 Task: Determine the distance from Seattle to Snoqualmie Falls.
Action: Mouse moved to (254, 85)
Screenshot: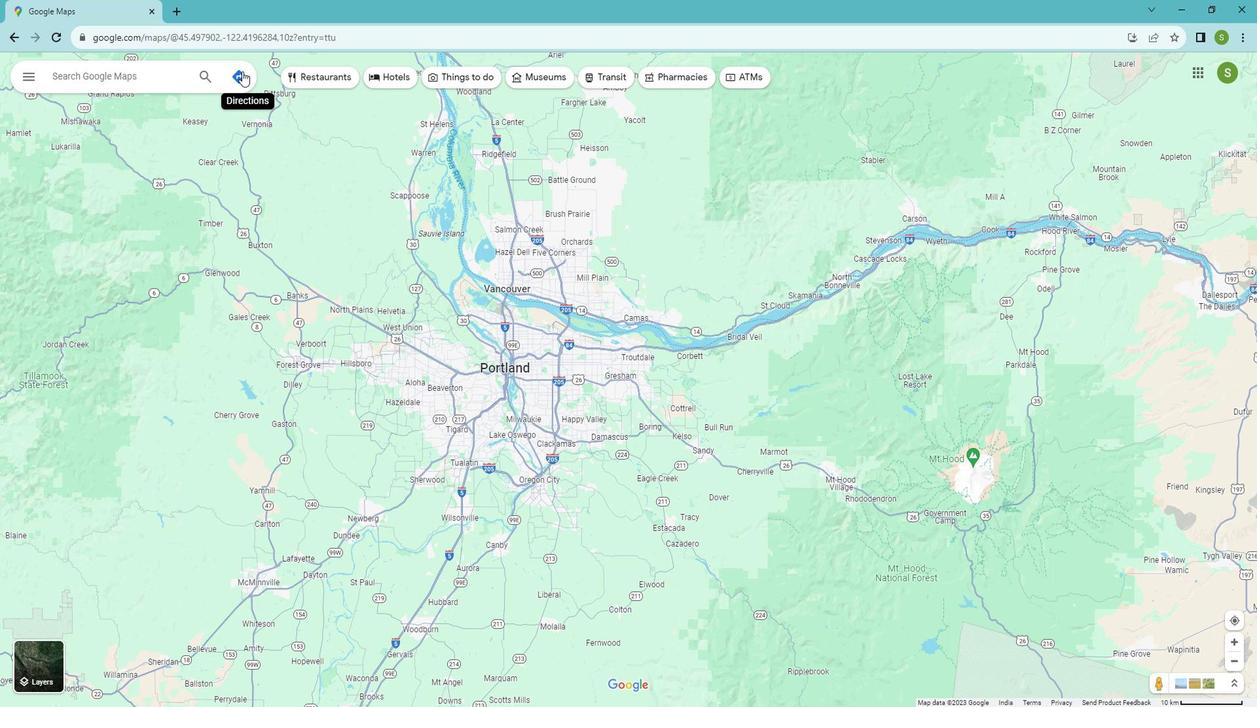 
Action: Mouse pressed left at (254, 85)
Screenshot: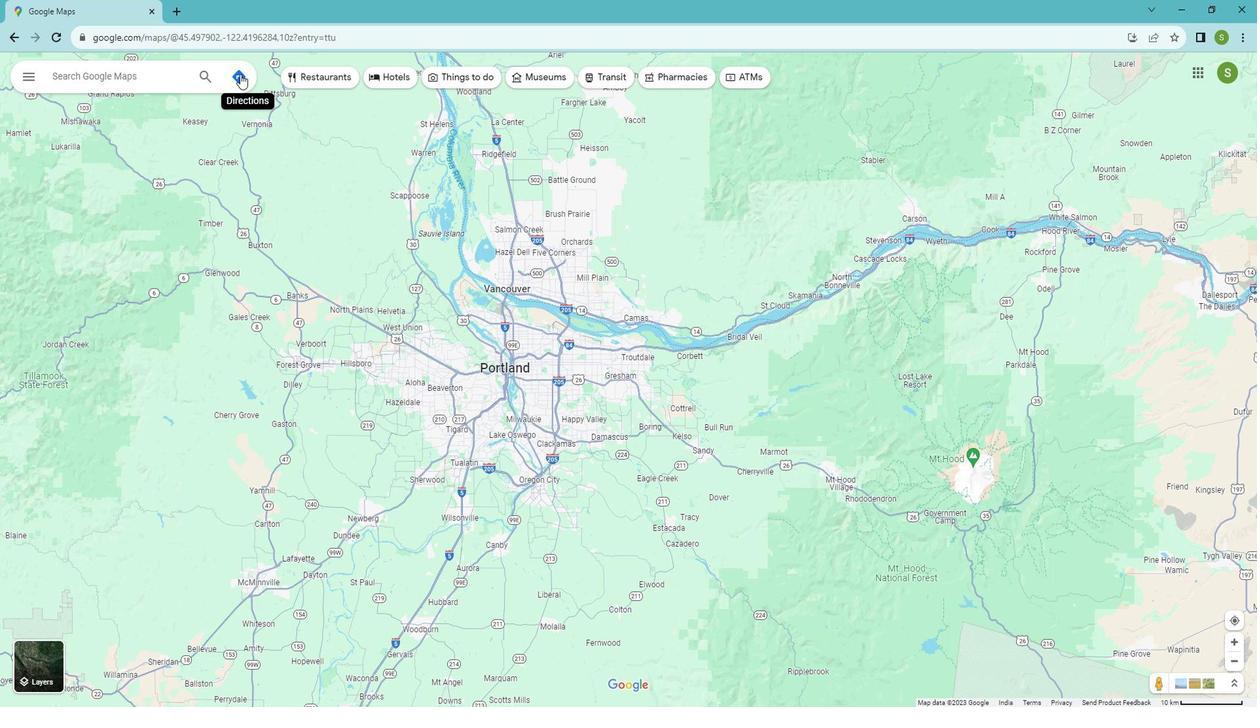 
Action: Mouse moved to (75, 125)
Screenshot: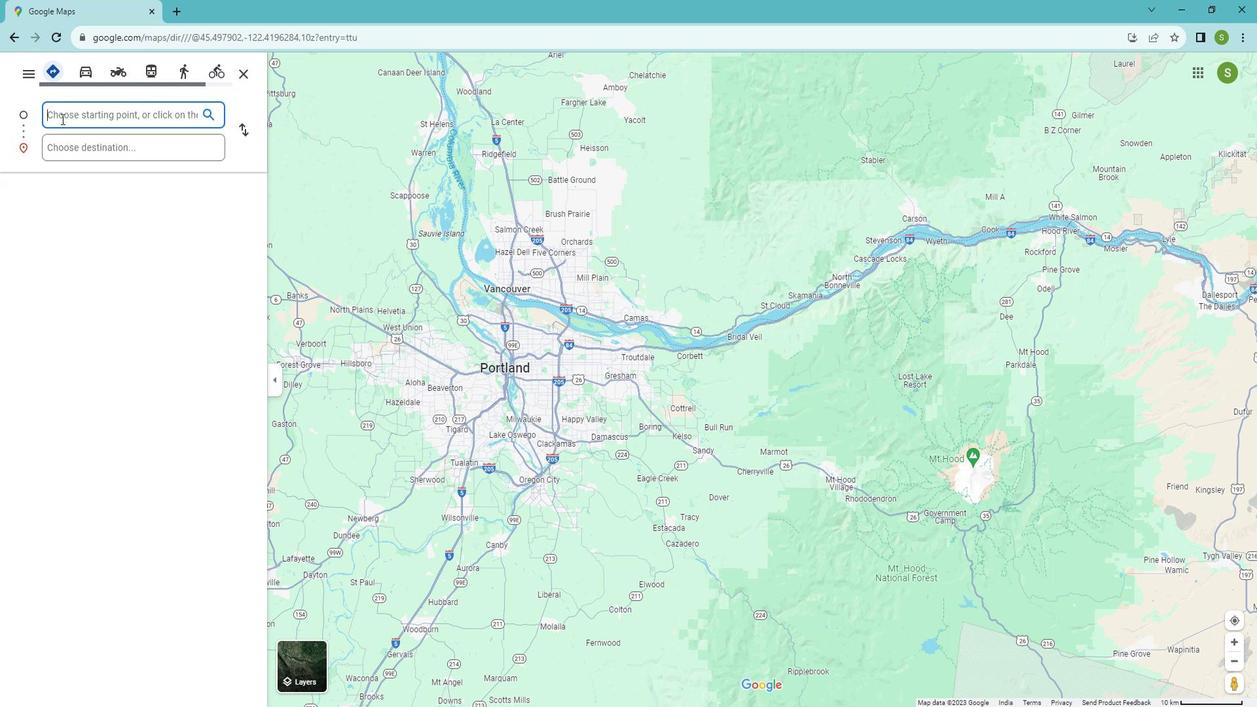 
Action: Mouse pressed left at (75, 125)
Screenshot: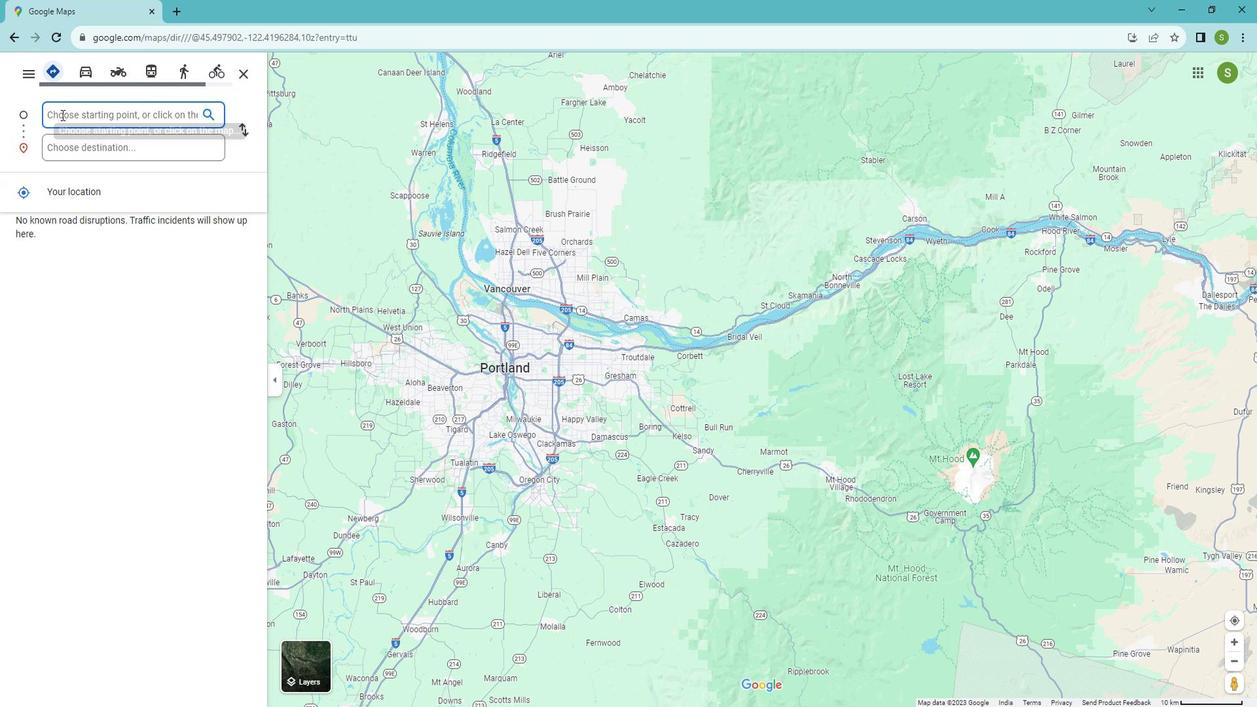 
Action: Key pressed <Key.shift>Seattle
Screenshot: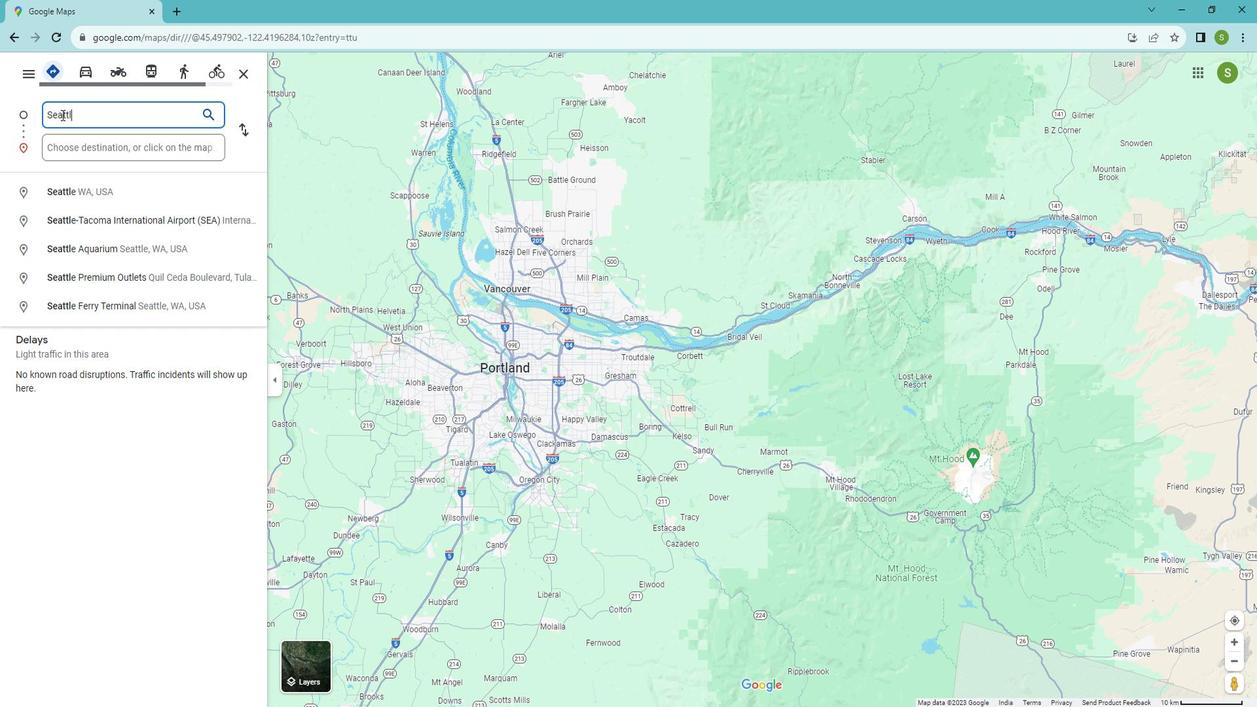 
Action: Mouse moved to (119, 193)
Screenshot: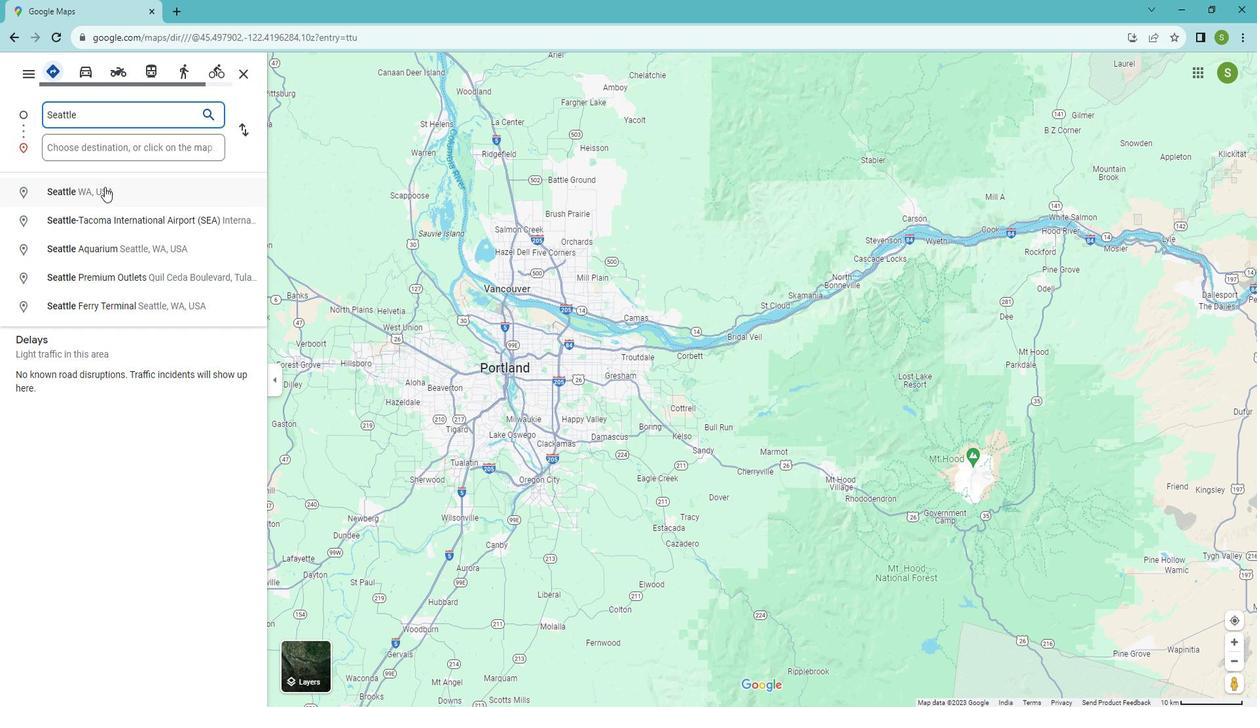 
Action: Mouse pressed left at (119, 193)
Screenshot: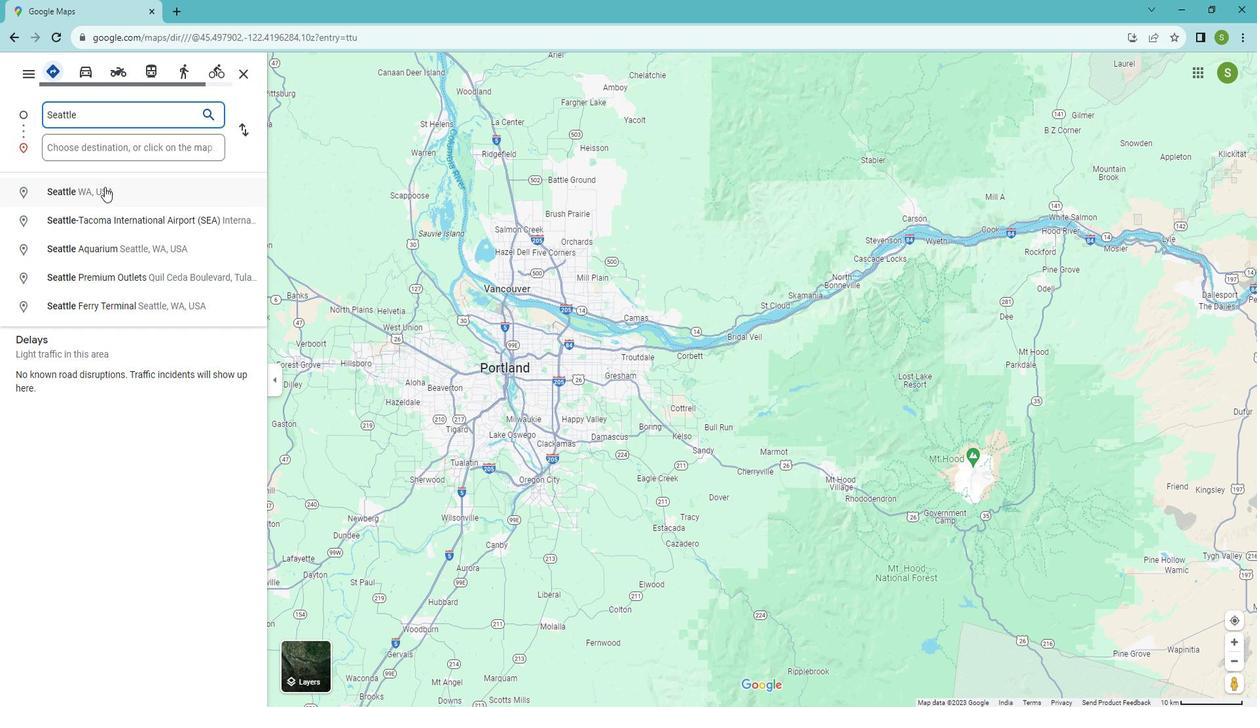 
Action: Mouse moved to (87, 151)
Screenshot: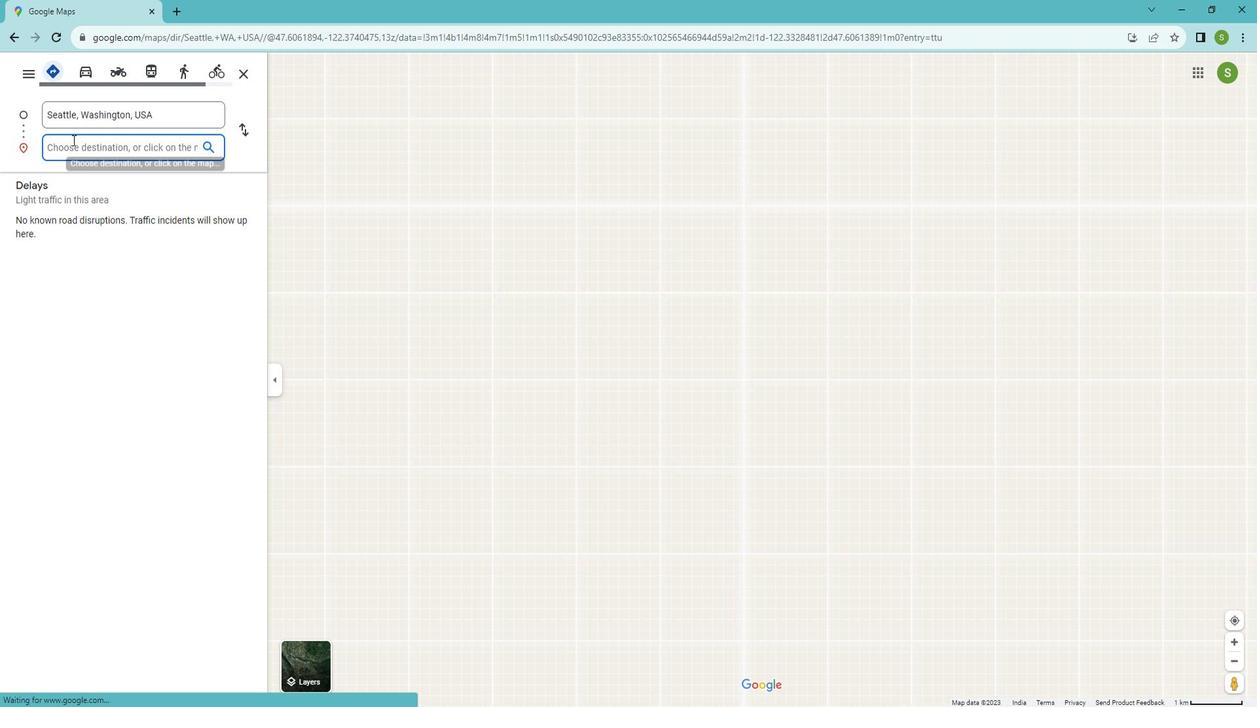 
Action: Mouse pressed left at (87, 151)
Screenshot: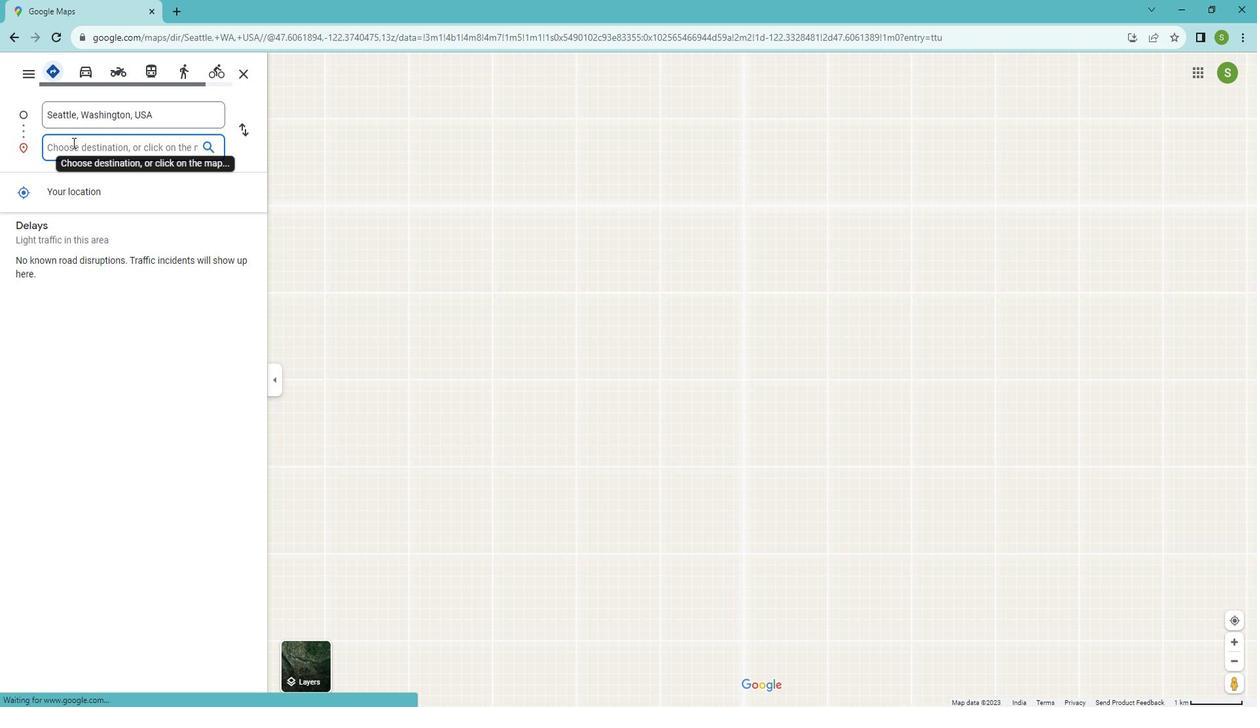 
Action: Mouse moved to (87, 153)
Screenshot: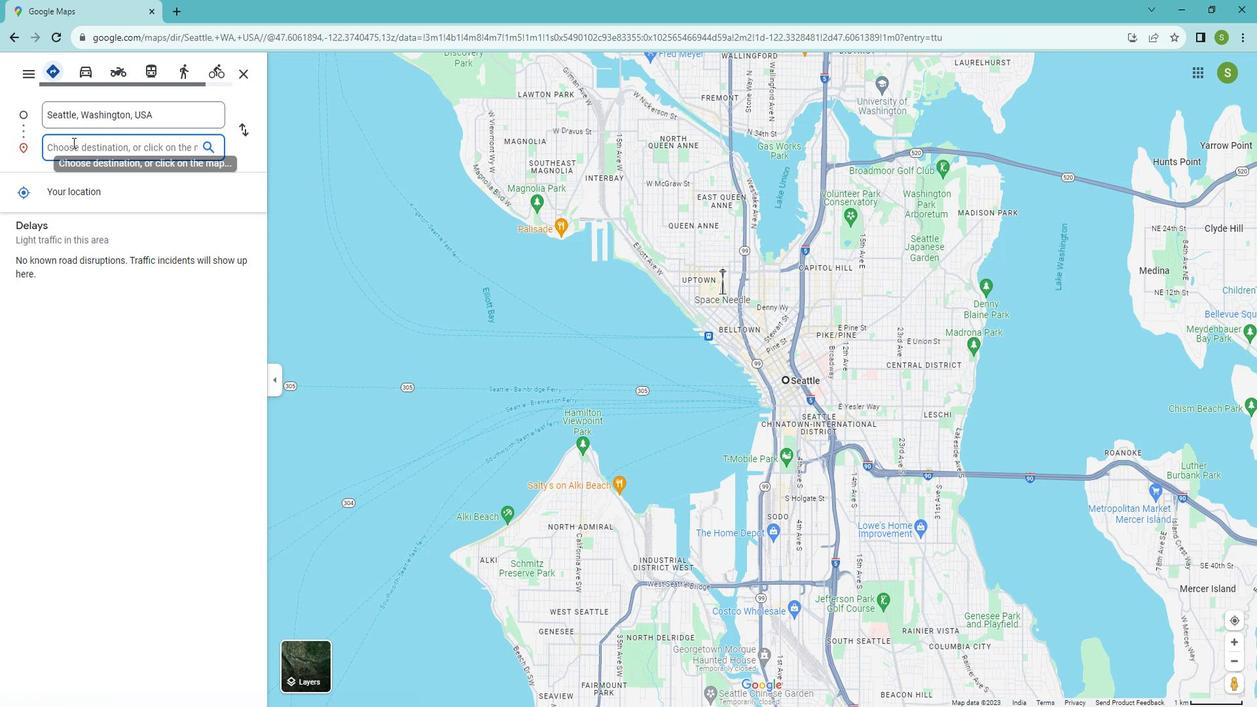 
Action: Key pressed <Key.shift>Snoqualmie<Key.space><Key.shift><Key.shift><Key.shift><Key.shift>Falls<Key.enter>
Screenshot: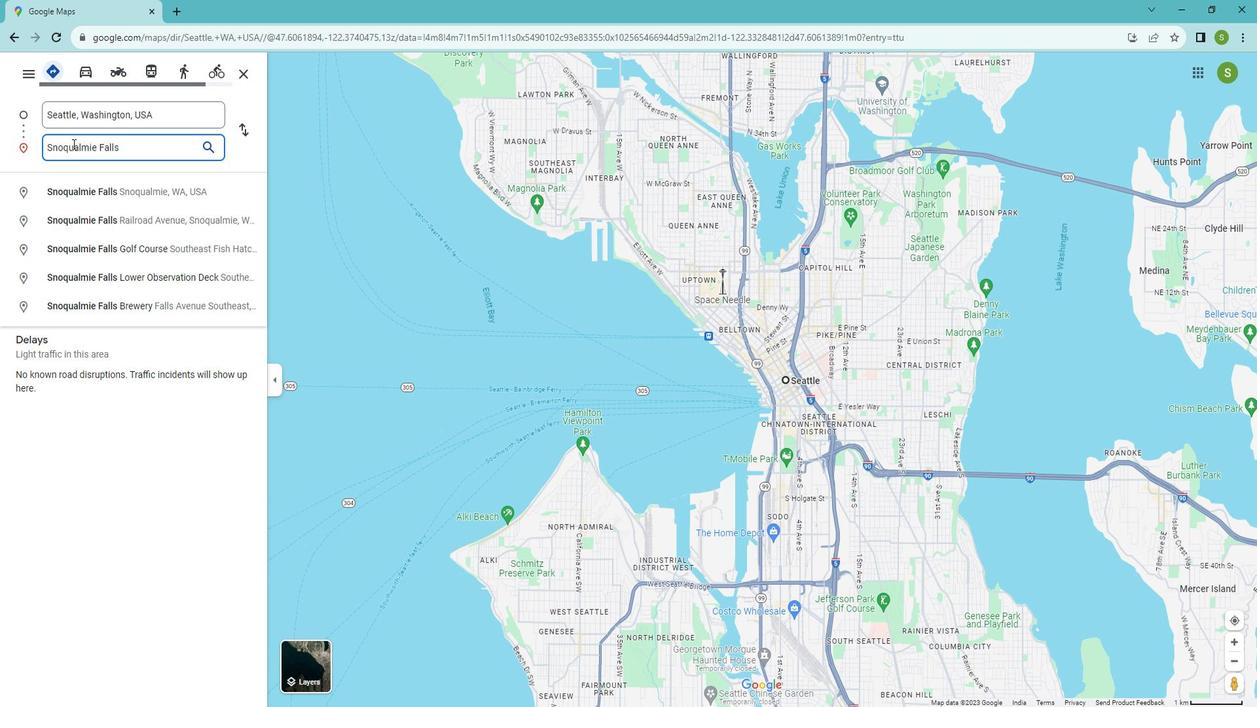 
Action: Mouse moved to (74, 356)
Screenshot: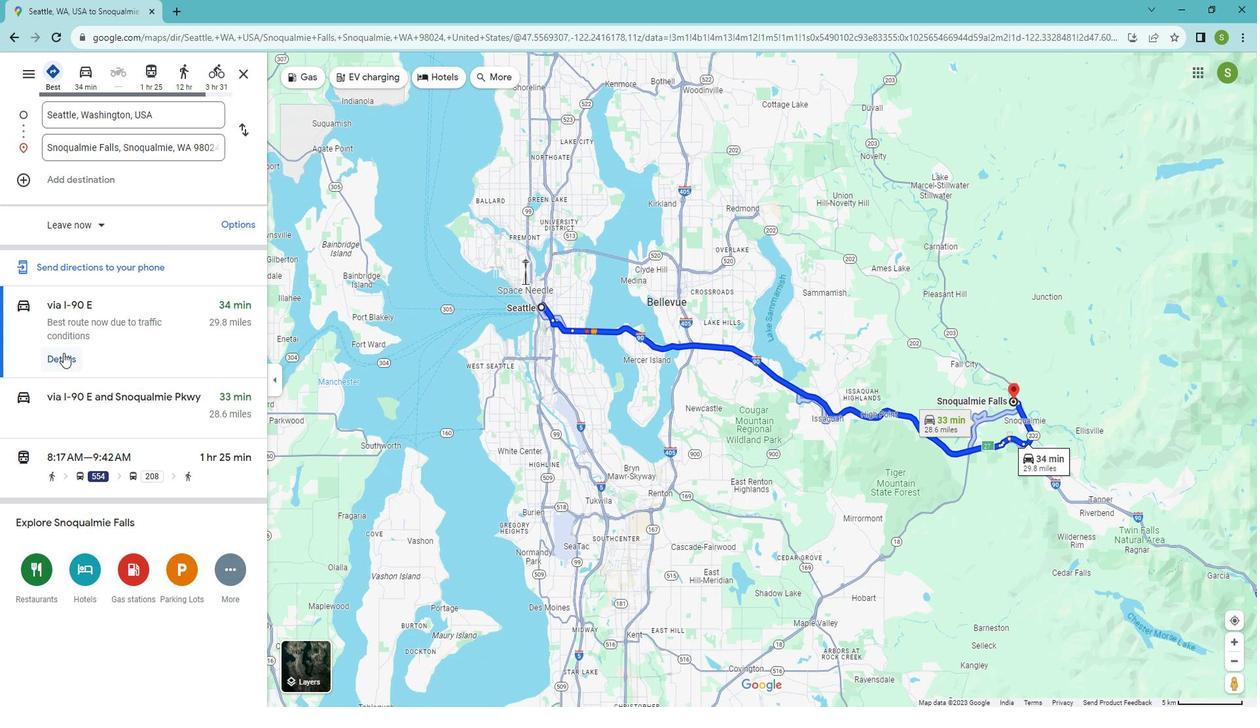 
Action: Mouse pressed left at (74, 356)
Screenshot: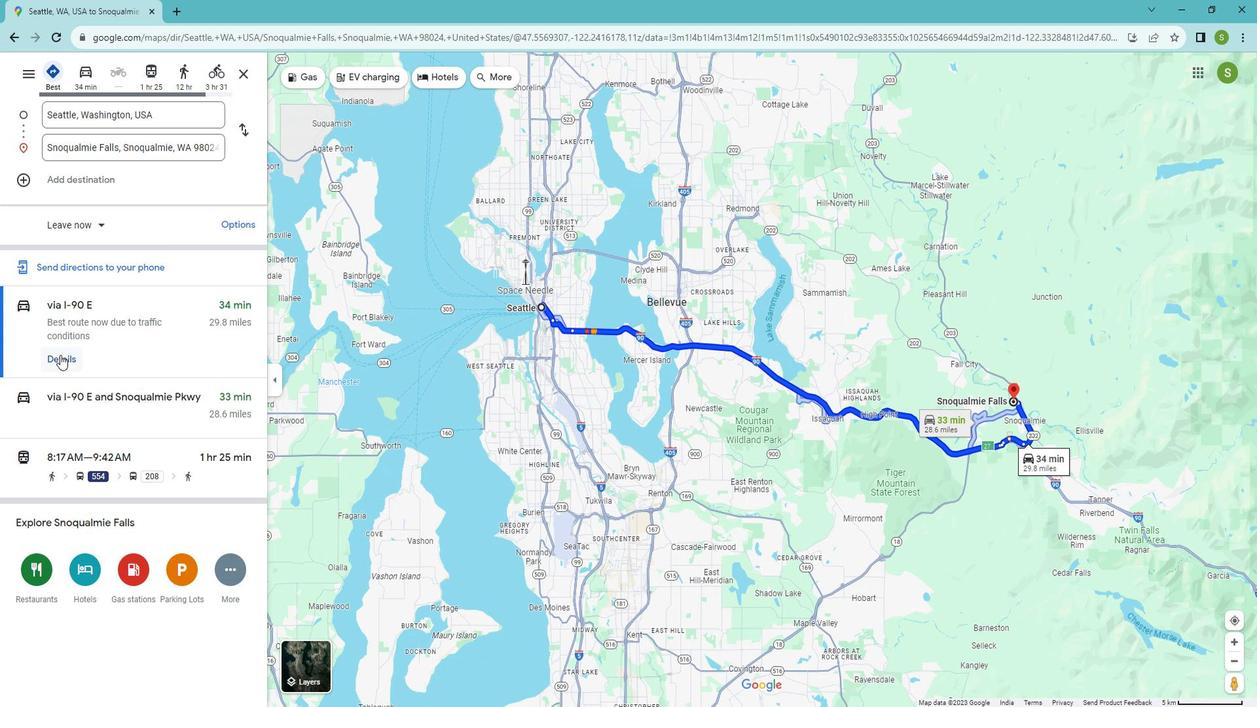 
Action: Mouse moved to (38, 250)
Screenshot: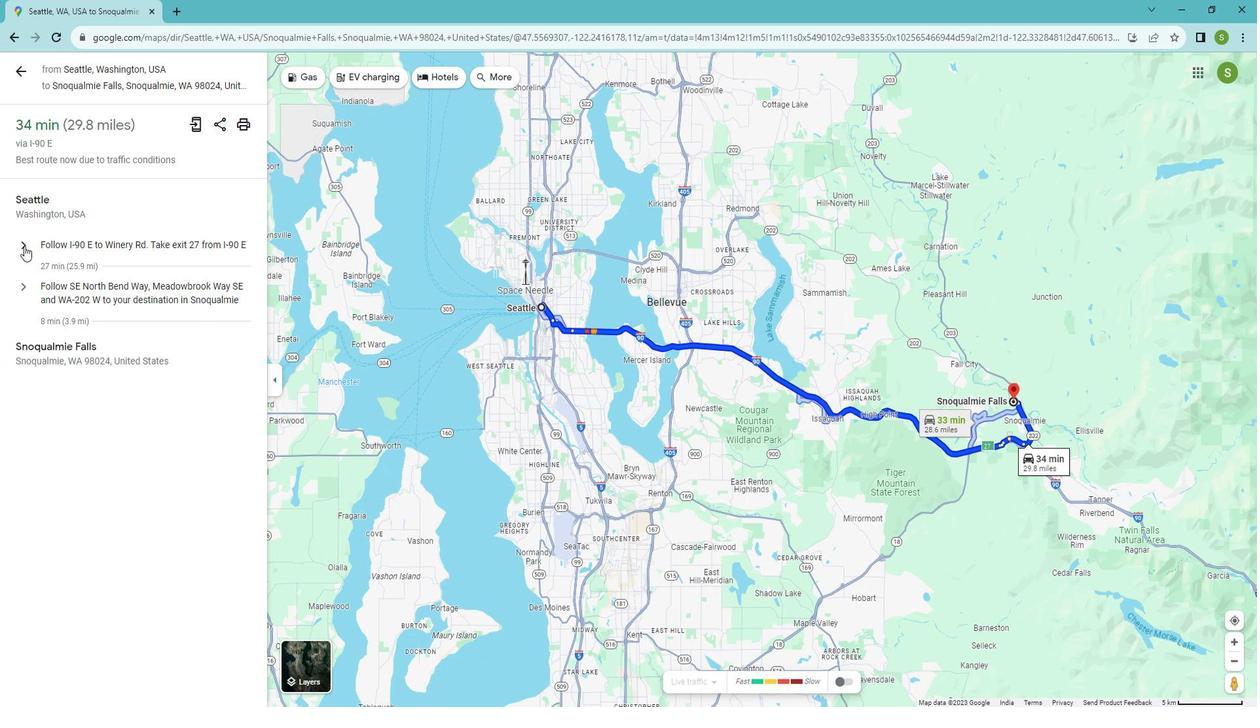 
Action: Mouse pressed left at (38, 250)
Screenshot: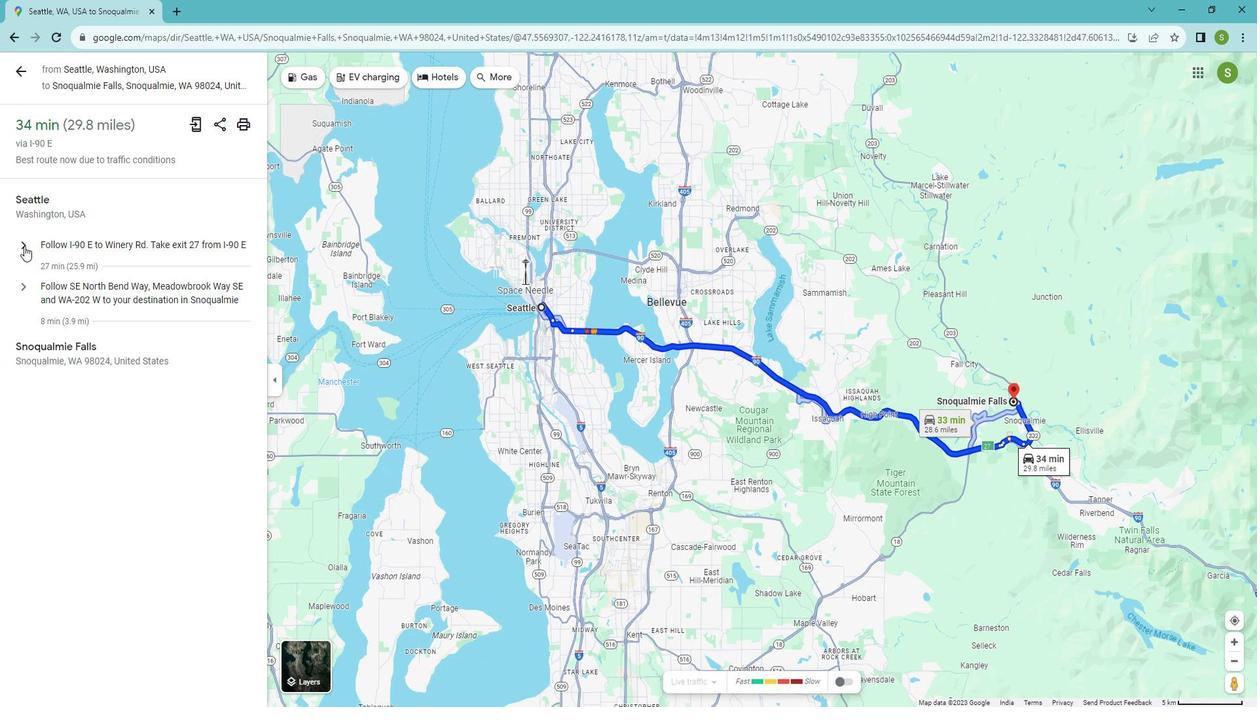 
Action: Mouse moved to (95, 343)
Screenshot: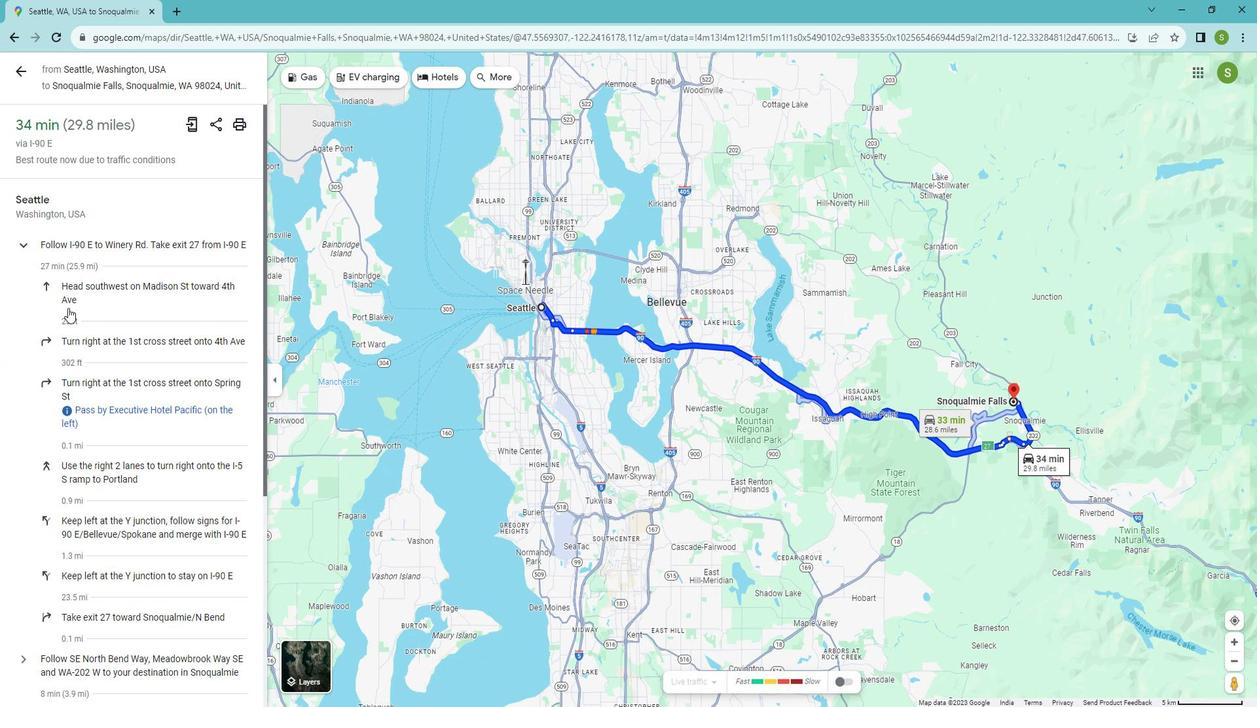 
Action: Mouse scrolled (95, 343) with delta (0, 0)
Screenshot: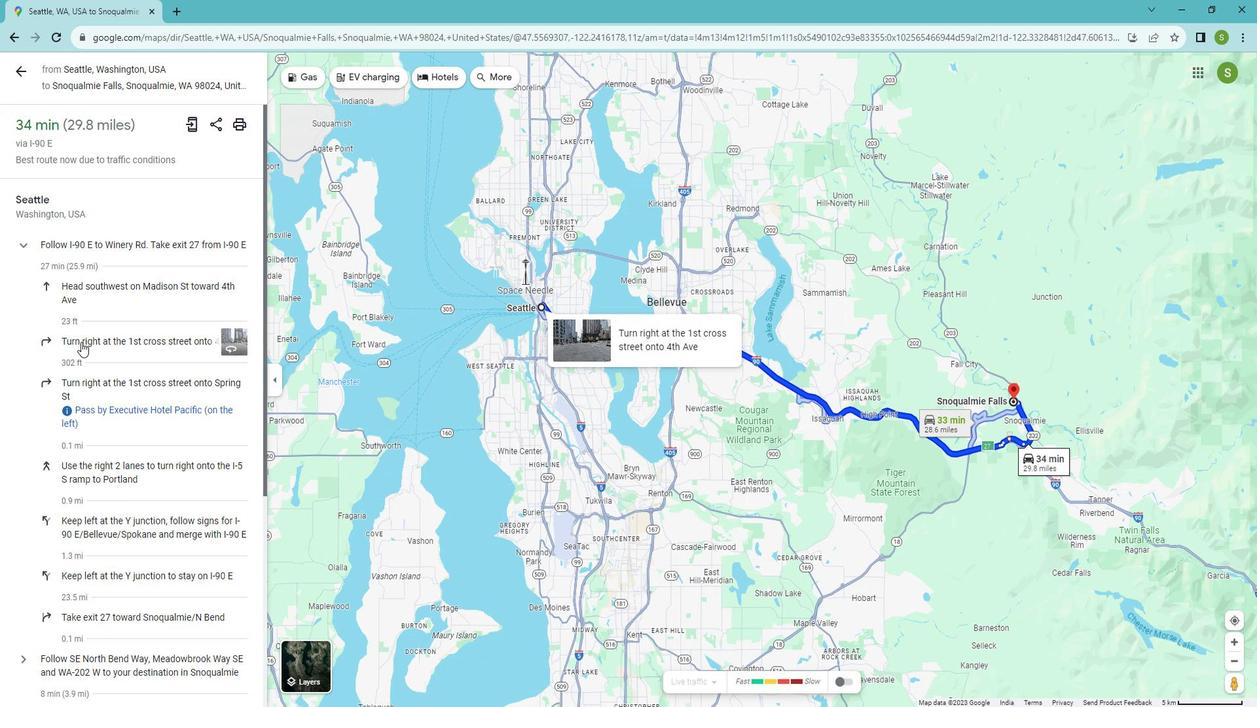 
Action: Mouse moved to (95, 344)
Screenshot: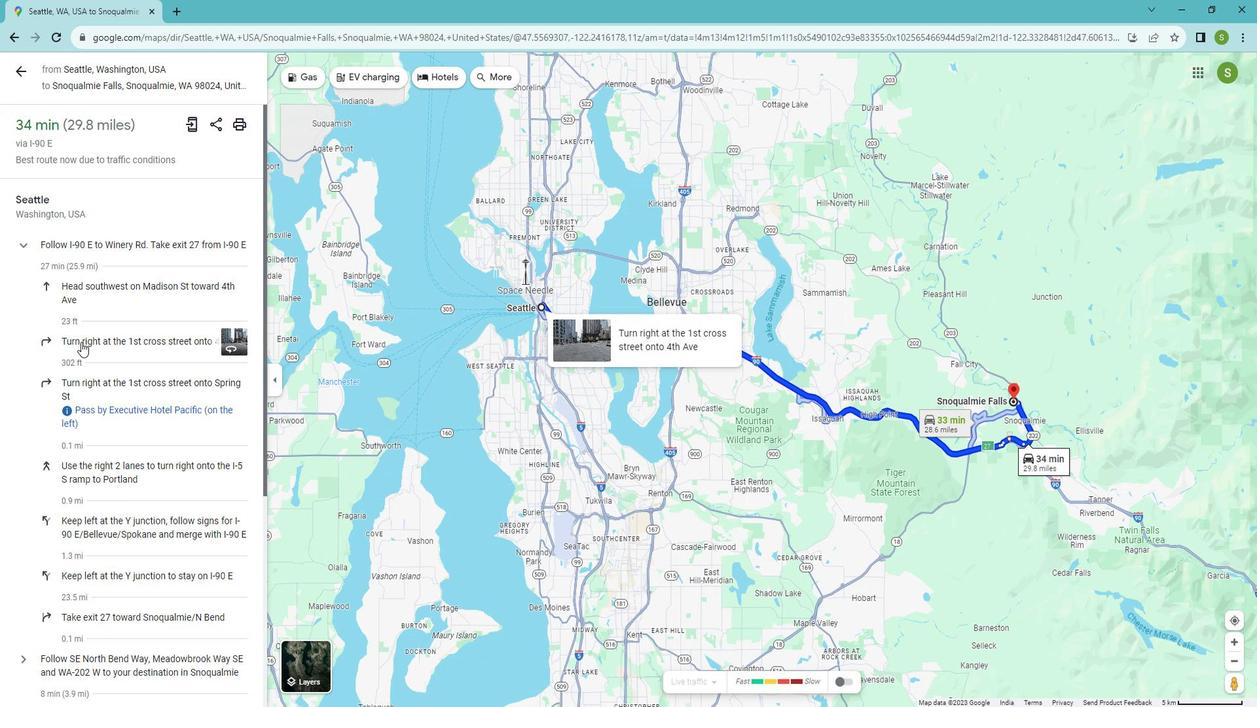 
Action: Mouse scrolled (95, 343) with delta (0, 0)
Screenshot: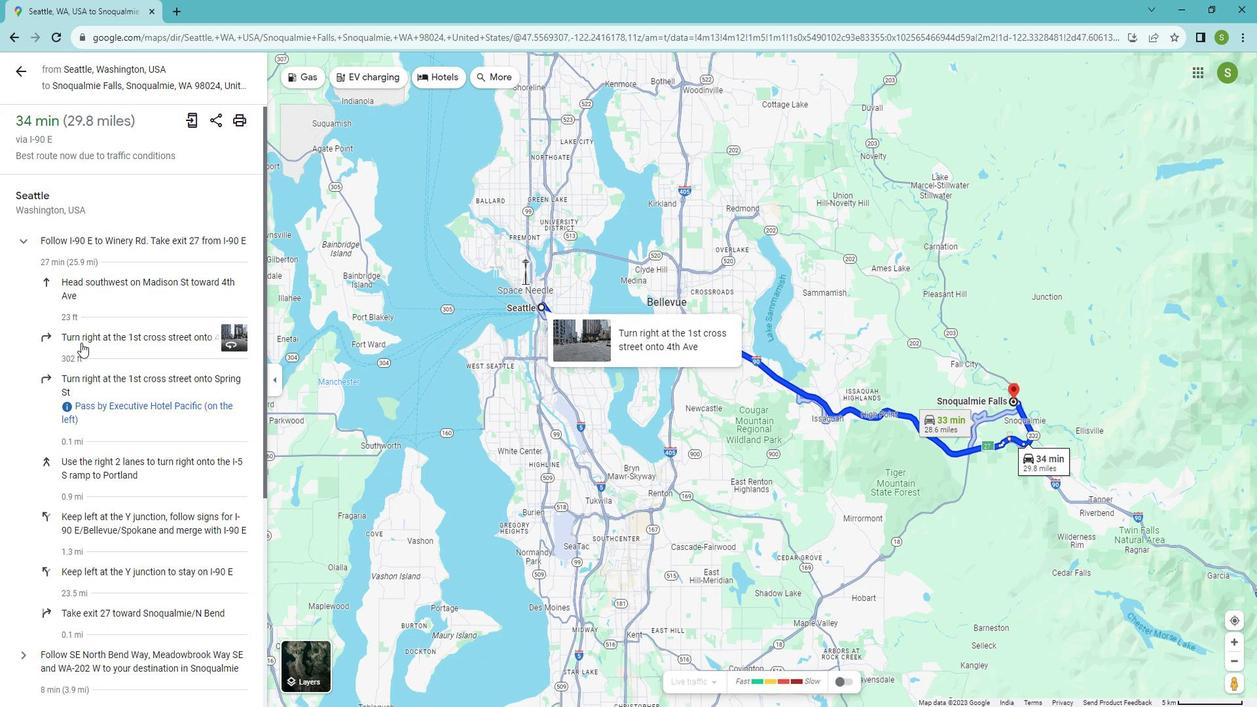 
Action: Mouse moved to (95, 345)
Screenshot: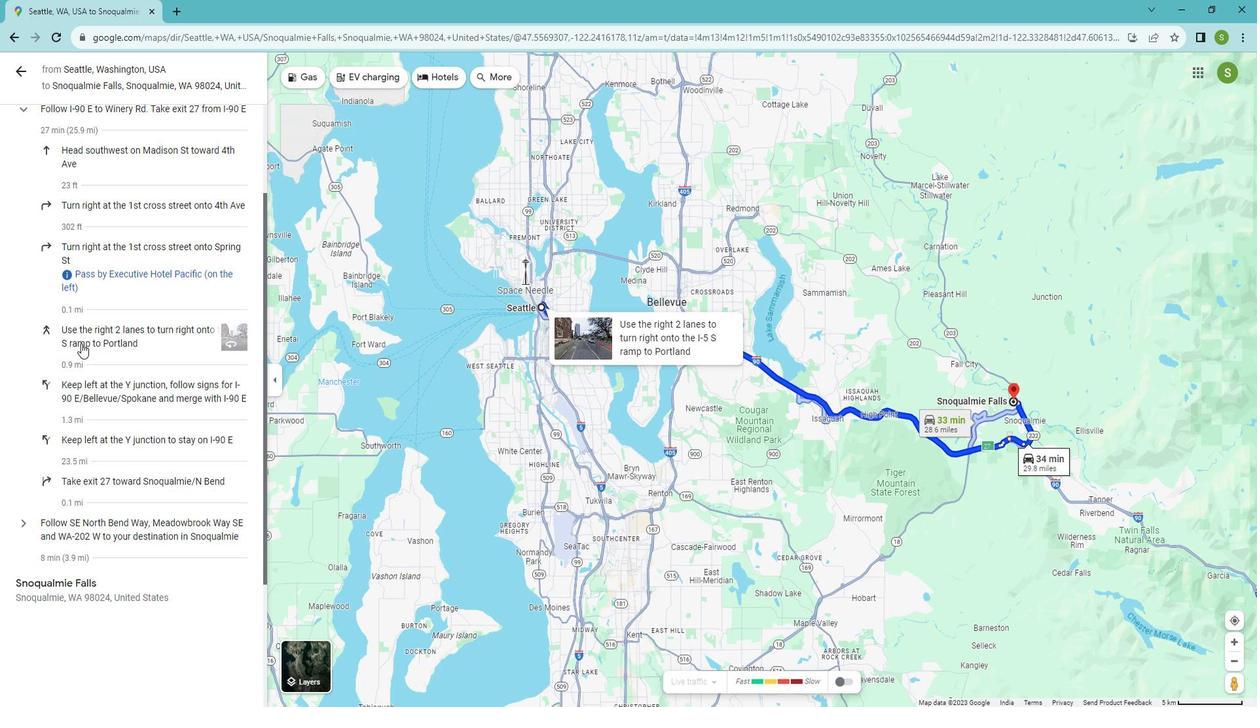 
Action: Mouse scrolled (95, 345) with delta (0, 0)
Screenshot: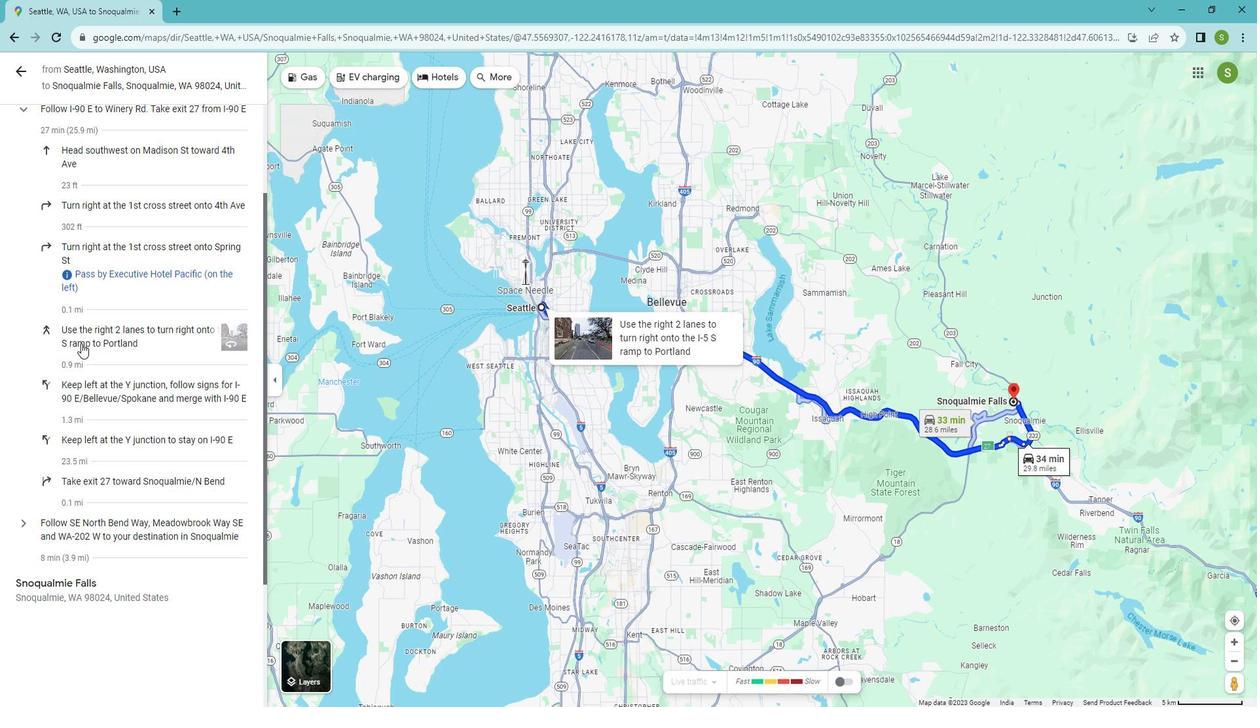 
Action: Mouse moved to (94, 346)
Screenshot: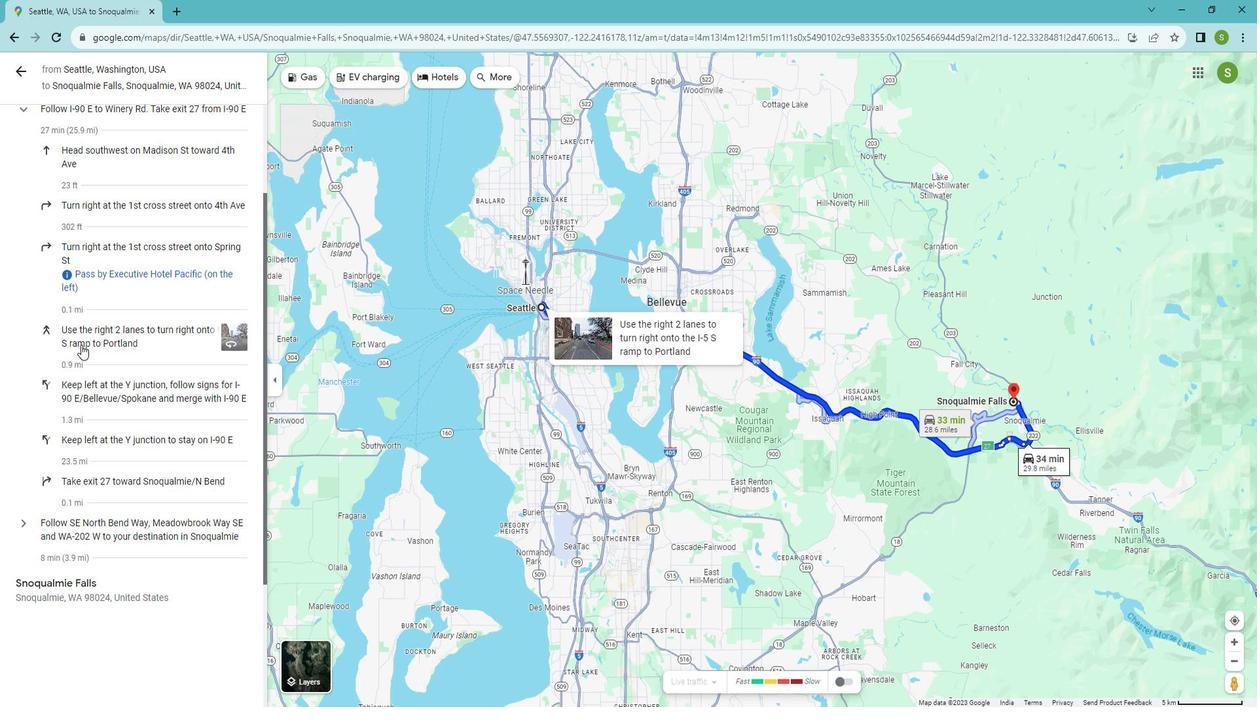 
Action: Mouse scrolled (94, 345) with delta (0, 0)
Screenshot: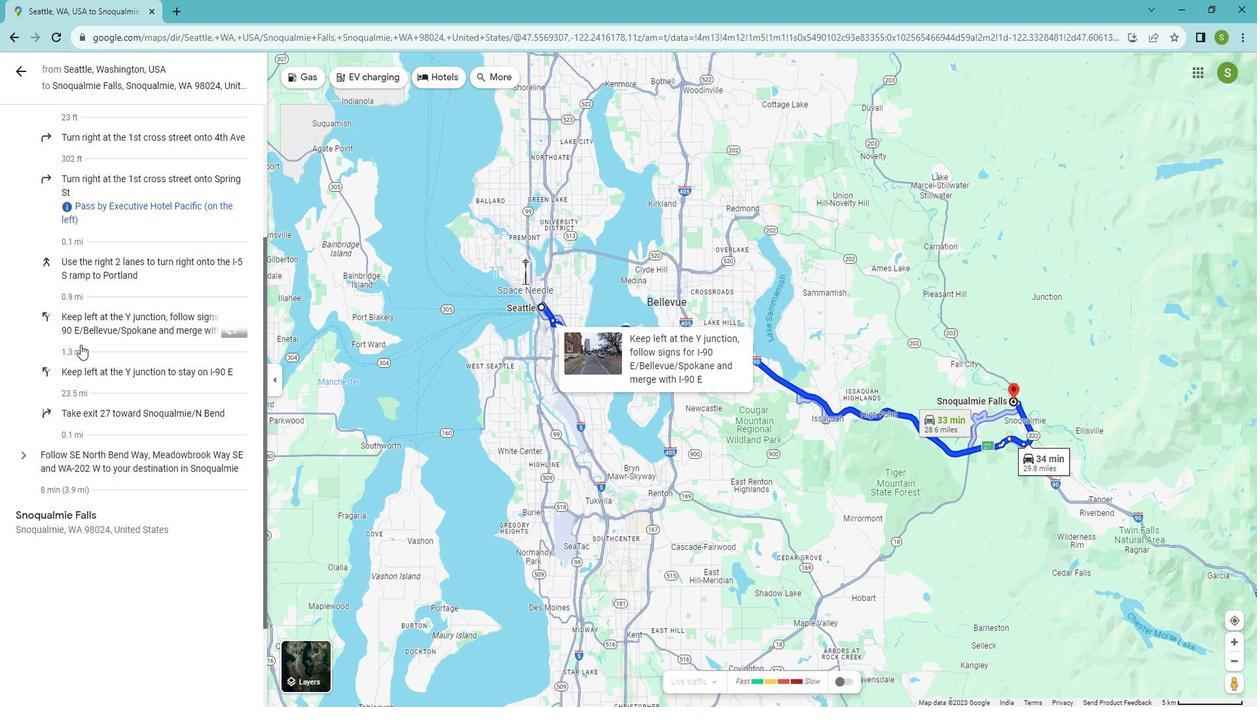 
Action: Mouse moved to (93, 347)
Screenshot: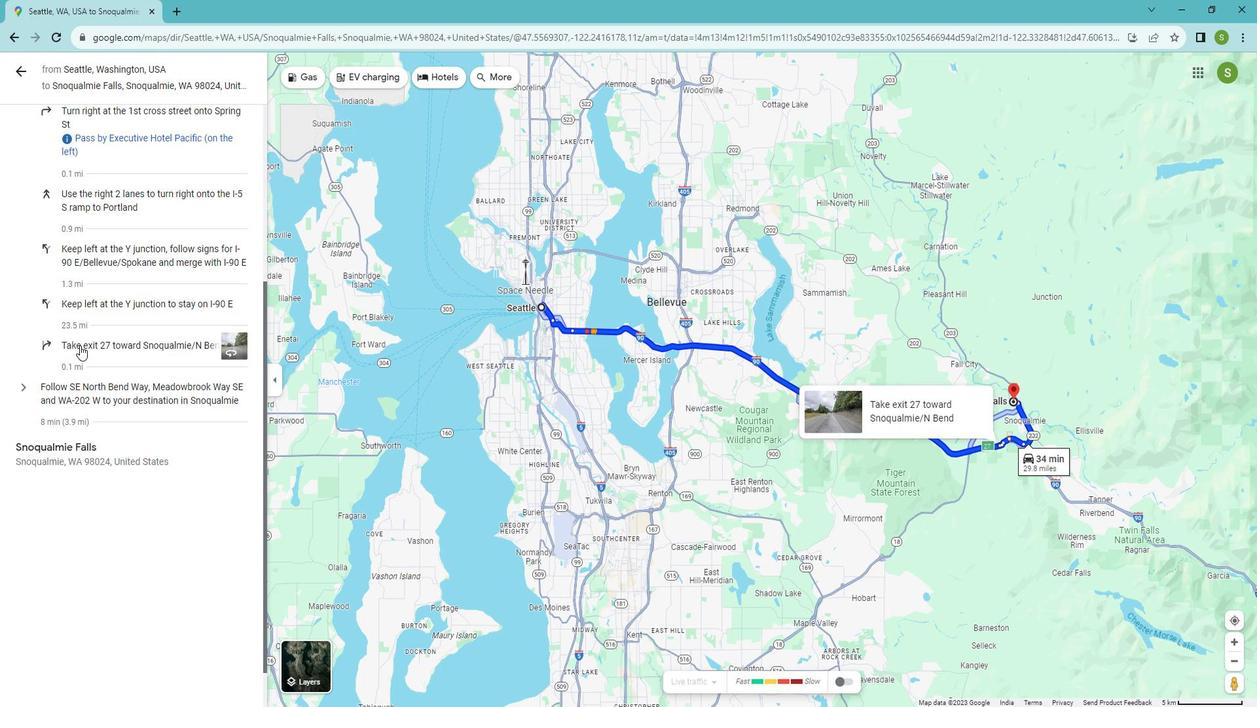 
Action: Mouse scrolled (93, 347) with delta (0, 0)
Screenshot: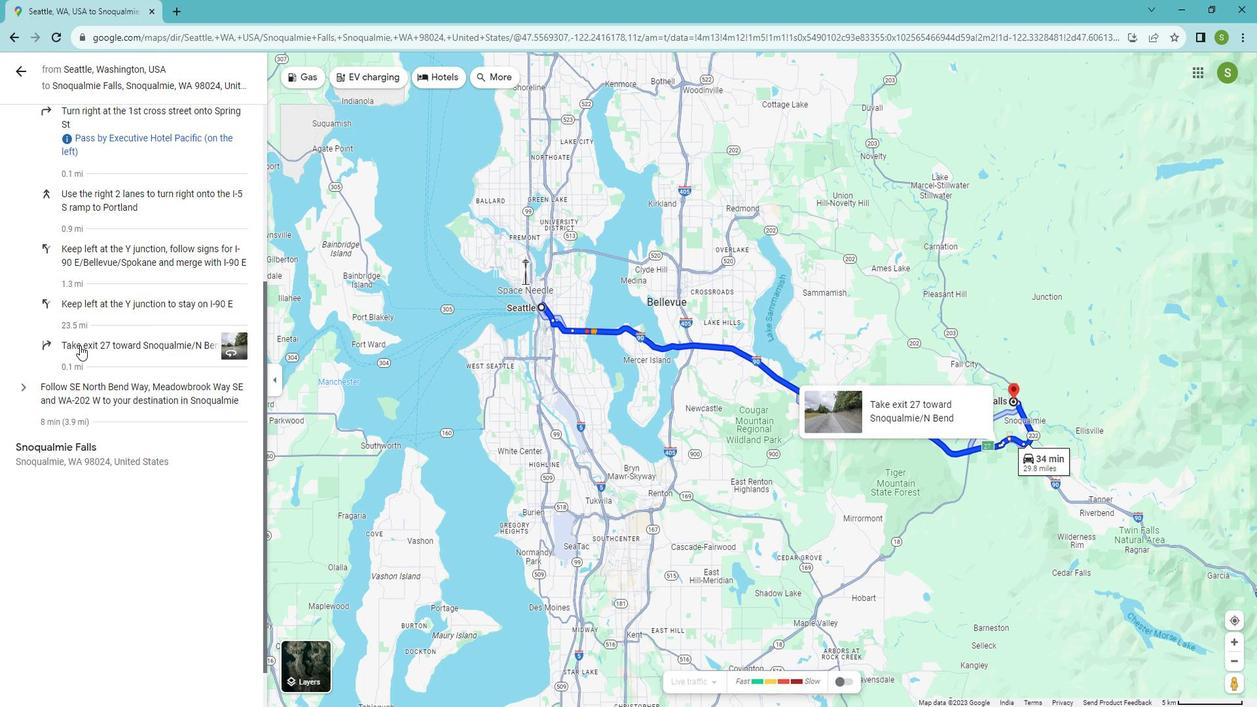 
Action: Mouse moved to (38, 339)
Screenshot: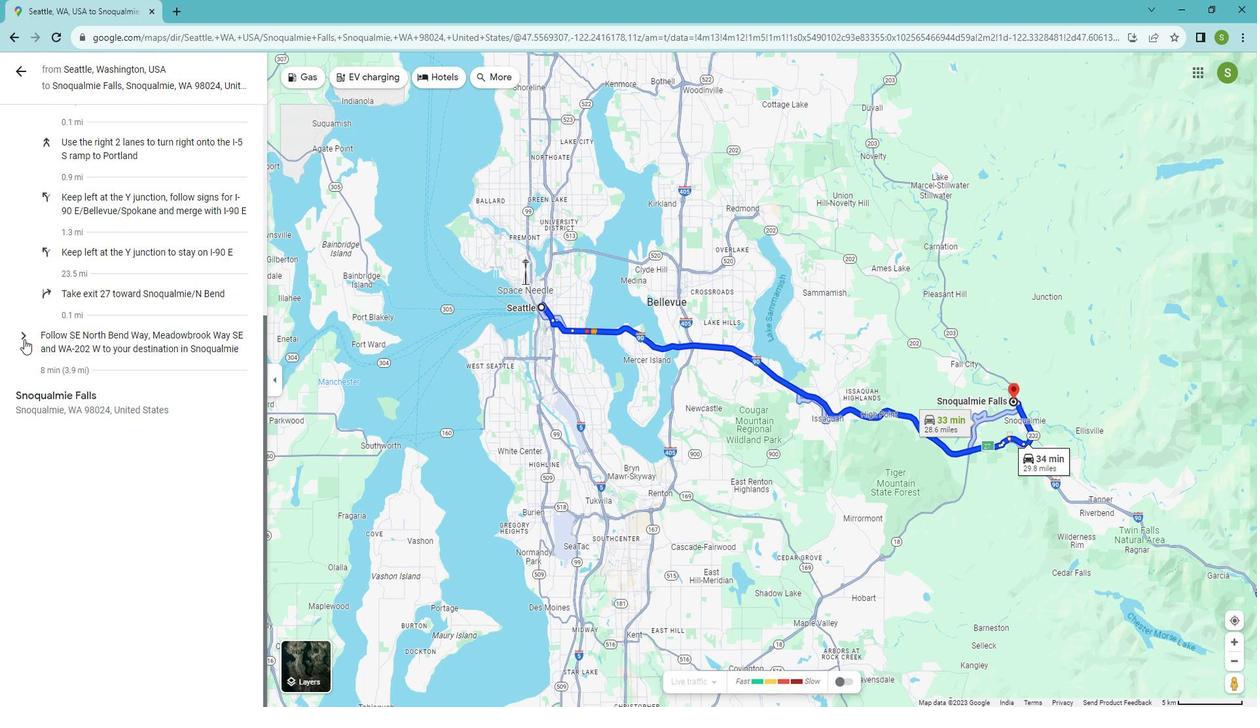 
Action: Mouse pressed left at (38, 339)
Screenshot: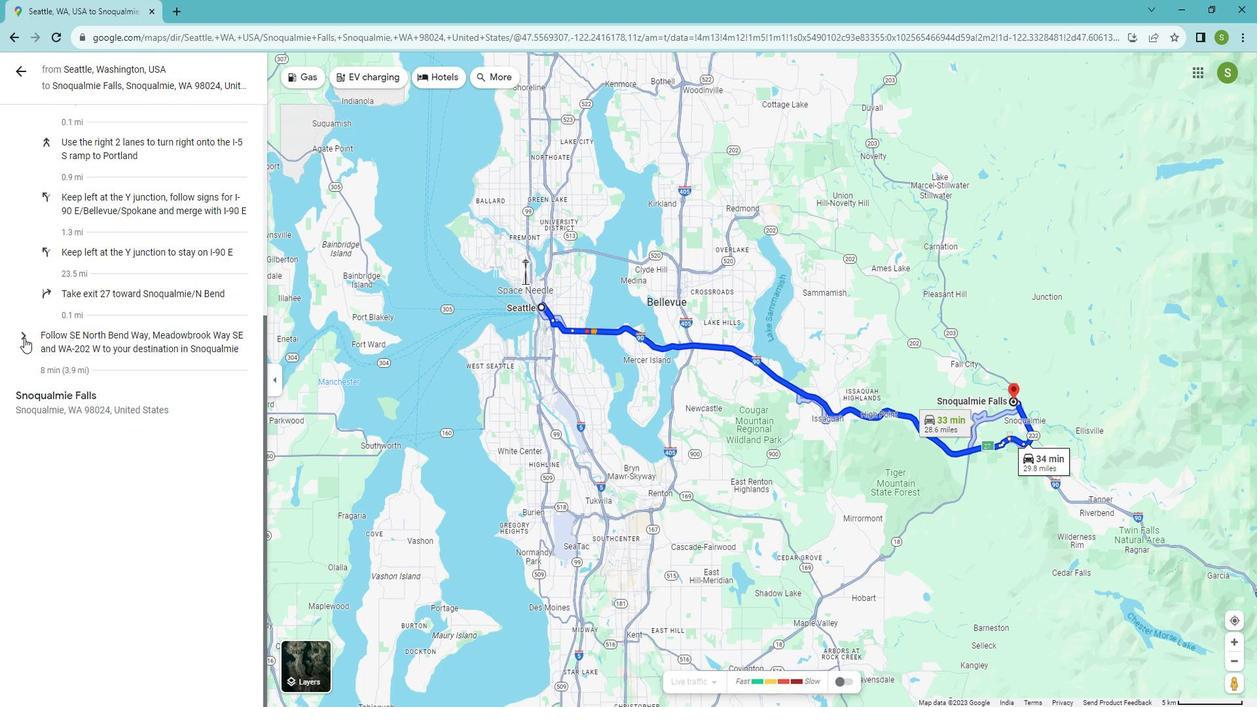 
Action: Mouse moved to (101, 368)
Screenshot: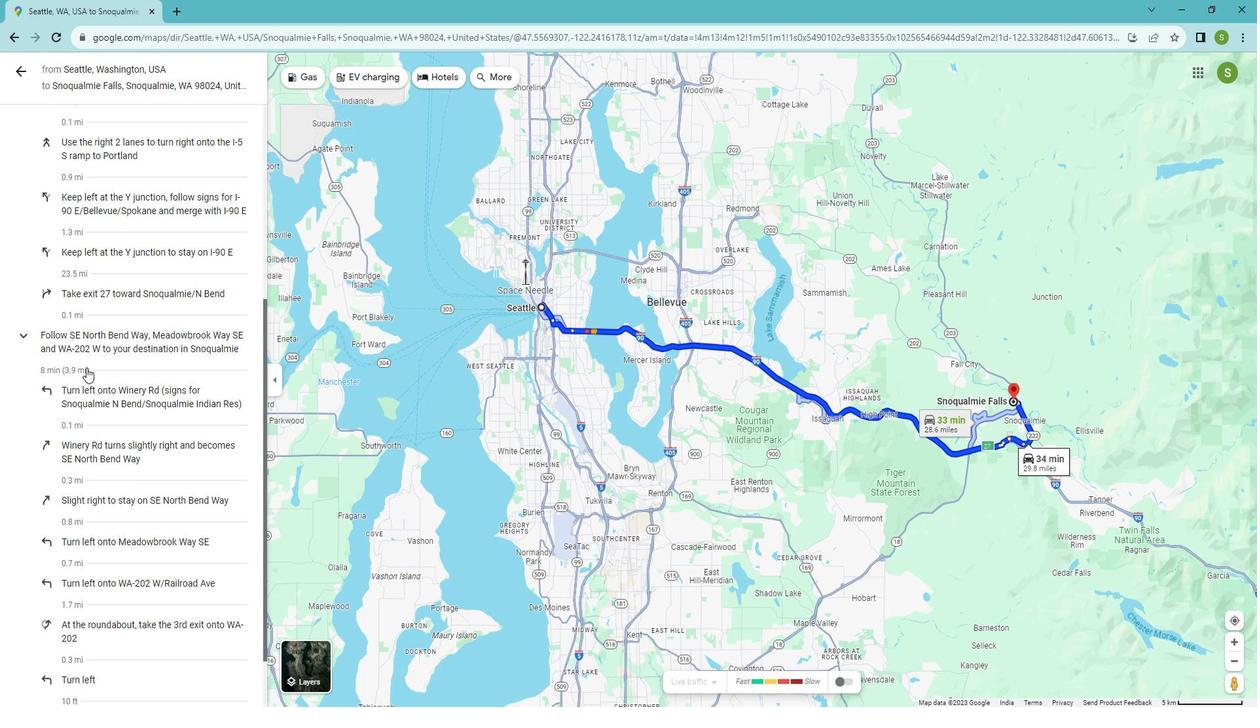 
Action: Mouse scrolled (101, 368) with delta (0, 0)
Screenshot: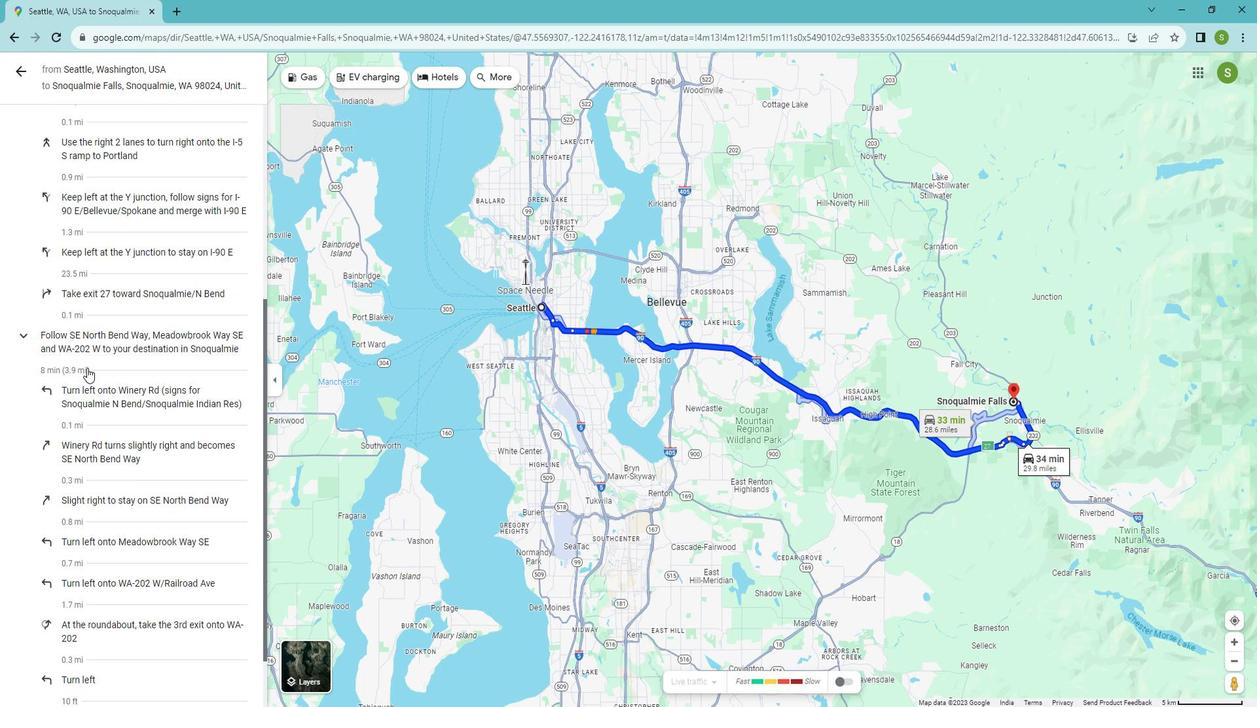 
Action: Mouse scrolled (101, 368) with delta (0, 0)
Screenshot: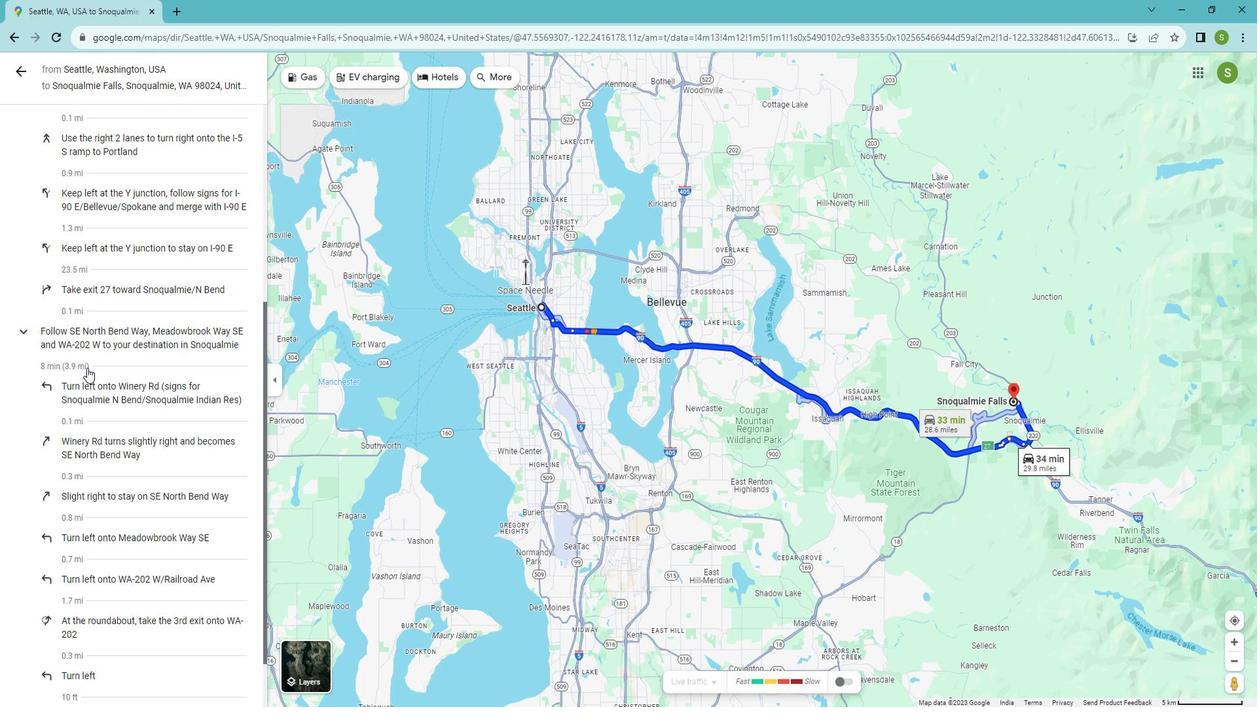 
Action: Mouse scrolled (101, 368) with delta (0, 0)
Screenshot: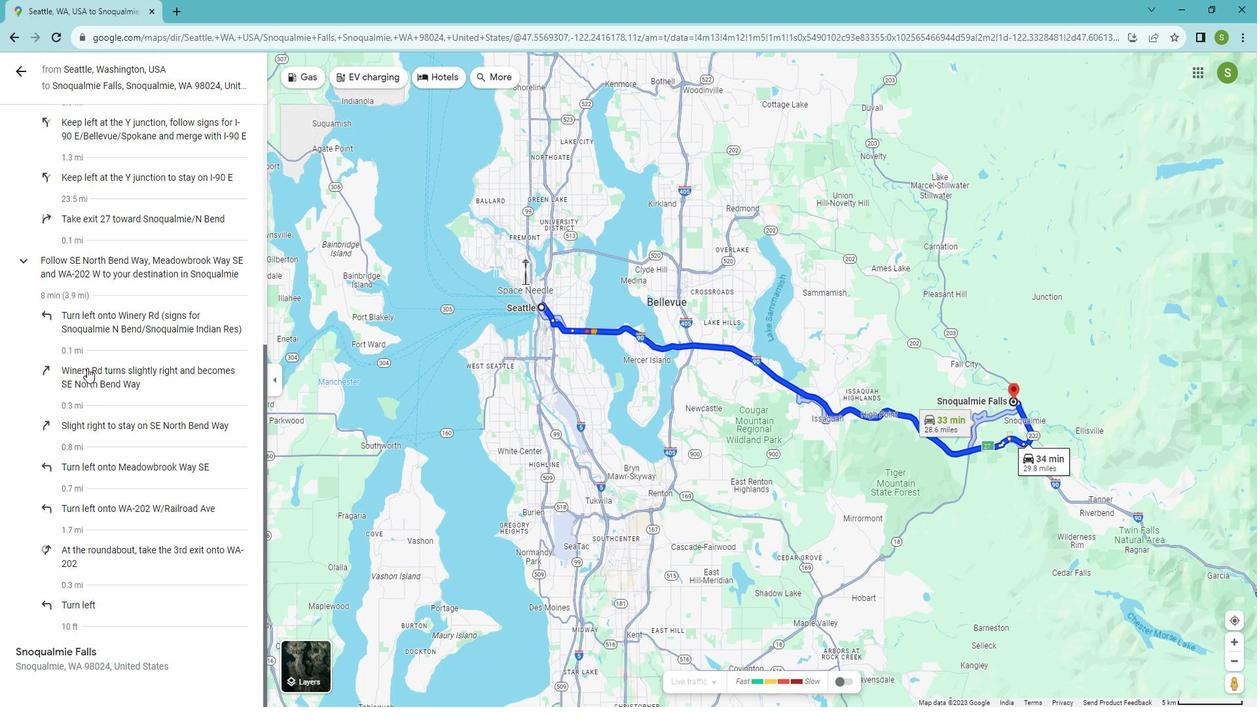 
Action: Mouse scrolled (101, 368) with delta (0, 0)
Screenshot: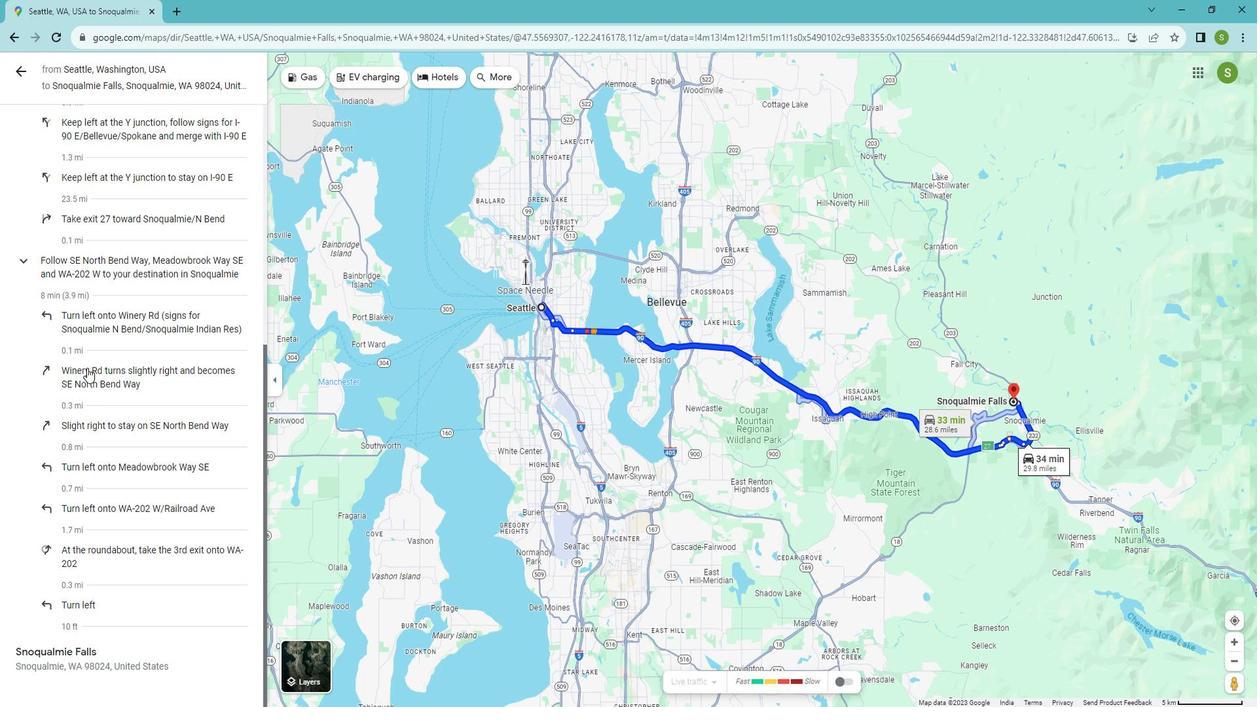 
Action: Mouse moved to (101, 369)
Screenshot: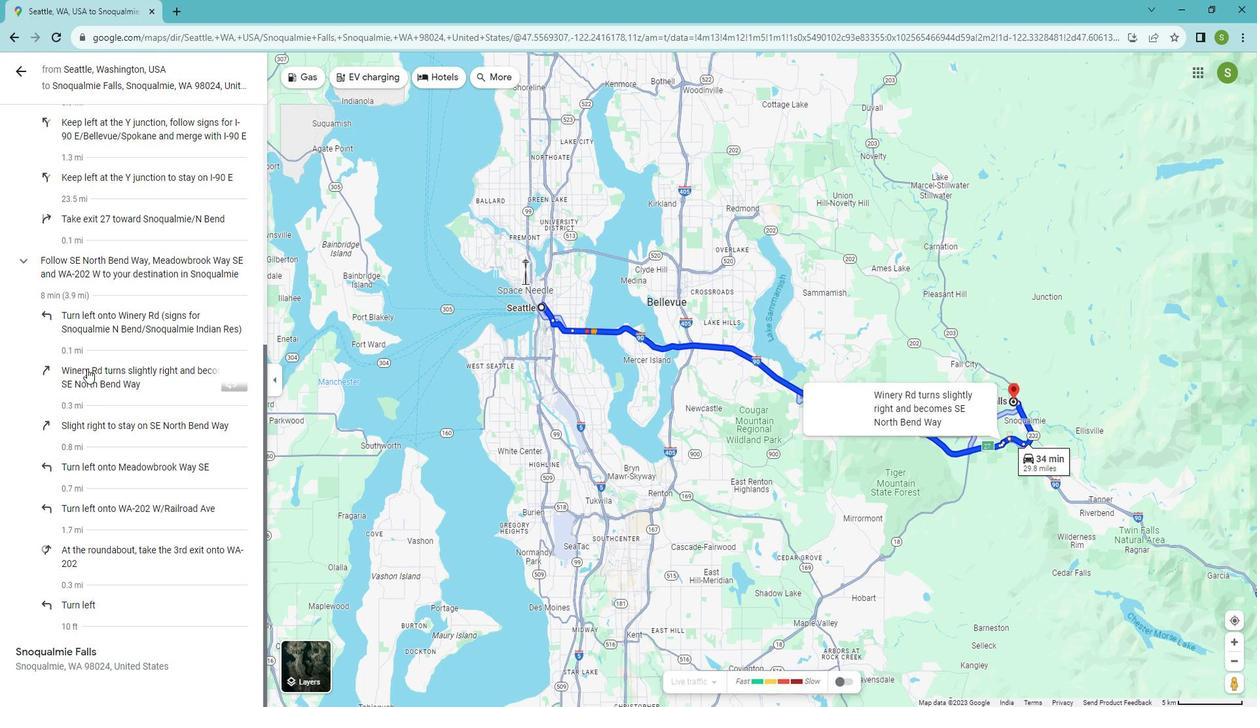 
Action: Mouse scrolled (101, 370) with delta (0, 0)
Screenshot: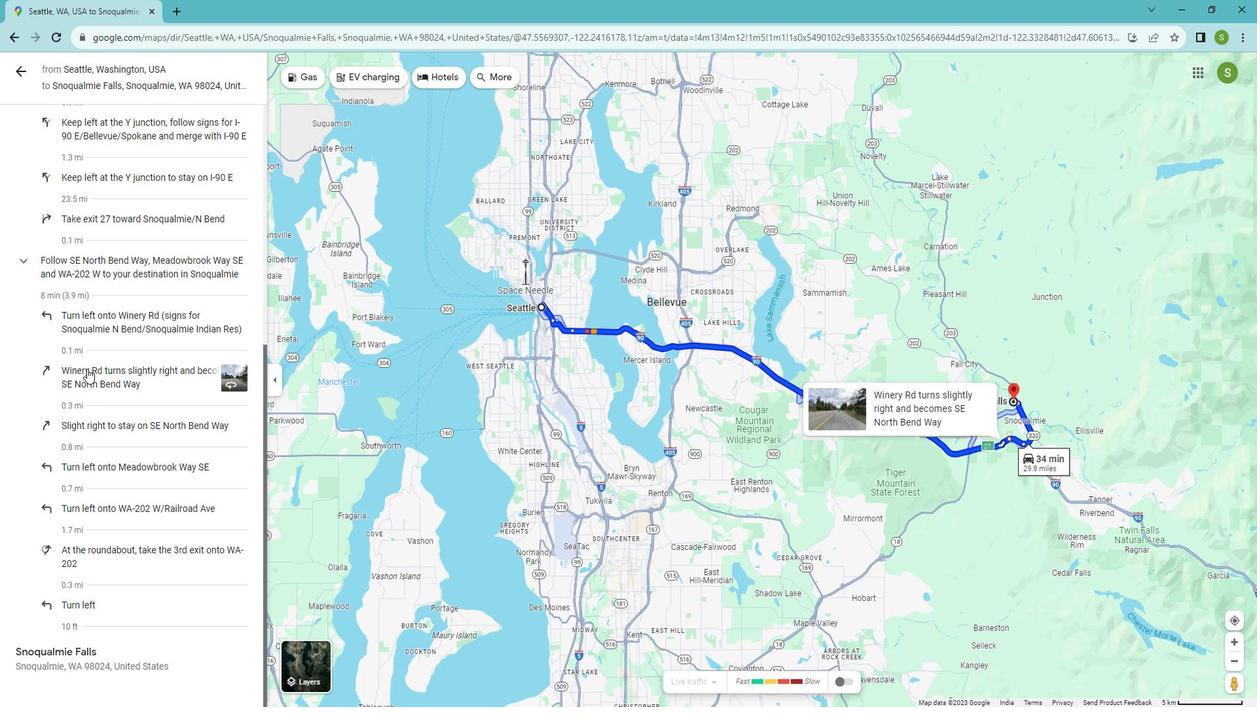 
Action: Mouse scrolled (101, 370) with delta (0, 0)
Screenshot: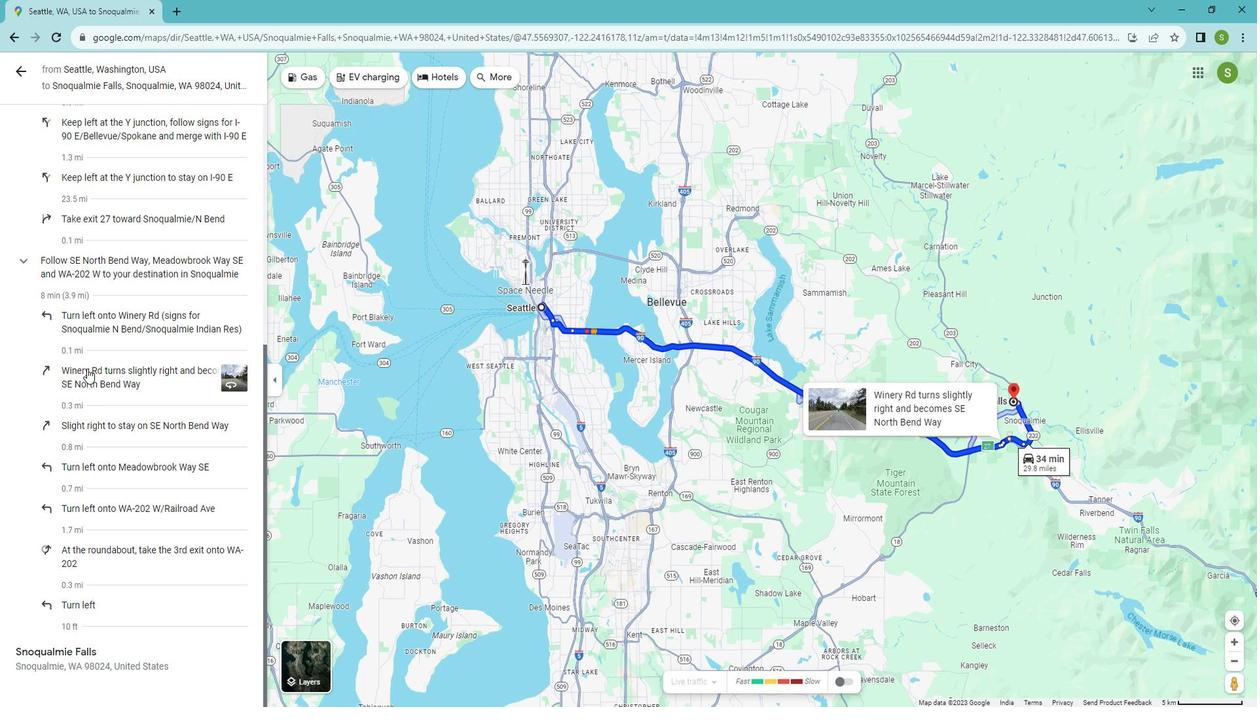 
Action: Mouse scrolled (101, 370) with delta (0, 0)
Screenshot: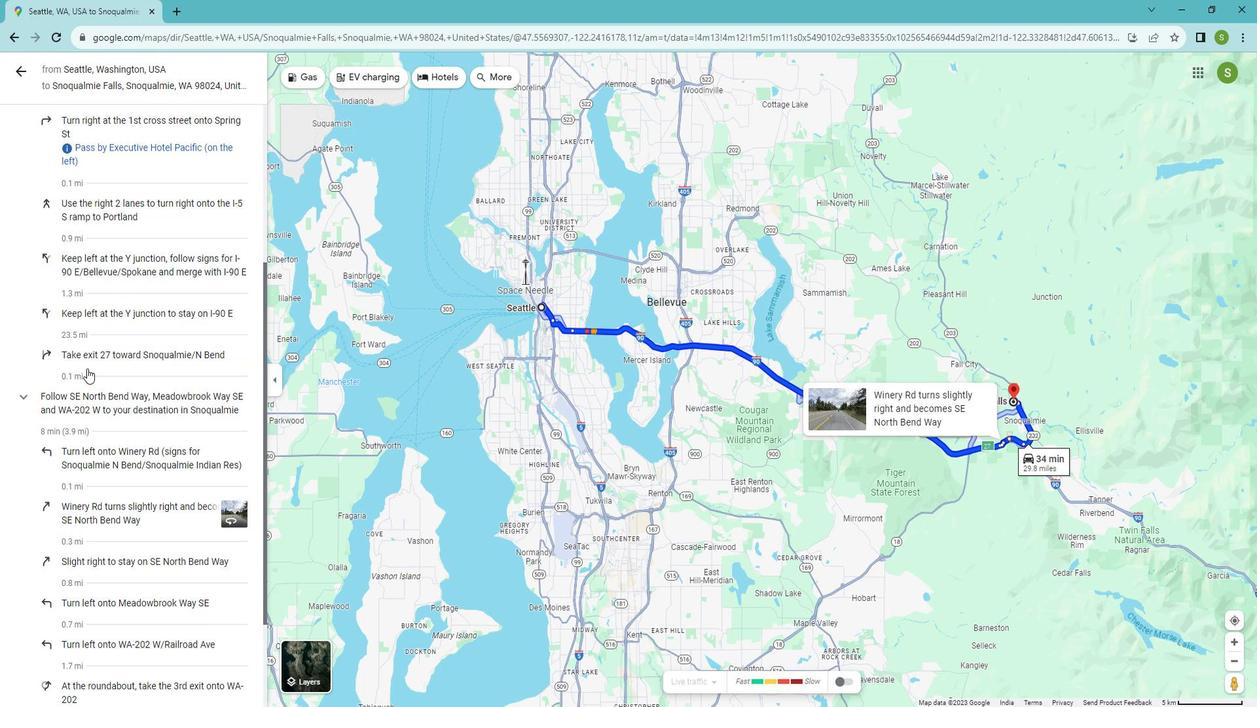 
Action: Mouse scrolled (101, 370) with delta (0, 0)
Screenshot: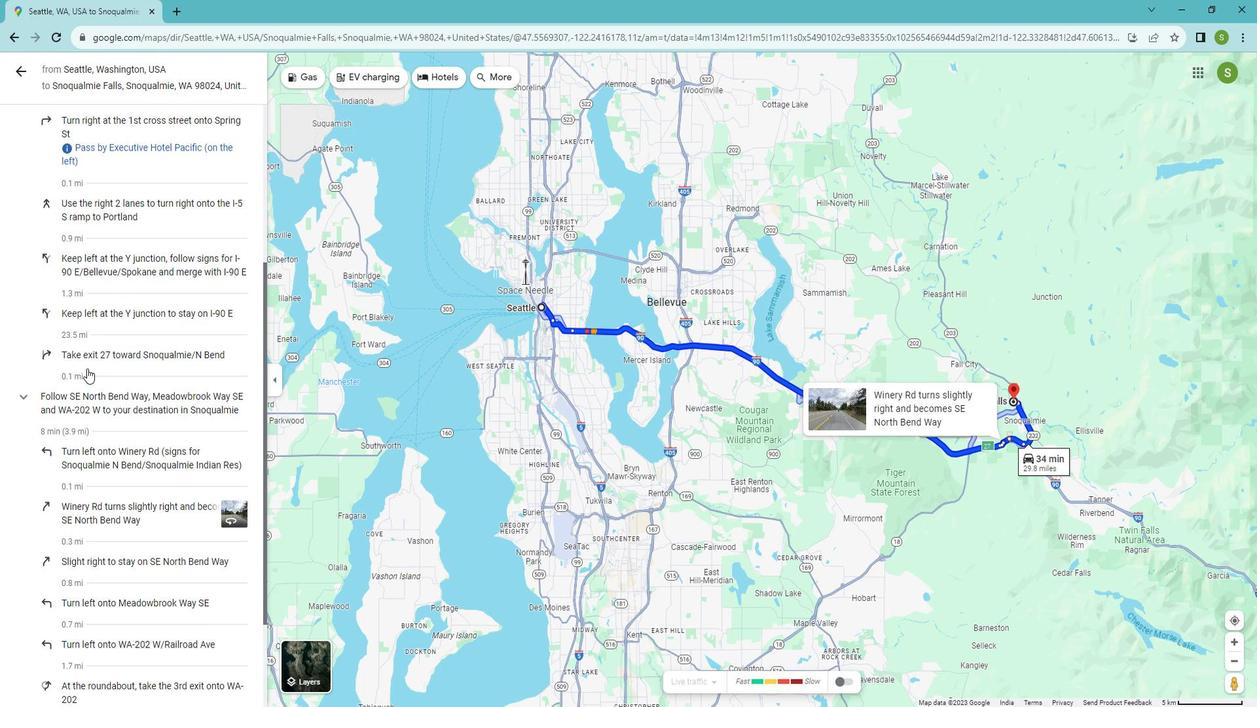 
Action: Mouse scrolled (101, 370) with delta (0, 0)
Screenshot: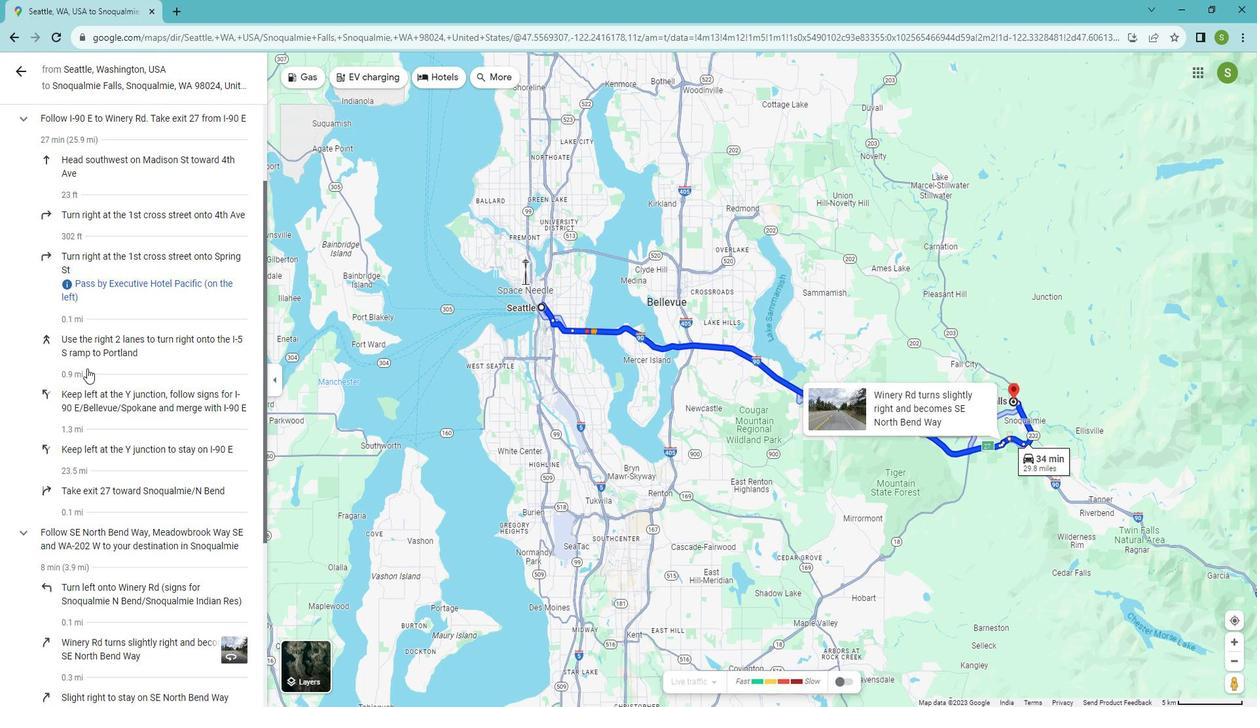 
Action: Mouse scrolled (101, 370) with delta (0, 0)
Screenshot: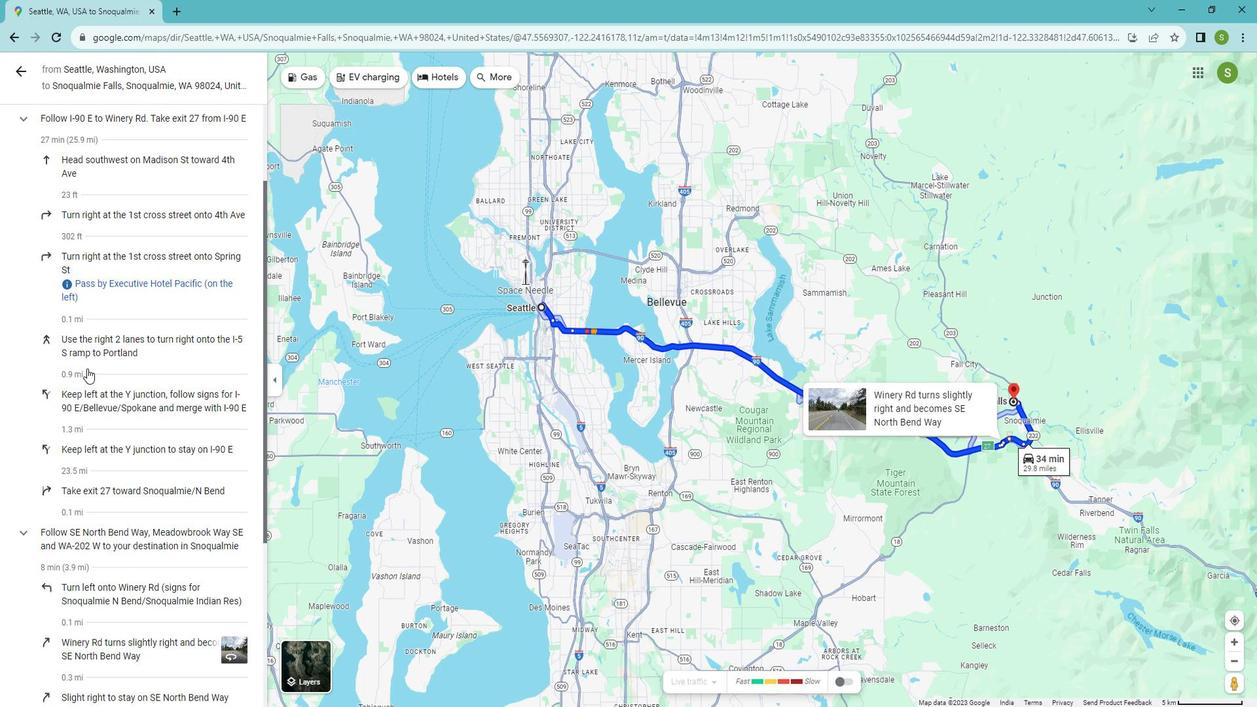 
Action: Mouse moved to (101, 370)
Screenshot: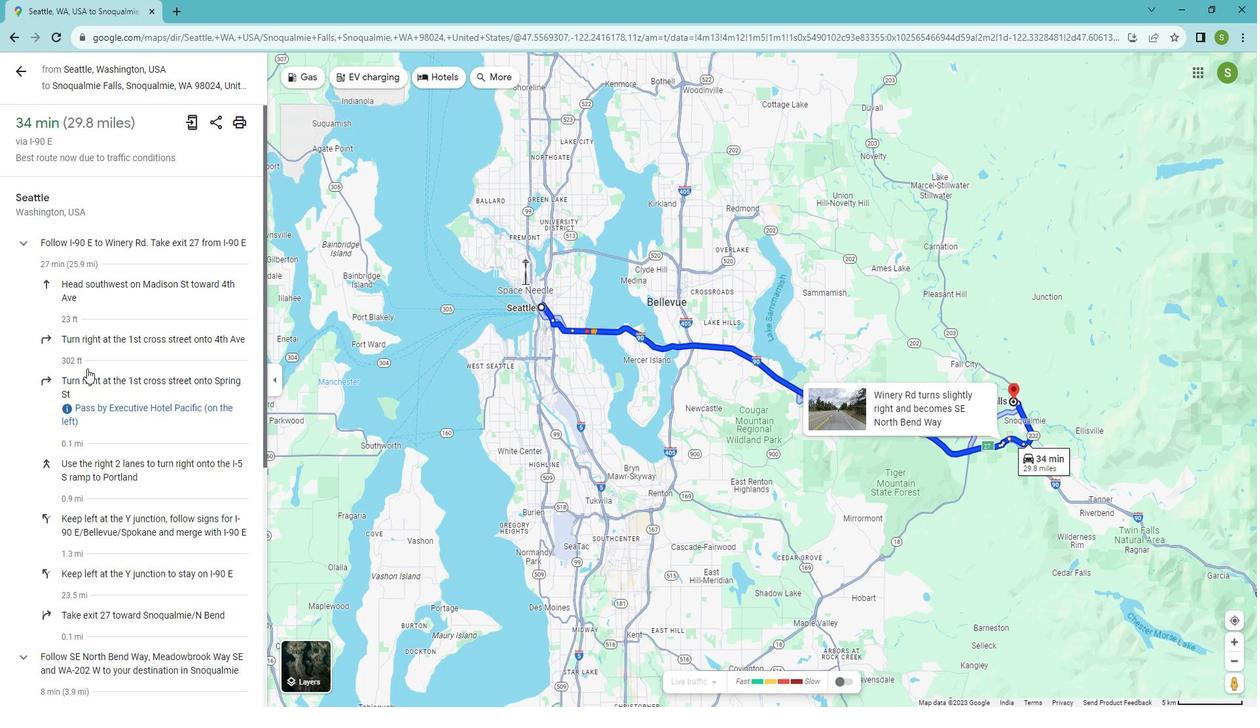 
Action: Mouse scrolled (101, 370) with delta (0, 0)
Screenshot: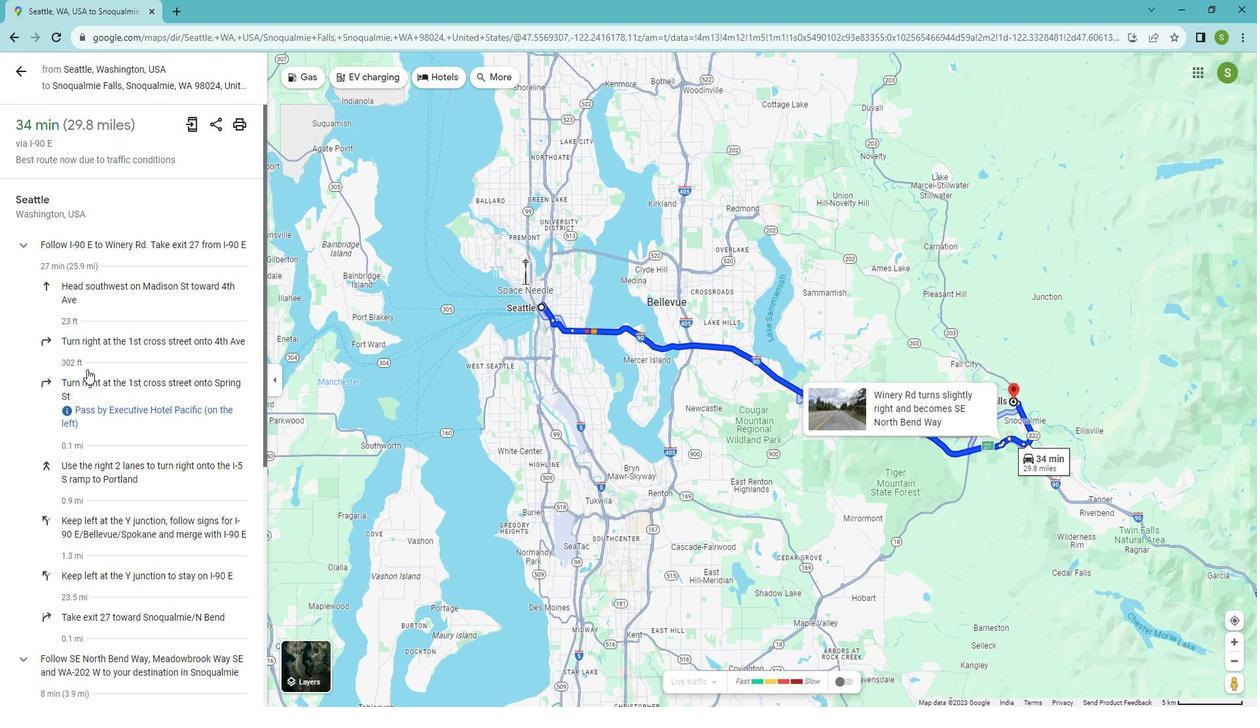 
Action: Mouse scrolled (101, 370) with delta (0, 0)
Screenshot: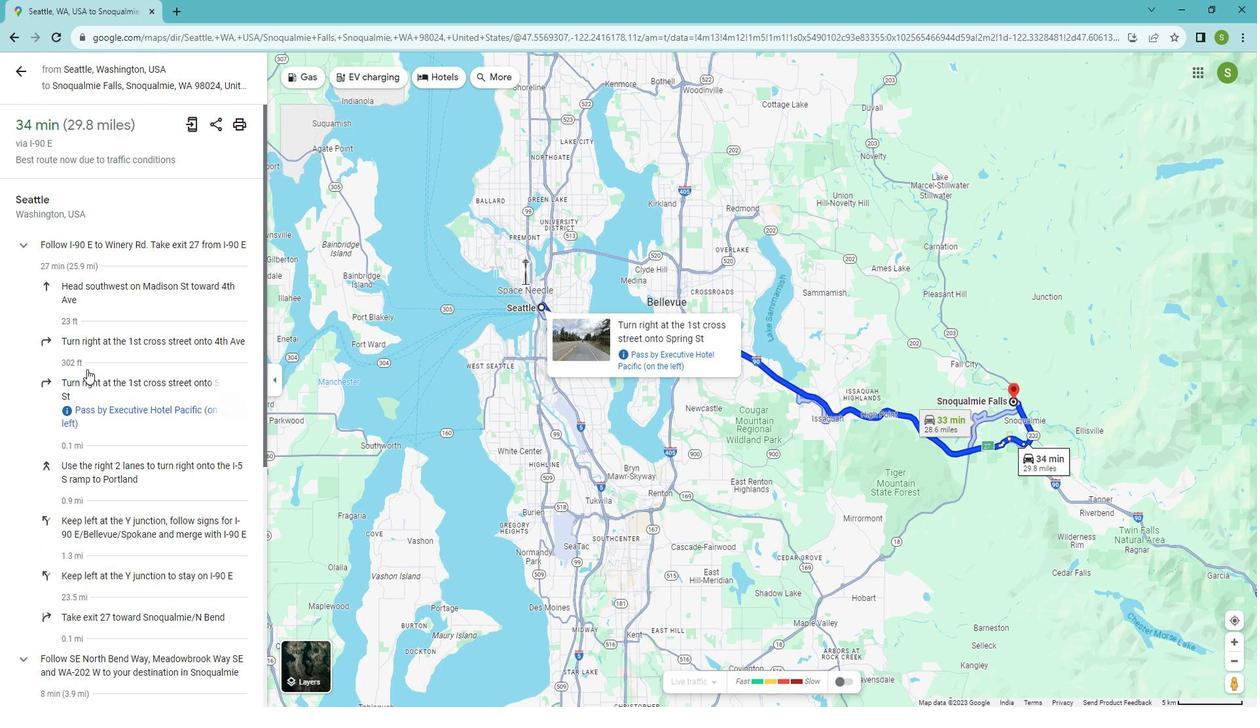 
Action: Mouse moved to (31, 78)
Screenshot: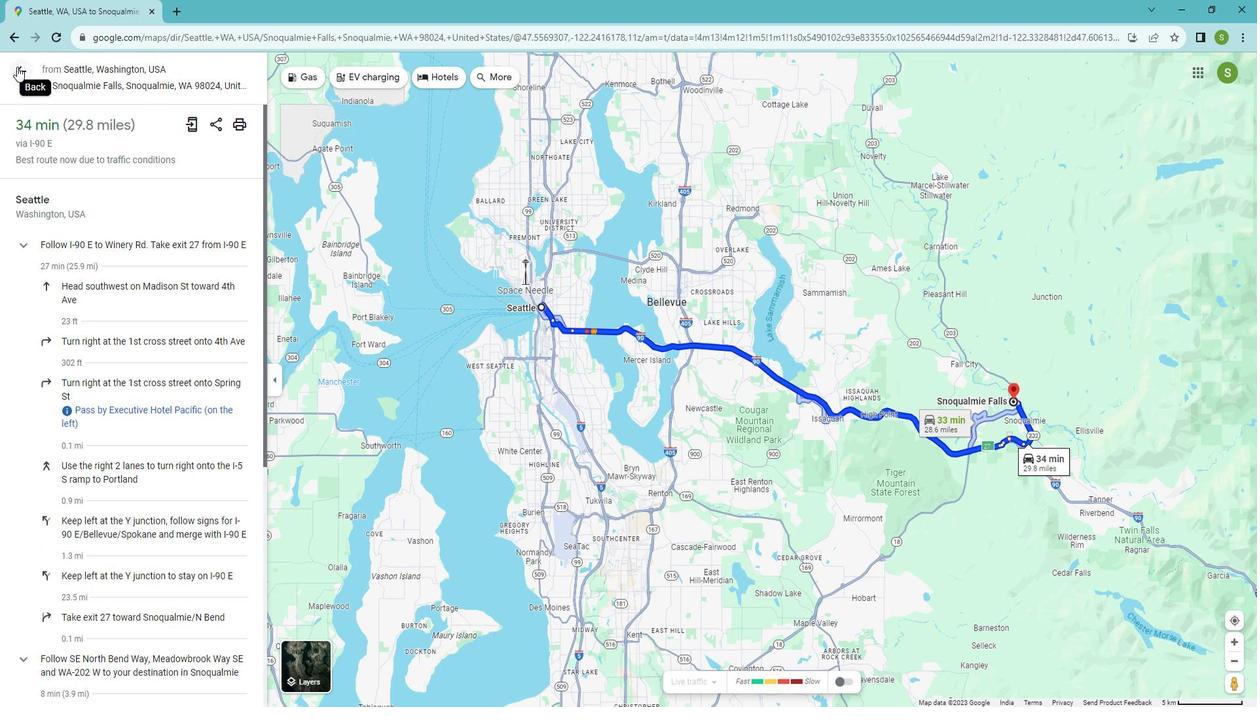 
Action: Mouse pressed left at (31, 78)
Screenshot: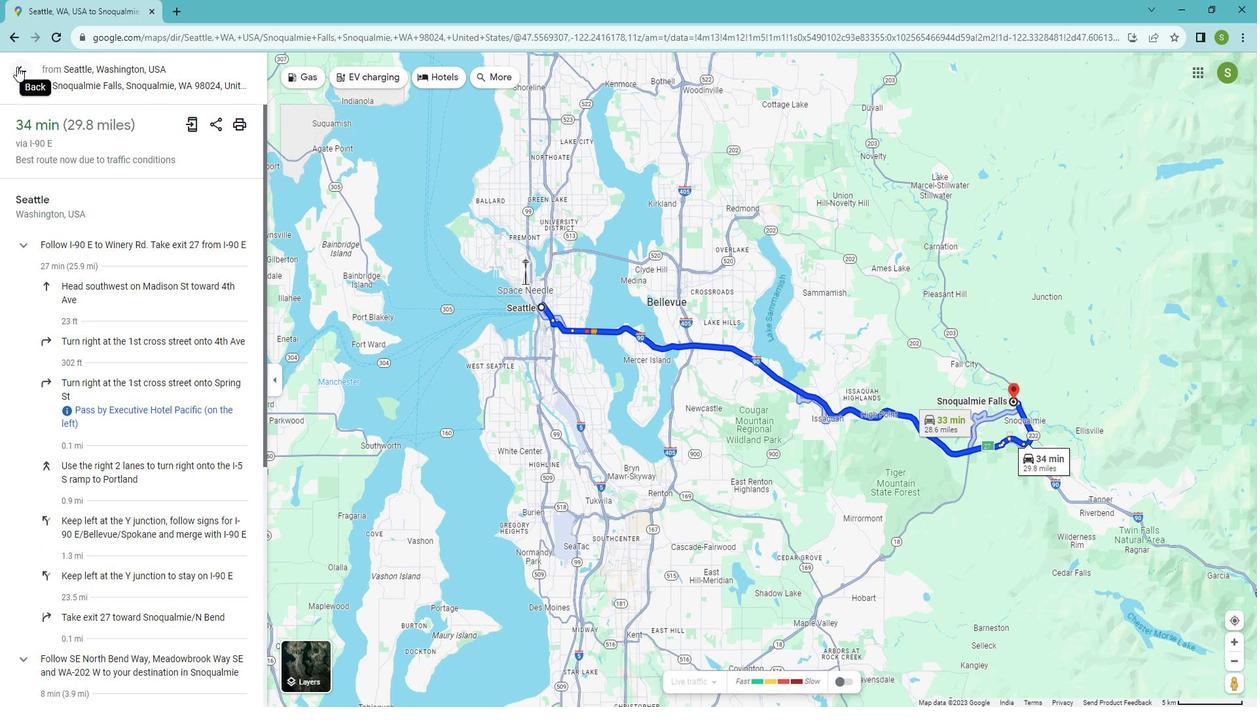 
Action: Mouse moved to (107, 89)
Screenshot: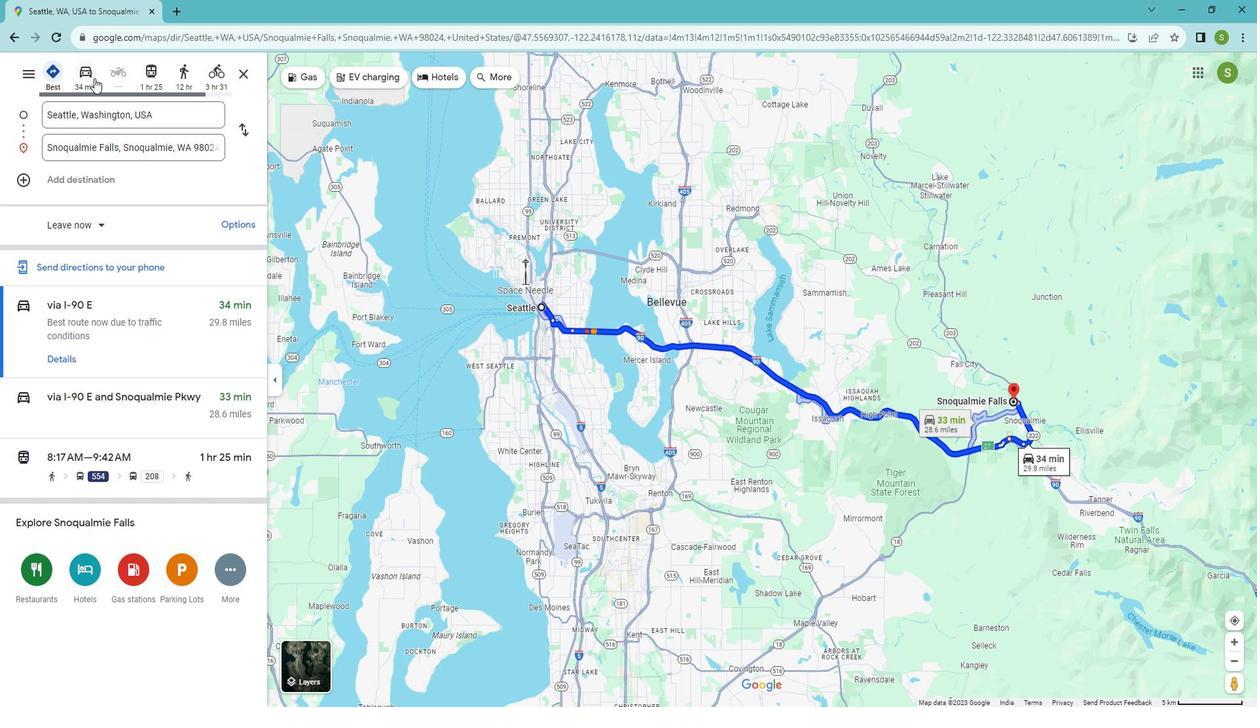 
Action: Mouse pressed left at (107, 89)
Screenshot: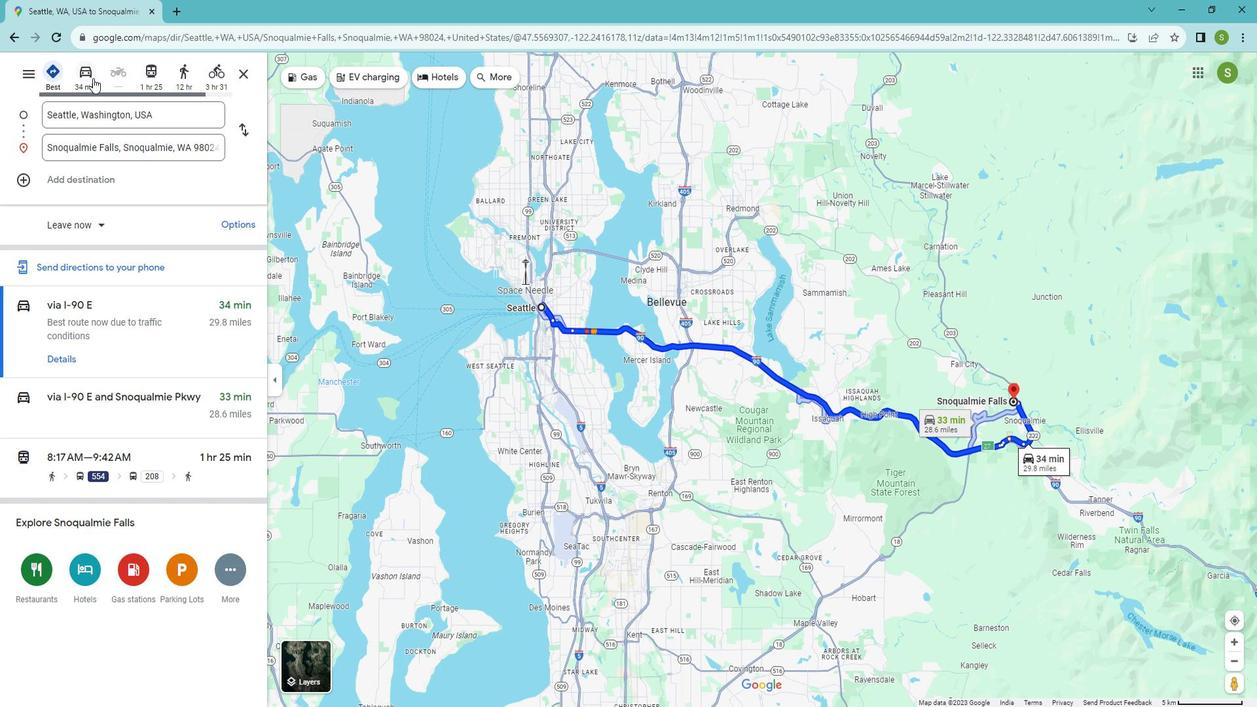 
Action: Mouse moved to (74, 361)
Screenshot: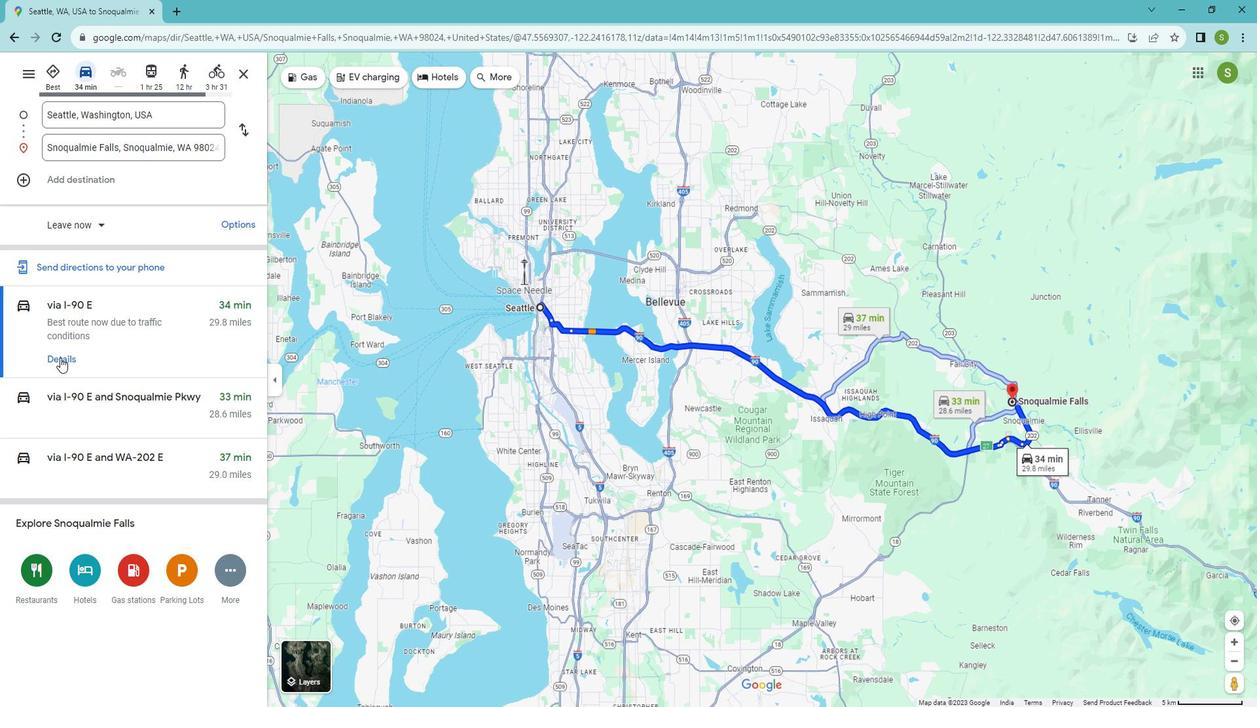 
Action: Mouse pressed left at (74, 361)
Screenshot: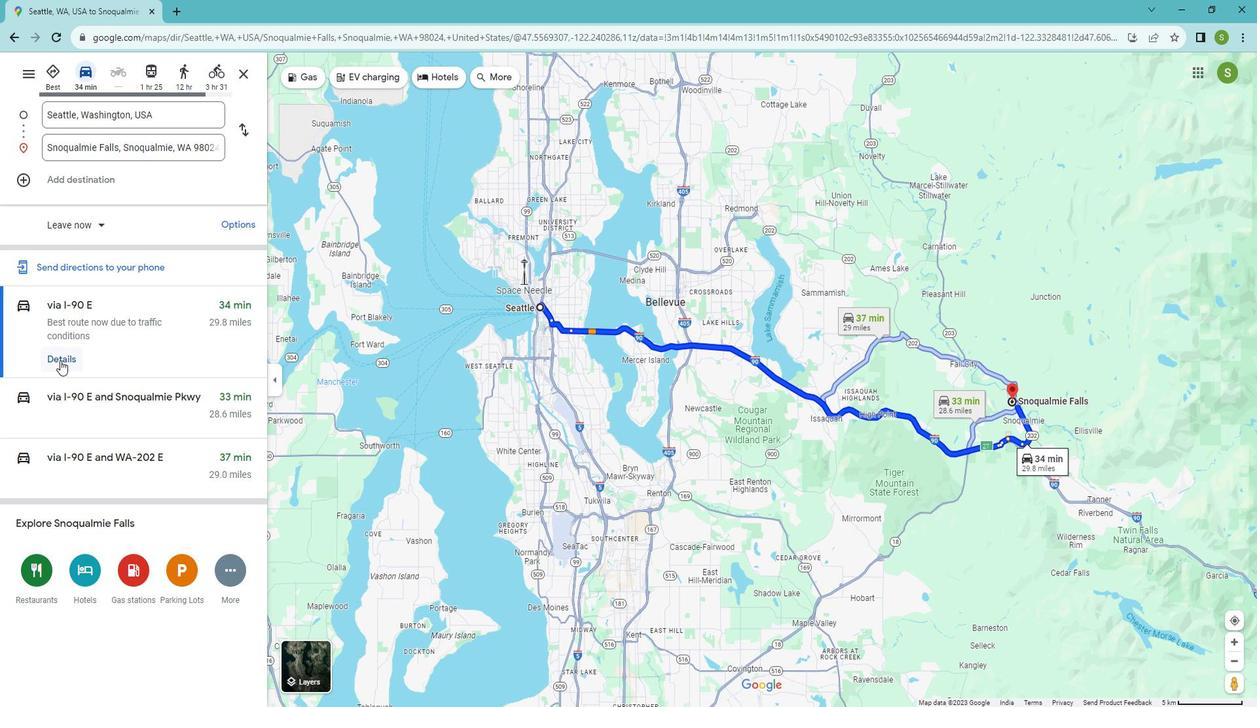 
Action: Mouse moved to (35, 79)
Screenshot: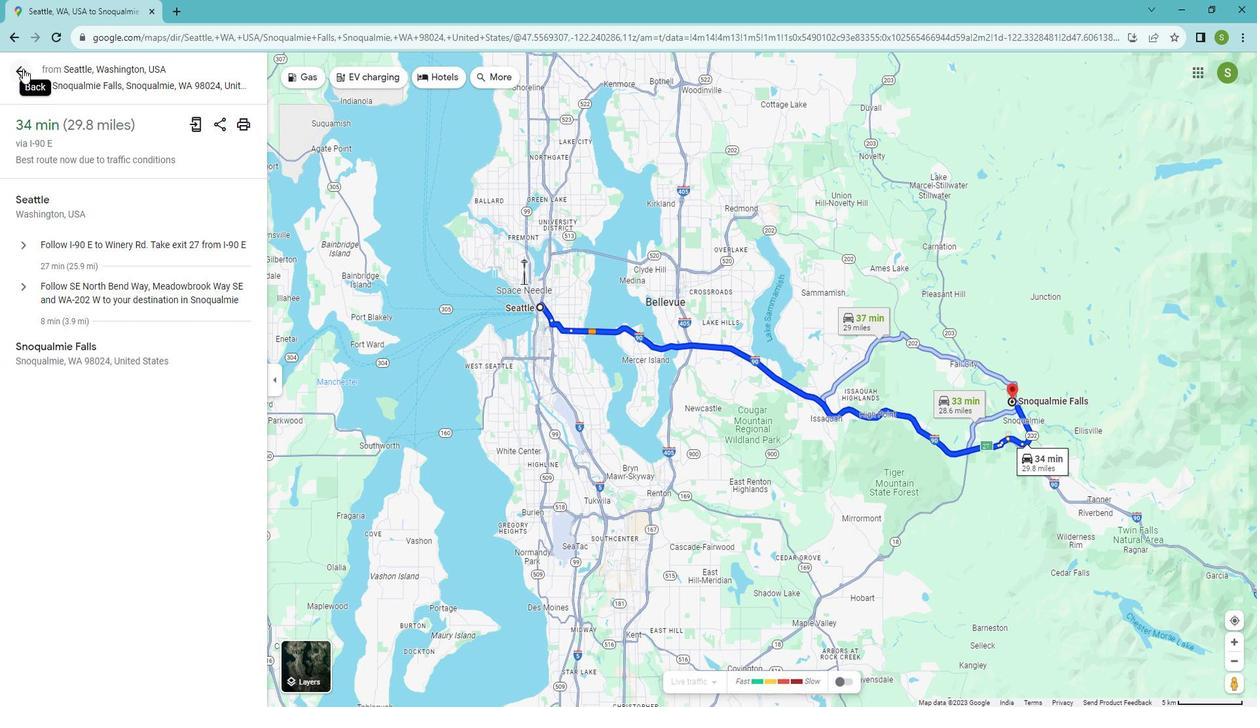 
Action: Mouse pressed left at (35, 79)
Screenshot: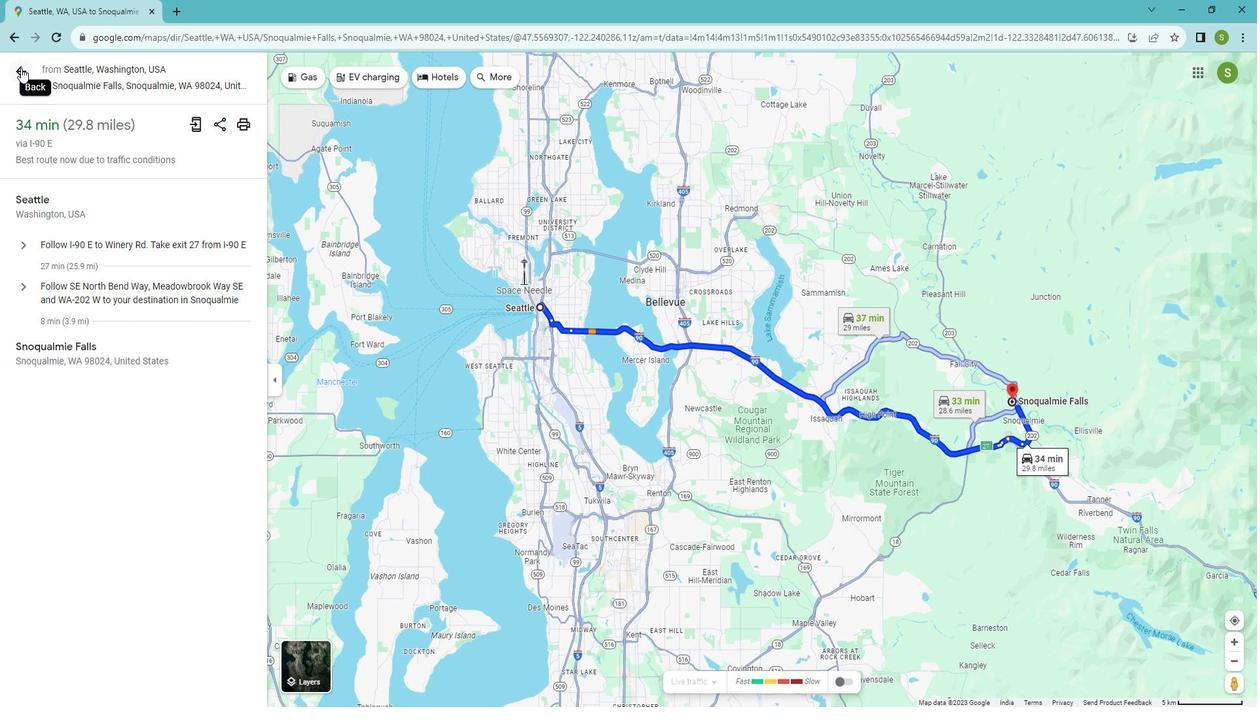 
Action: Mouse moved to (165, 83)
Screenshot: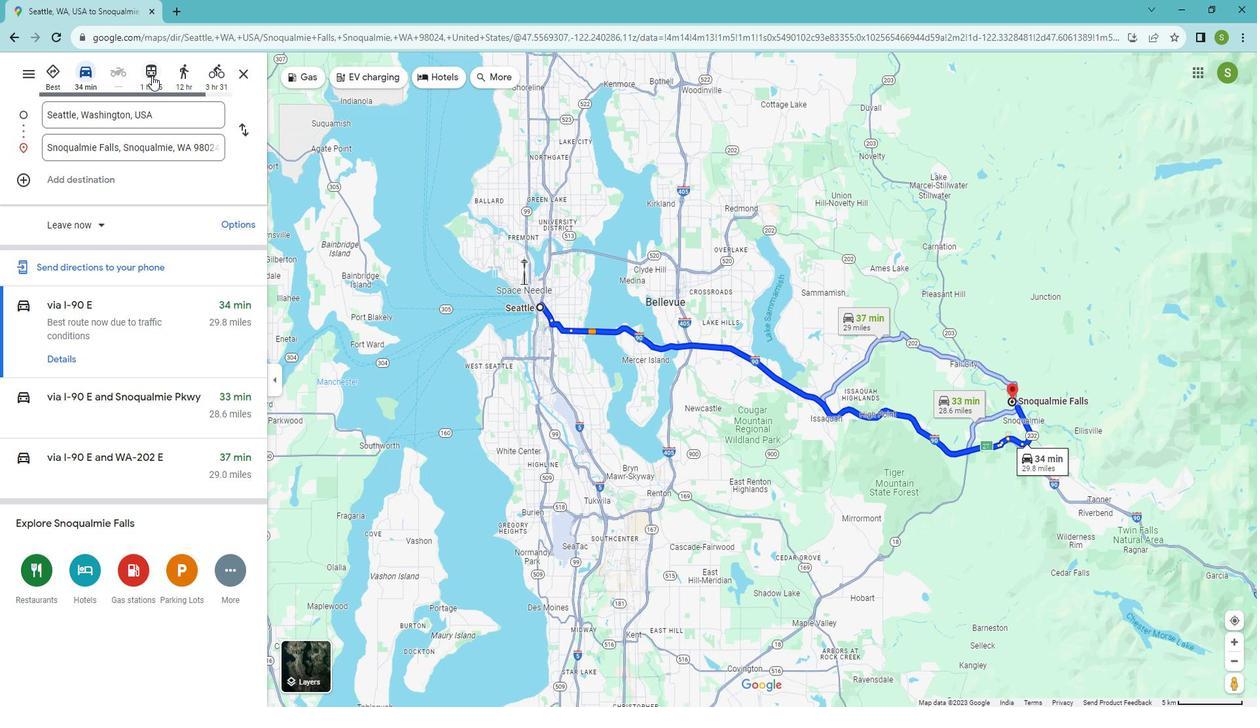 
Action: Mouse pressed left at (165, 83)
Screenshot: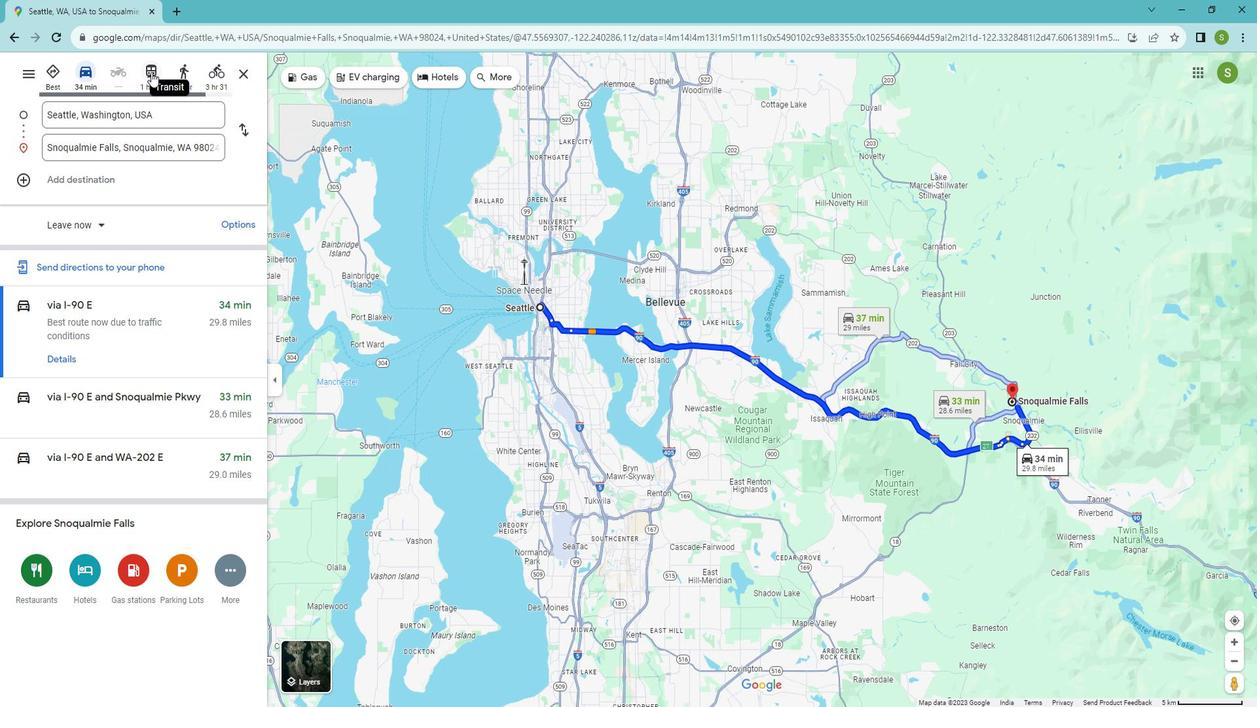 
Action: Mouse moved to (115, 271)
Screenshot: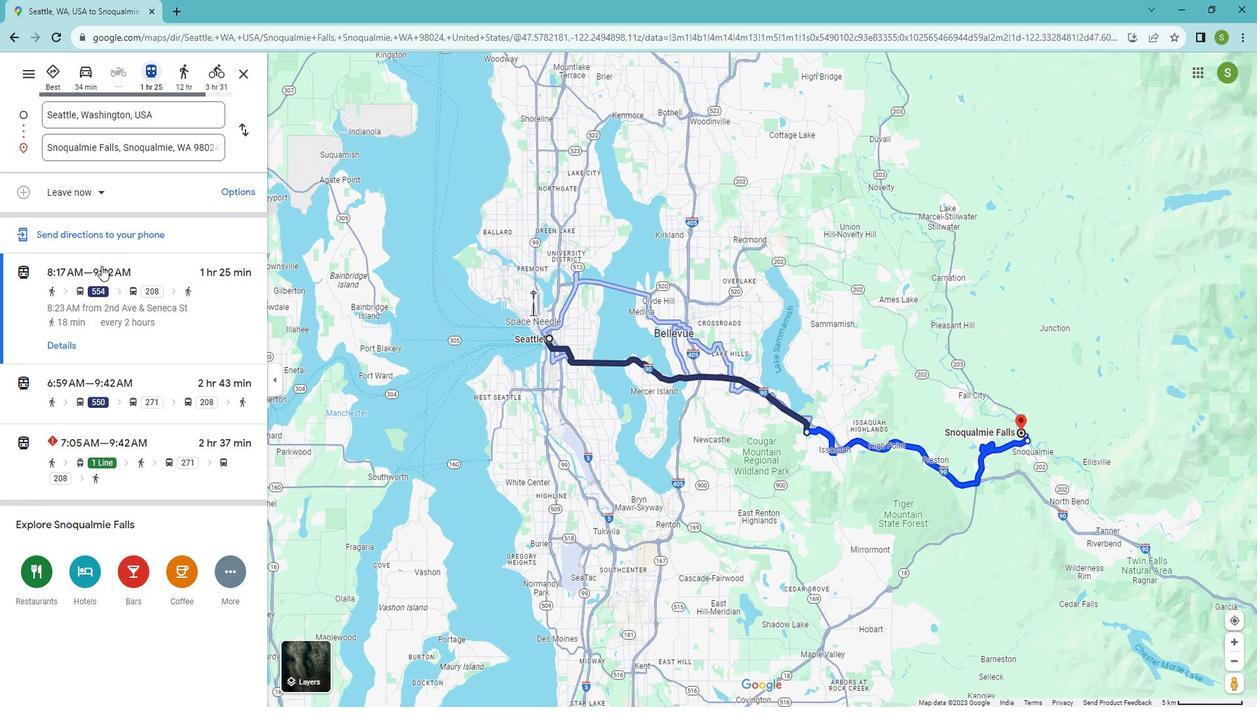 
Action: Mouse scrolled (115, 271) with delta (0, 0)
Screenshot: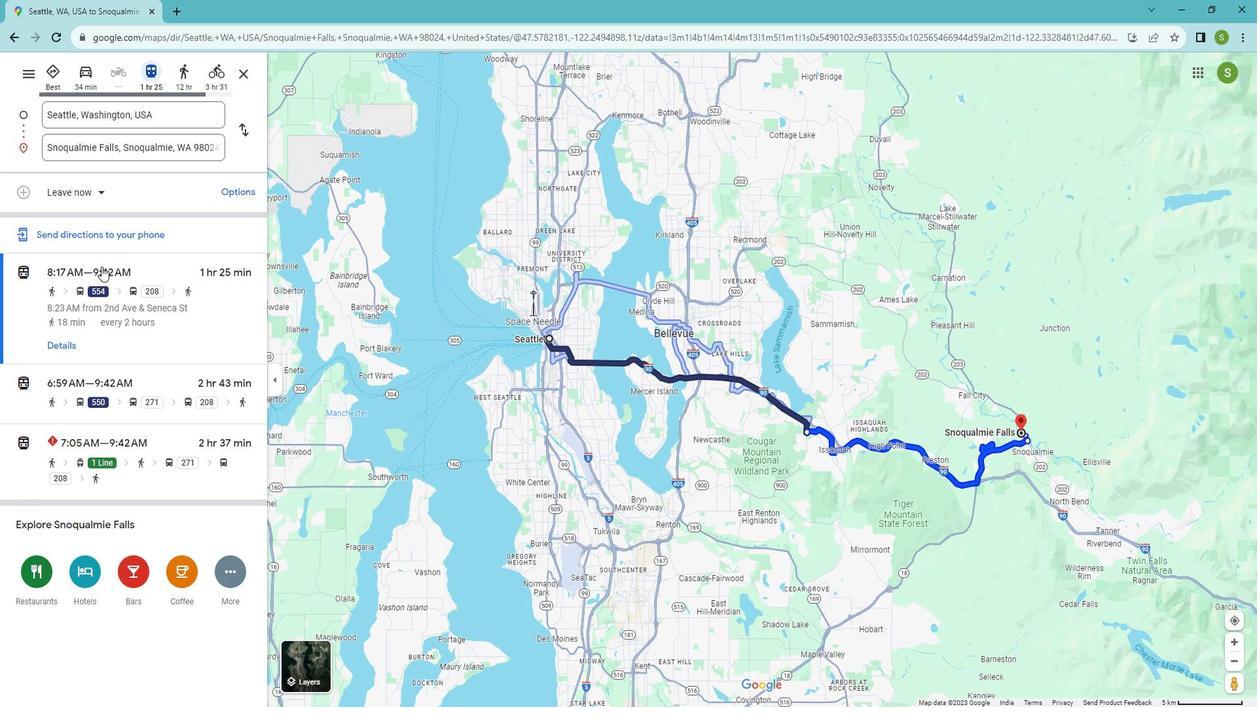
Action: Mouse scrolled (115, 270) with delta (0, 0)
Screenshot: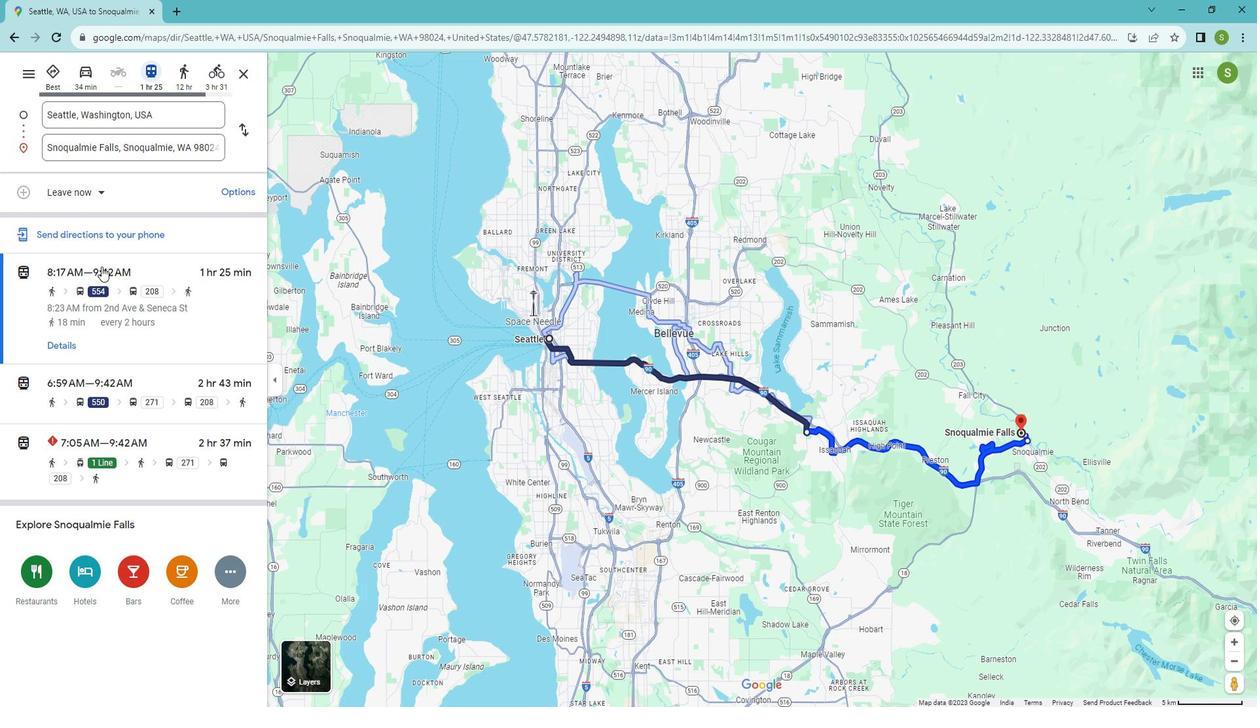 
Action: Mouse moved to (79, 345)
Screenshot: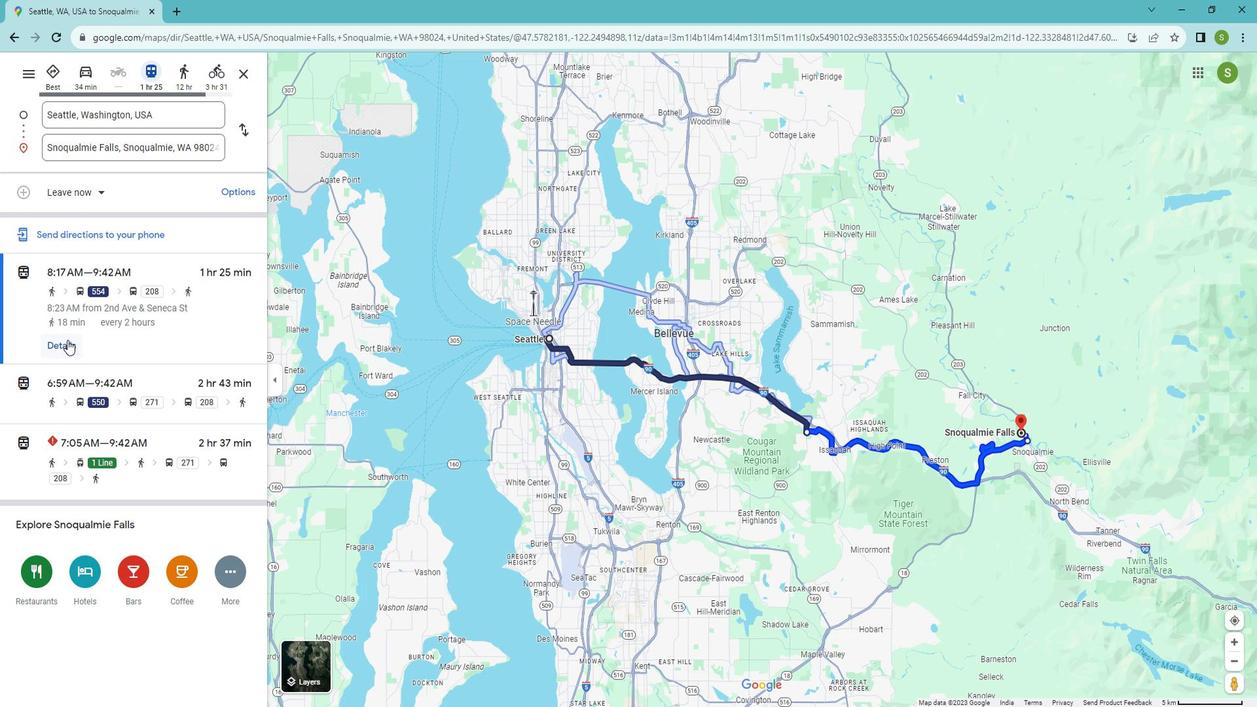 
Action: Mouse pressed left at (79, 345)
Screenshot: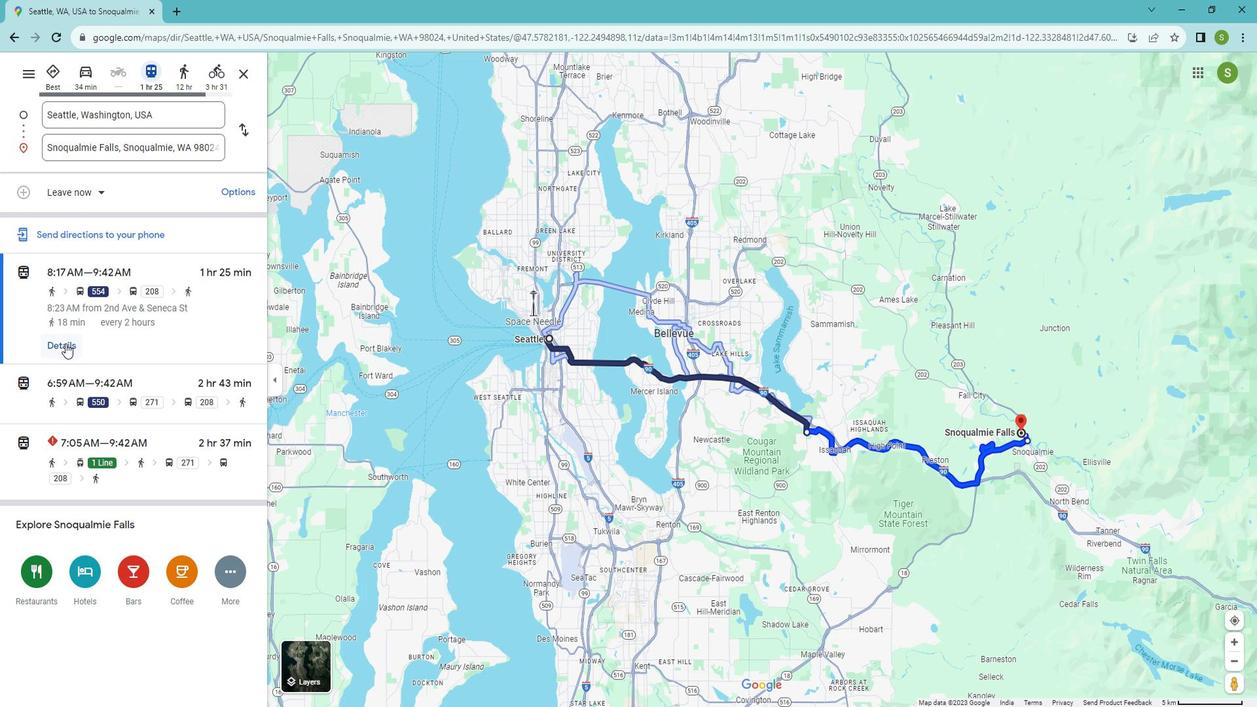 
Action: Mouse moved to (94, 297)
Screenshot: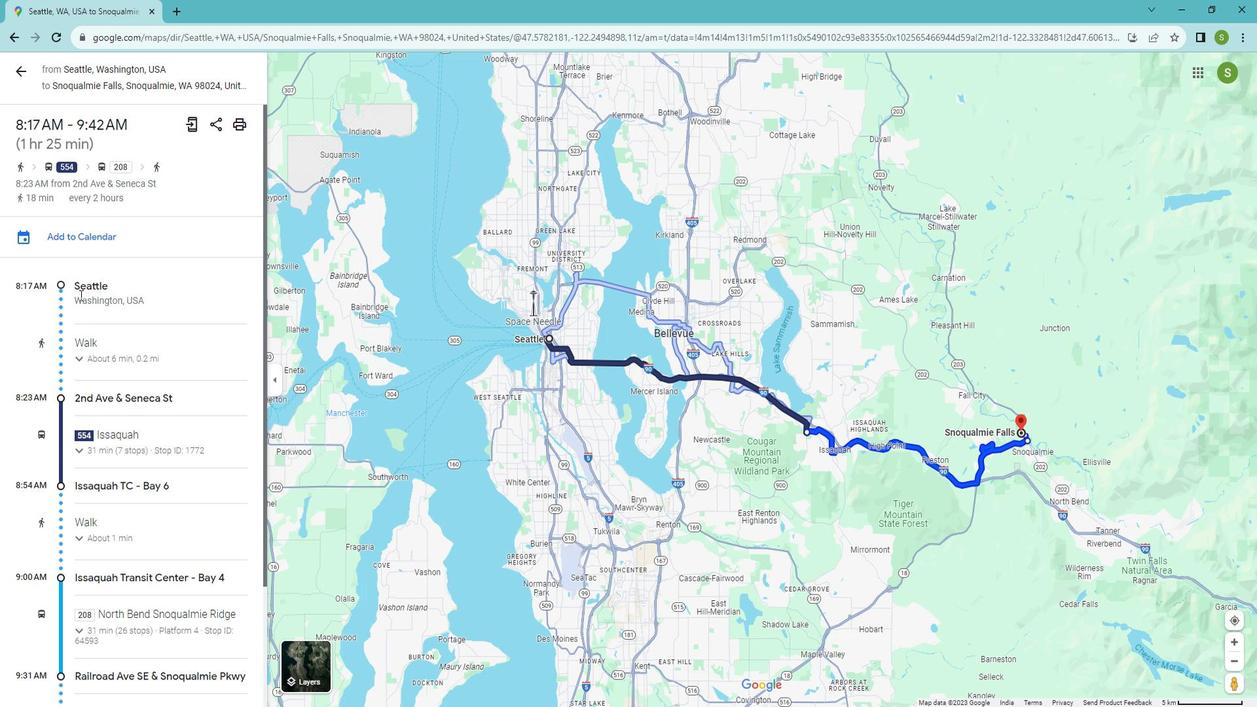 
Action: Mouse scrolled (94, 296) with delta (0, 0)
Screenshot: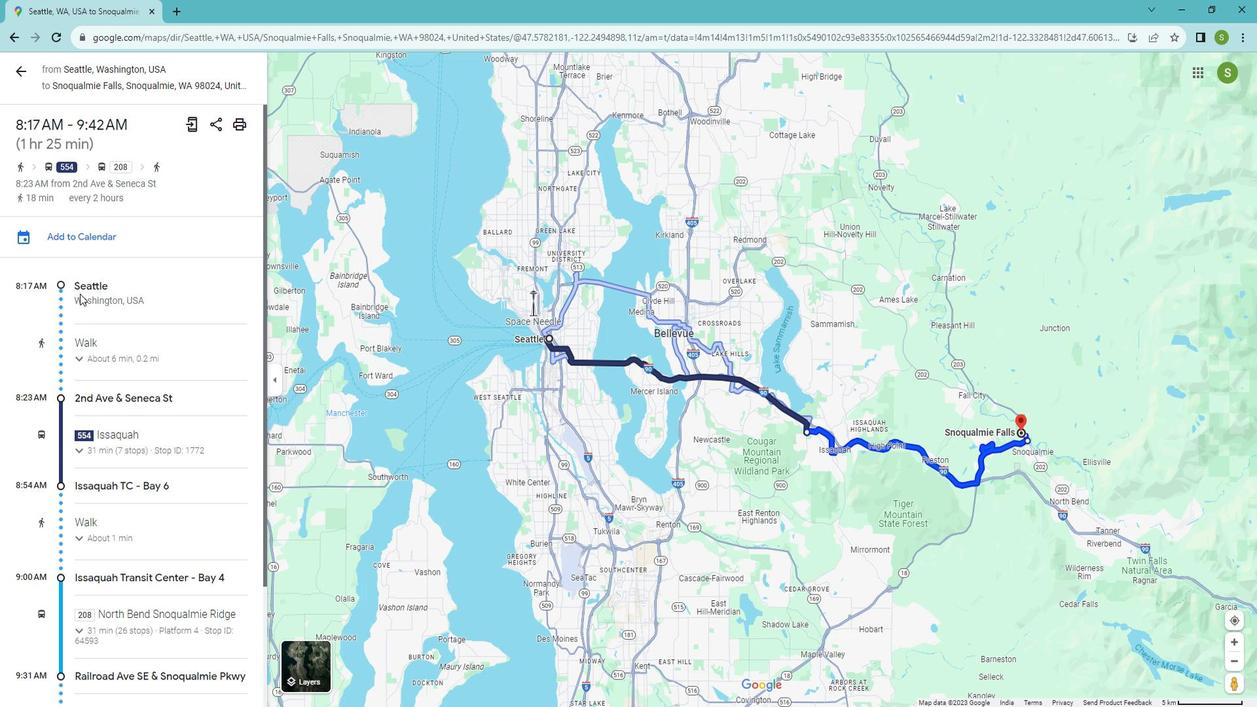
Action: Mouse scrolled (94, 296) with delta (0, 0)
Screenshot: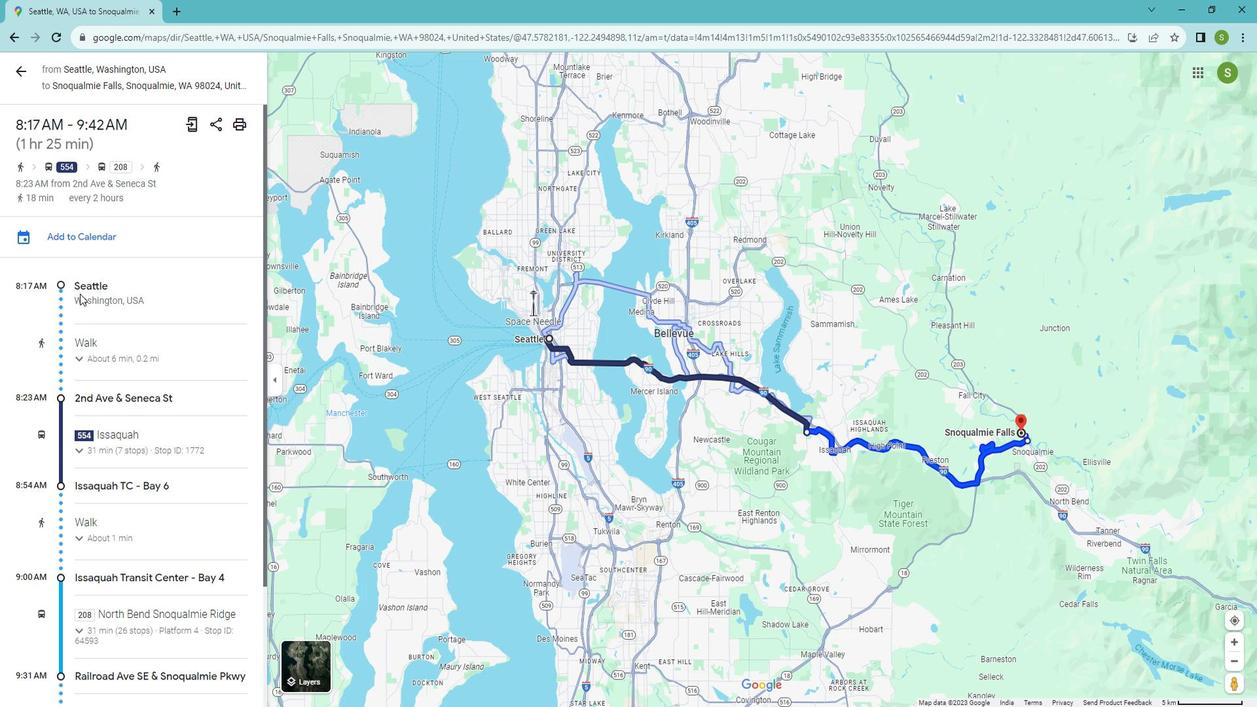 
Action: Mouse moved to (94, 297)
Screenshot: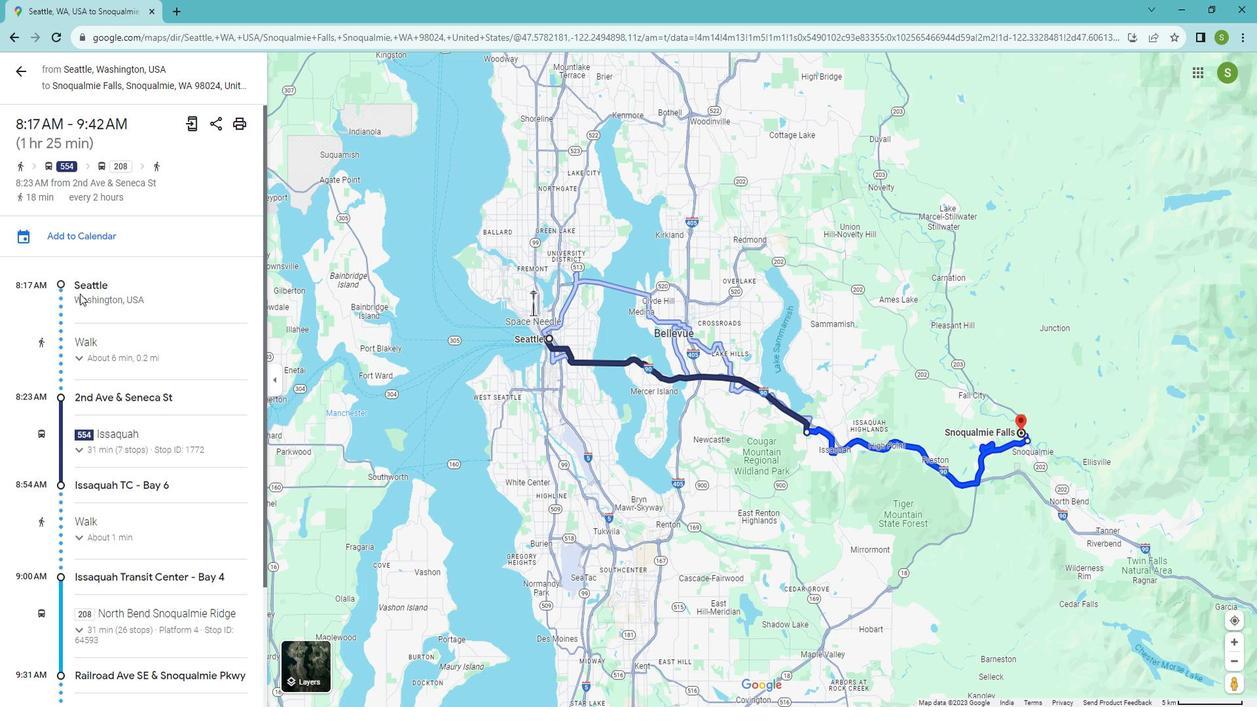 
Action: Mouse scrolled (94, 296) with delta (0, 0)
Screenshot: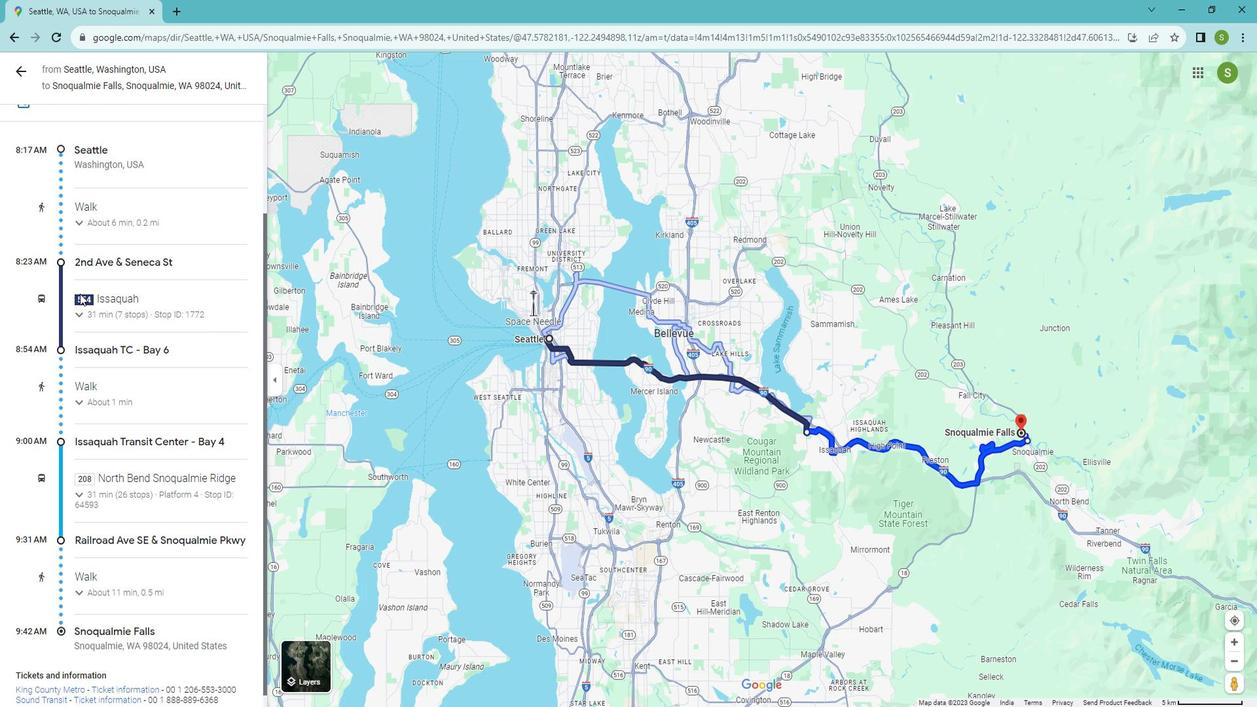 
Action: Mouse scrolled (94, 296) with delta (0, 0)
Screenshot: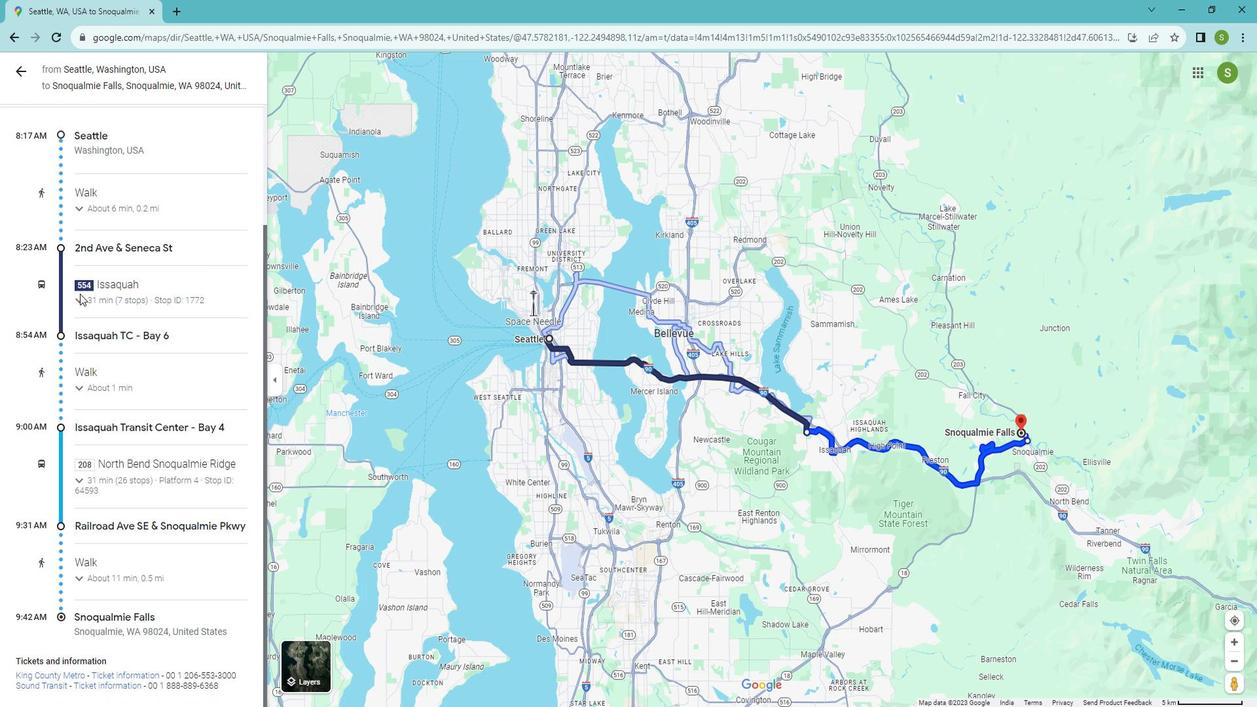 
Action: Mouse scrolled (94, 298) with delta (0, 0)
Screenshot: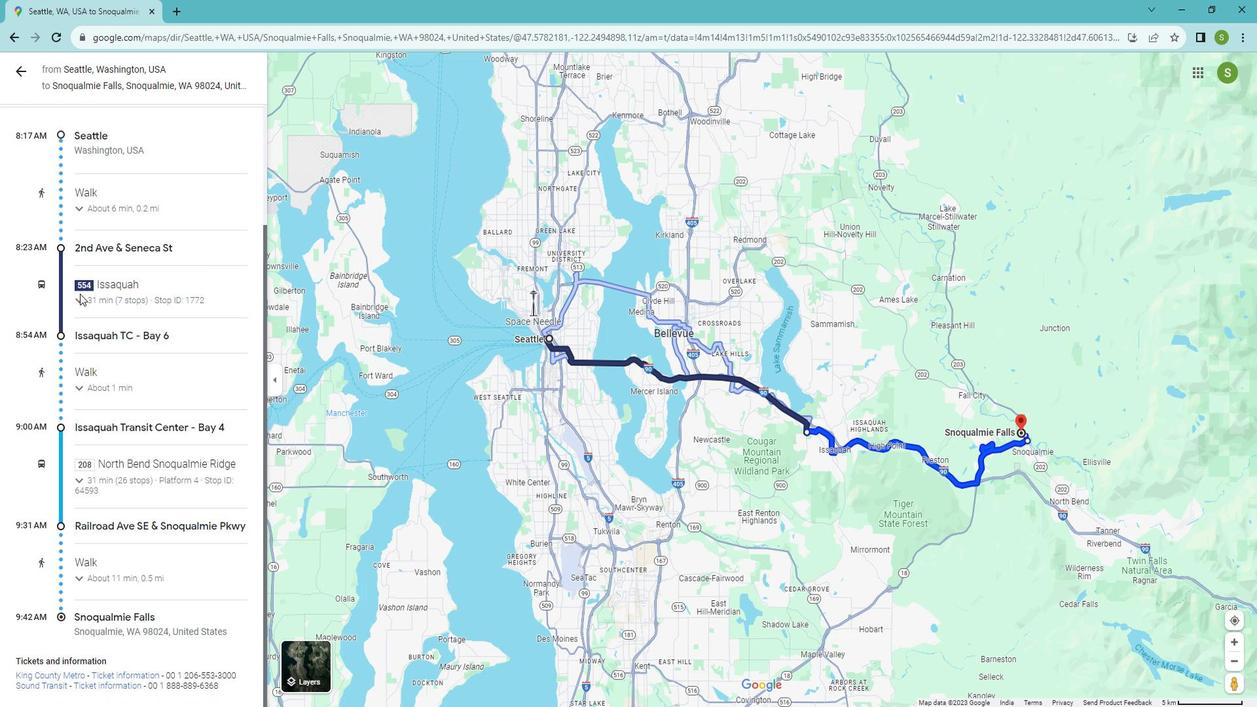 
Action: Mouse scrolled (94, 298) with delta (0, 0)
Screenshot: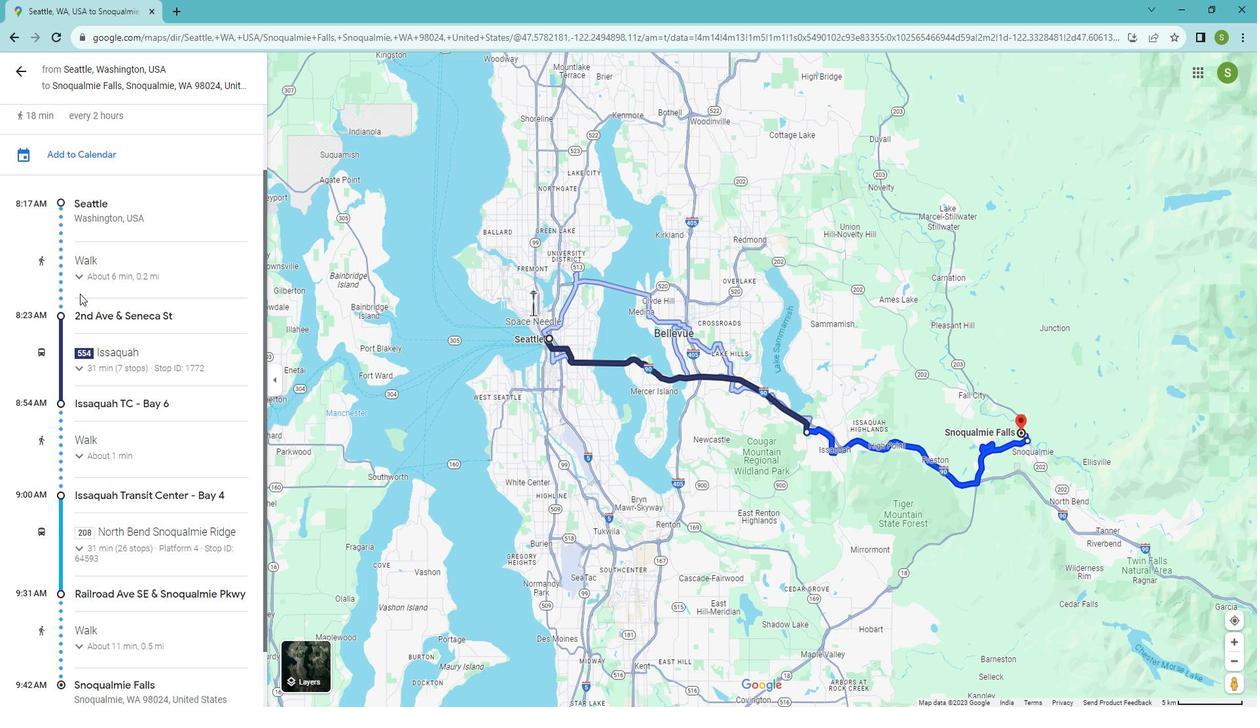 
Action: Mouse scrolled (94, 298) with delta (0, 0)
Screenshot: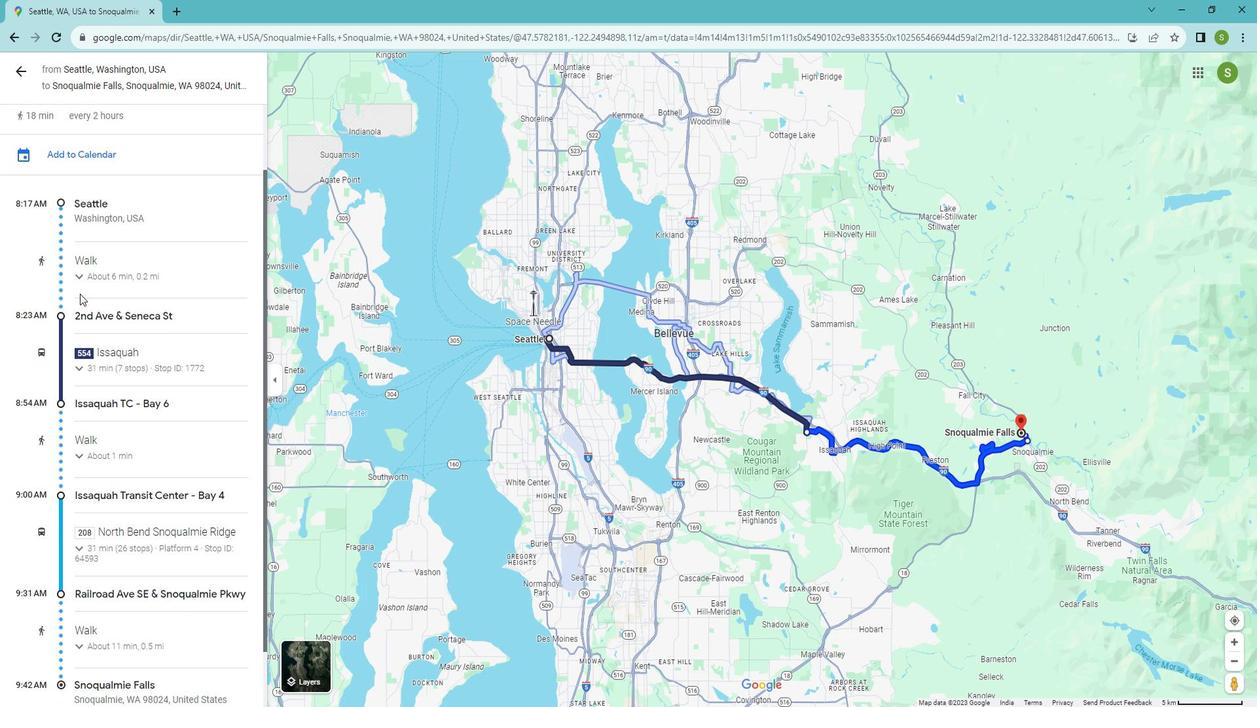 
Action: Mouse moved to (37, 85)
Screenshot: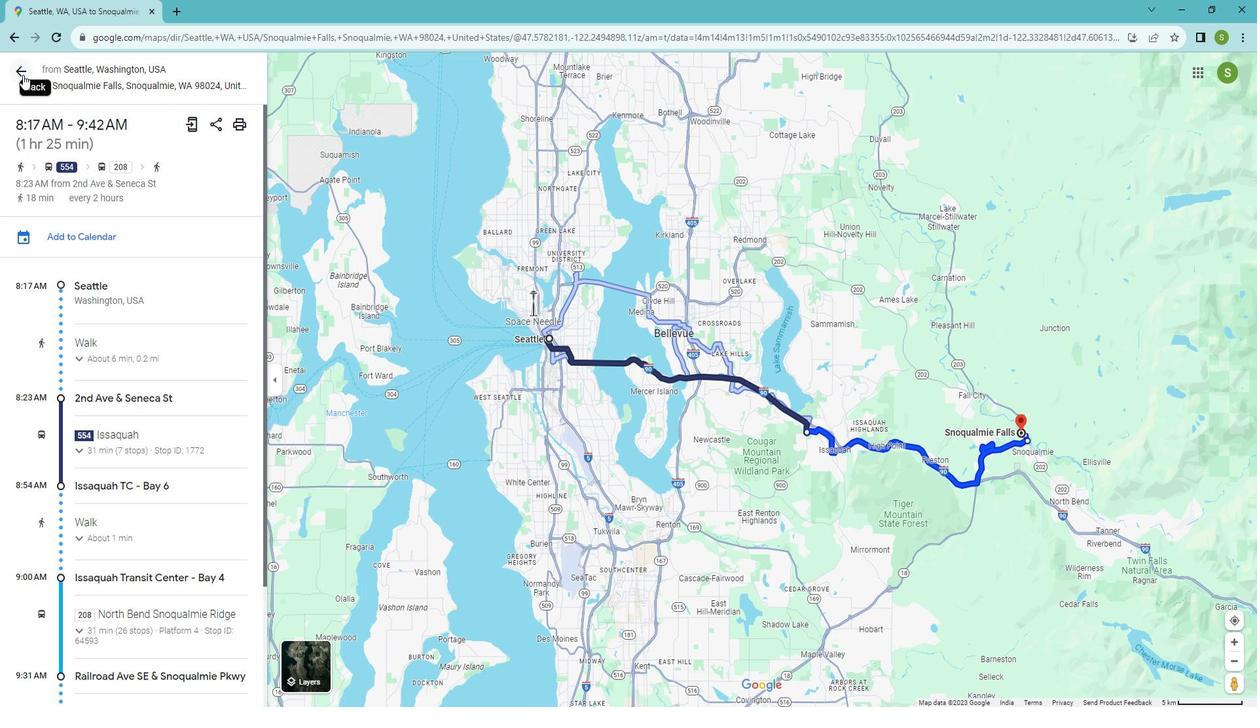 
Action: Mouse pressed left at (37, 85)
Screenshot: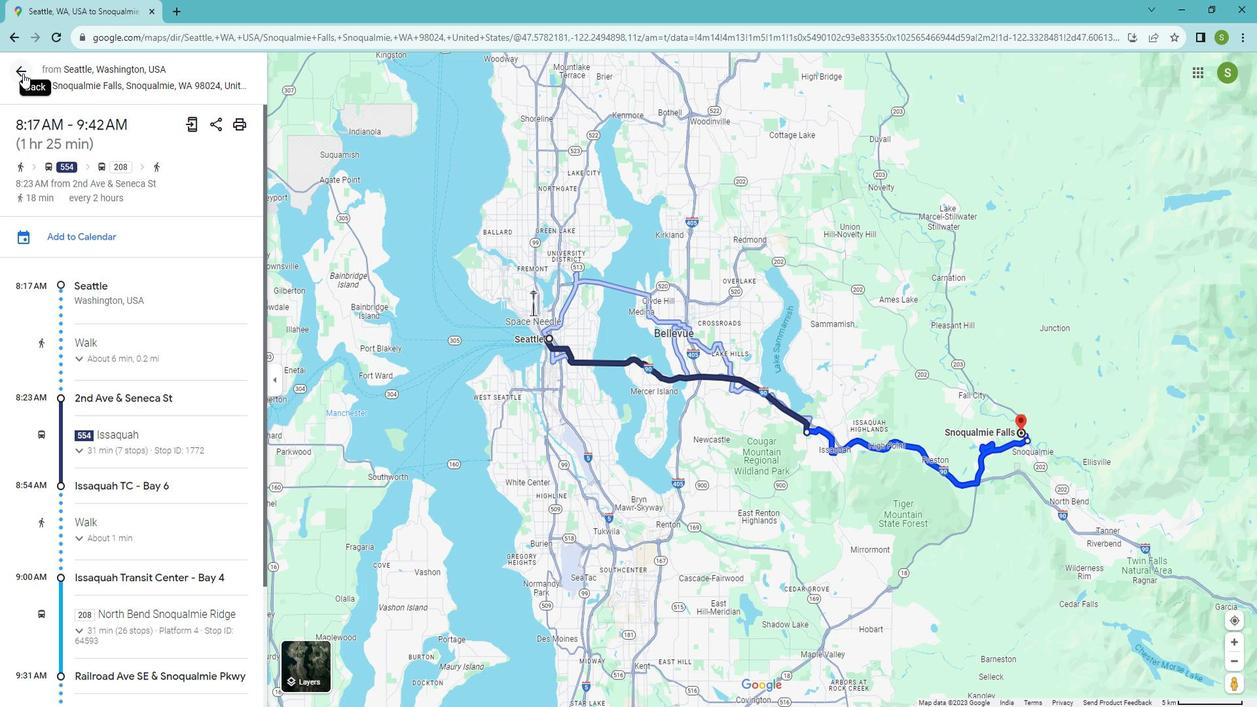 
Action: Mouse moved to (203, 92)
Screenshot: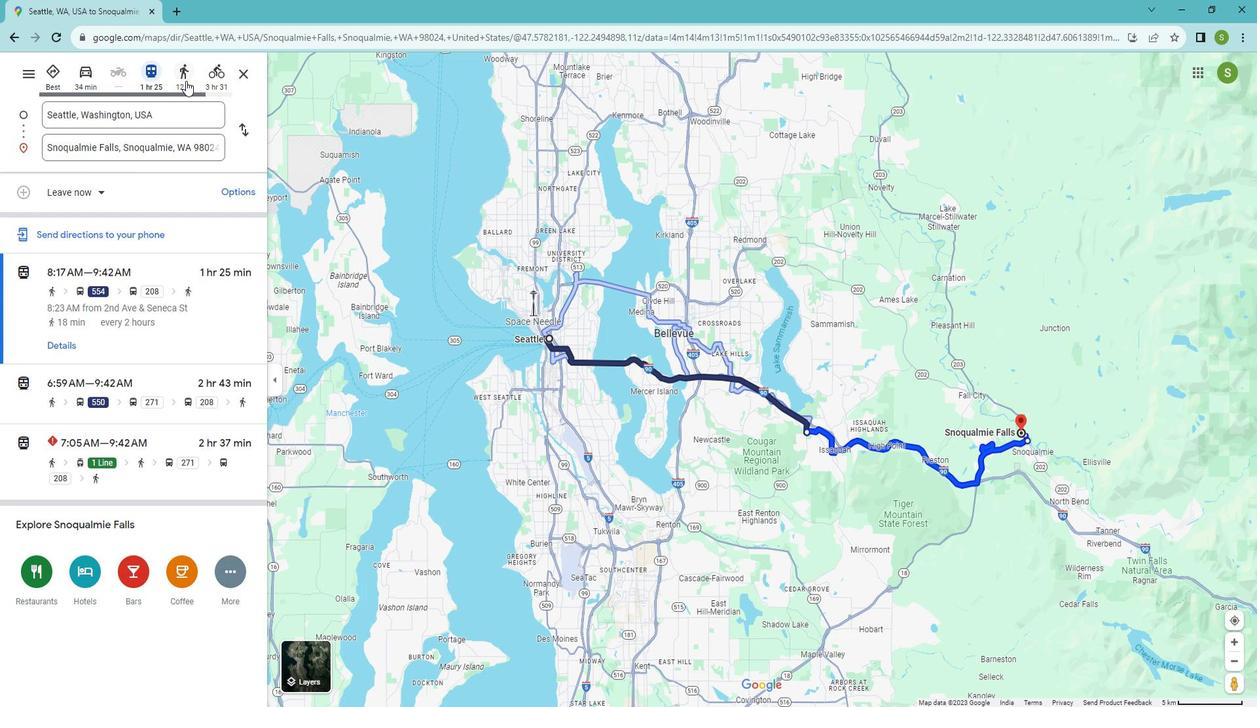 
Action: Mouse pressed left at (203, 92)
Screenshot: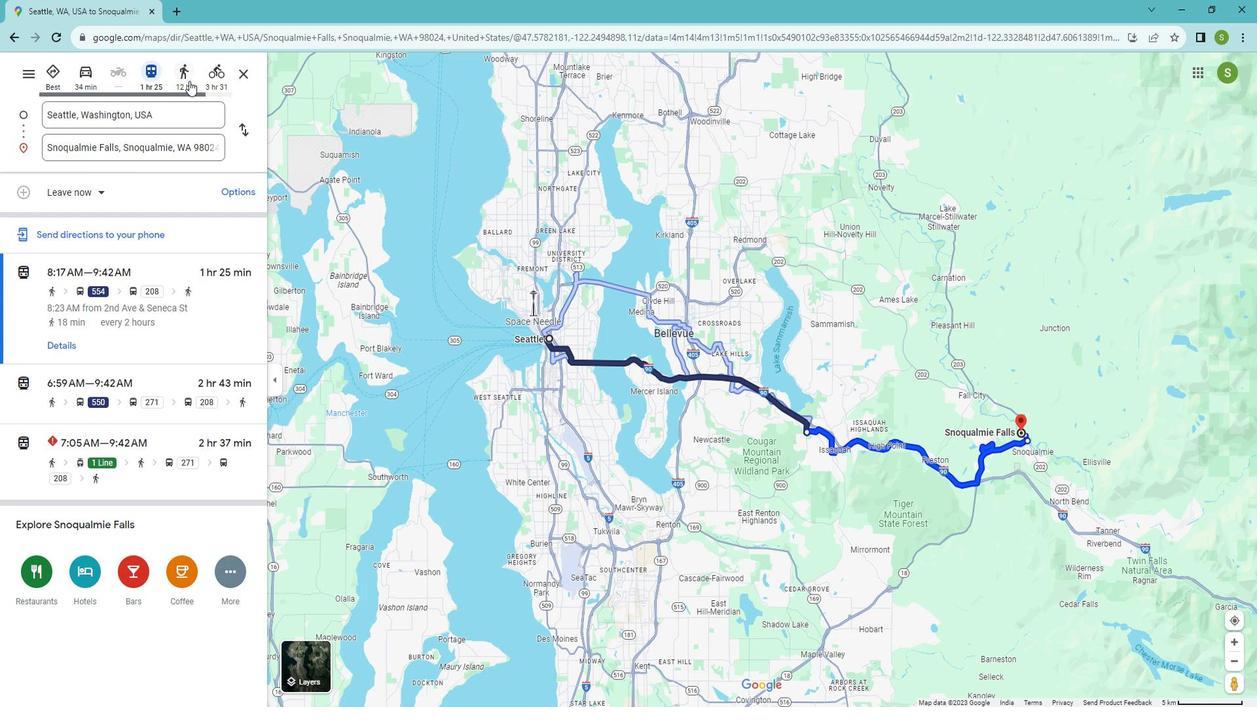 
Action: Mouse moved to (80, 360)
Screenshot: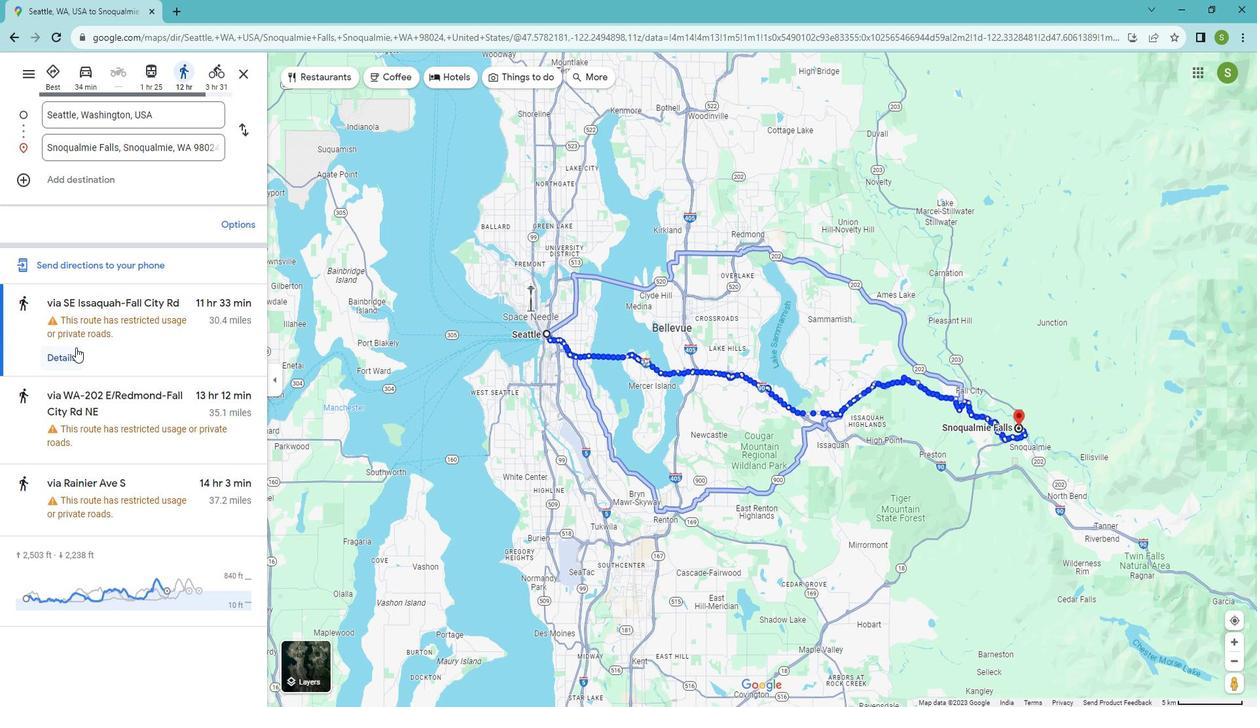 
Action: Mouse pressed left at (80, 360)
Screenshot: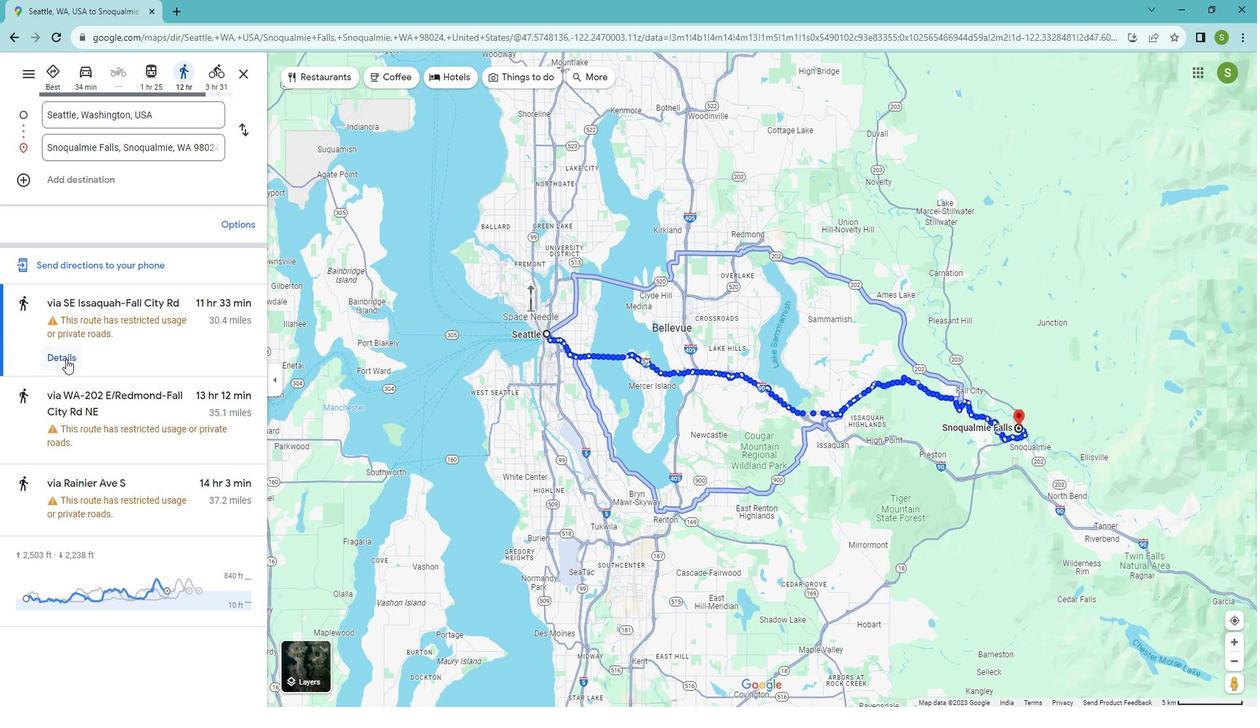 
Action: Mouse scrolled (80, 359) with delta (0, 0)
Screenshot: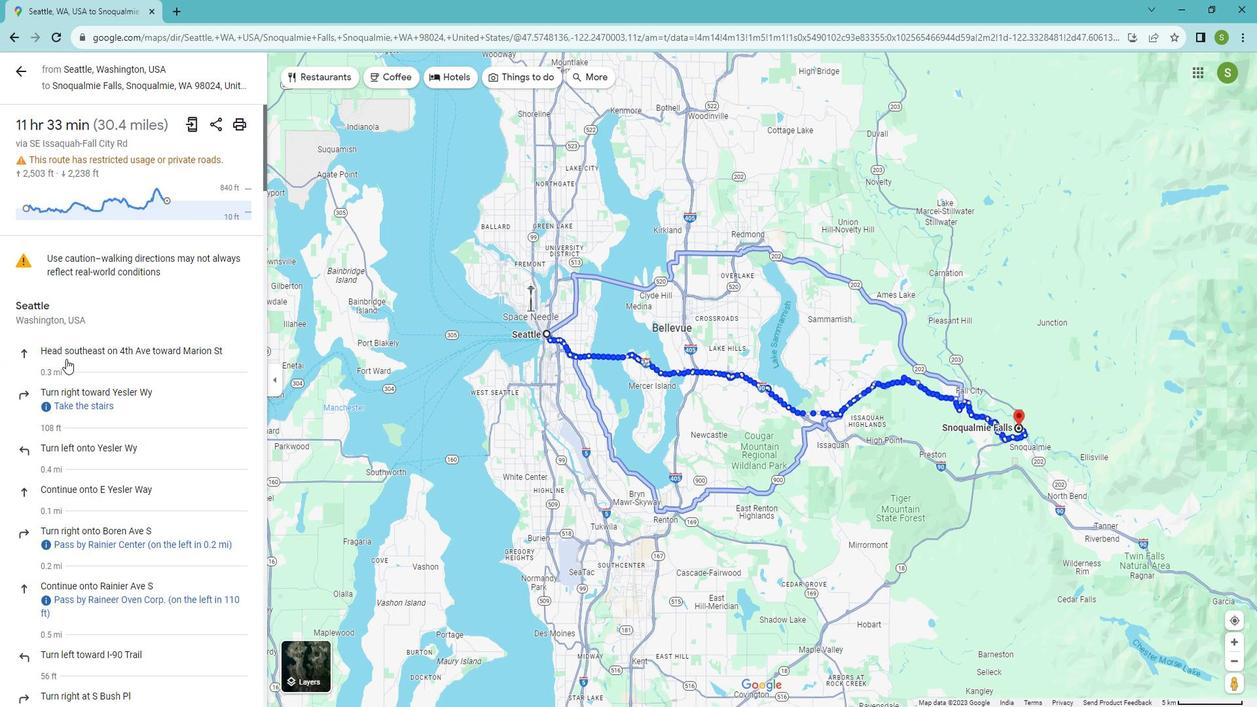
Action: Mouse moved to (80, 360)
Screenshot: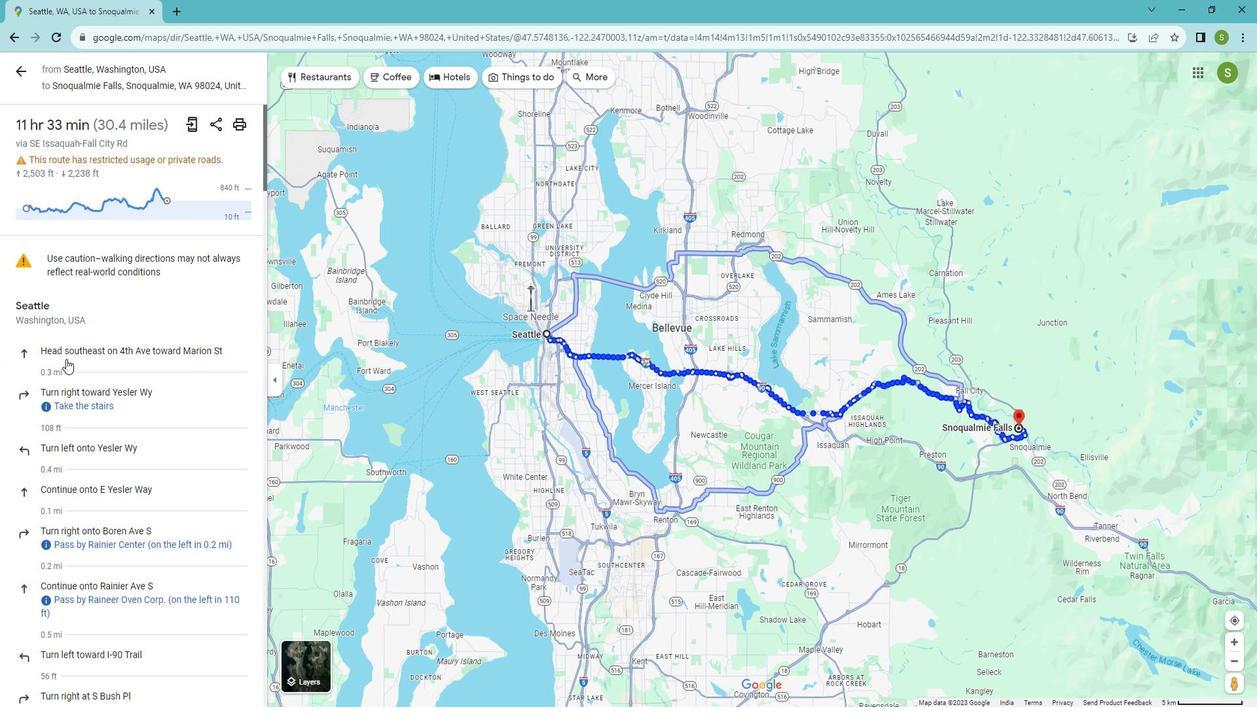 
Action: Mouse scrolled (80, 360) with delta (0, 0)
Screenshot: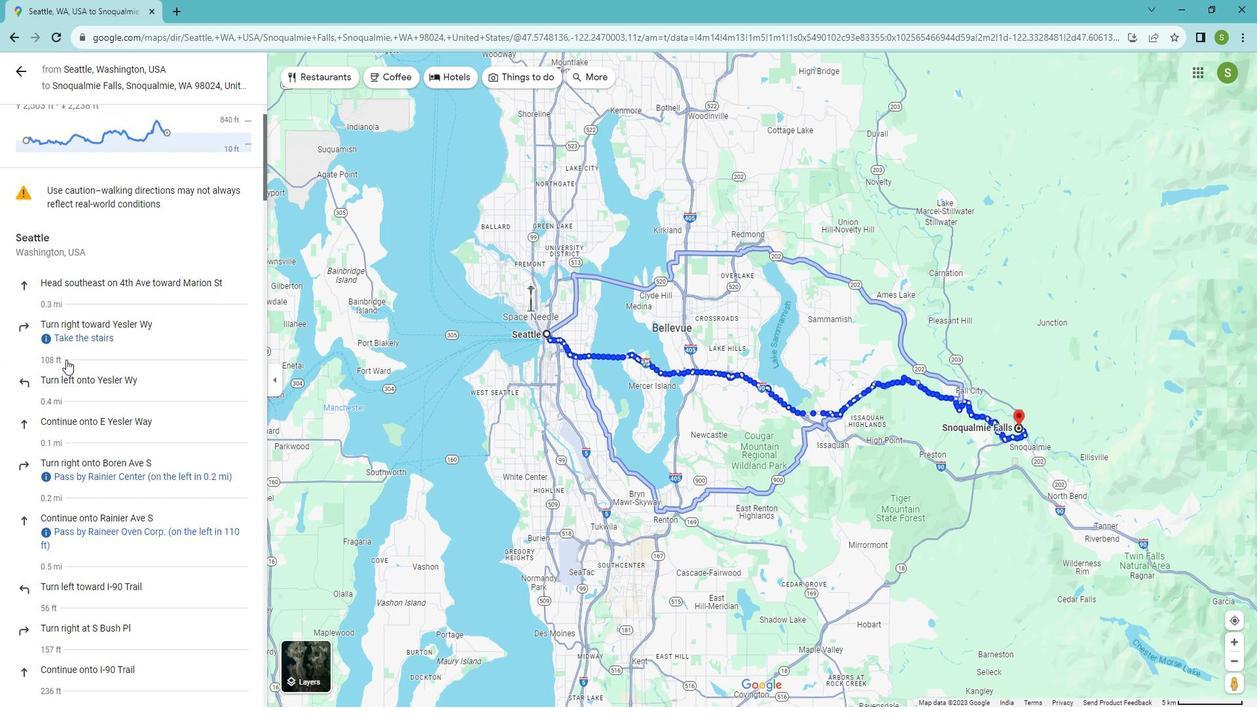 
Action: Mouse scrolled (80, 360) with delta (0, 0)
Screenshot: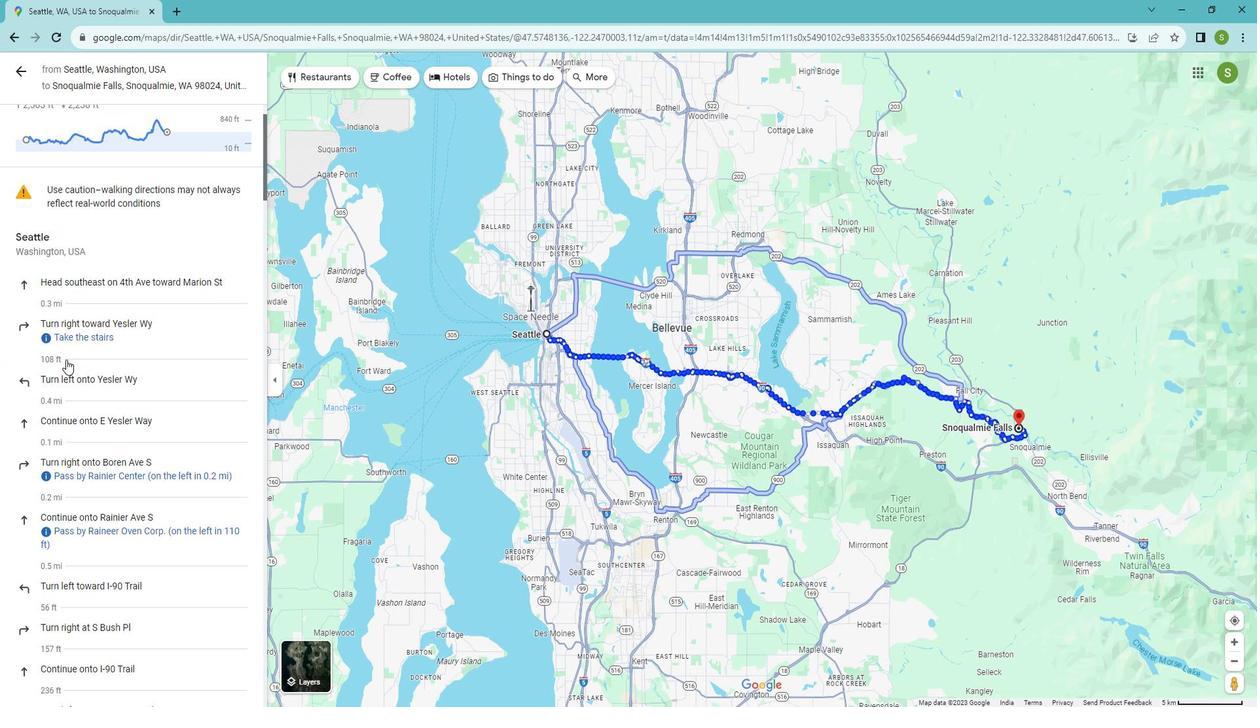 
Action: Mouse scrolled (80, 360) with delta (0, 0)
Screenshot: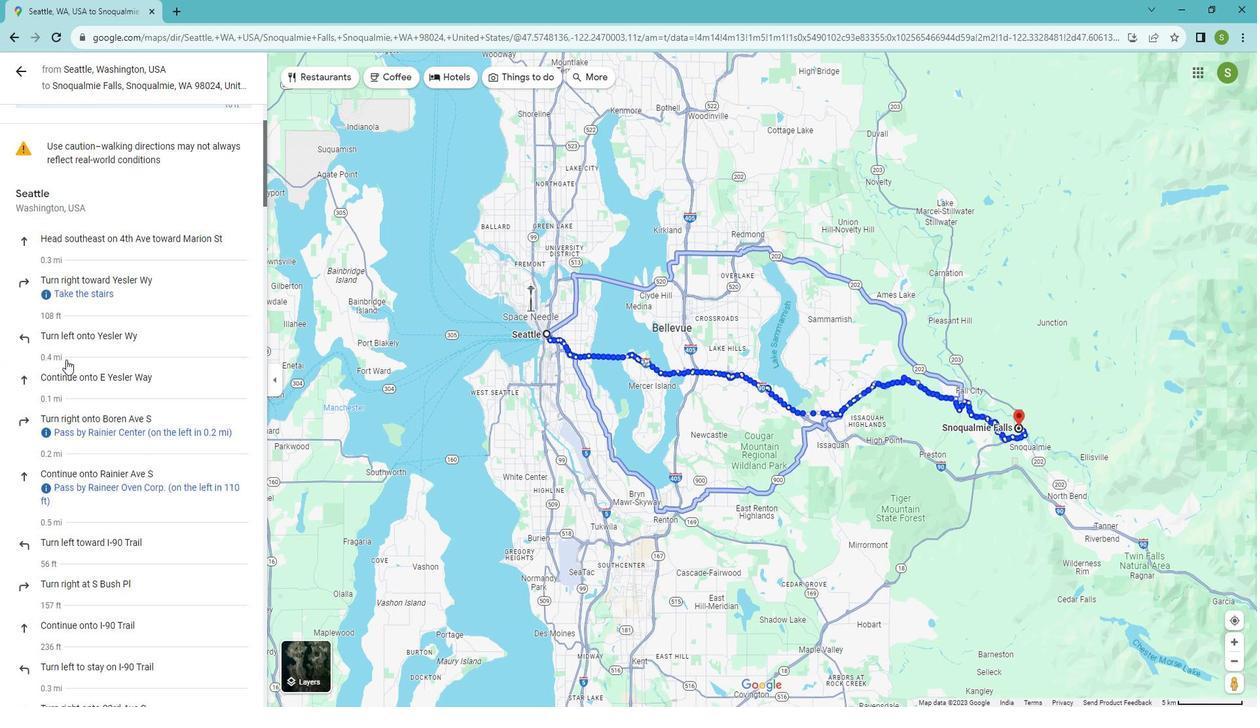 
Action: Mouse scrolled (80, 360) with delta (0, 0)
Screenshot: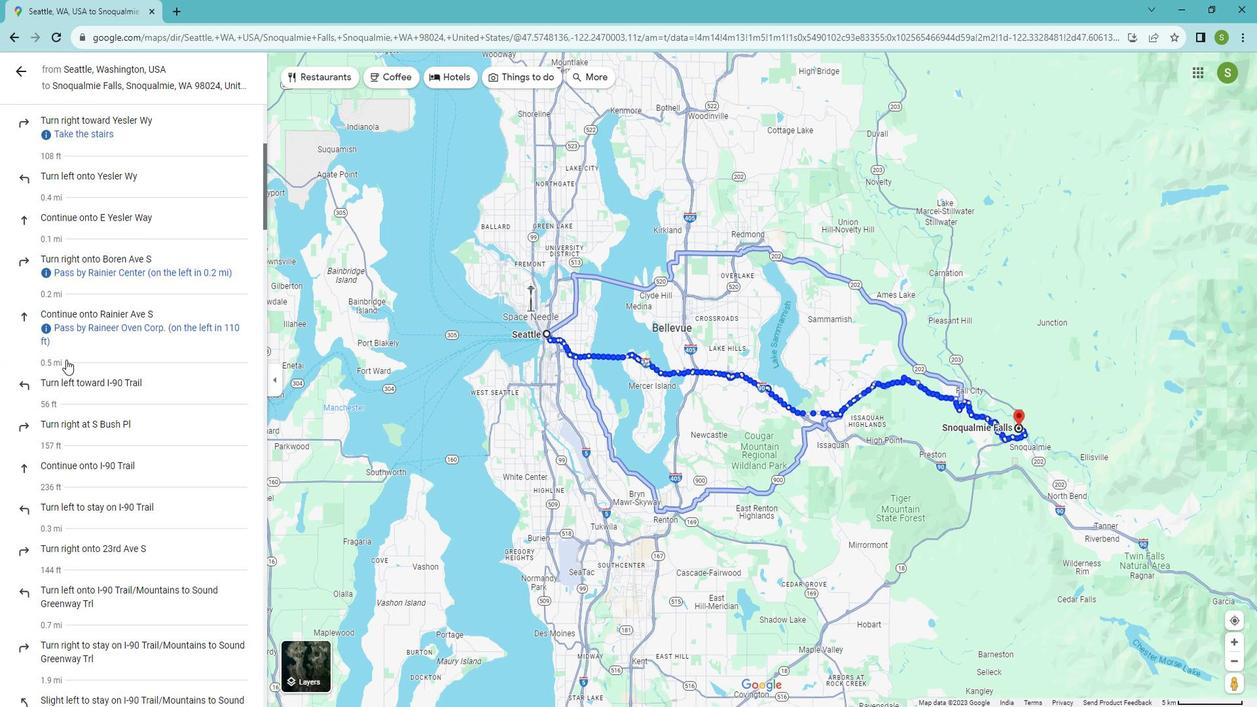 
Action: Mouse scrolled (80, 360) with delta (0, 0)
Screenshot: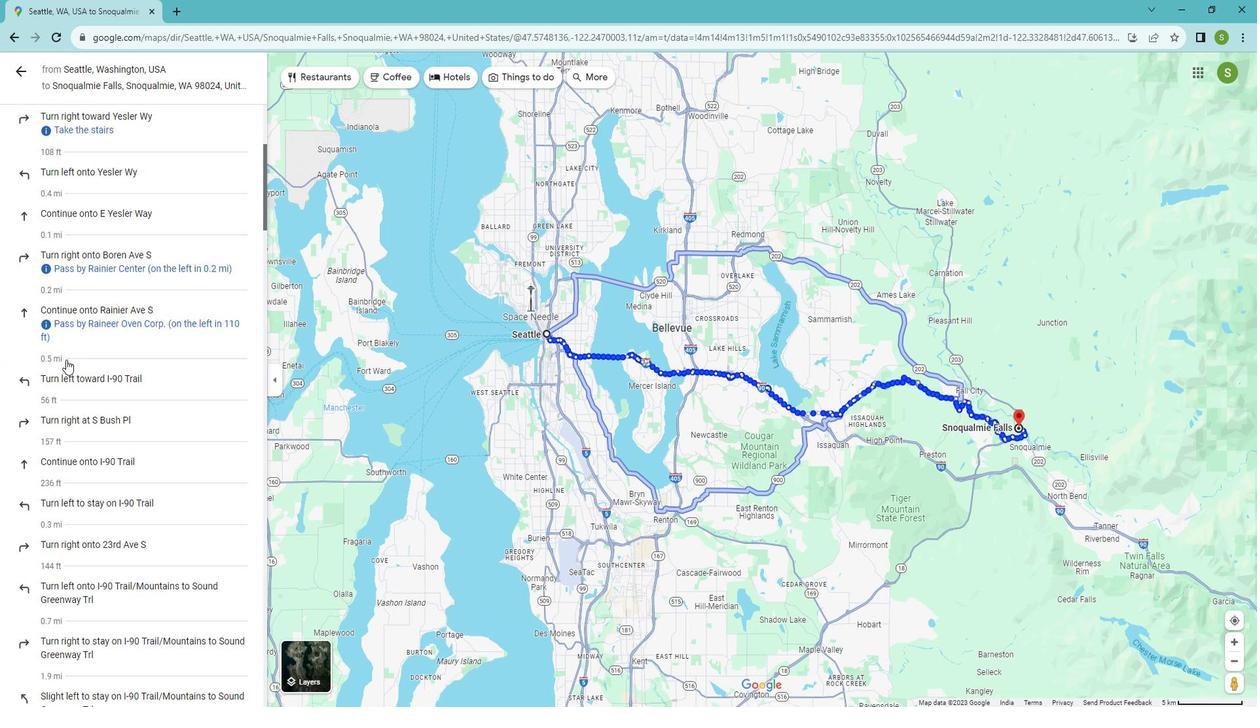 
Action: Mouse moved to (80, 362)
Screenshot: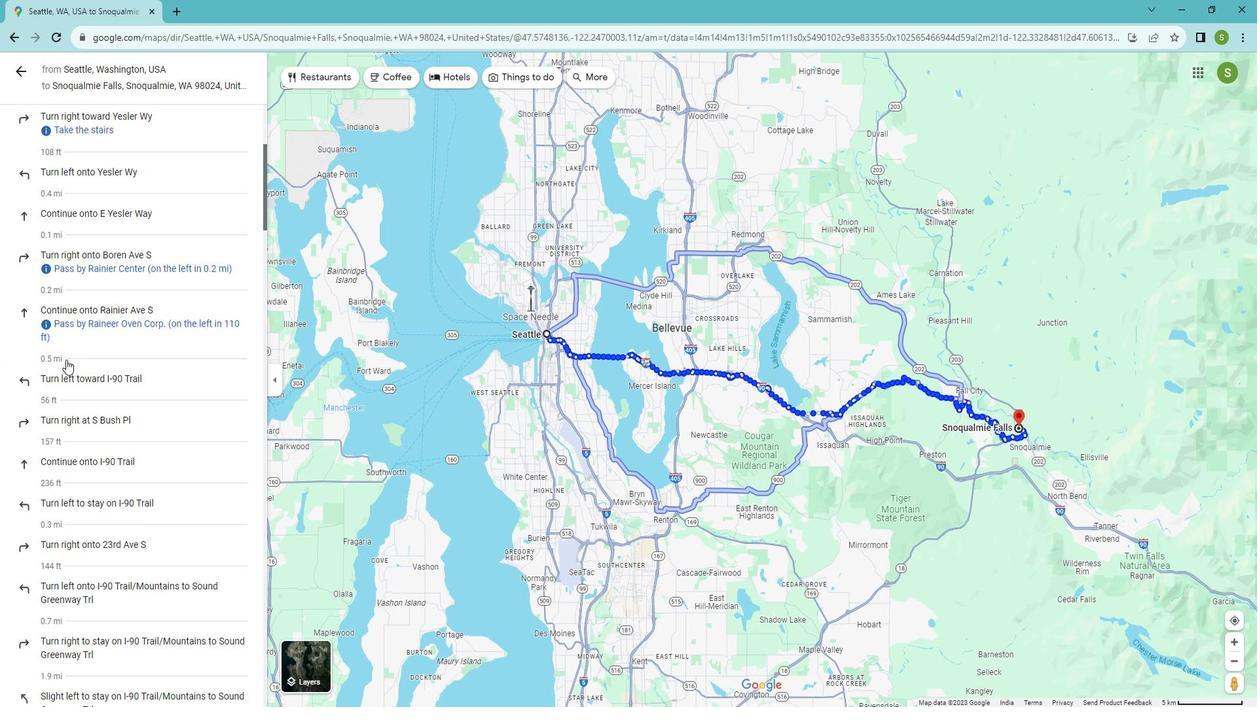 
Action: Mouse scrolled (80, 361) with delta (0, 0)
Screenshot: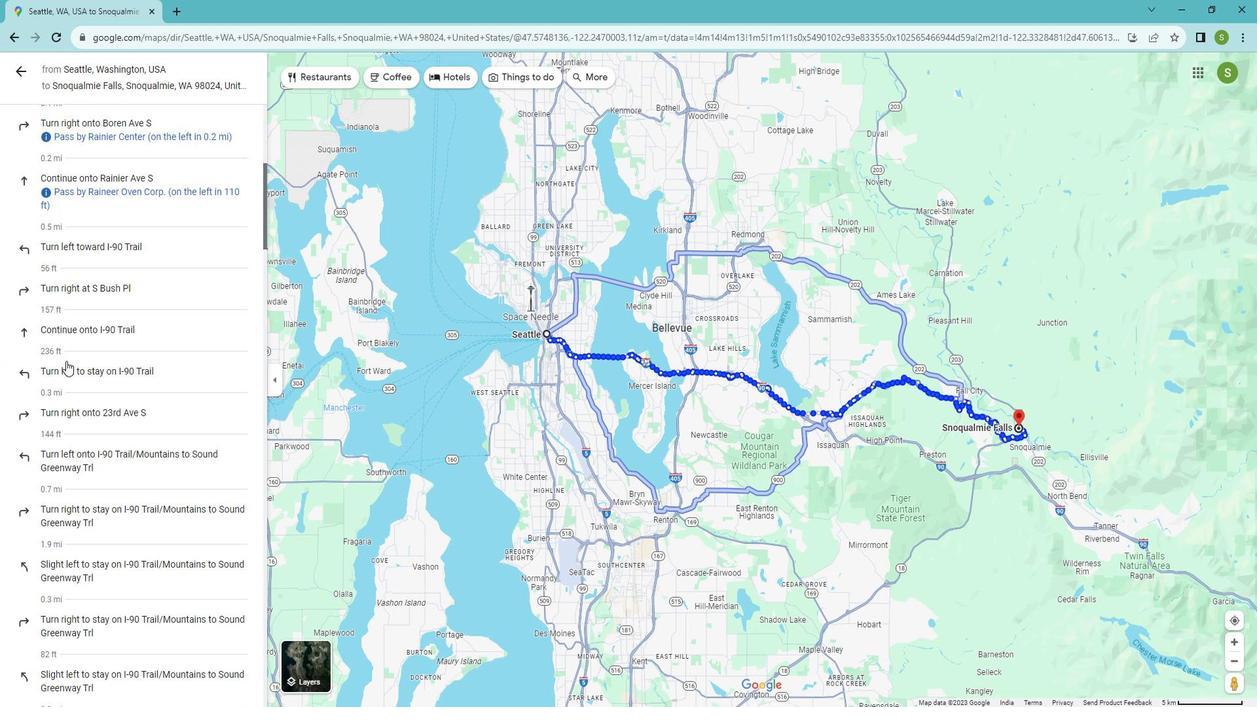
Action: Mouse scrolled (80, 361) with delta (0, 0)
Screenshot: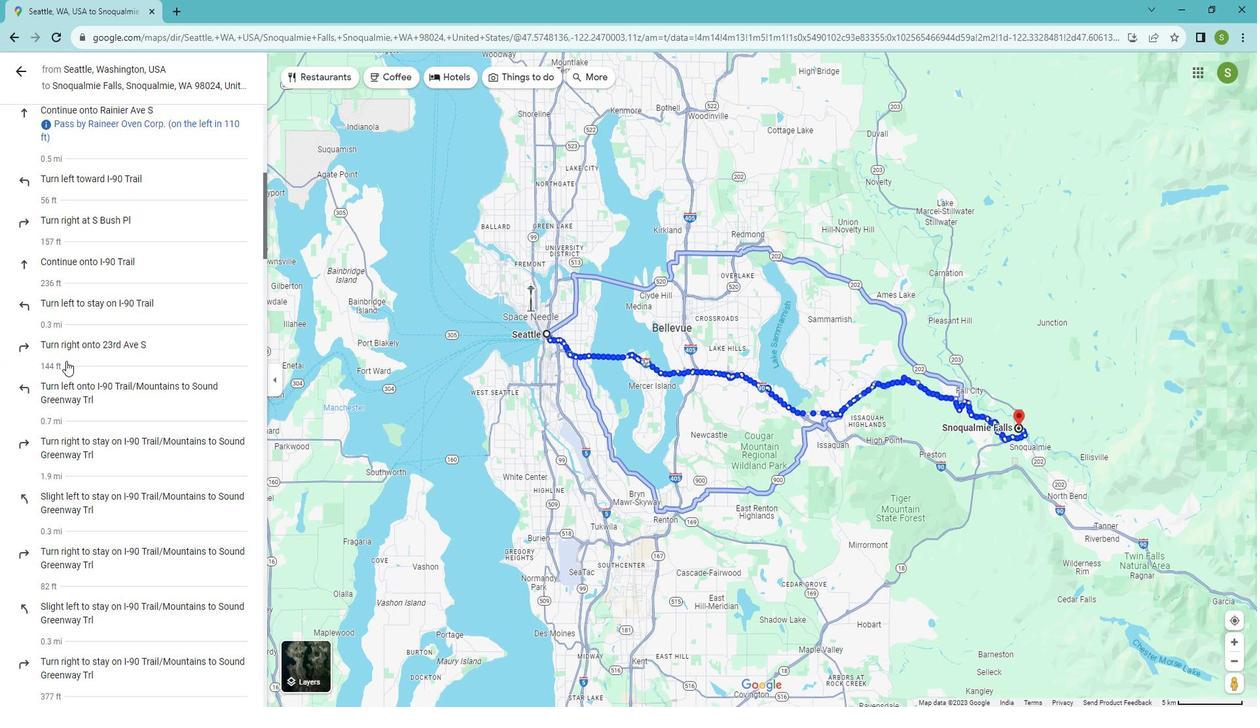 
Action: Mouse scrolled (80, 361) with delta (0, 0)
Screenshot: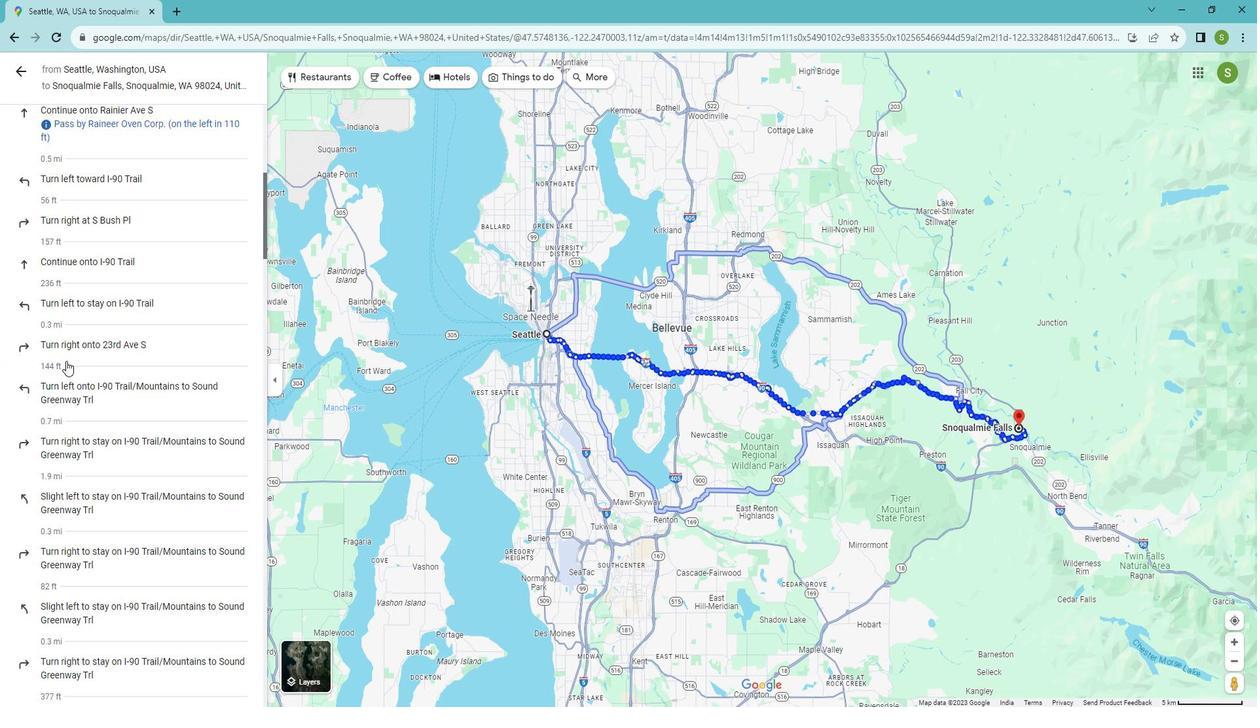 
Action: Mouse scrolled (80, 361) with delta (0, 0)
Screenshot: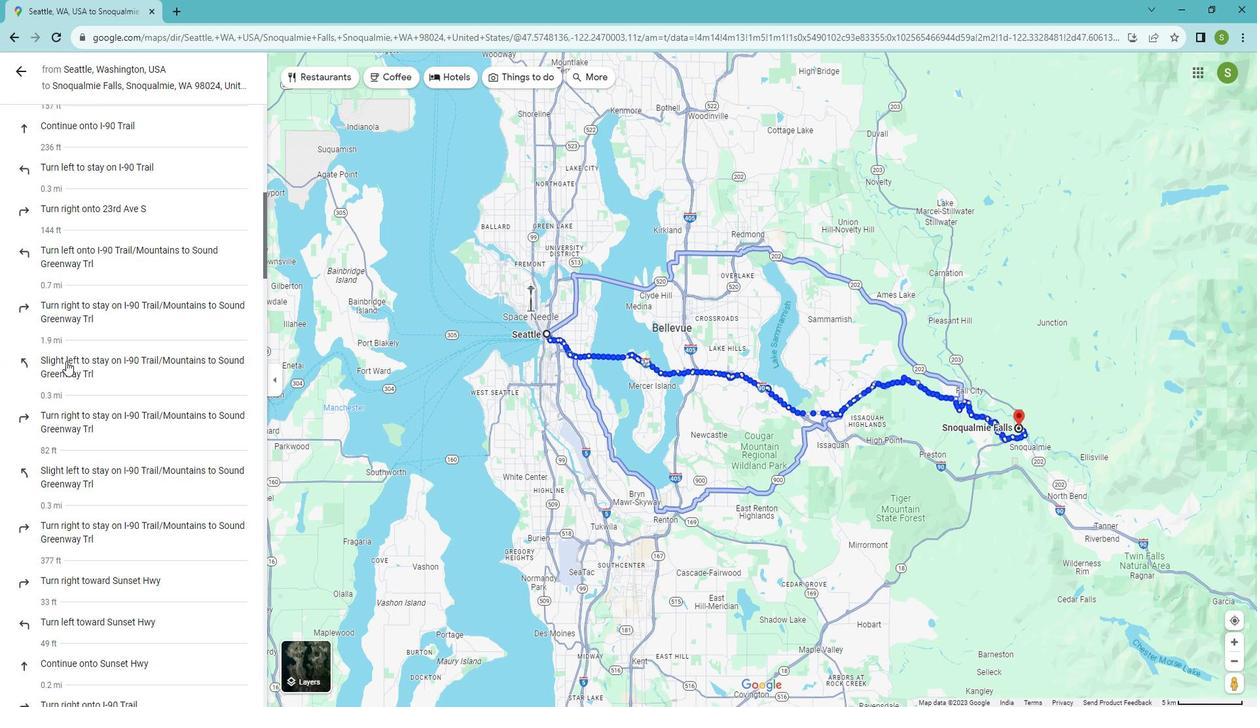 
Action: Mouse scrolled (80, 361) with delta (0, 0)
Screenshot: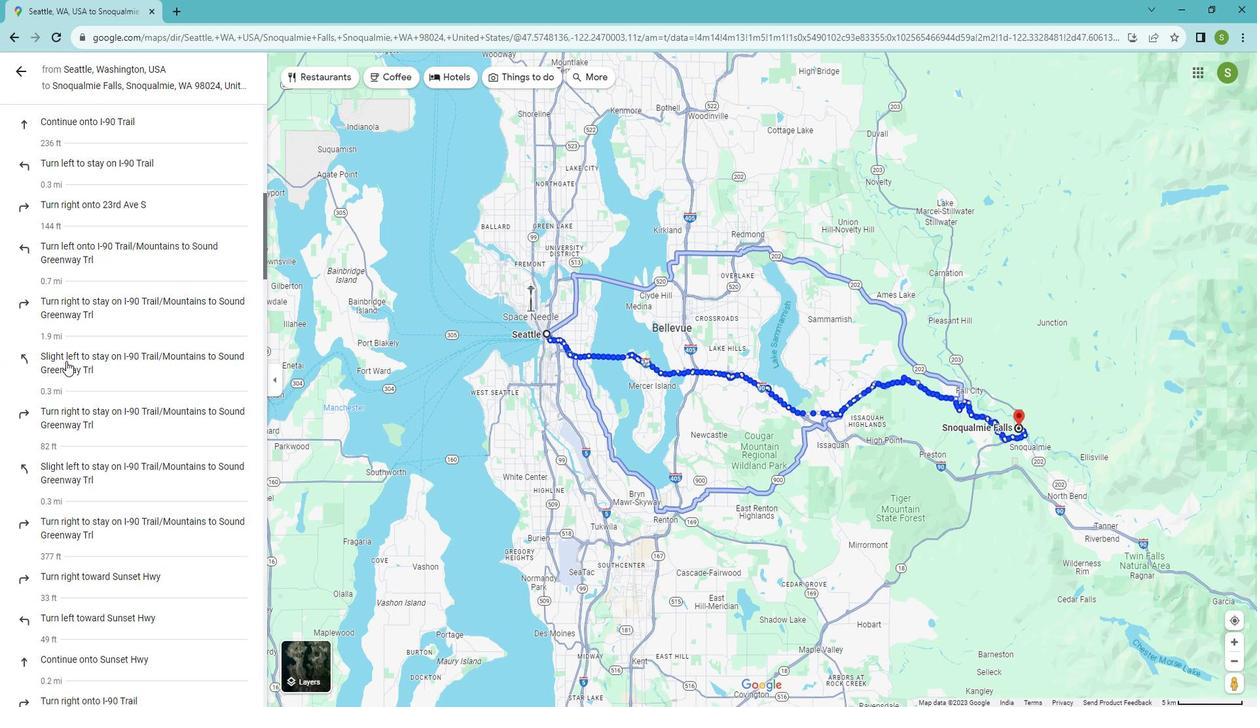 
Action: Mouse scrolled (80, 361) with delta (0, 0)
Screenshot: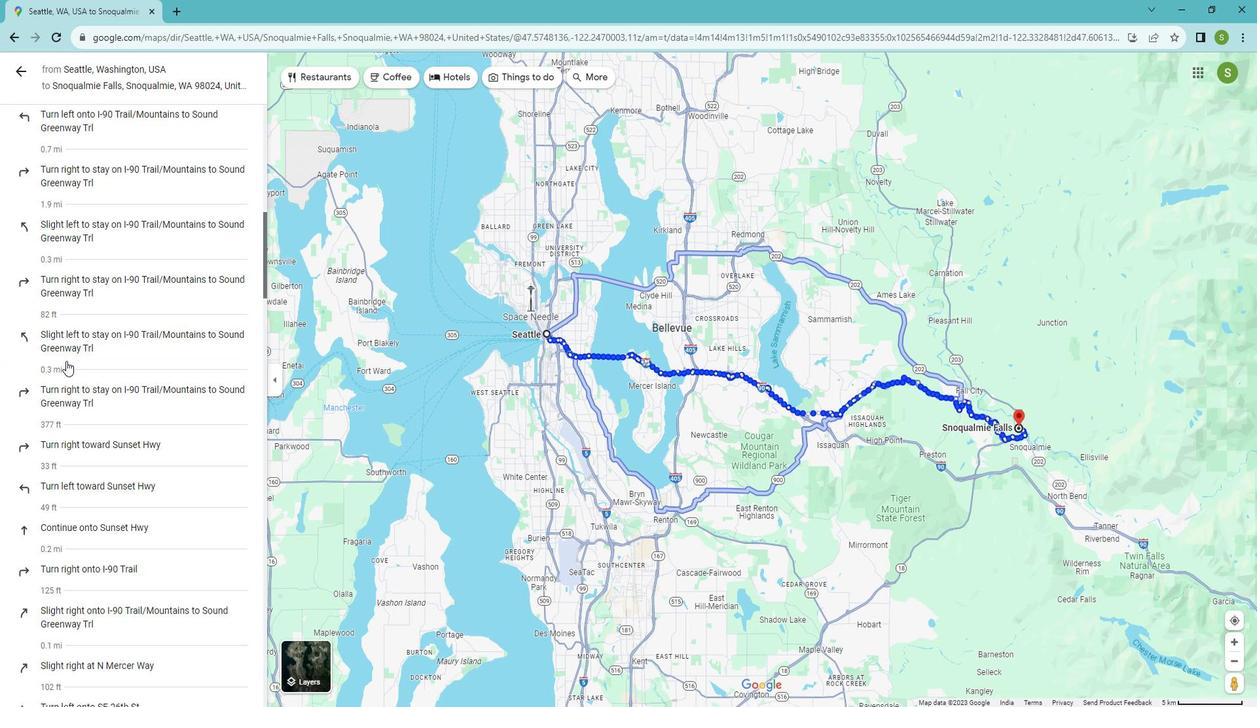 
Action: Mouse scrolled (80, 361) with delta (0, 0)
Screenshot: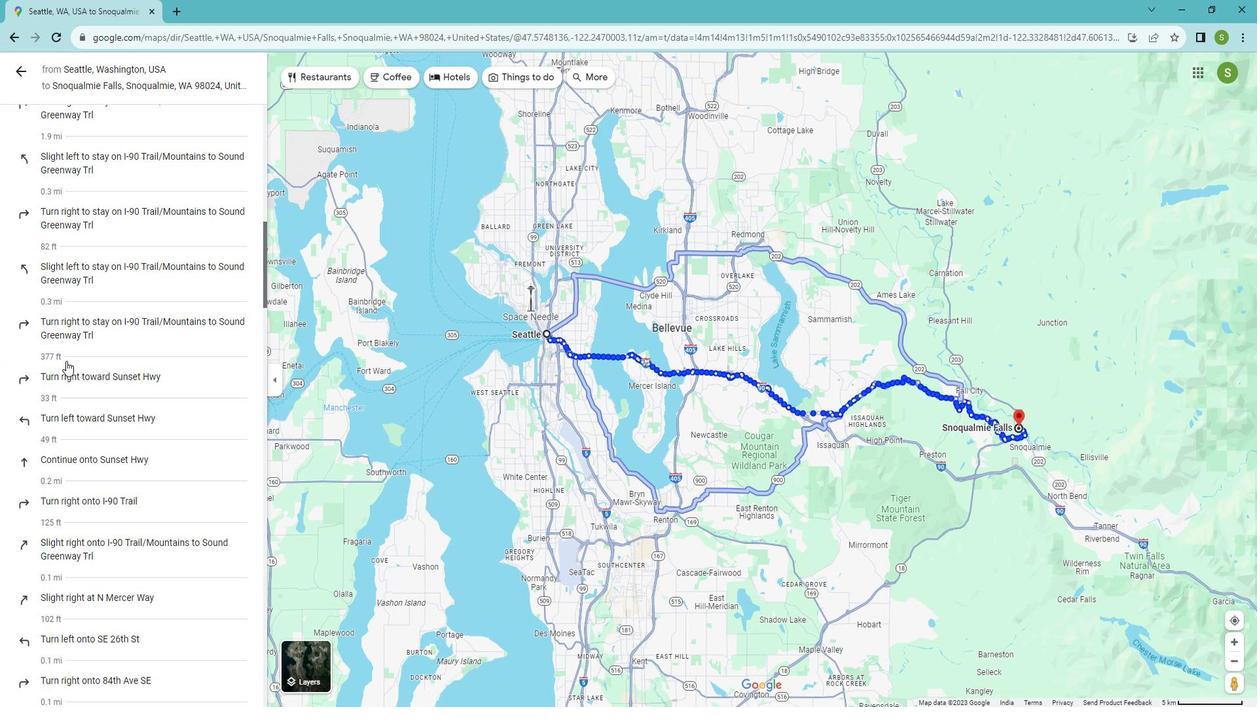 
Action: Mouse scrolled (80, 361) with delta (0, 0)
Screenshot: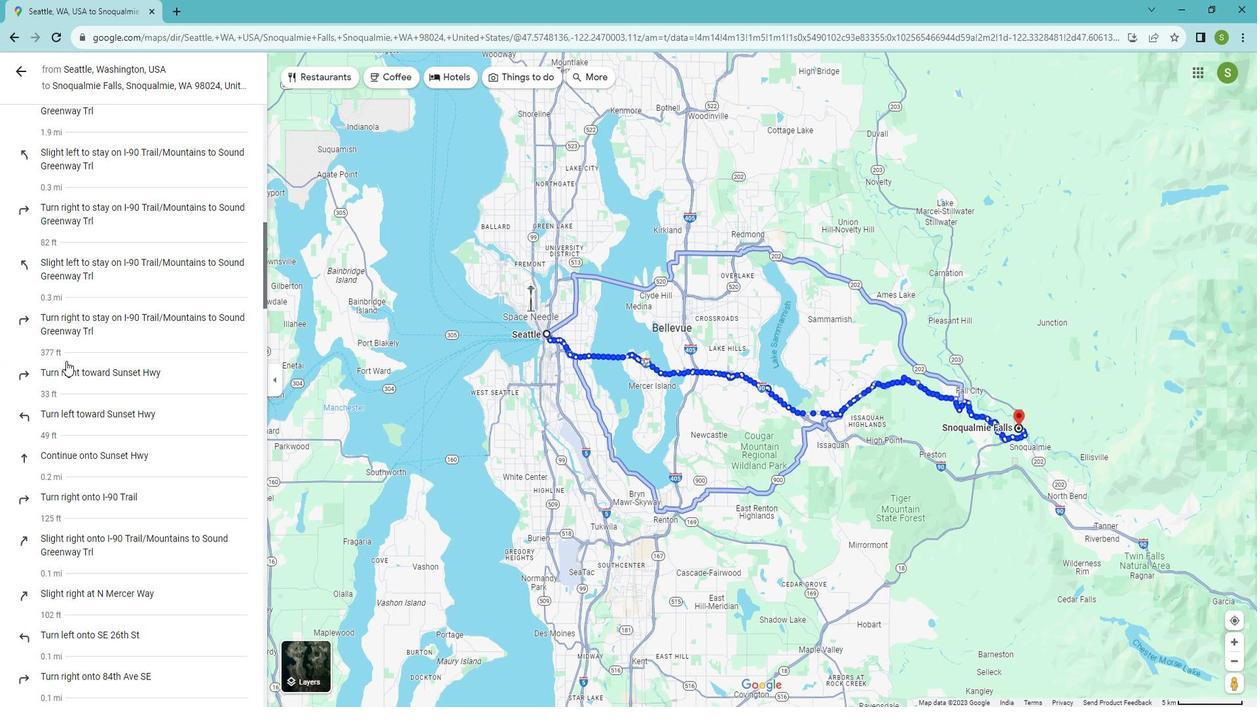 
Action: Mouse scrolled (80, 361) with delta (0, 0)
Screenshot: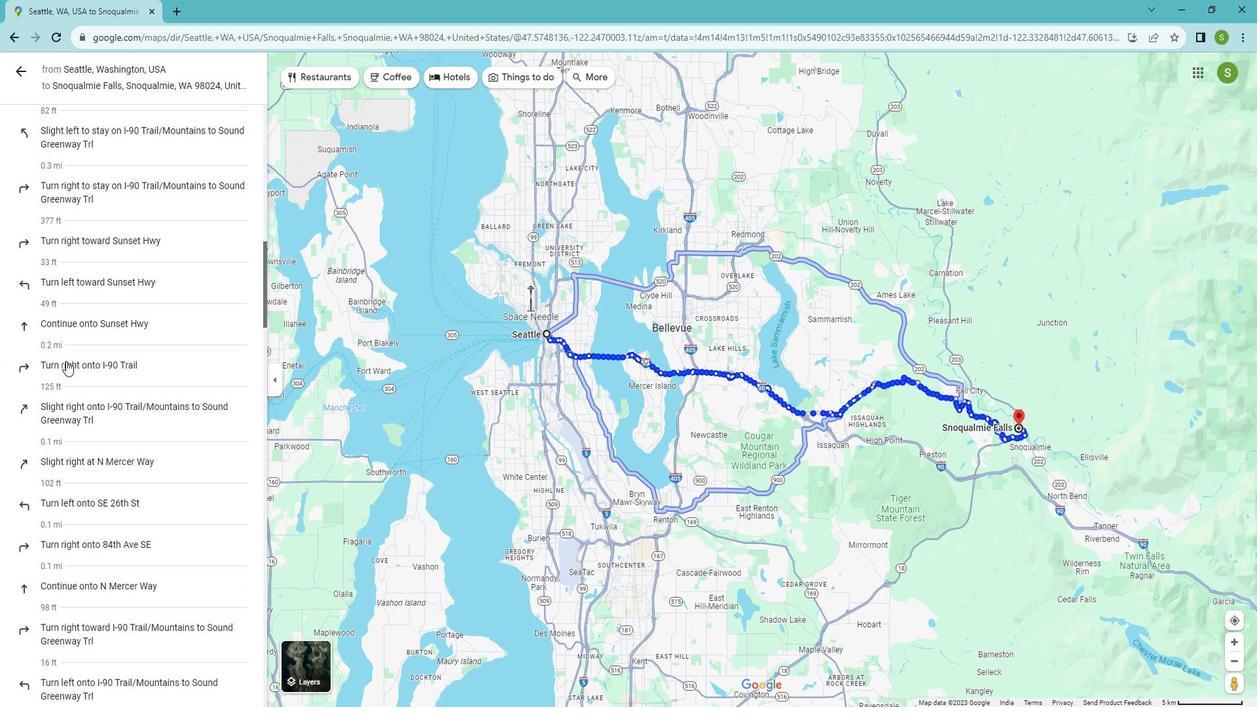 
Action: Mouse scrolled (80, 361) with delta (0, 0)
Screenshot: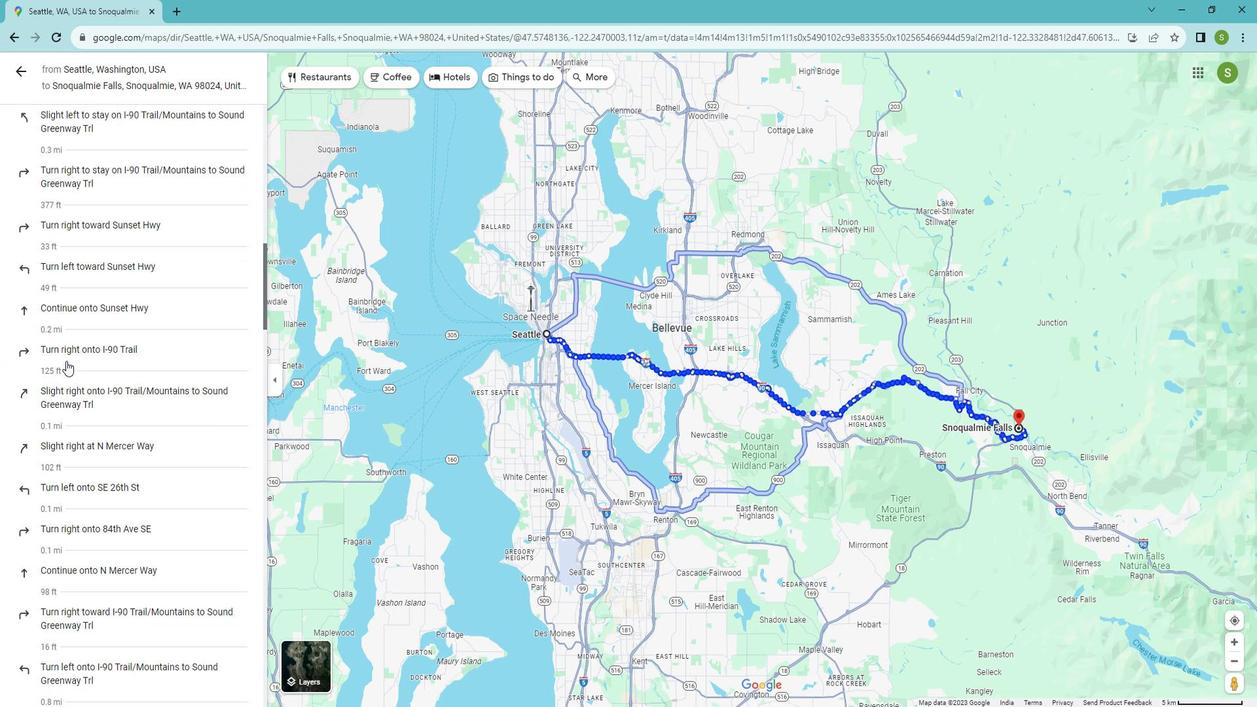 
Action: Mouse scrolled (80, 361) with delta (0, 0)
Screenshot: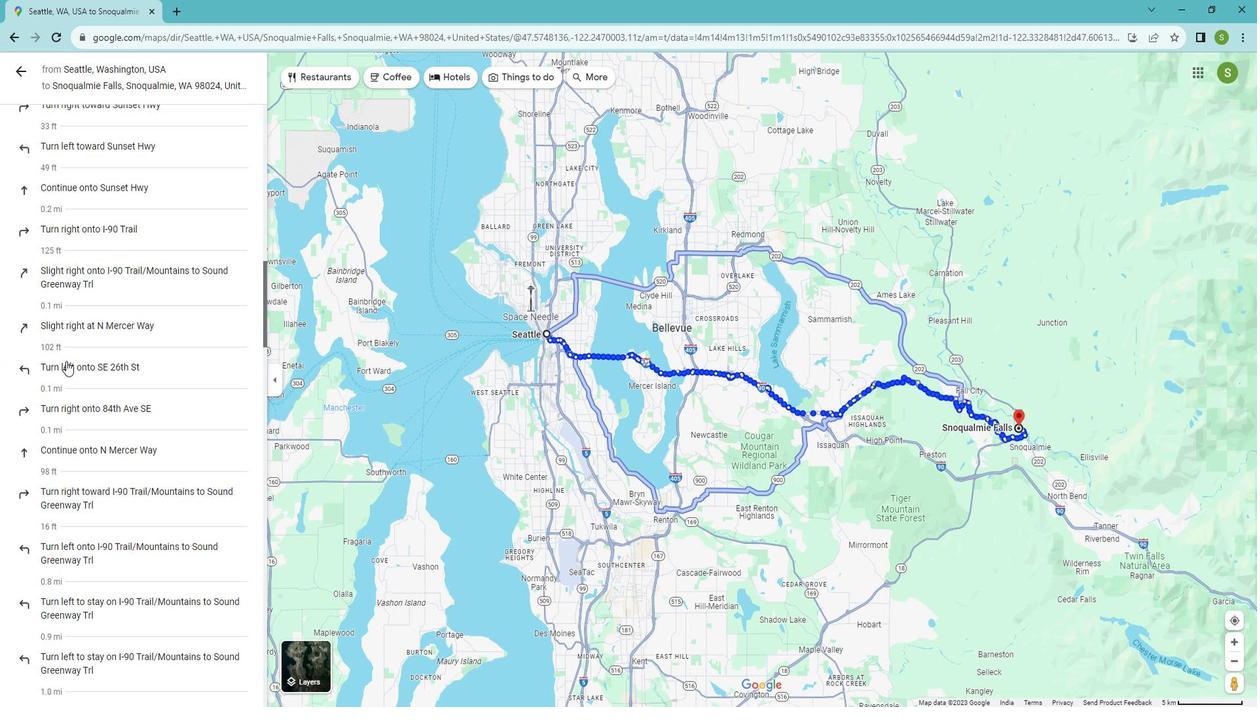 
Action: Mouse moved to (79, 362)
Screenshot: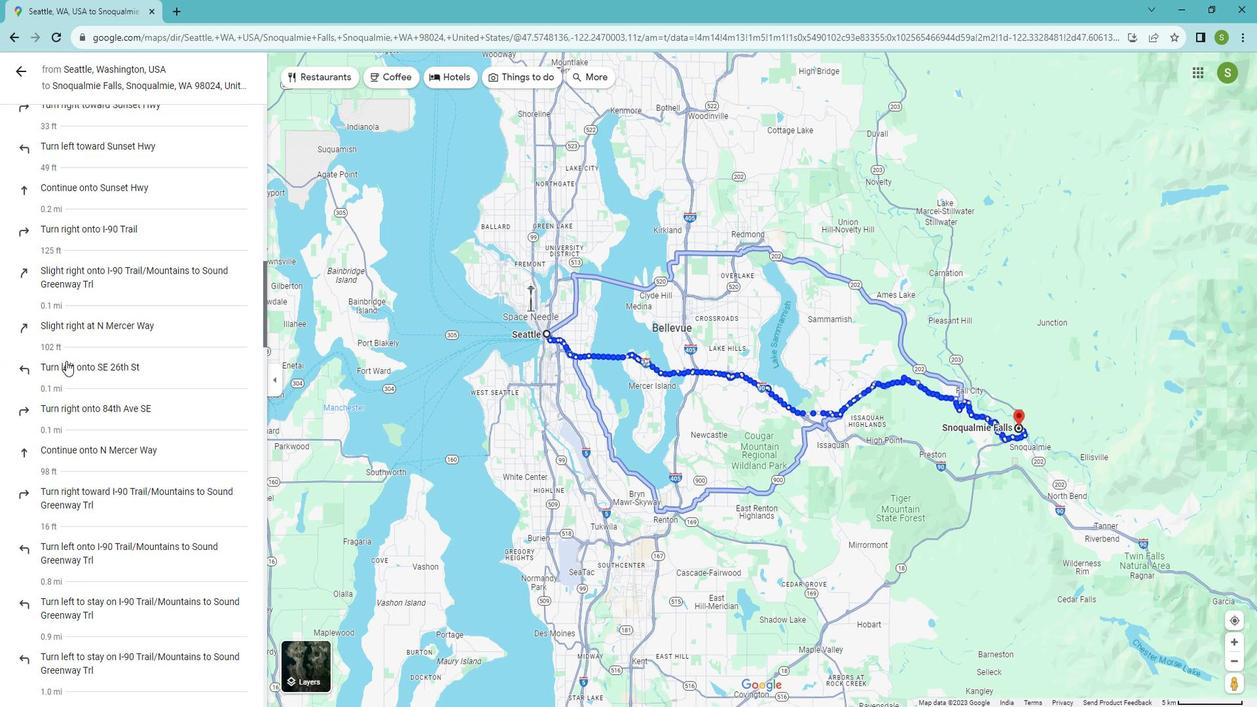 
Action: Mouse scrolled (79, 361) with delta (0, 0)
Screenshot: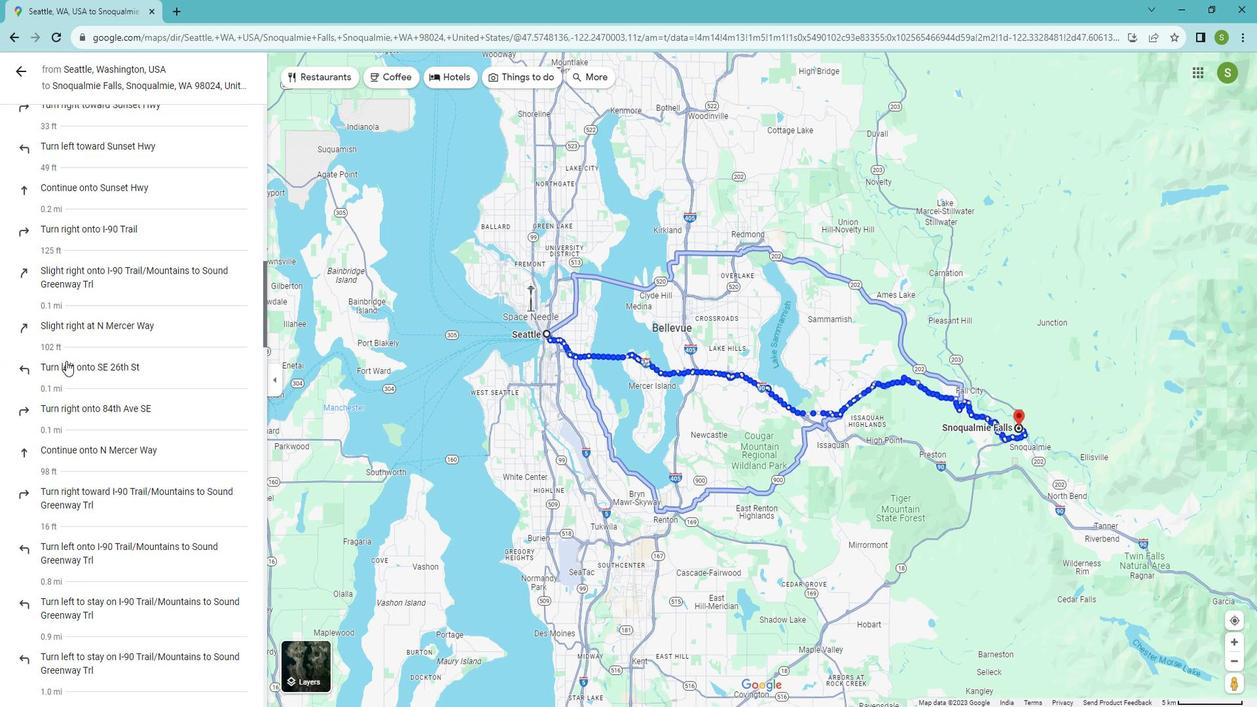 
Action: Mouse scrolled (79, 361) with delta (0, 0)
Screenshot: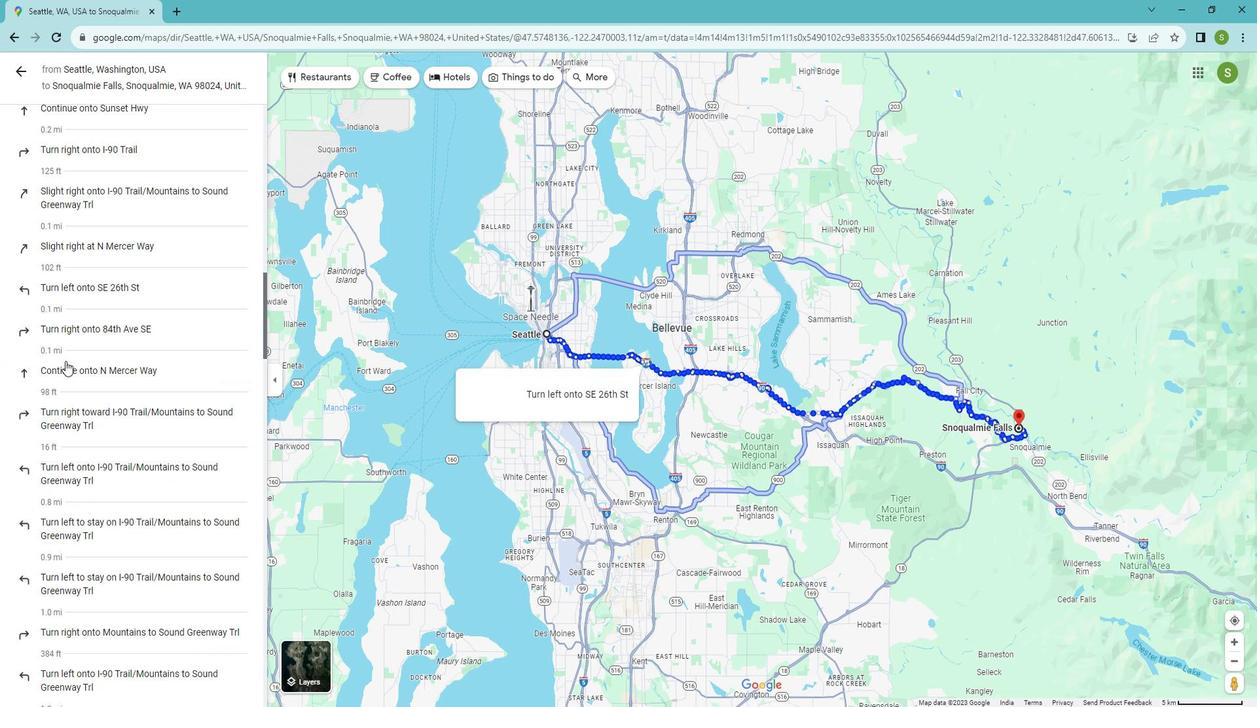 
Action: Mouse scrolled (79, 361) with delta (0, 0)
Screenshot: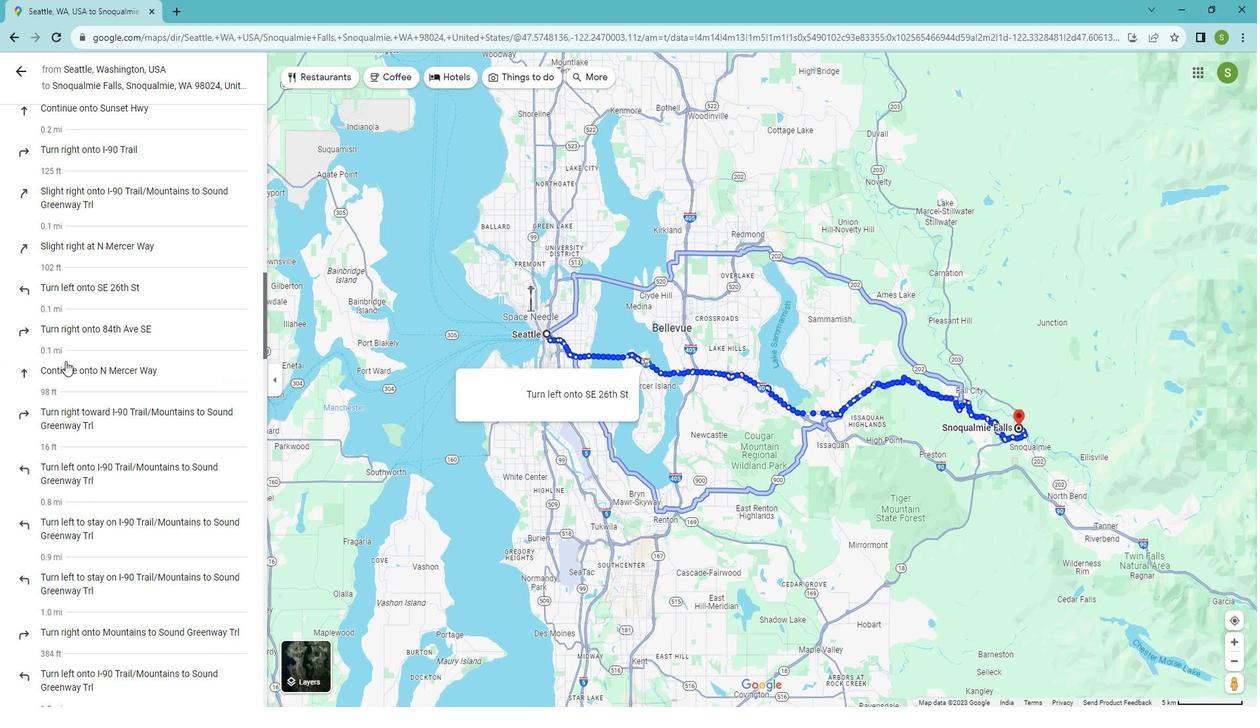 
Action: Mouse moved to (79, 362)
Screenshot: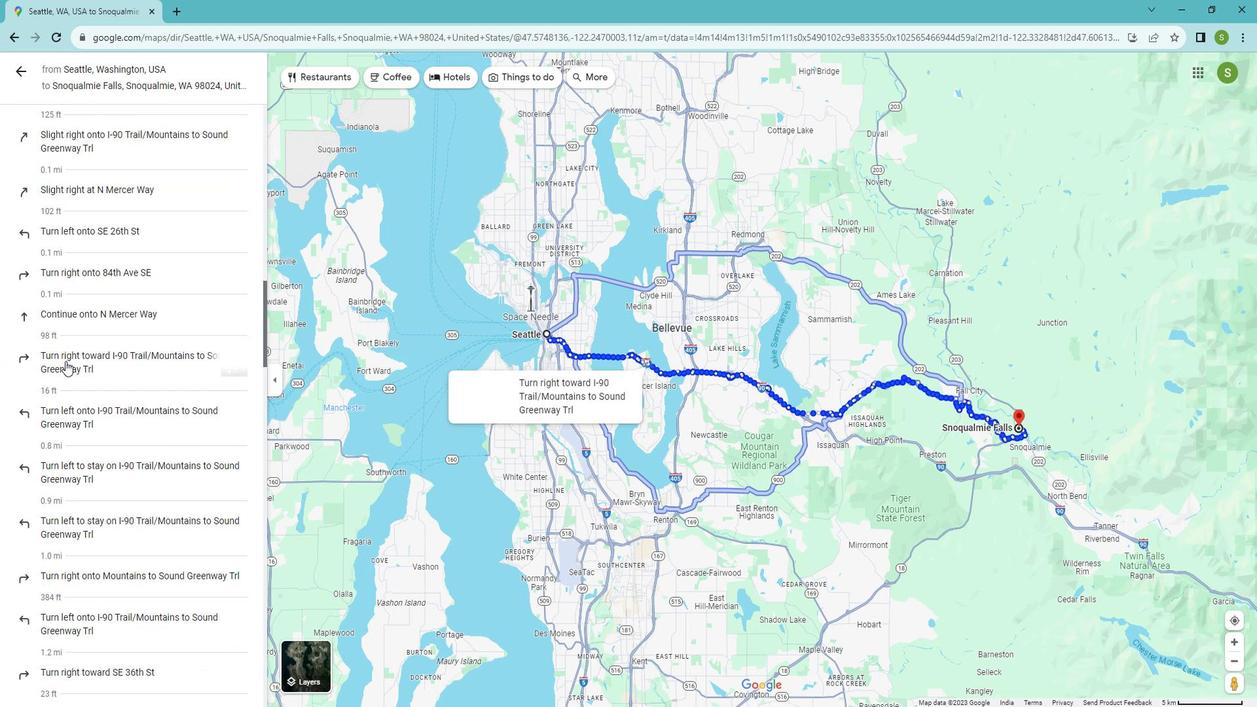 
Action: Mouse scrolled (79, 362) with delta (0, 0)
Screenshot: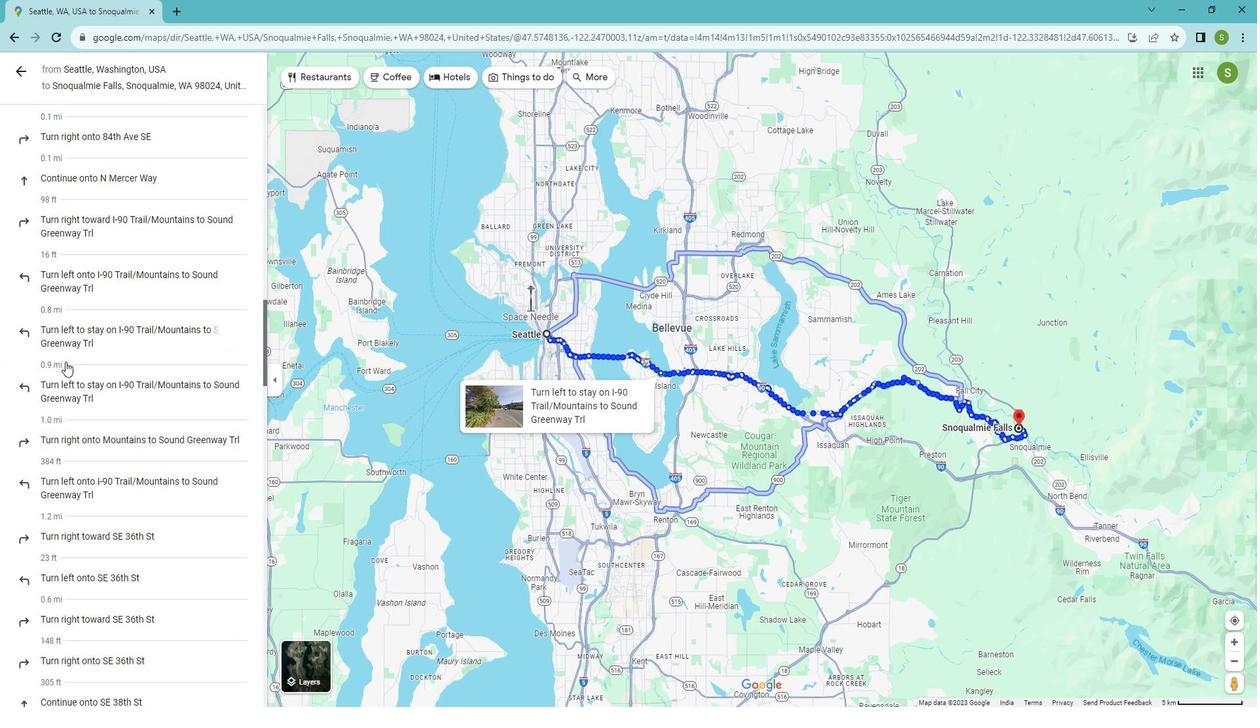 
Action: Mouse scrolled (79, 362) with delta (0, 0)
Screenshot: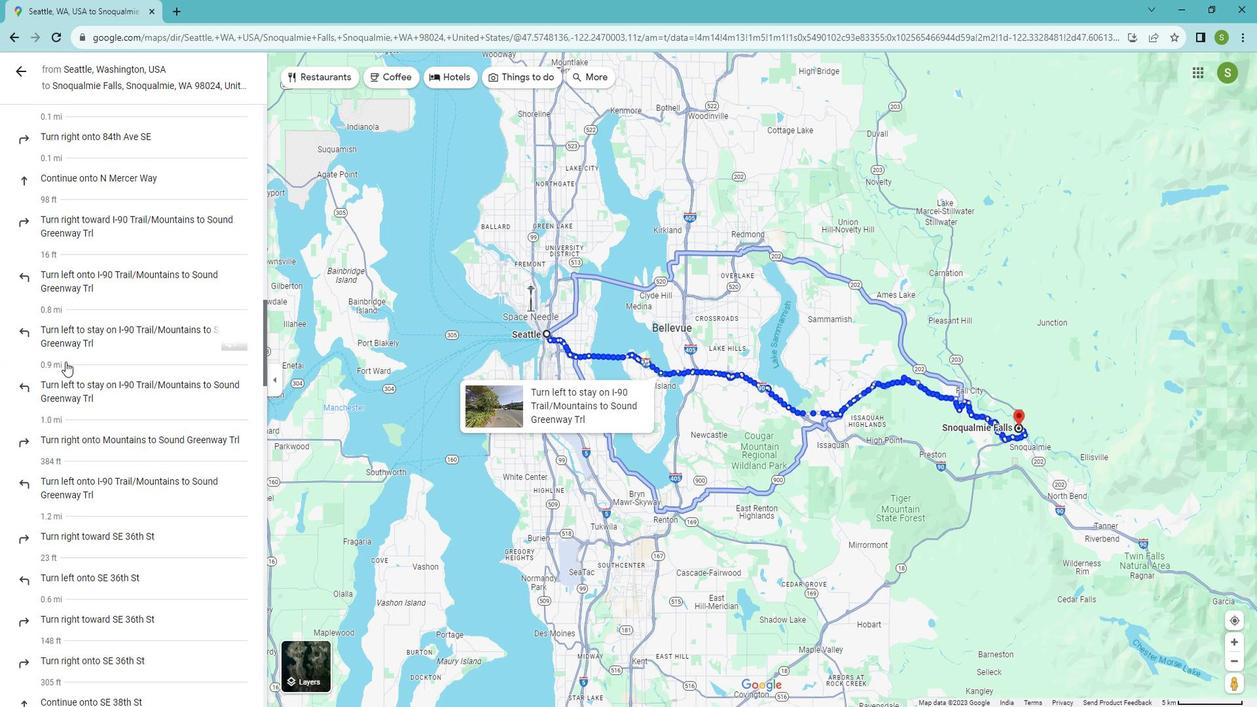 
Action: Mouse scrolled (79, 362) with delta (0, 0)
Screenshot: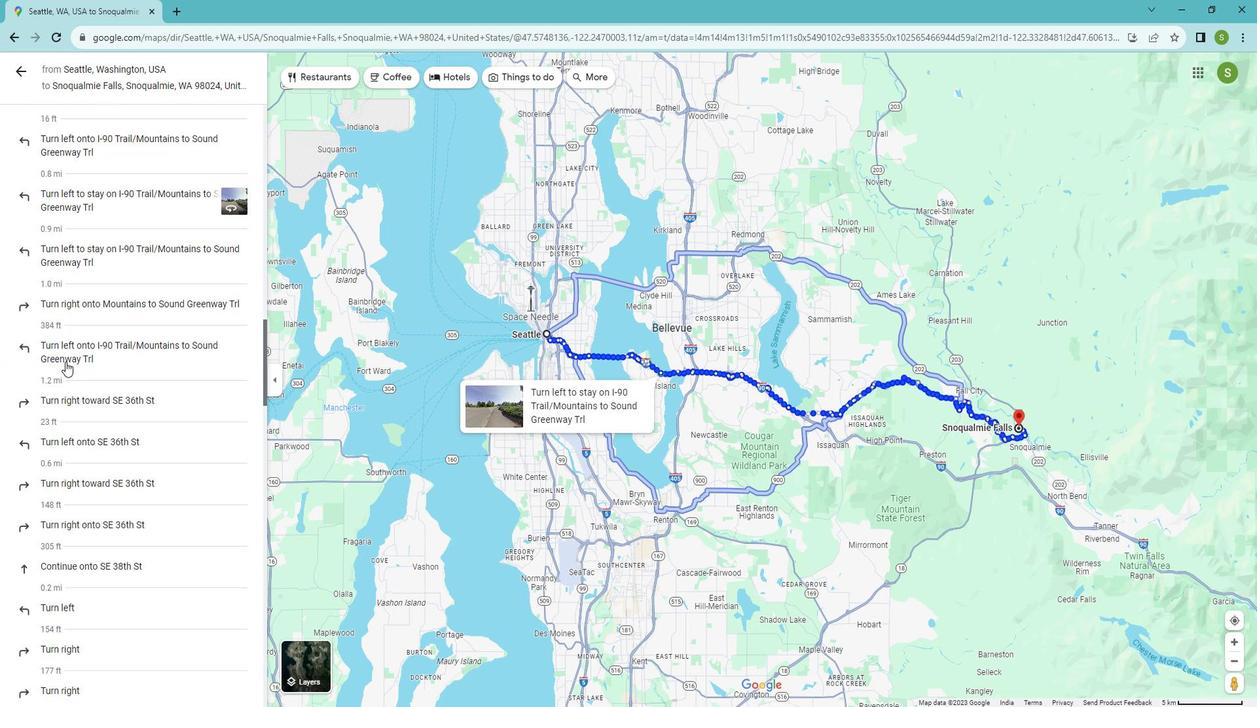 
Action: Mouse scrolled (79, 362) with delta (0, 0)
Screenshot: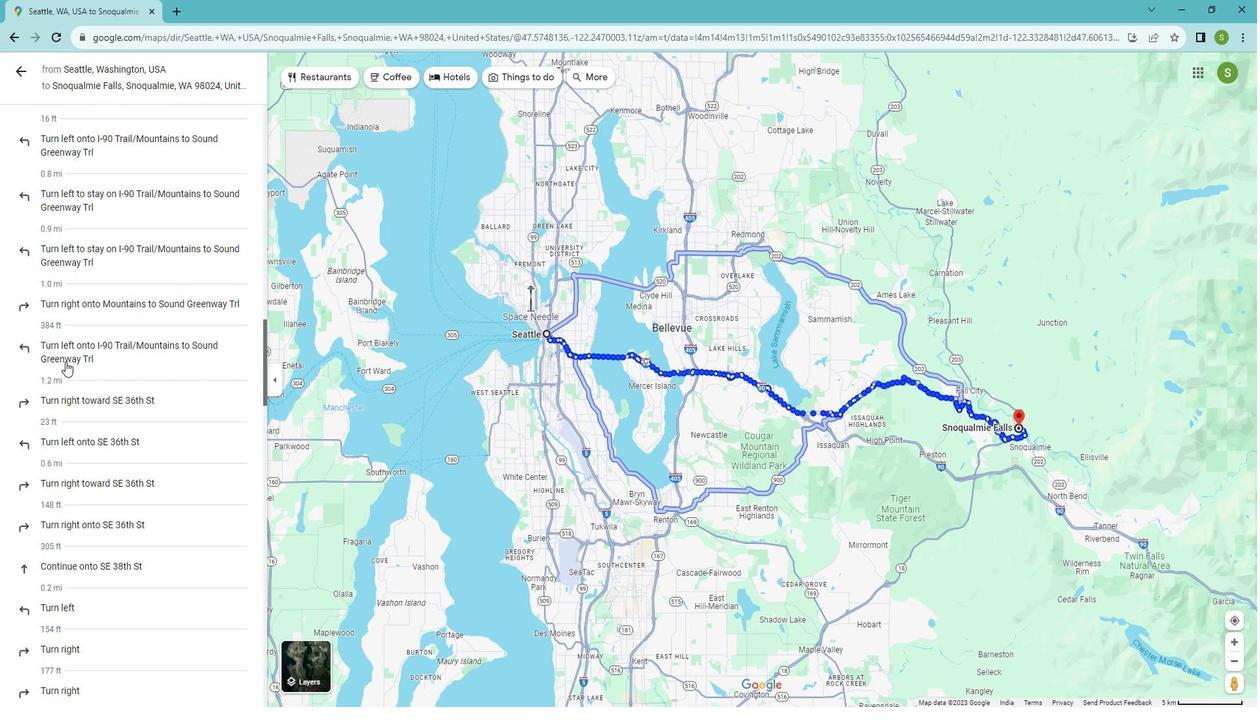 
Action: Mouse scrolled (79, 362) with delta (0, 0)
Screenshot: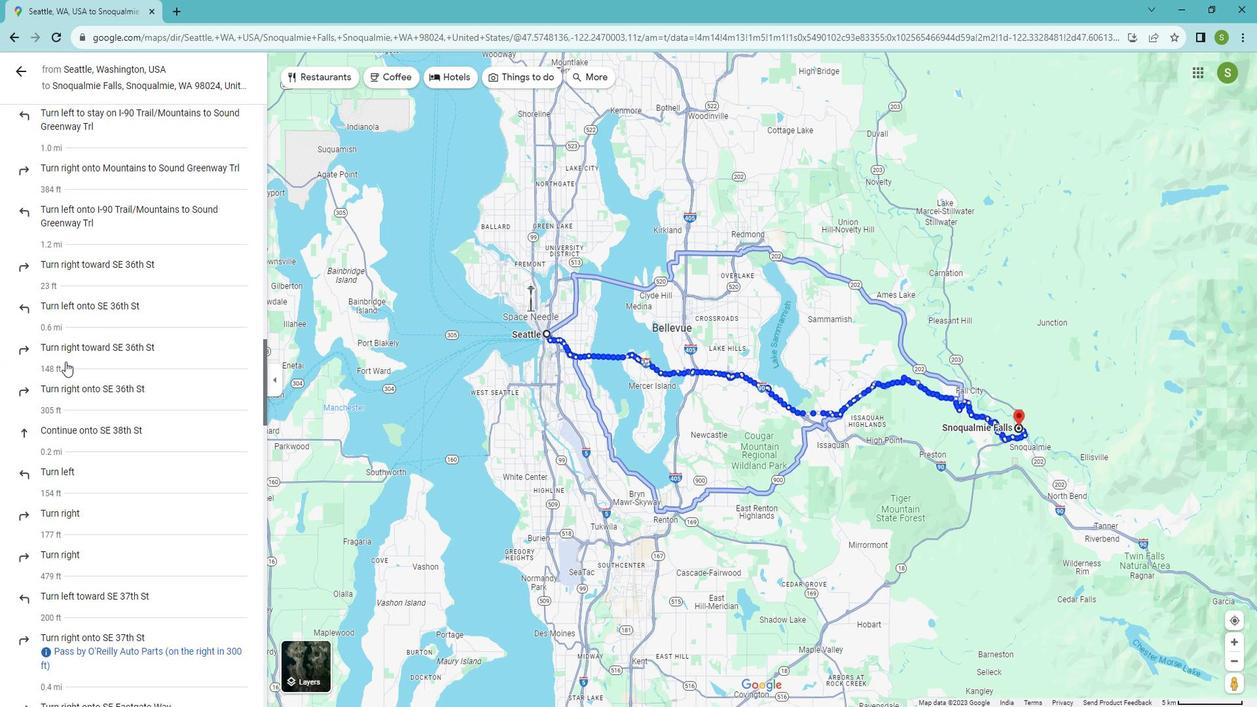 
Action: Mouse scrolled (79, 362) with delta (0, 0)
Screenshot: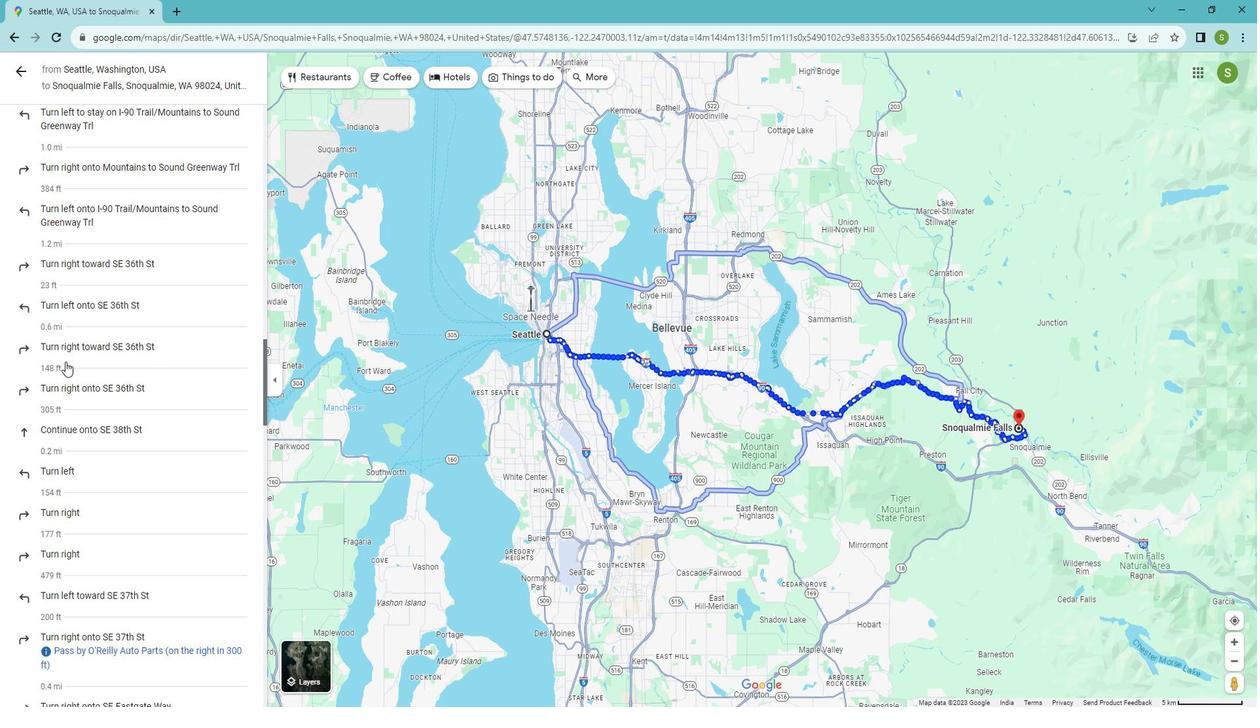 
Action: Mouse scrolled (79, 362) with delta (0, 0)
Screenshot: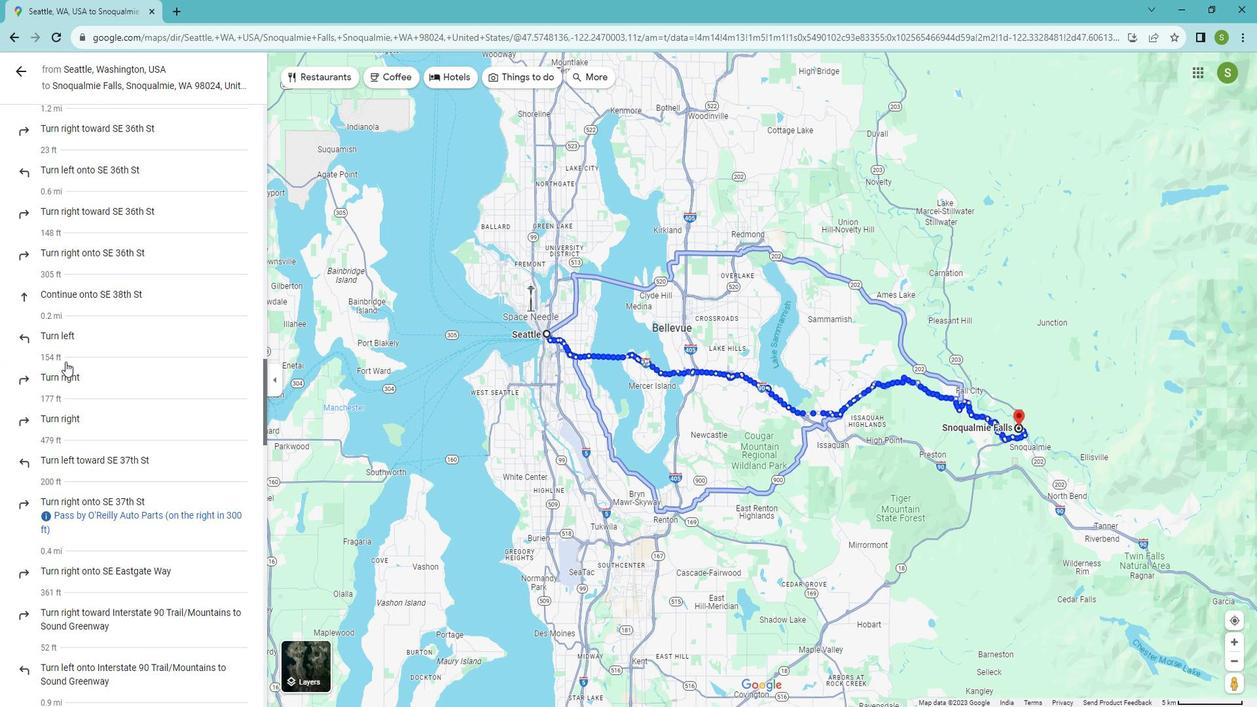 
Action: Mouse scrolled (79, 362) with delta (0, 0)
Screenshot: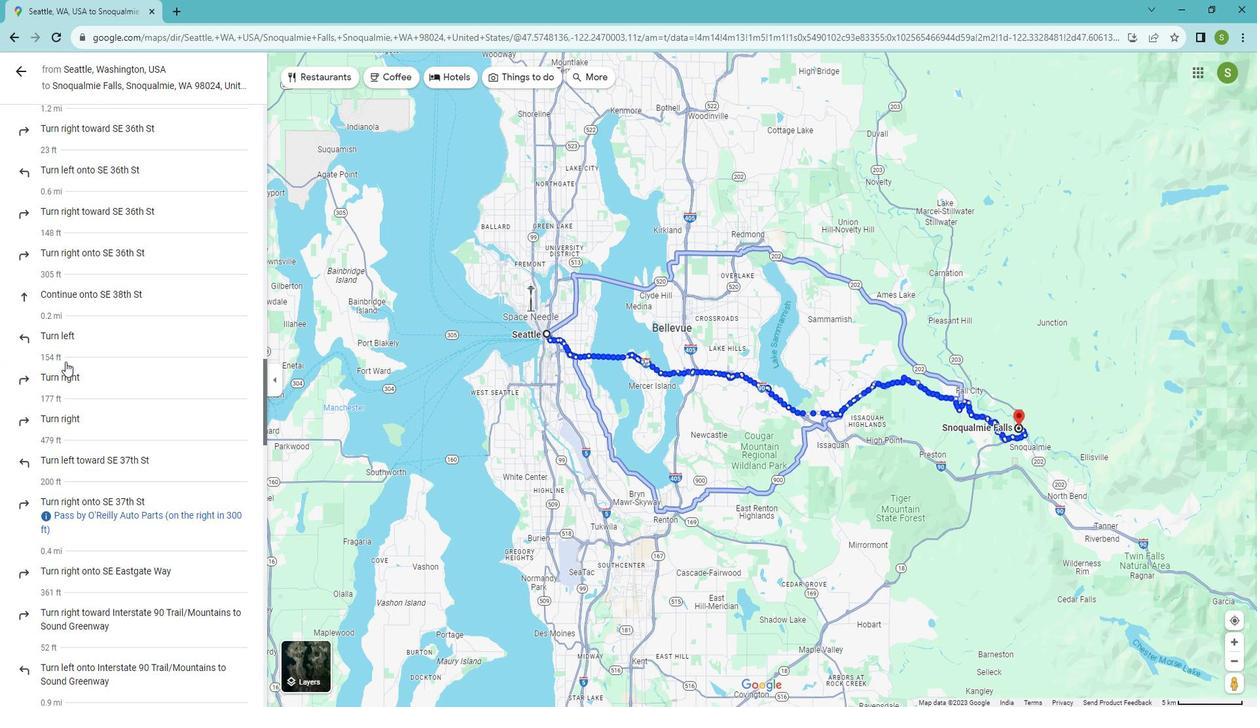 
Action: Mouse scrolled (79, 362) with delta (0, 0)
Screenshot: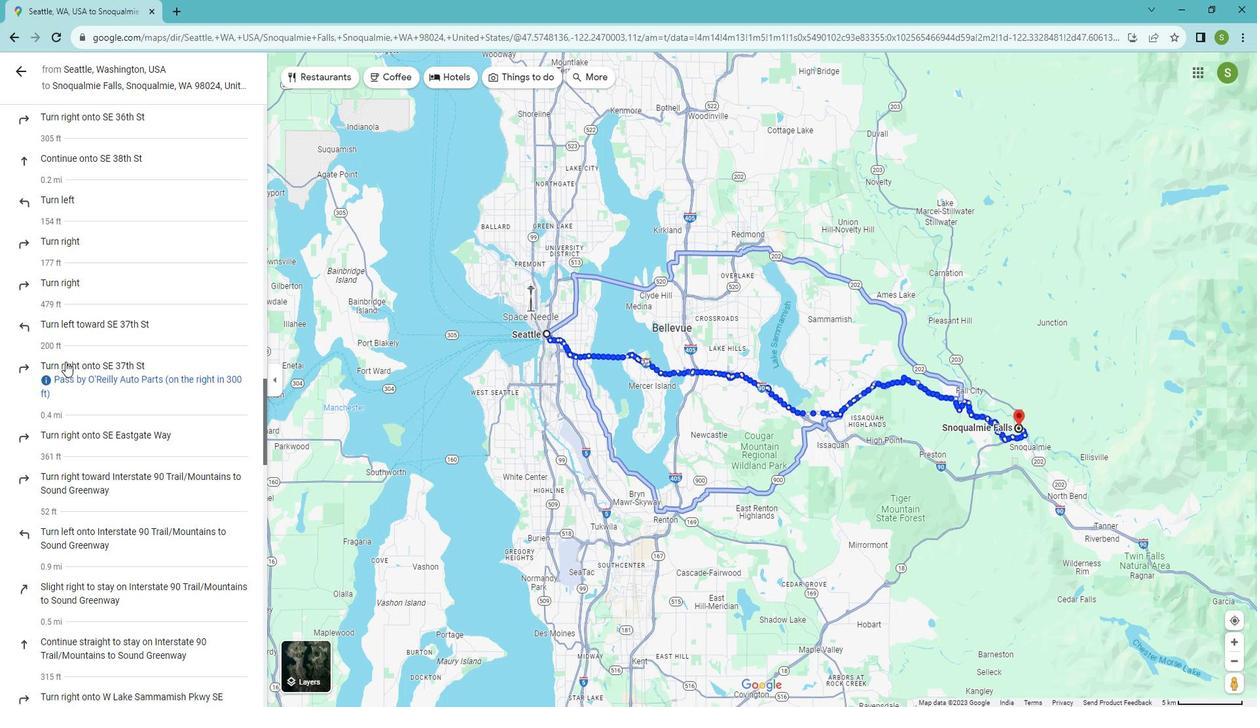 
Action: Mouse scrolled (79, 362) with delta (0, 0)
Screenshot: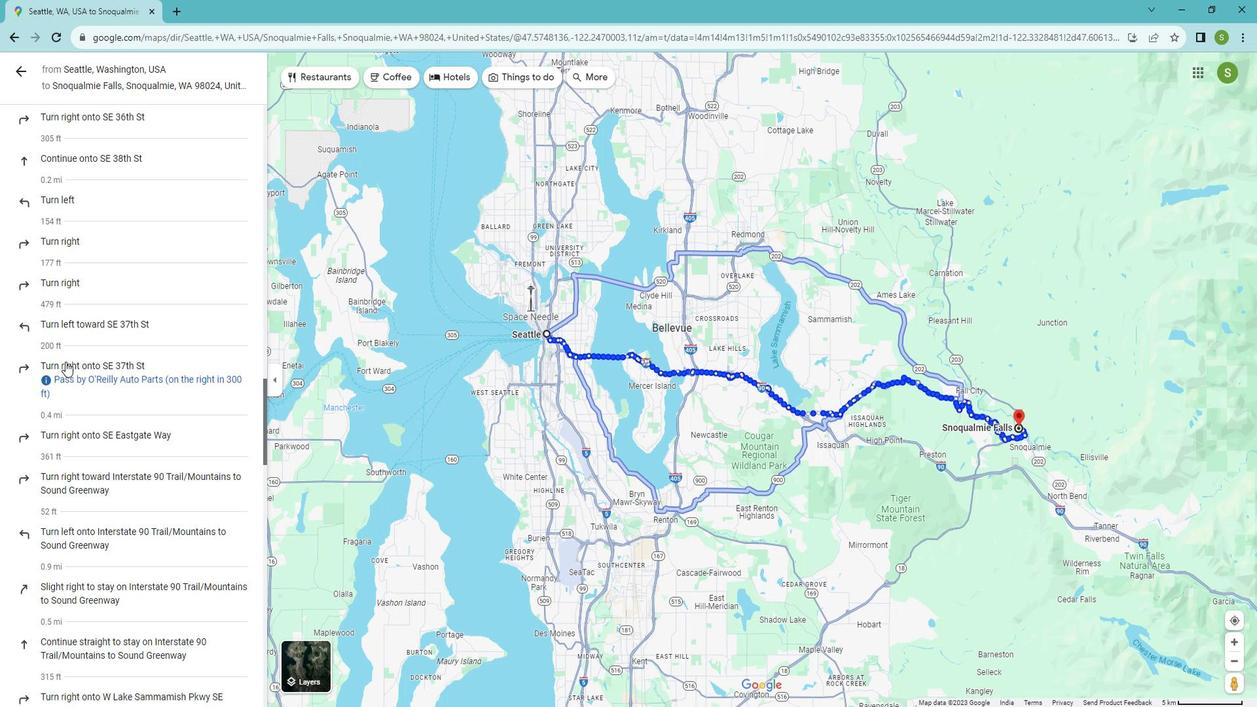
Action: Mouse scrolled (79, 362) with delta (0, 0)
Screenshot: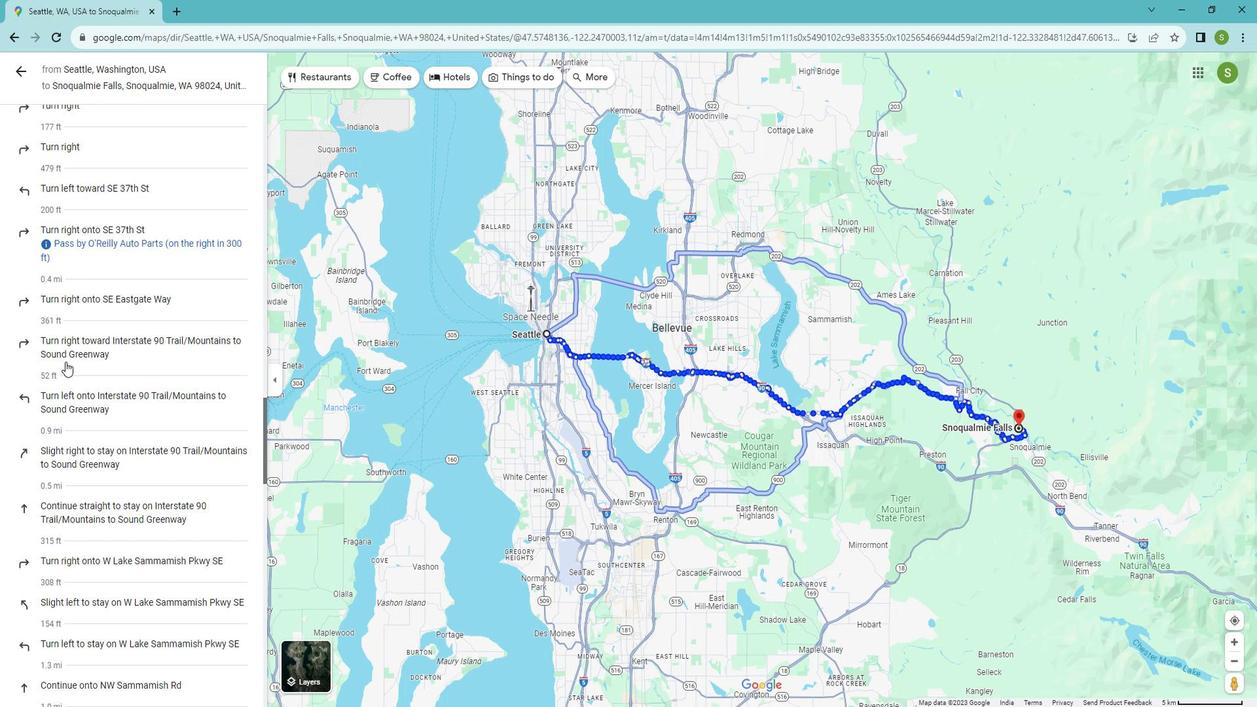 
Action: Mouse scrolled (79, 362) with delta (0, 0)
Screenshot: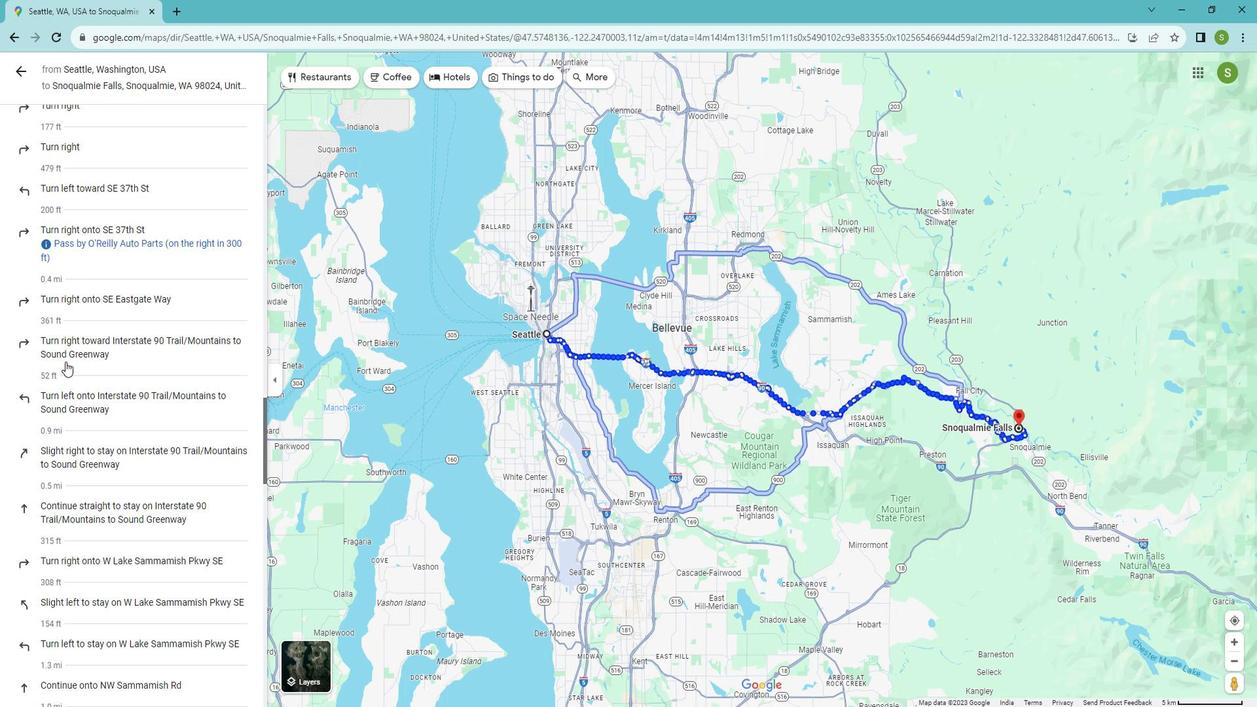 
Action: Mouse scrolled (79, 362) with delta (0, 0)
Screenshot: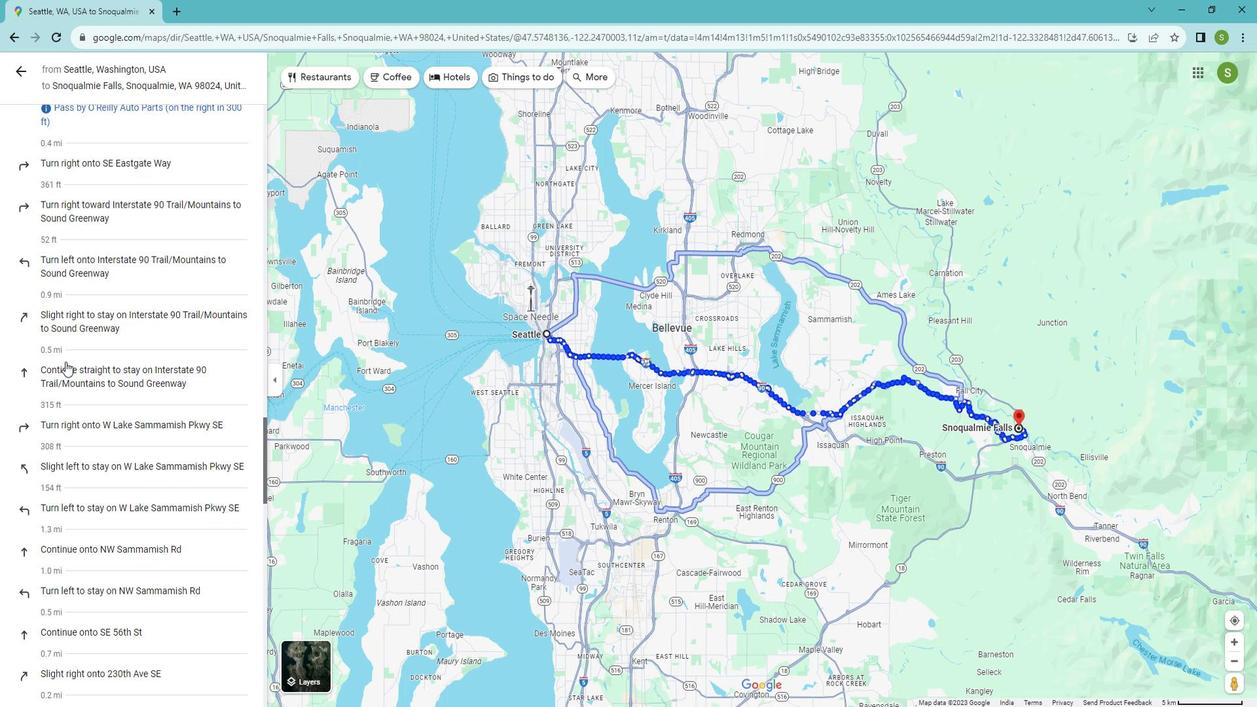 
Action: Mouse scrolled (79, 362) with delta (0, 0)
Screenshot: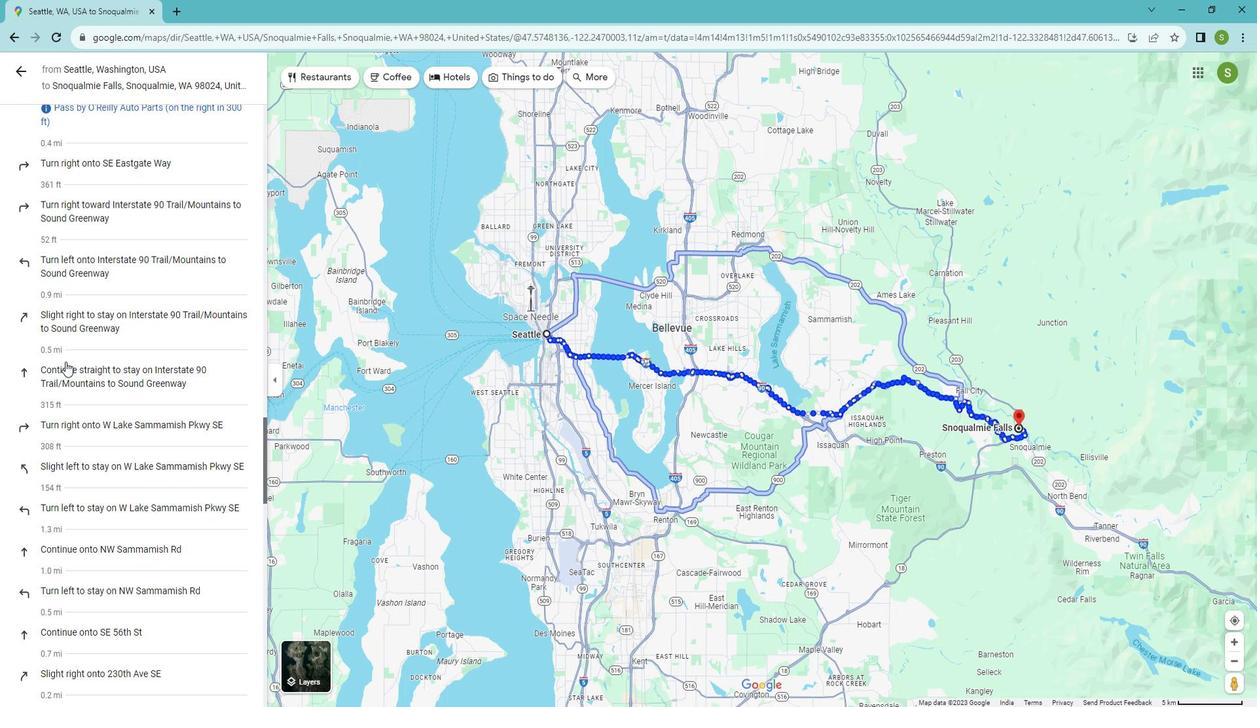 
Action: Mouse scrolled (79, 362) with delta (0, 0)
Screenshot: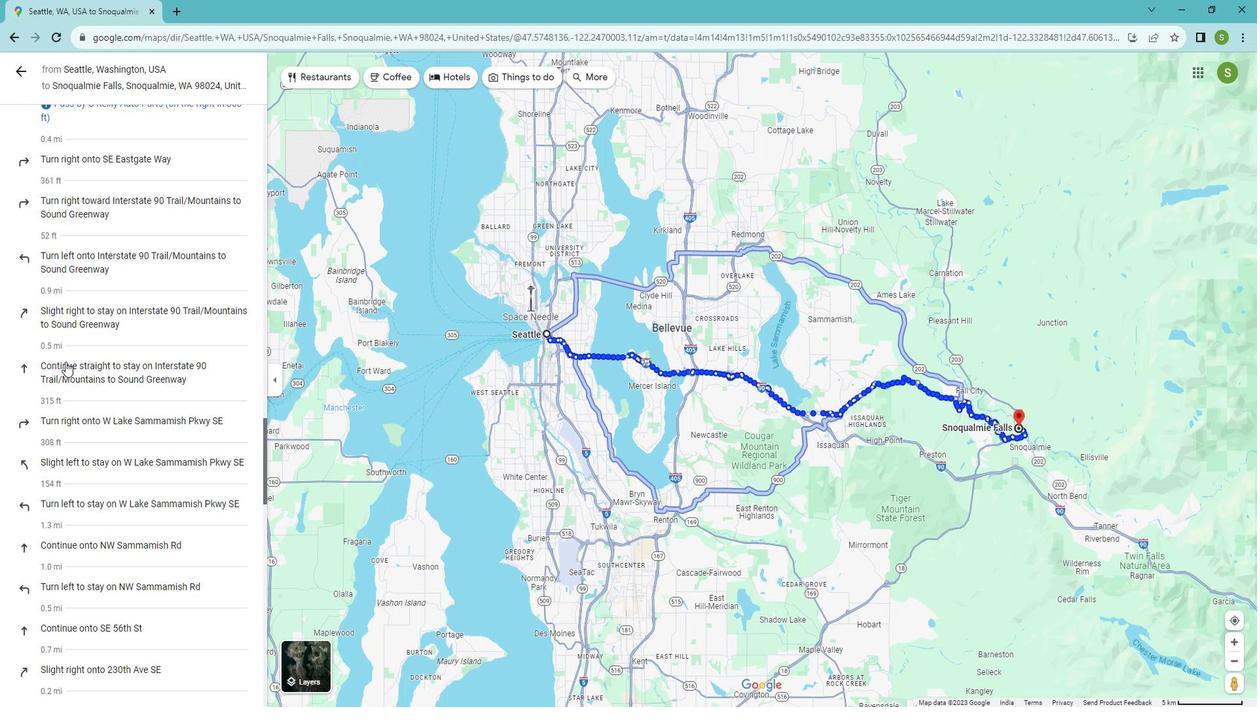 
Action: Mouse scrolled (79, 362) with delta (0, 0)
Screenshot: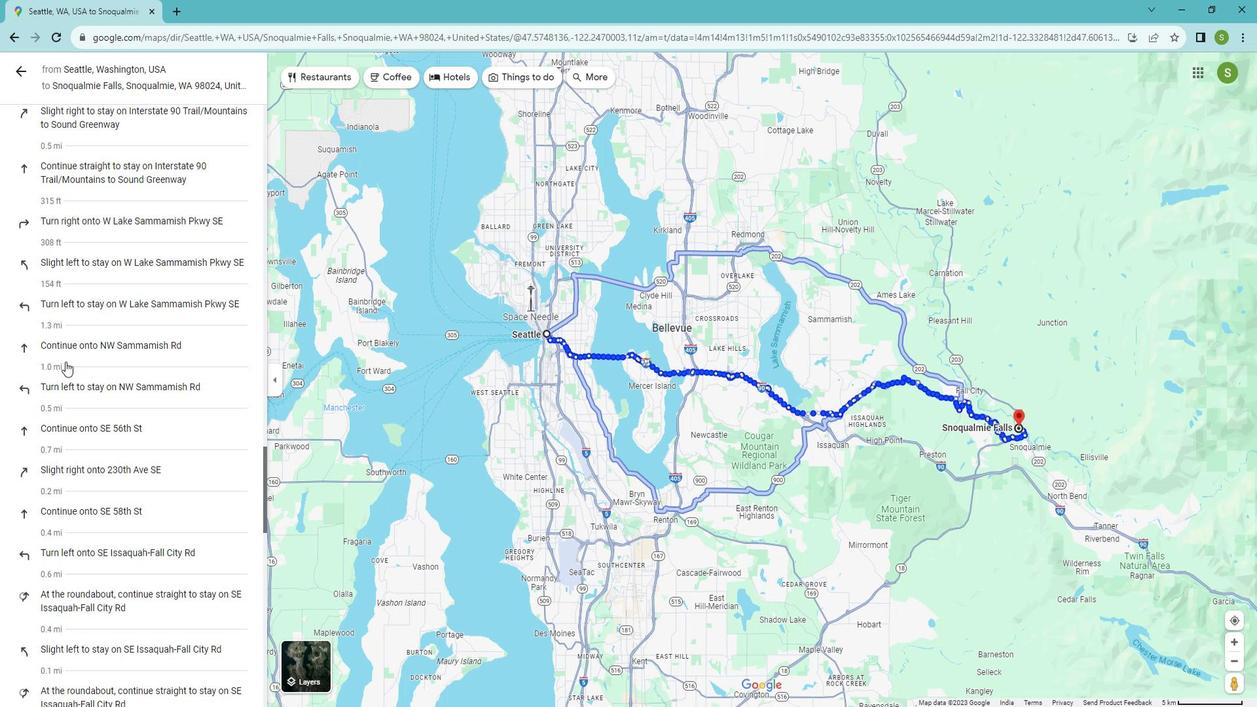 
Action: Mouse scrolled (79, 362) with delta (0, 0)
Screenshot: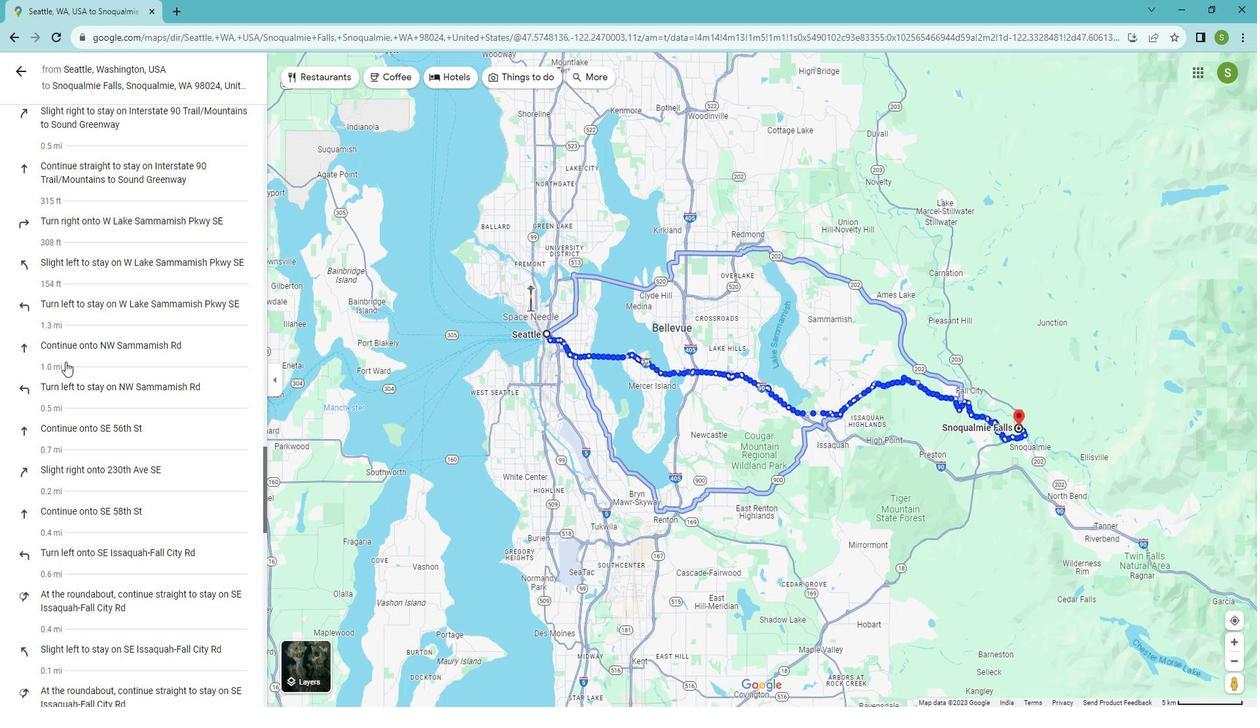 
Action: Mouse scrolled (79, 362) with delta (0, 0)
Screenshot: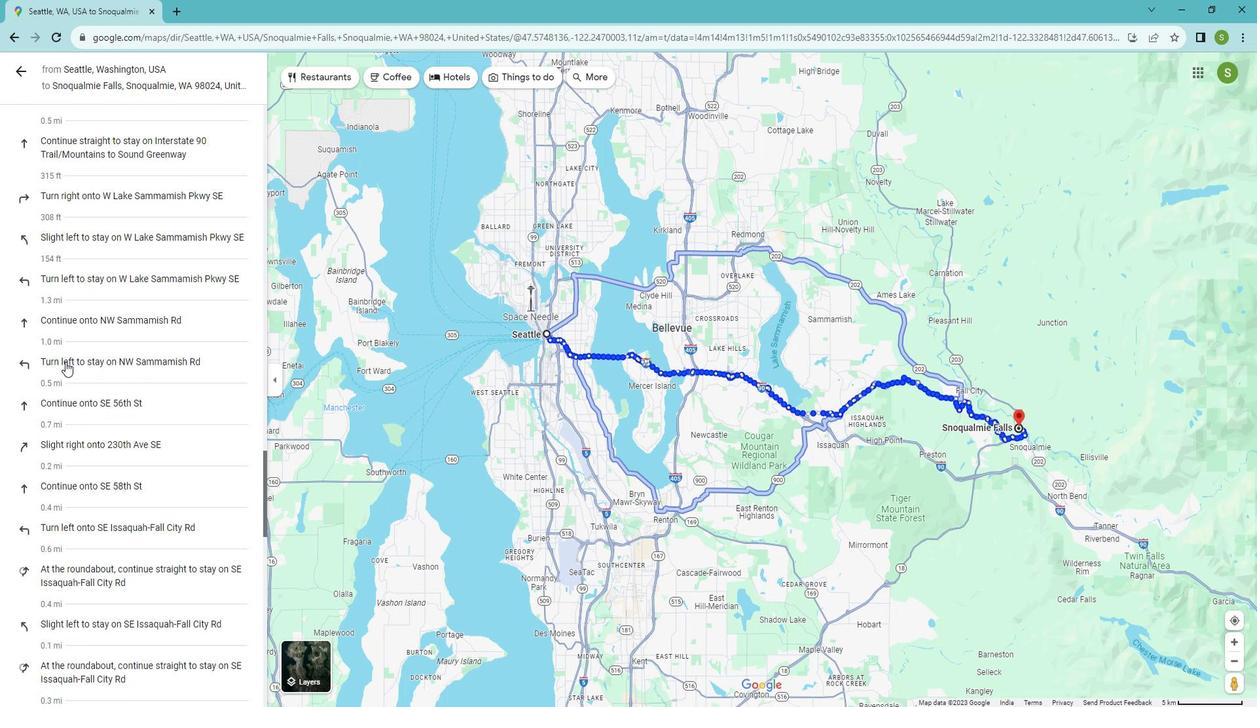 
Action: Mouse scrolled (79, 362) with delta (0, 0)
Screenshot: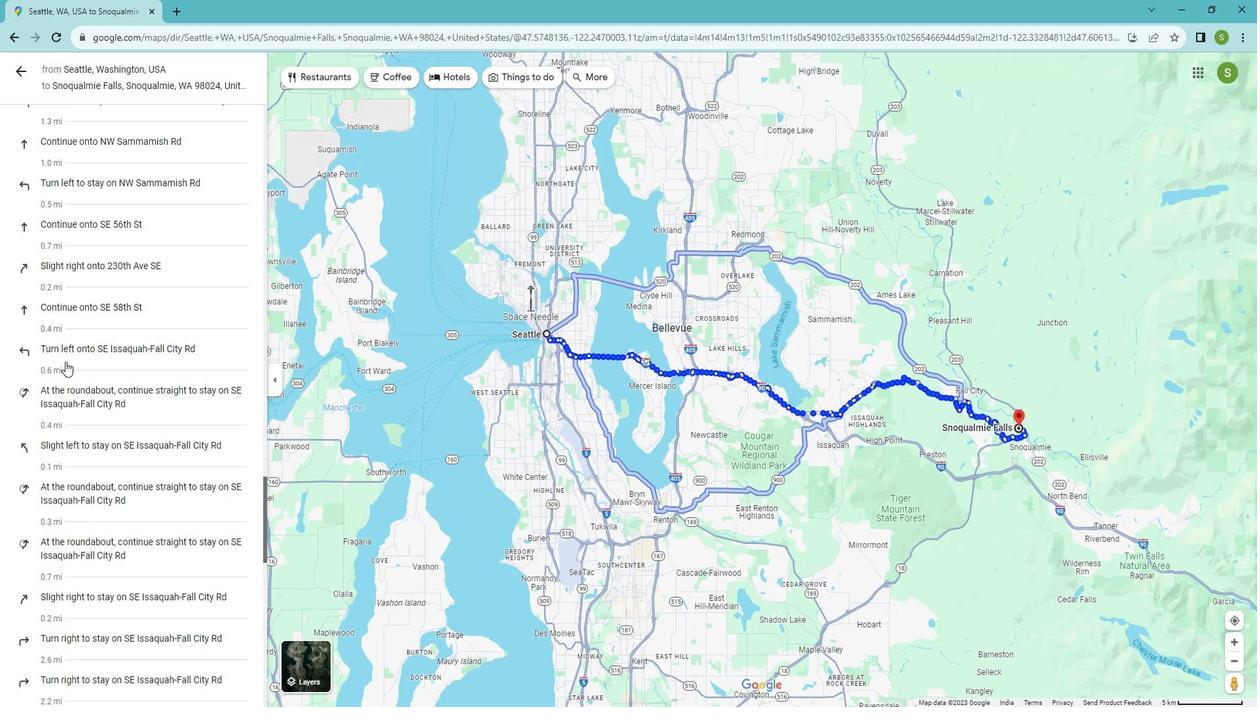 
Action: Mouse scrolled (79, 362) with delta (0, 0)
Screenshot: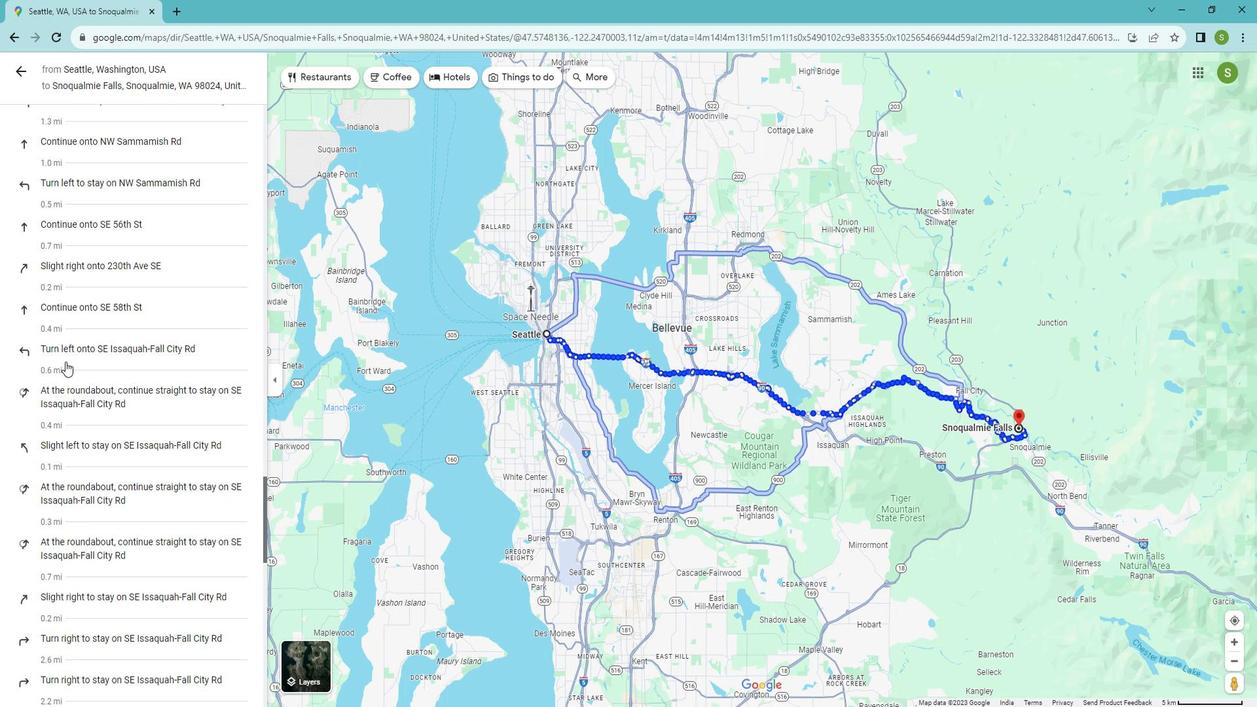 
Action: Mouse scrolled (79, 362) with delta (0, 0)
Screenshot: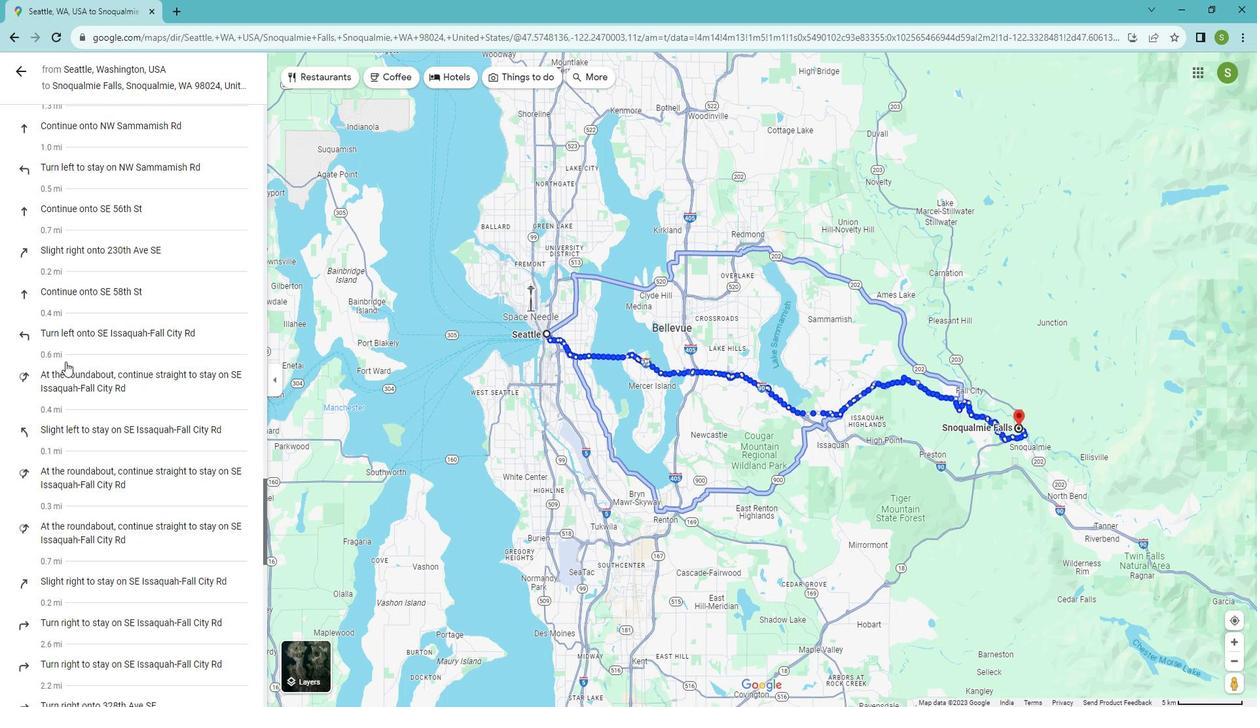 
Action: Mouse scrolled (79, 362) with delta (0, 0)
Screenshot: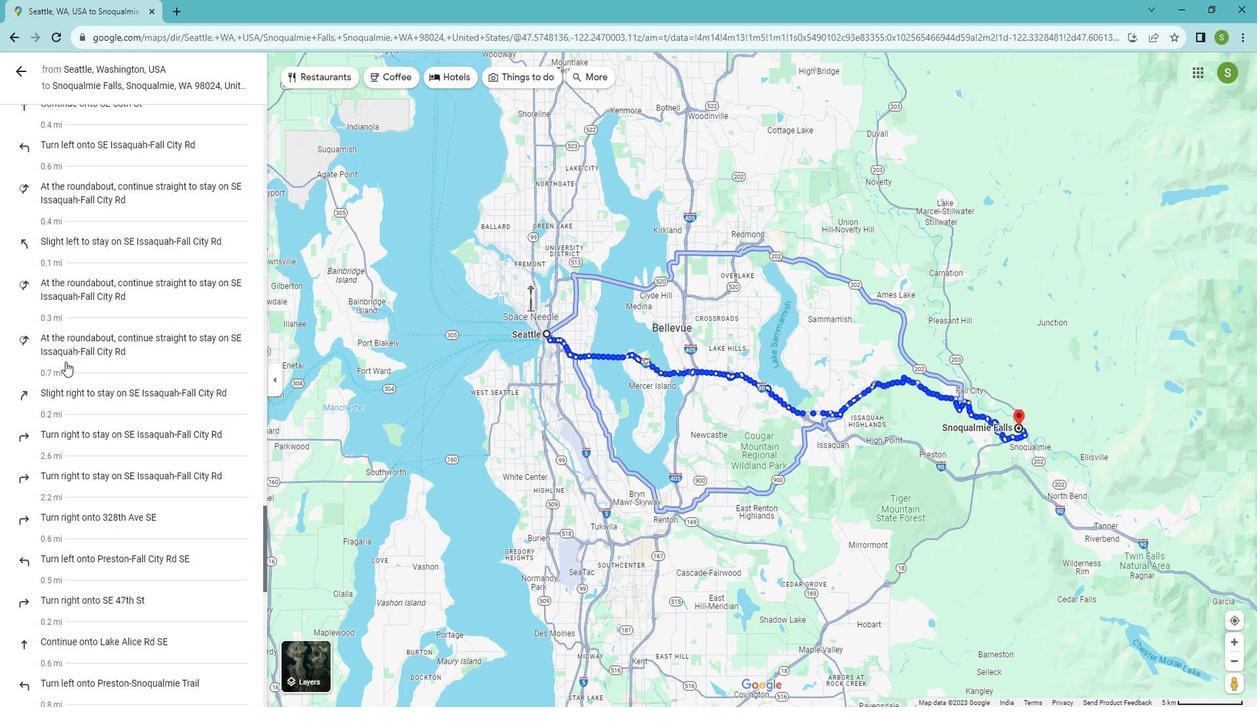 
Action: Mouse scrolled (79, 362) with delta (0, 0)
Screenshot: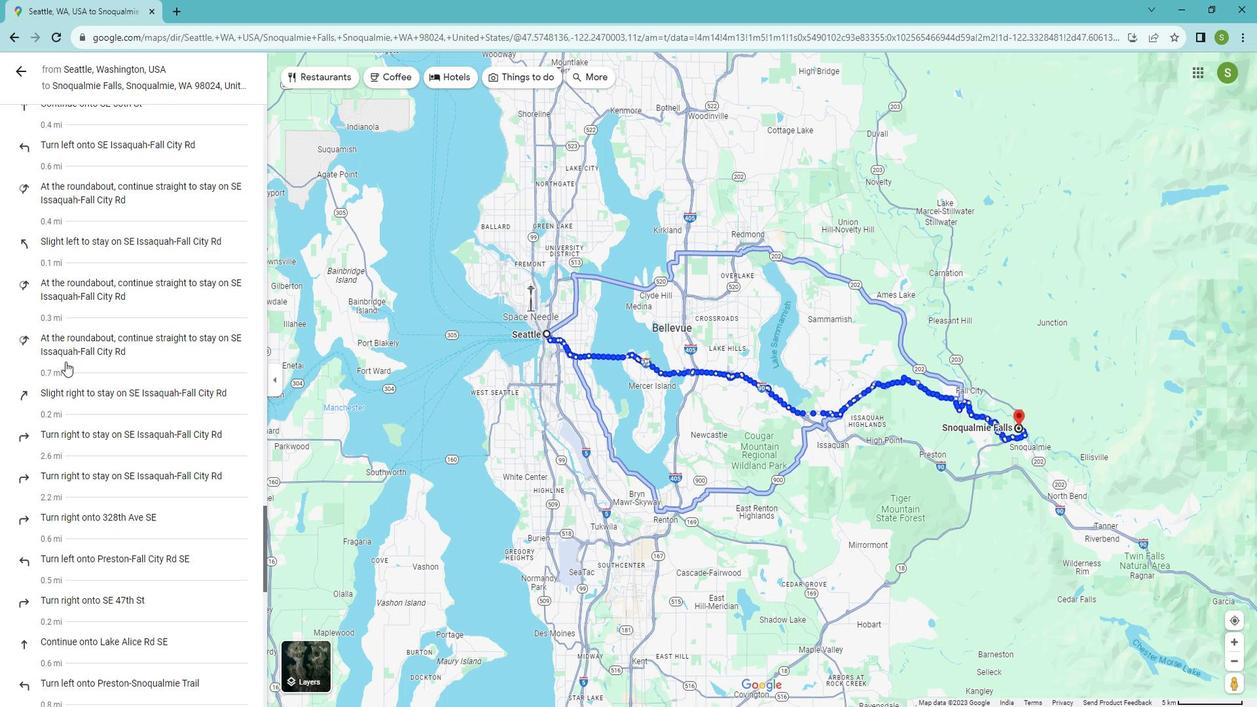 
Action: Mouse scrolled (79, 362) with delta (0, 0)
Screenshot: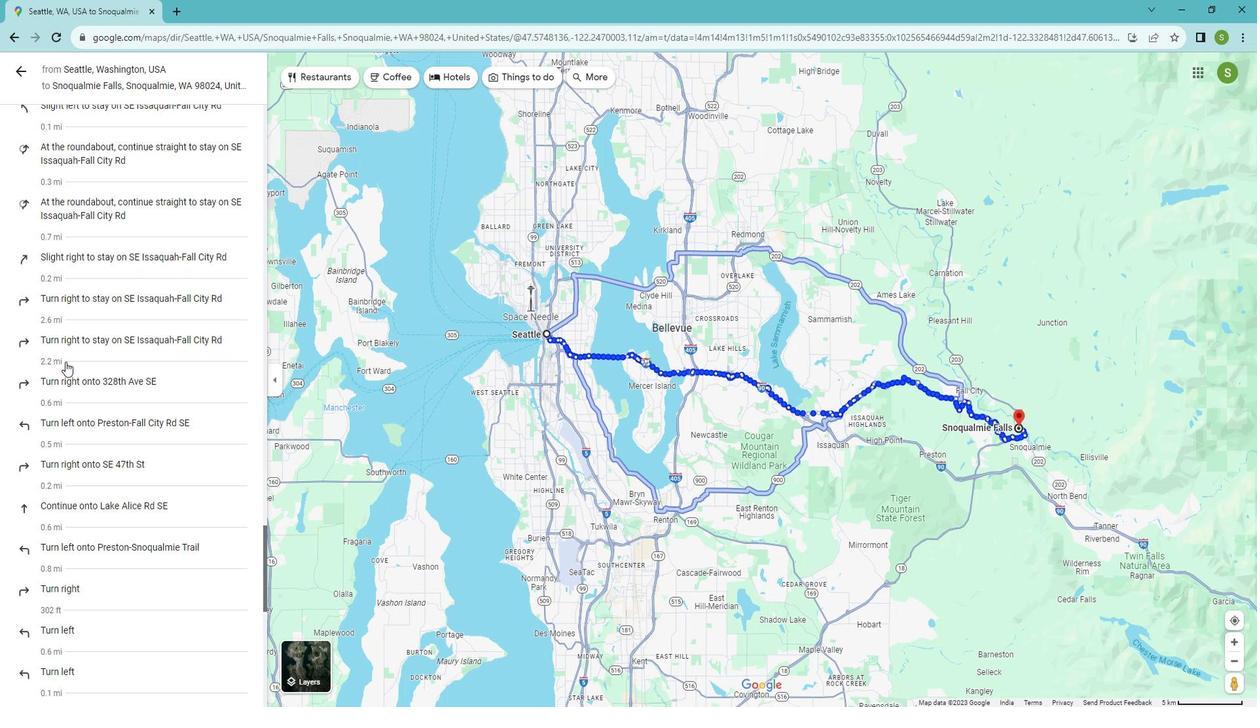
Action: Mouse scrolled (79, 362) with delta (0, 0)
Screenshot: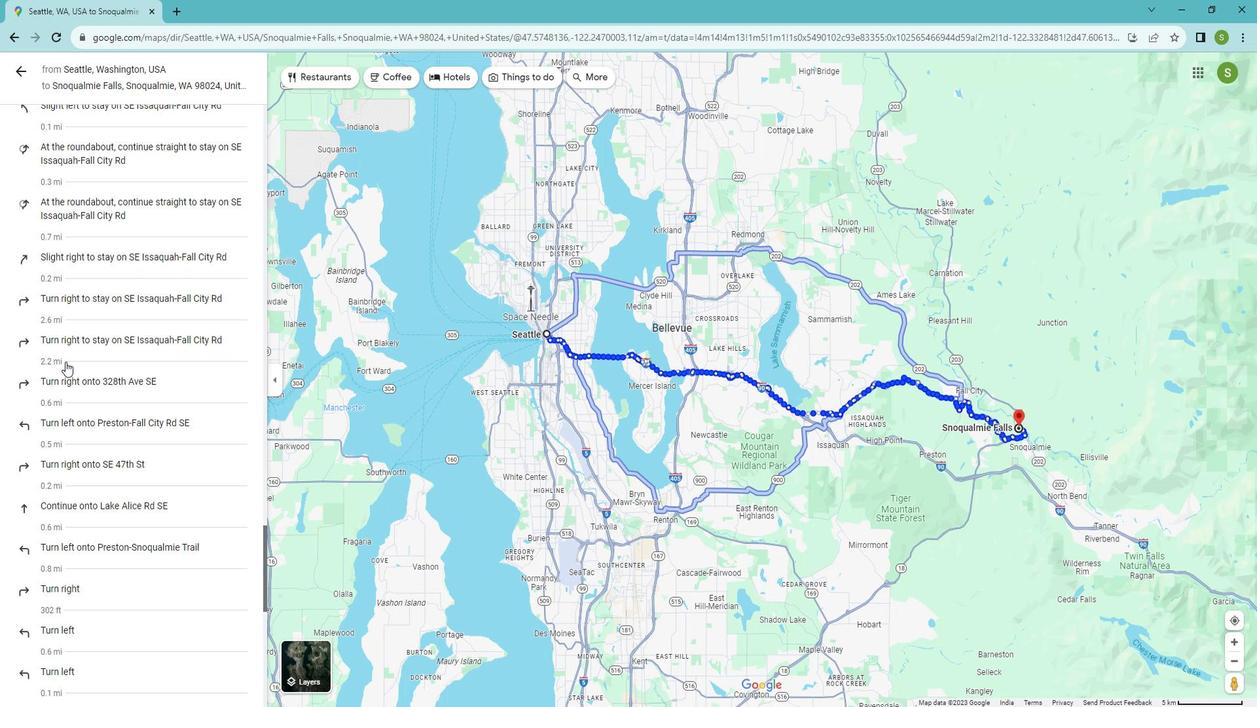 
Action: Mouse scrolled (79, 362) with delta (0, 0)
Screenshot: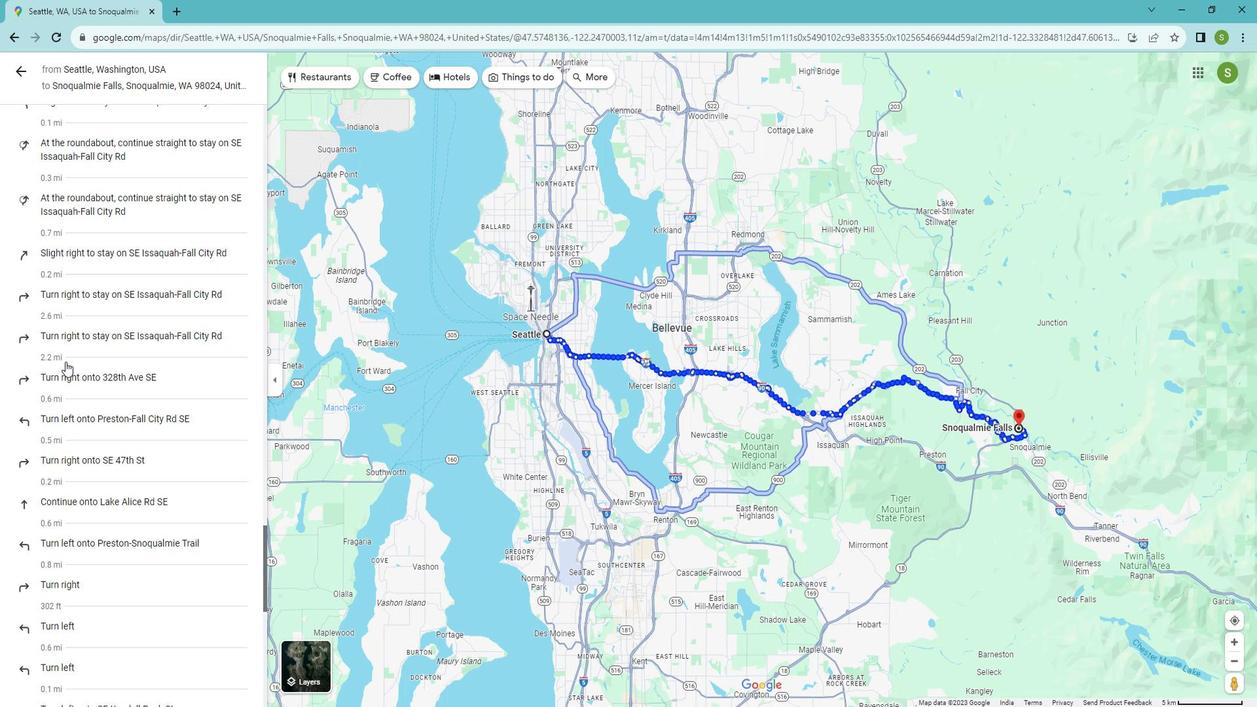 
Action: Mouse scrolled (79, 362) with delta (0, 0)
Screenshot: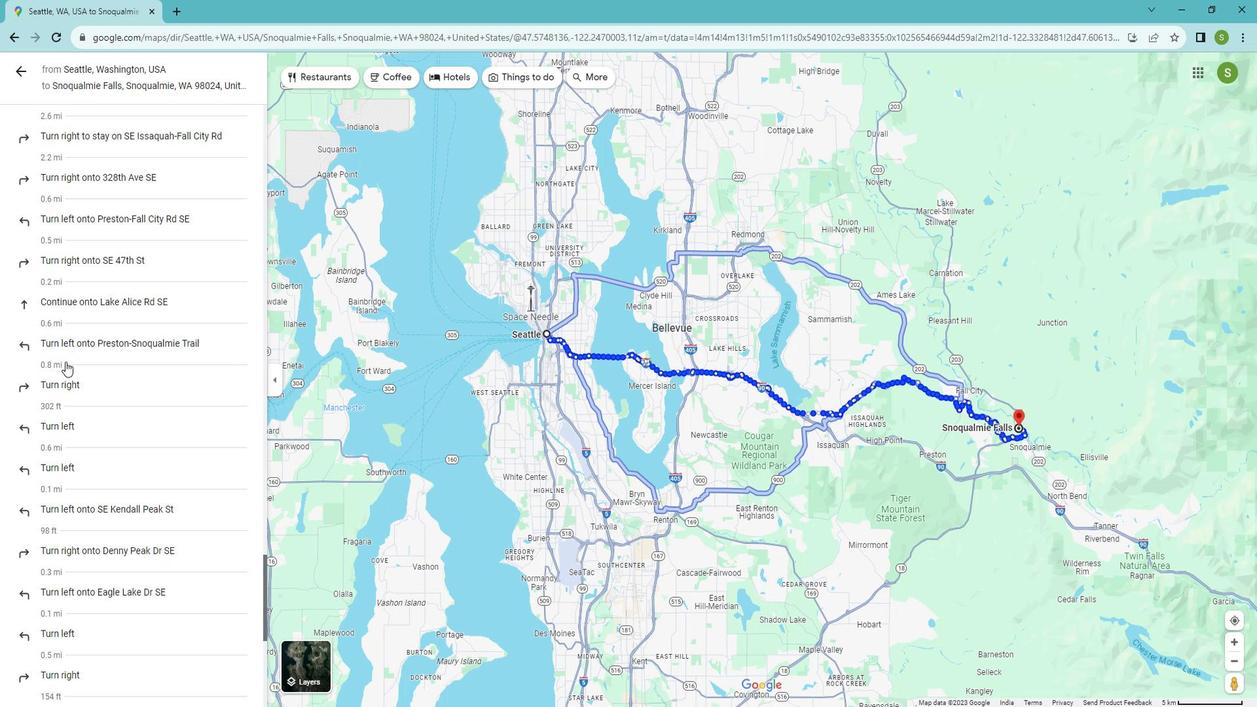 
Action: Mouse scrolled (79, 362) with delta (0, 0)
Screenshot: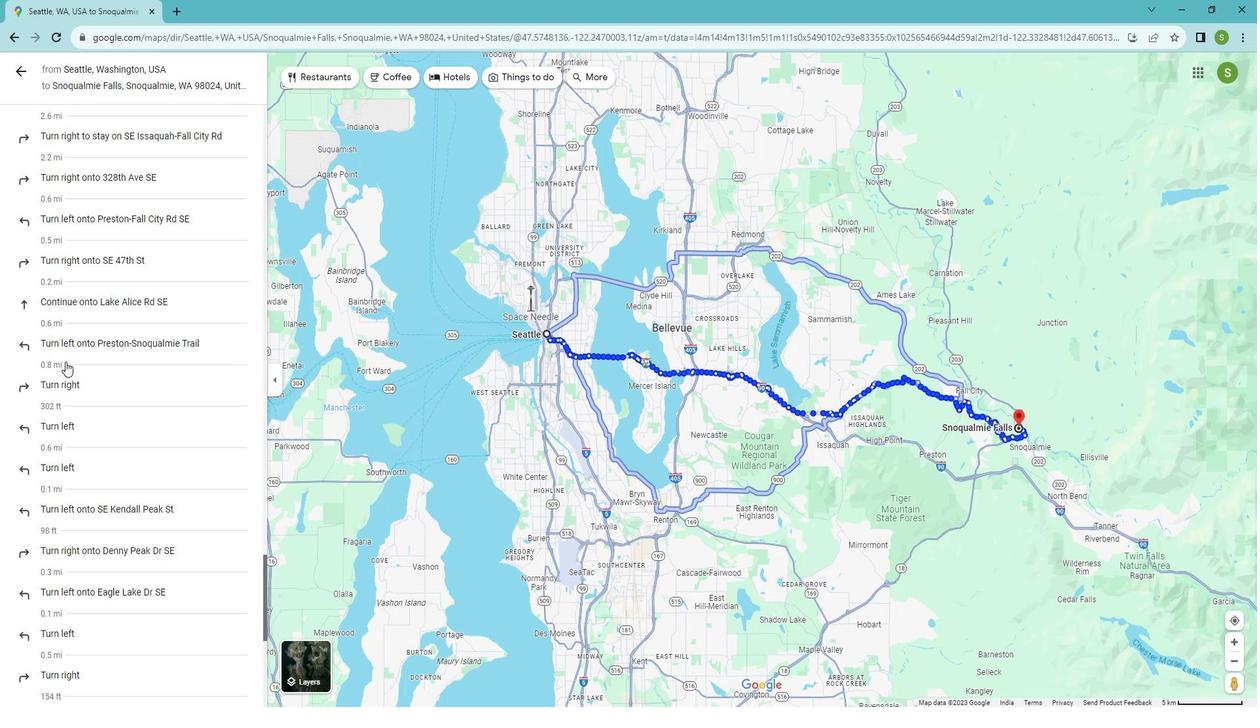 
Action: Mouse scrolled (79, 362) with delta (0, 0)
Screenshot: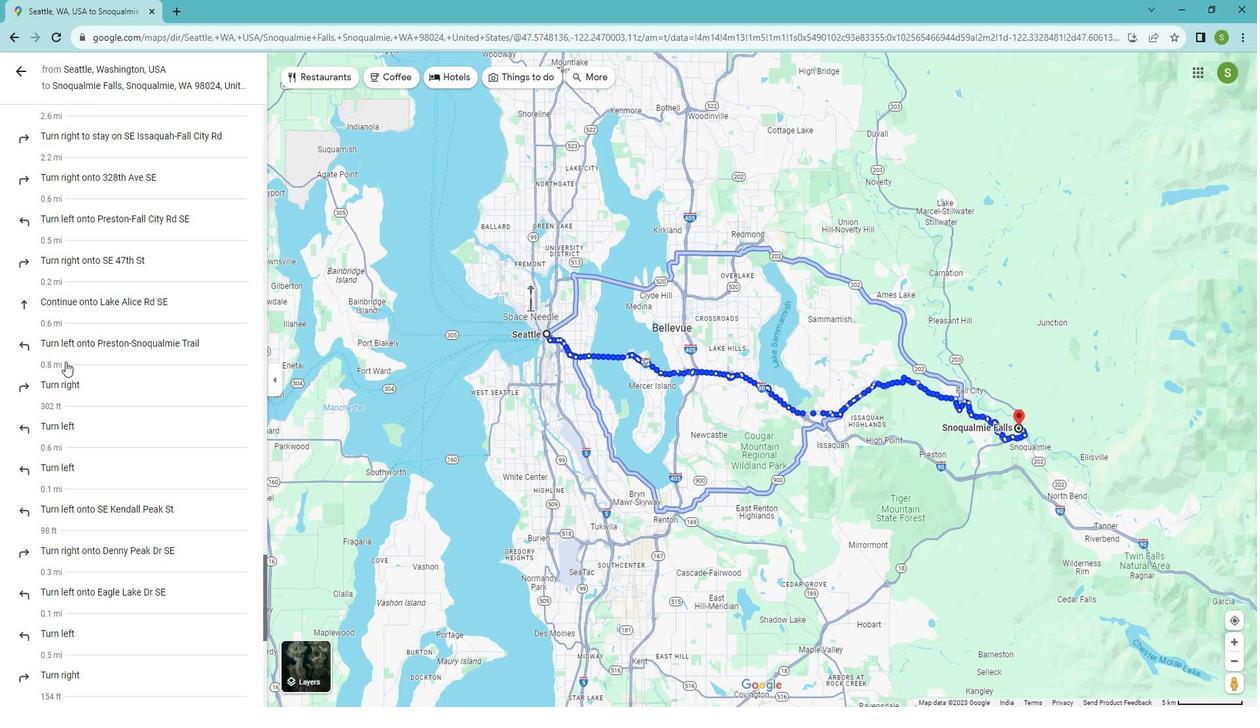 
Action: Mouse scrolled (79, 362) with delta (0, 0)
Screenshot: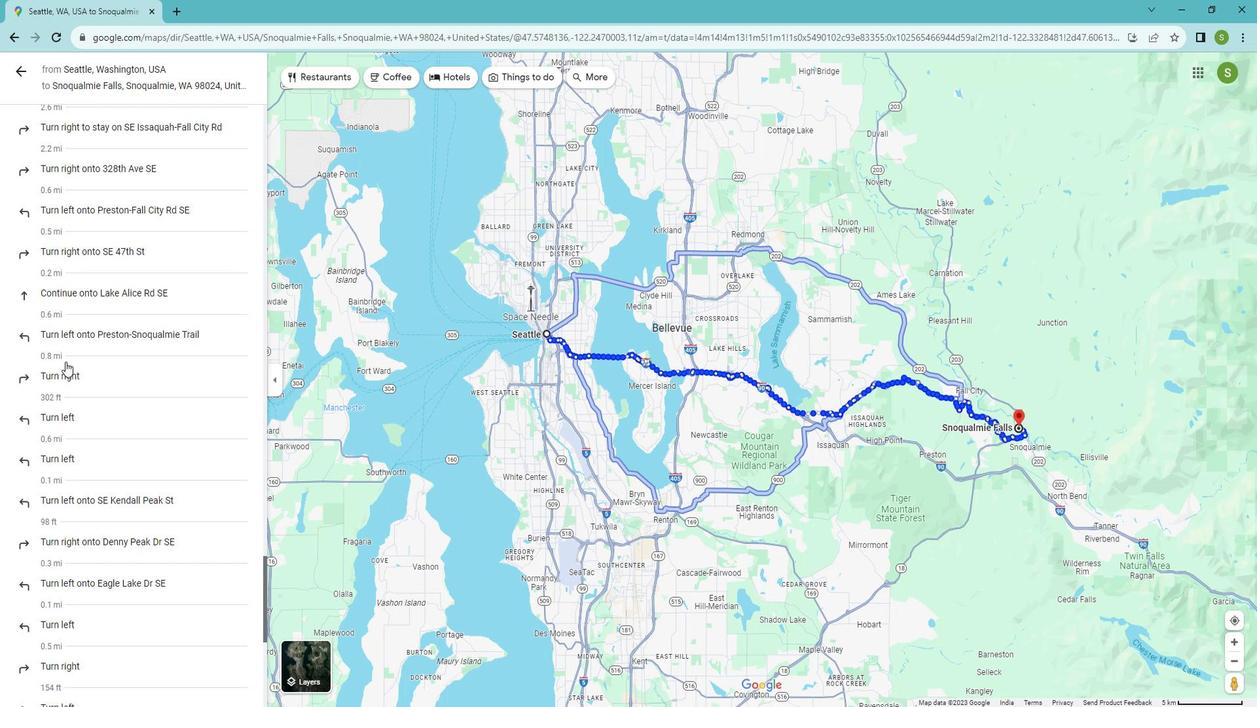 
Action: Mouse scrolled (79, 362) with delta (0, 0)
Screenshot: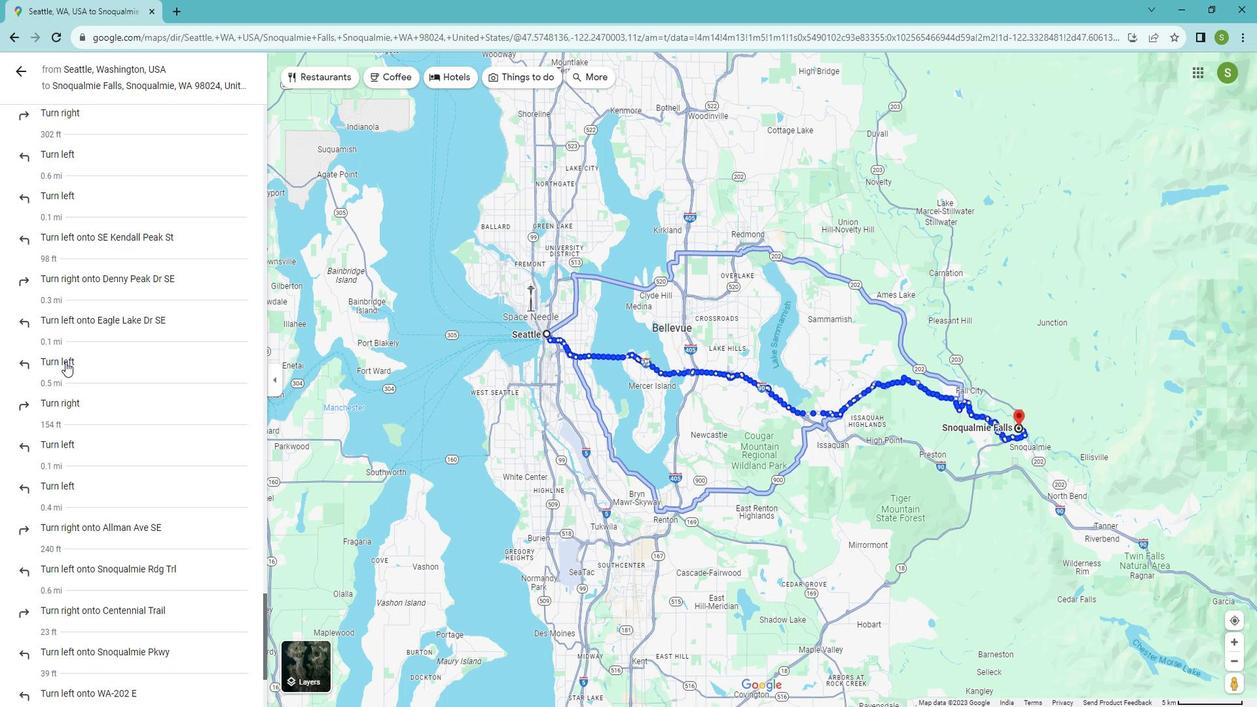 
Action: Mouse scrolled (79, 362) with delta (0, 0)
Screenshot: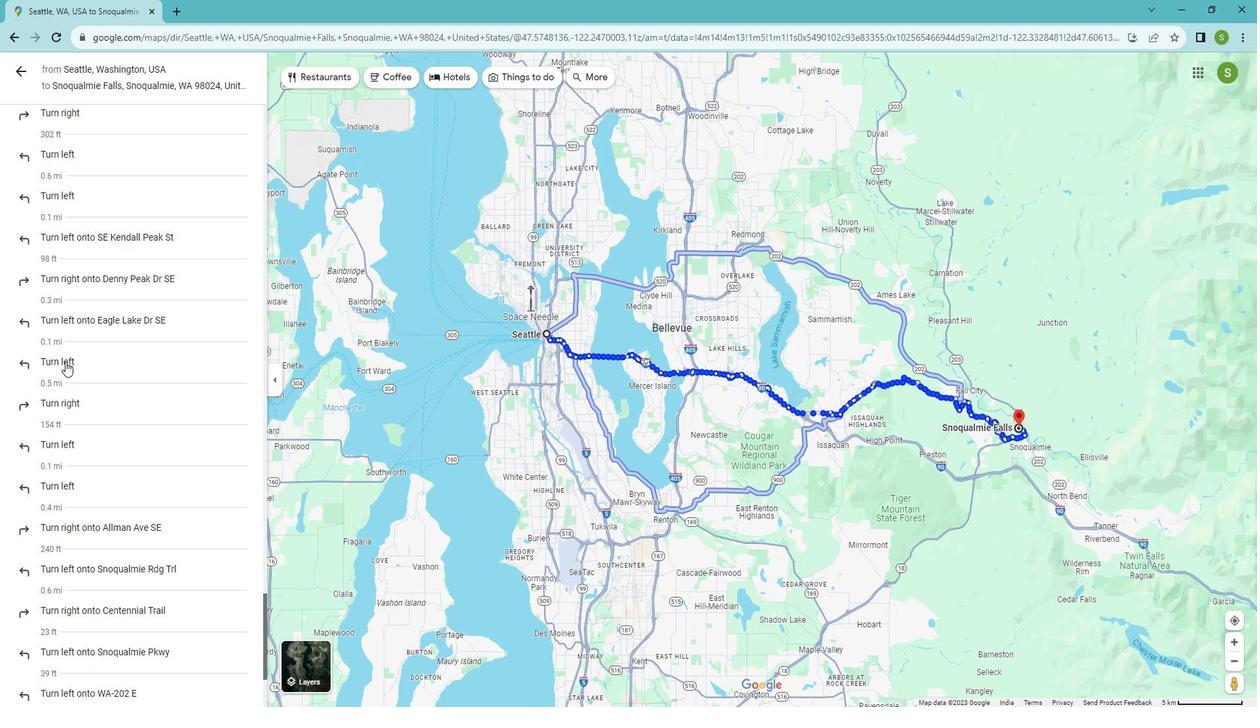 
Action: Mouse scrolled (79, 362) with delta (0, 0)
Screenshot: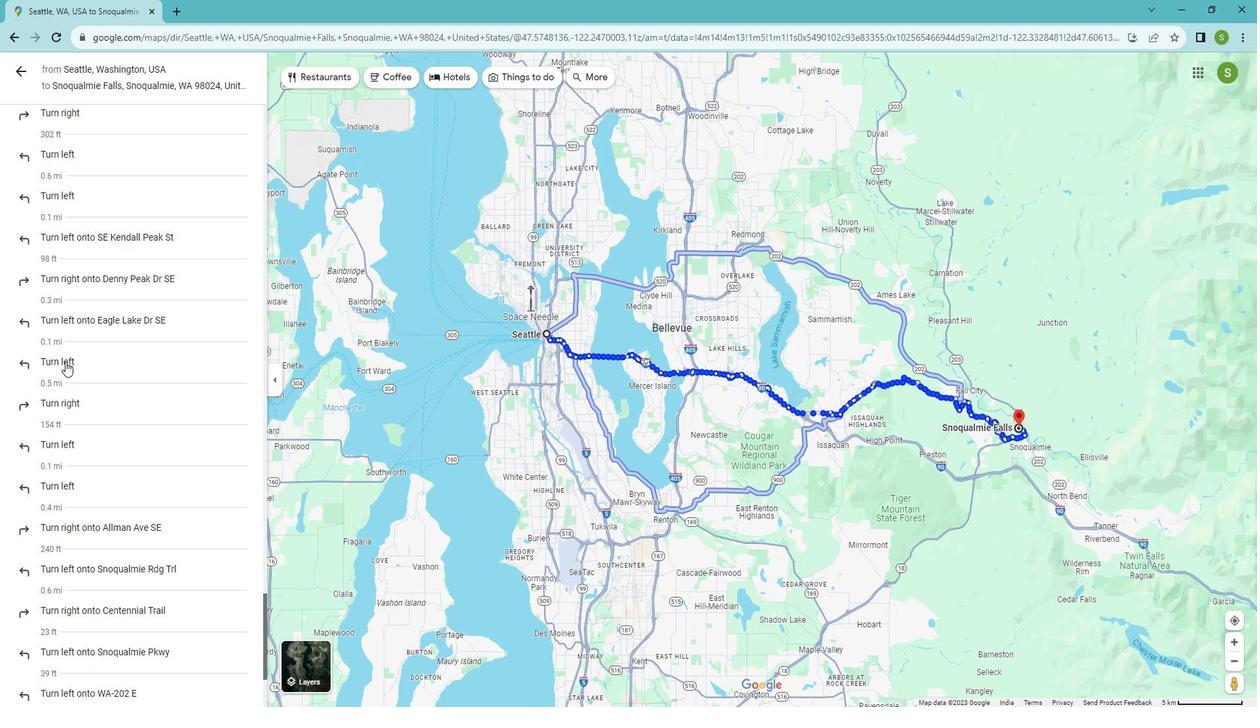 
Action: Mouse scrolled (79, 362) with delta (0, 0)
Screenshot: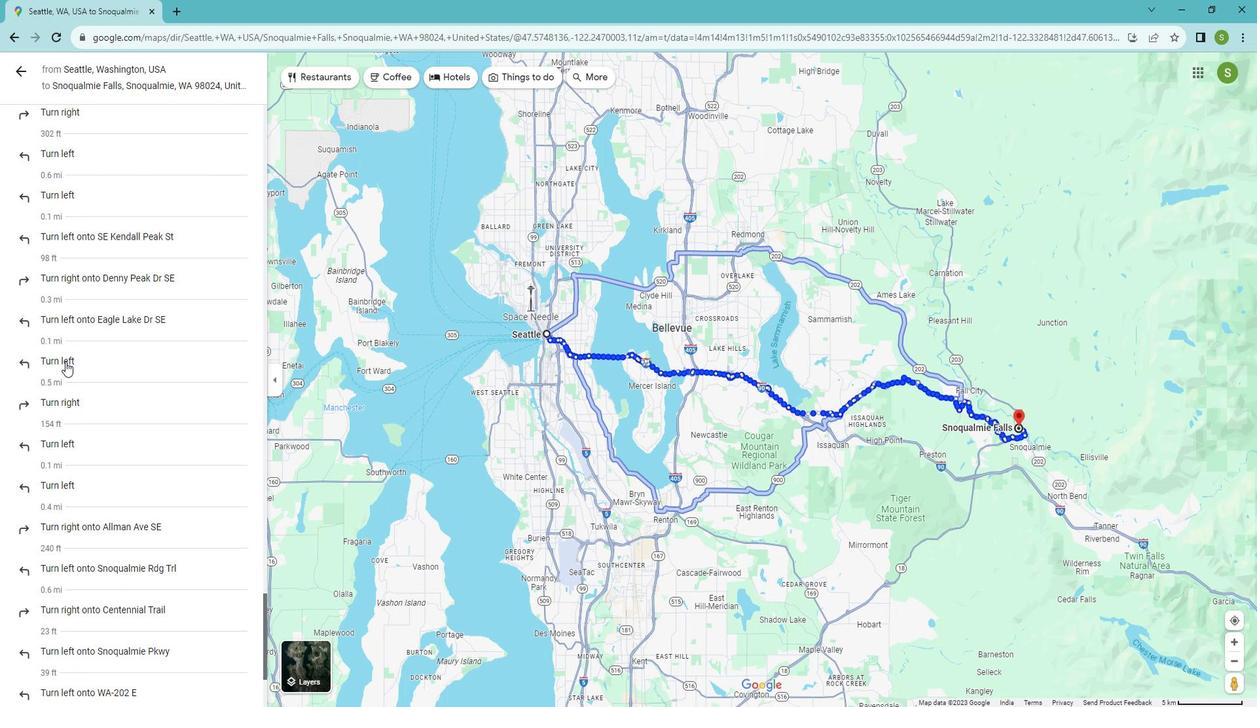 
Action: Mouse scrolled (79, 362) with delta (0, 0)
Screenshot: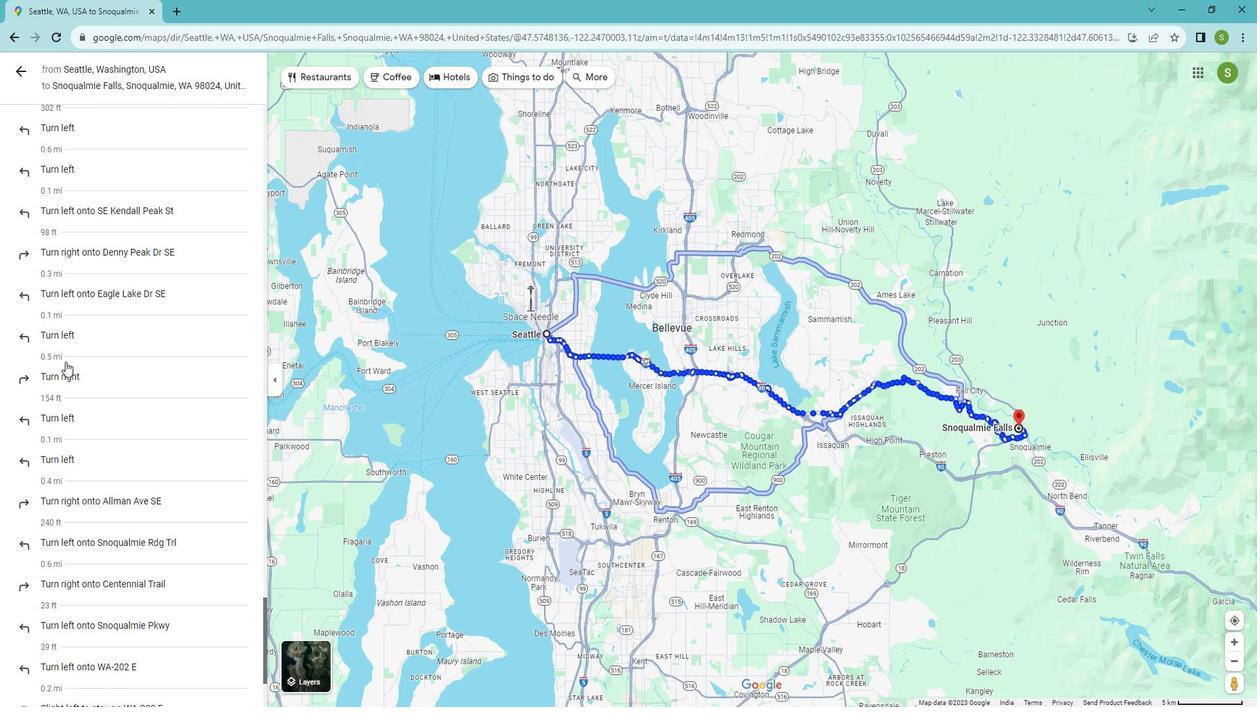 
Action: Mouse scrolled (79, 362) with delta (0, 0)
Screenshot: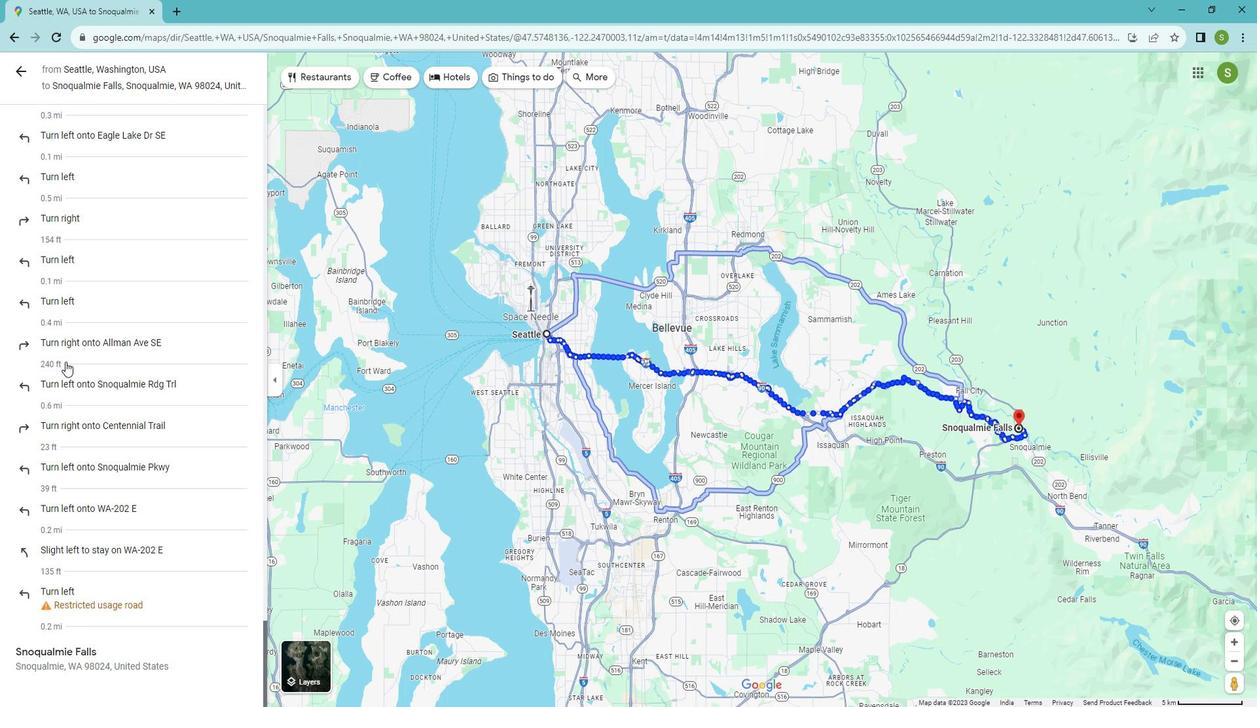 
Action: Mouse scrolled (79, 362) with delta (0, 0)
Screenshot: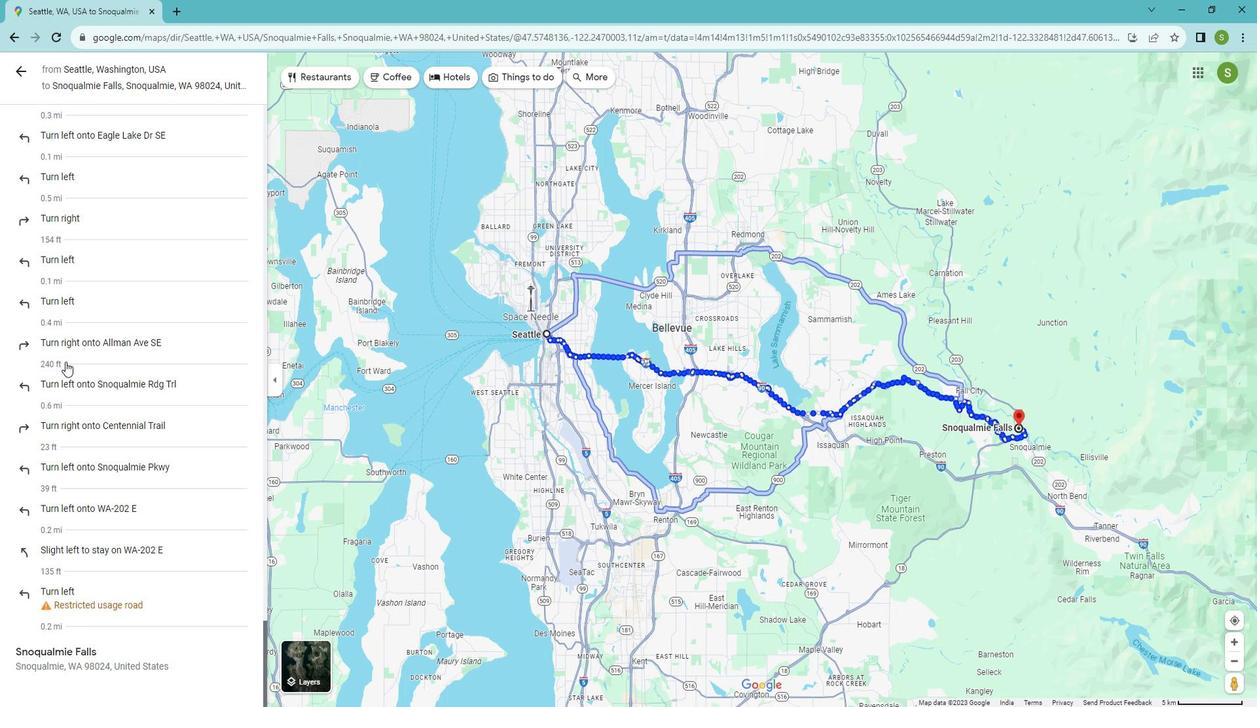 
Action: Mouse scrolled (79, 362) with delta (0, 0)
Screenshot: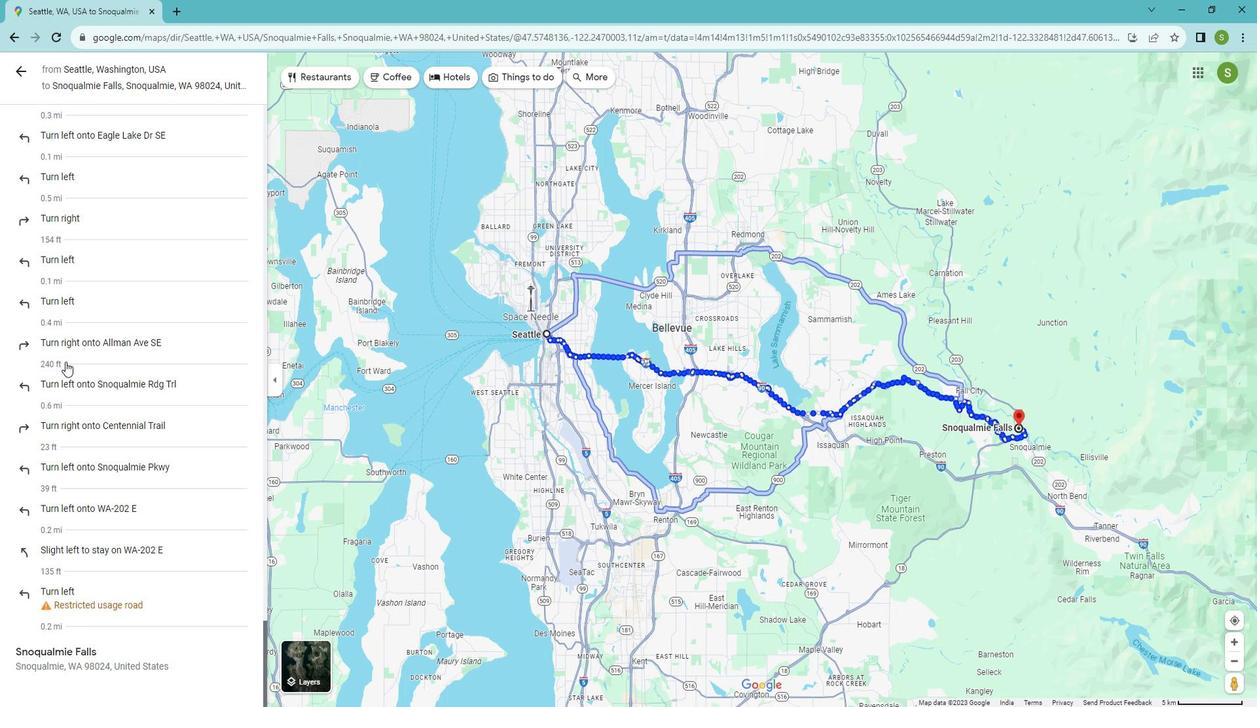 
Action: Mouse moved to (39, 76)
Screenshot: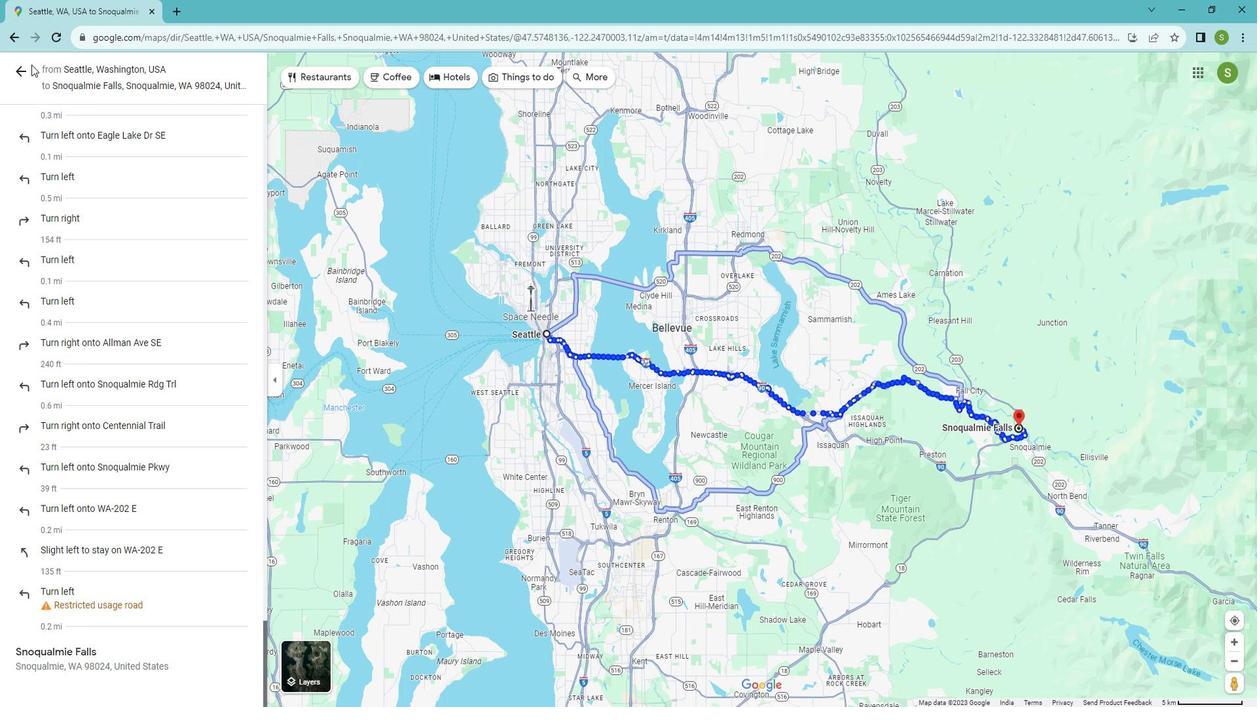 
Action: Mouse pressed left at (39, 76)
Screenshot: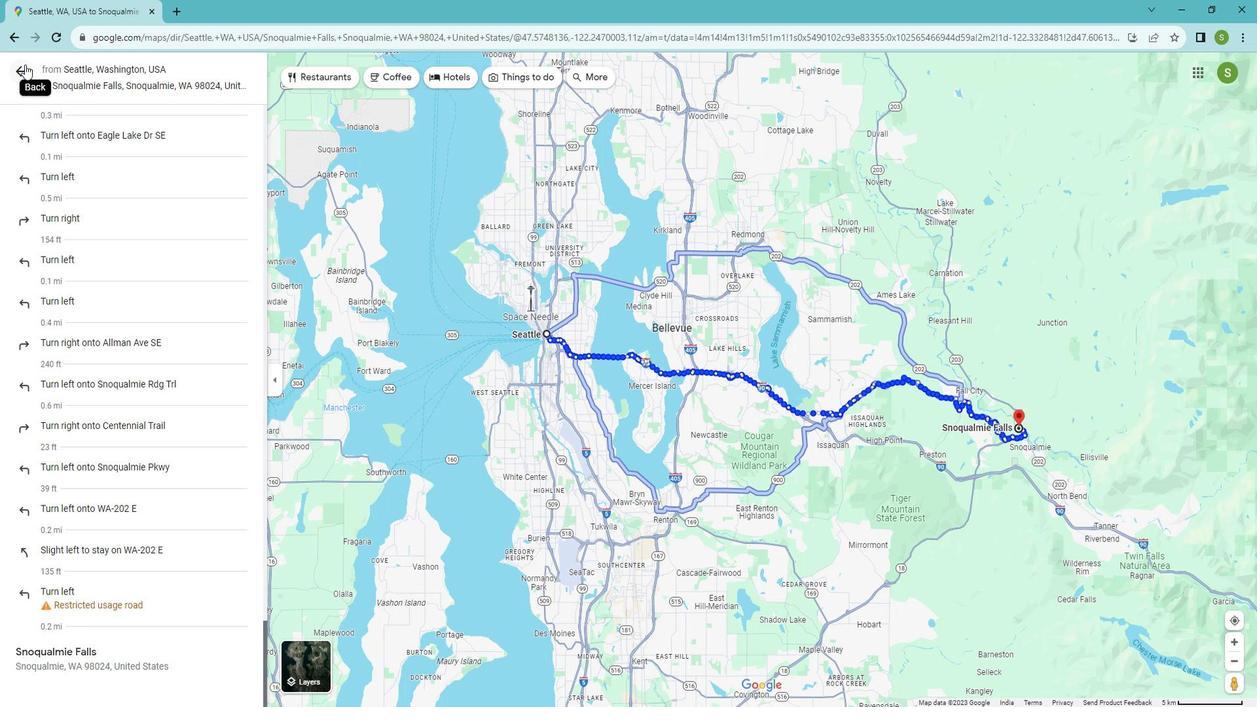 
Action: Mouse moved to (231, 86)
Screenshot: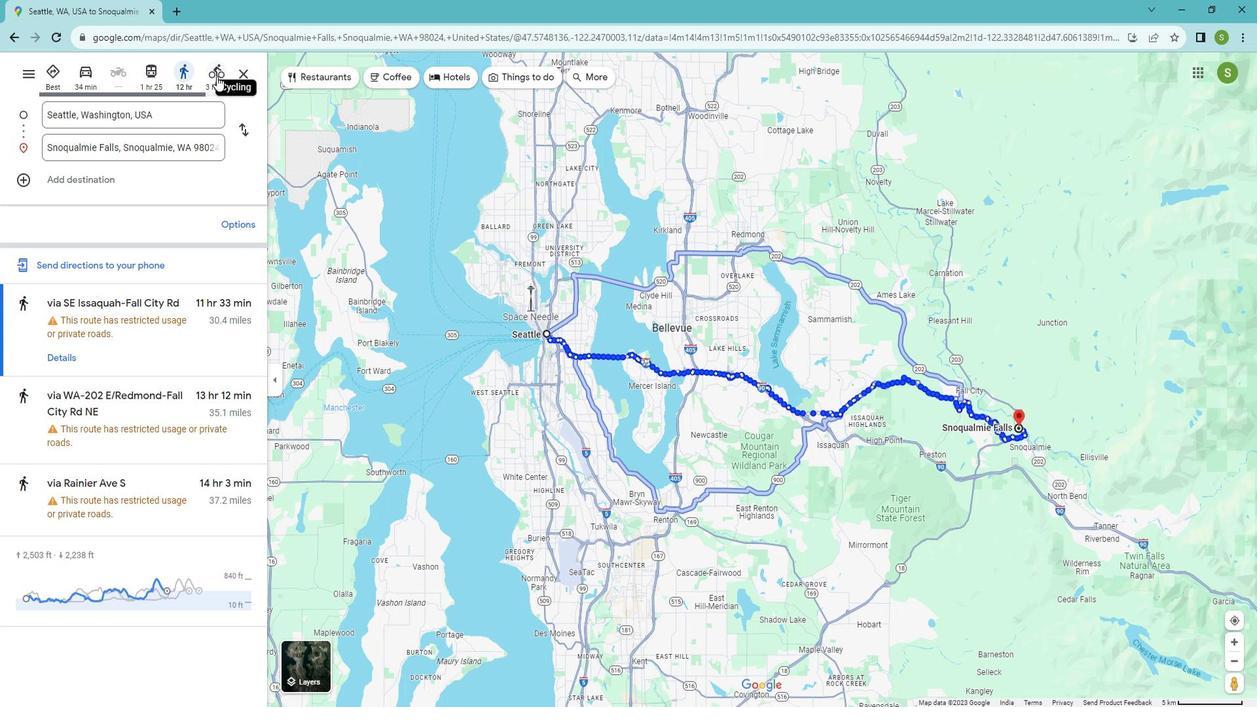 
Action: Mouse pressed left at (231, 86)
Screenshot: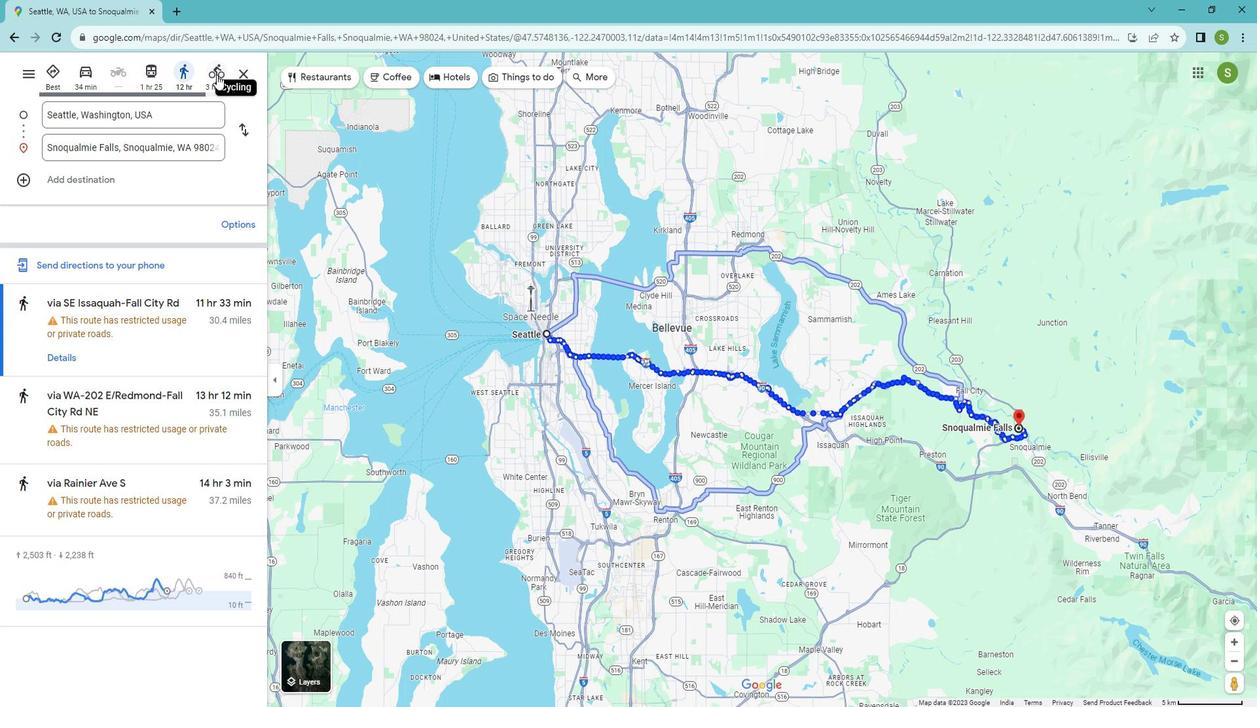 
Action: Mouse moved to (83, 359)
Screenshot: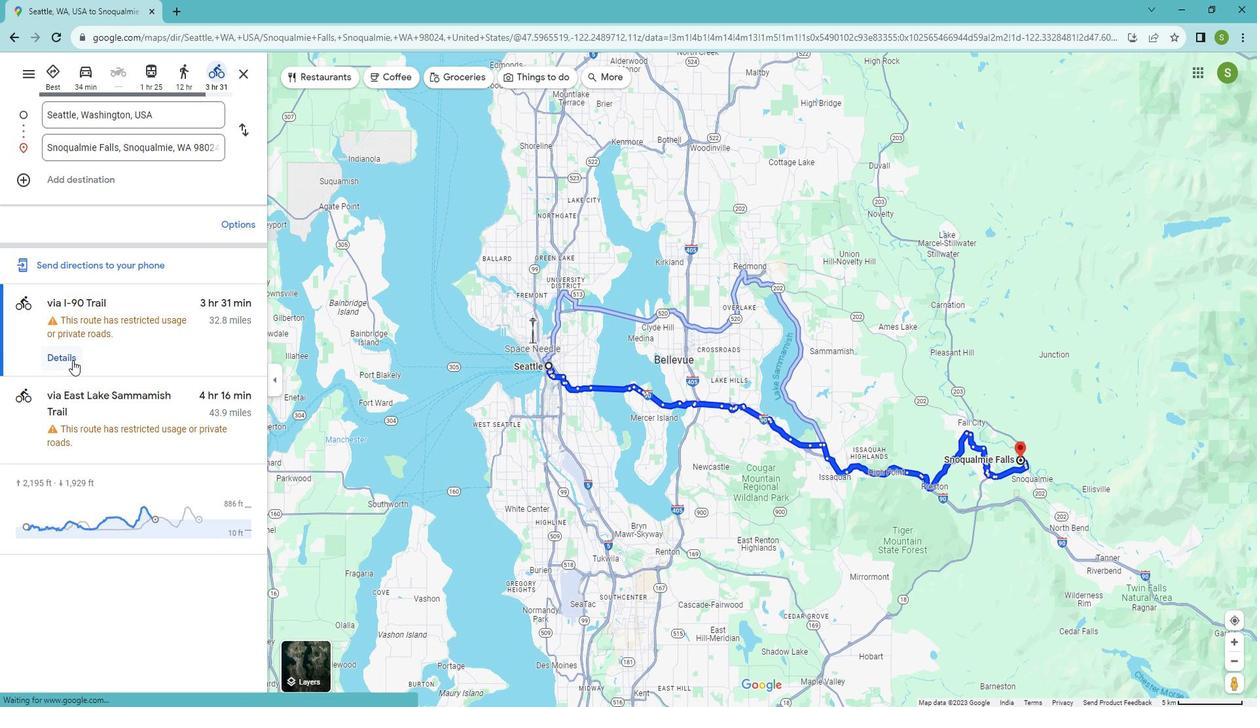 
Action: Mouse pressed left at (83, 359)
Screenshot: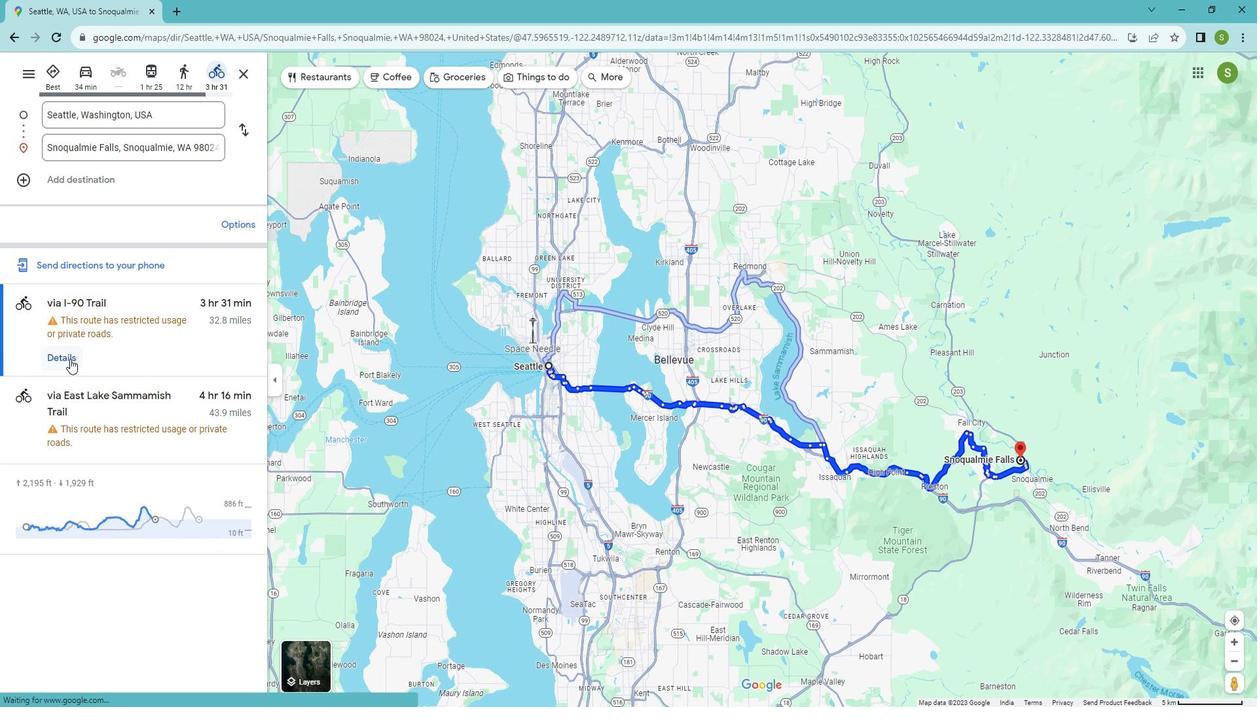 
Action: Mouse moved to (88, 368)
Screenshot: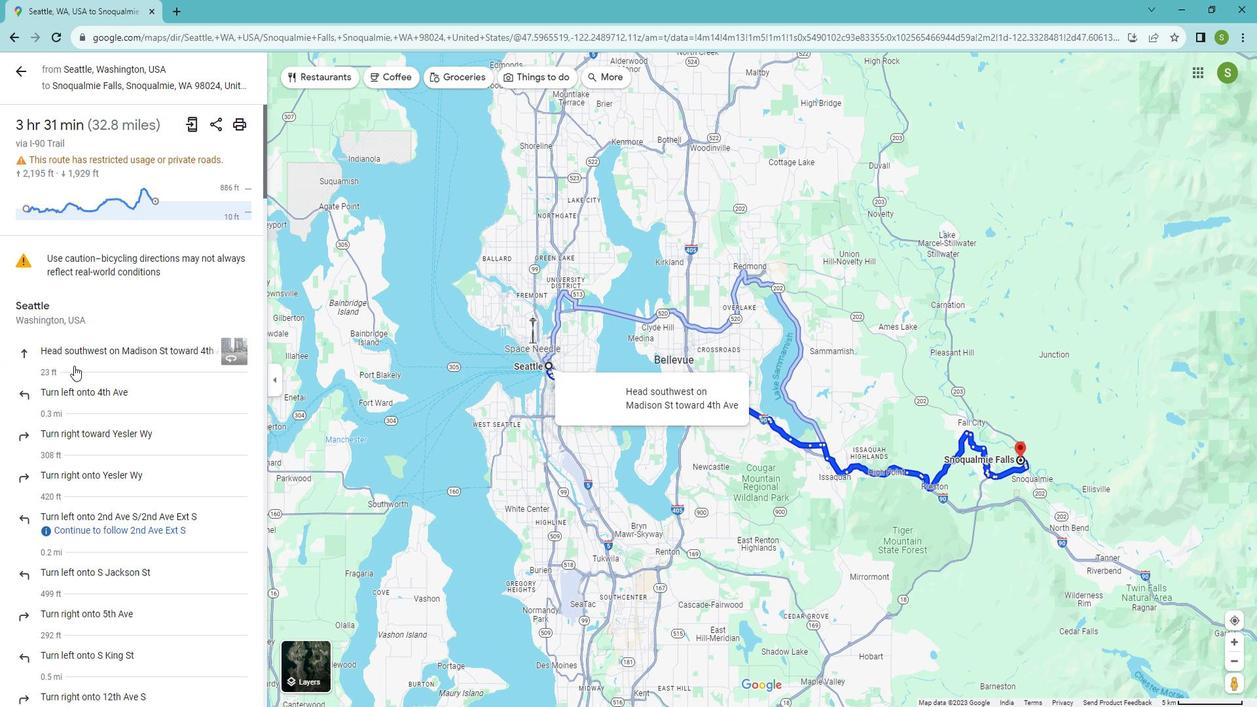 
Action: Mouse scrolled (88, 367) with delta (0, 0)
Screenshot: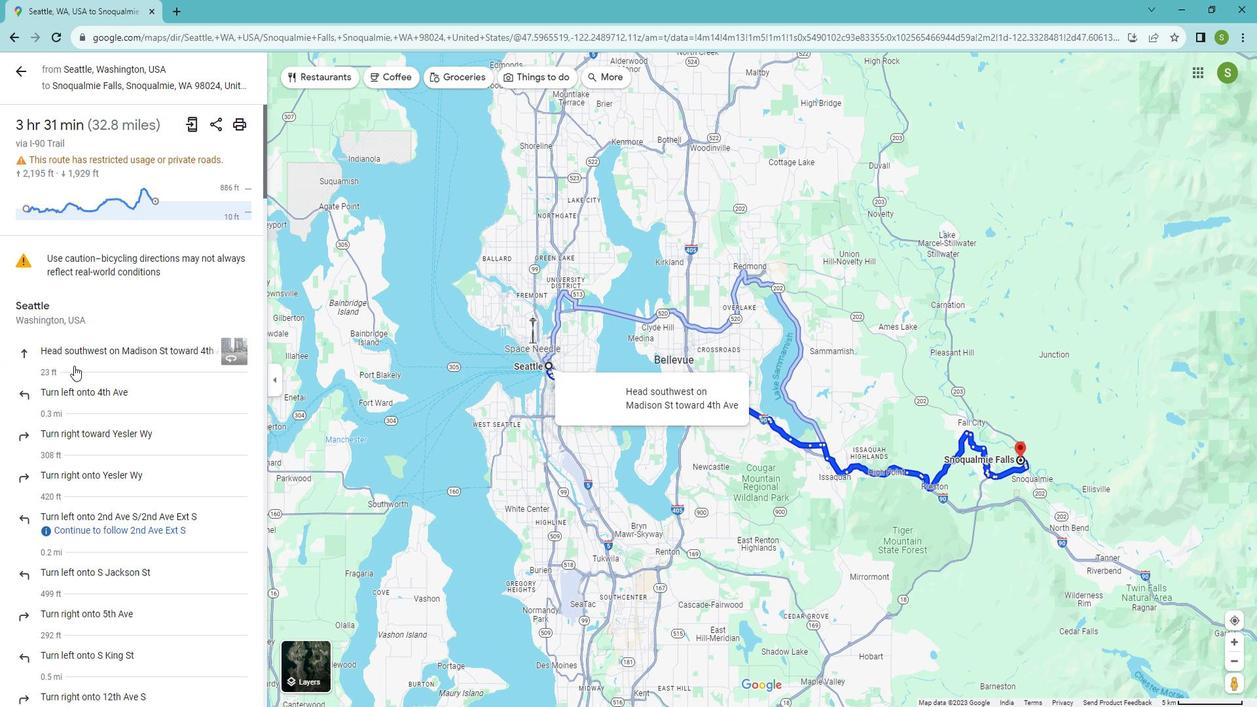 
Action: Mouse moved to (88, 368)
Screenshot: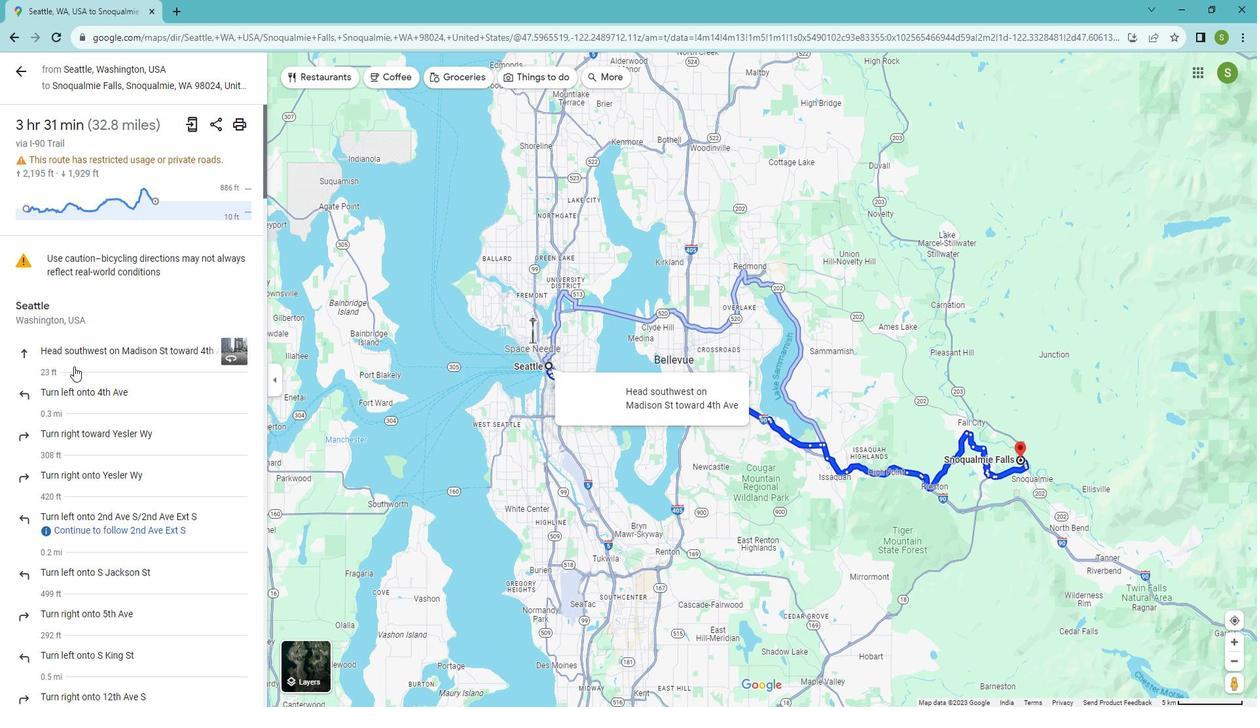 
Action: Mouse scrolled (88, 368) with delta (0, 0)
Screenshot: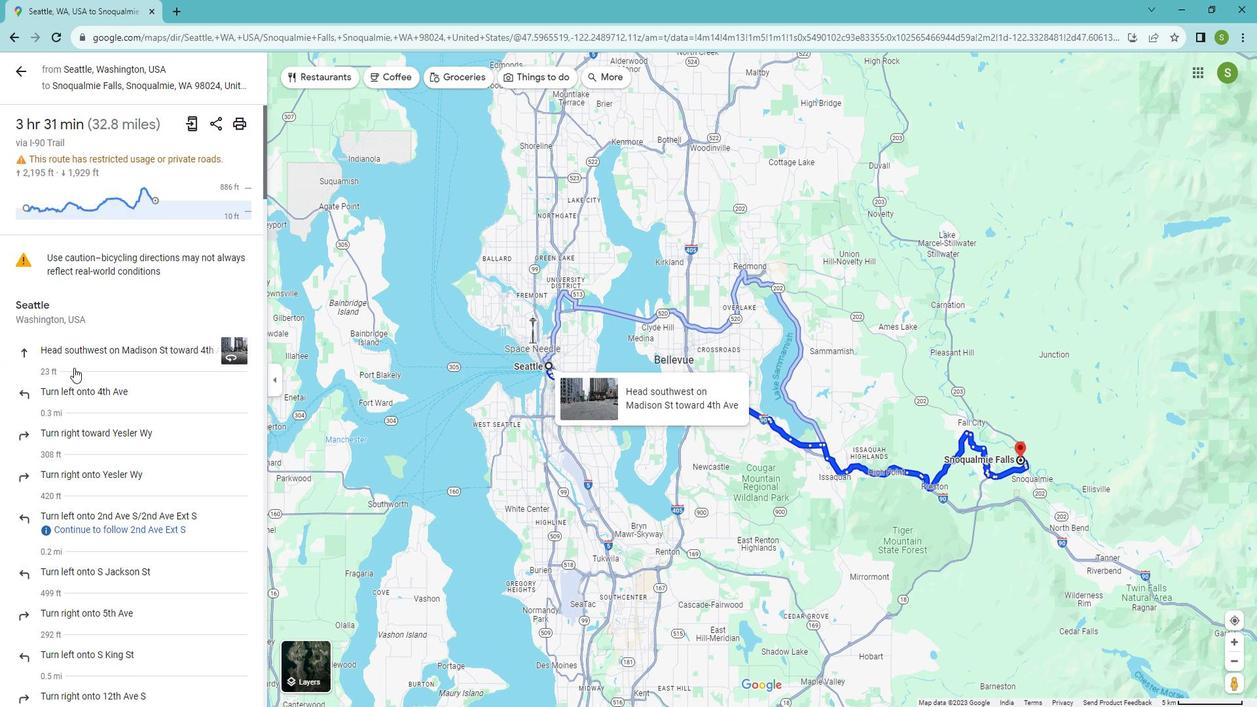 
Action: Mouse moved to (88, 369)
Screenshot: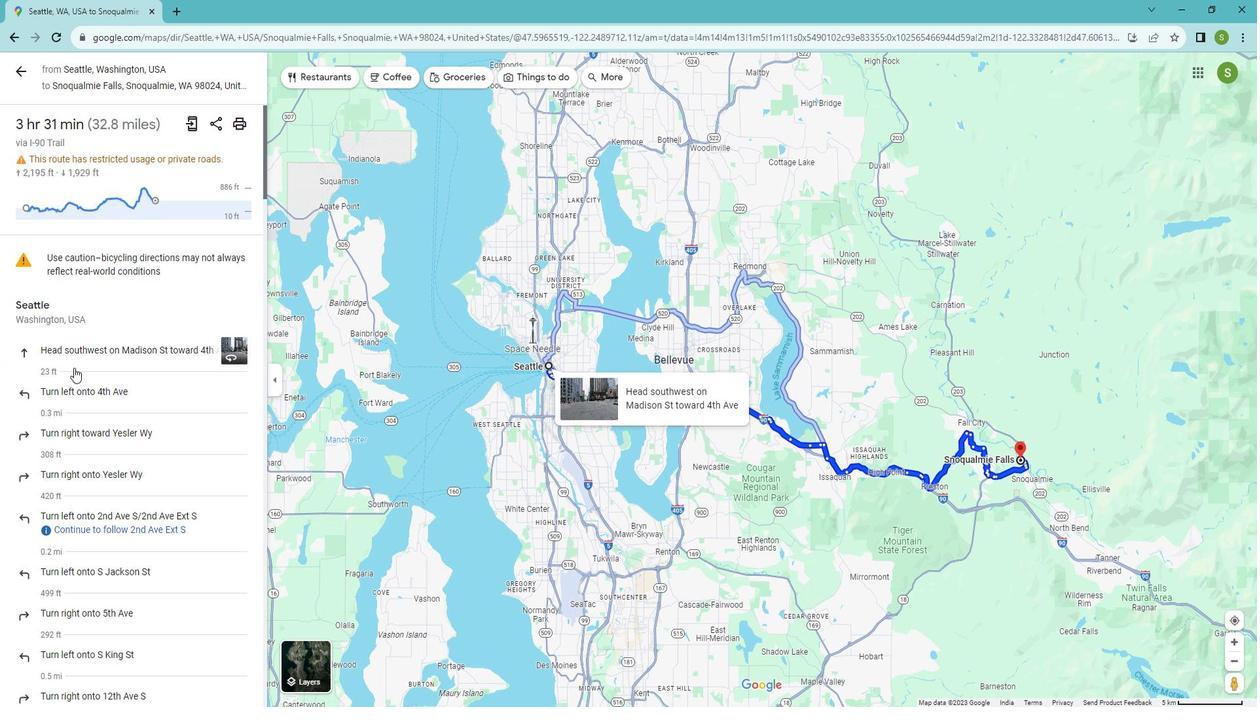 
Action: Mouse scrolled (88, 368) with delta (0, 0)
Screenshot: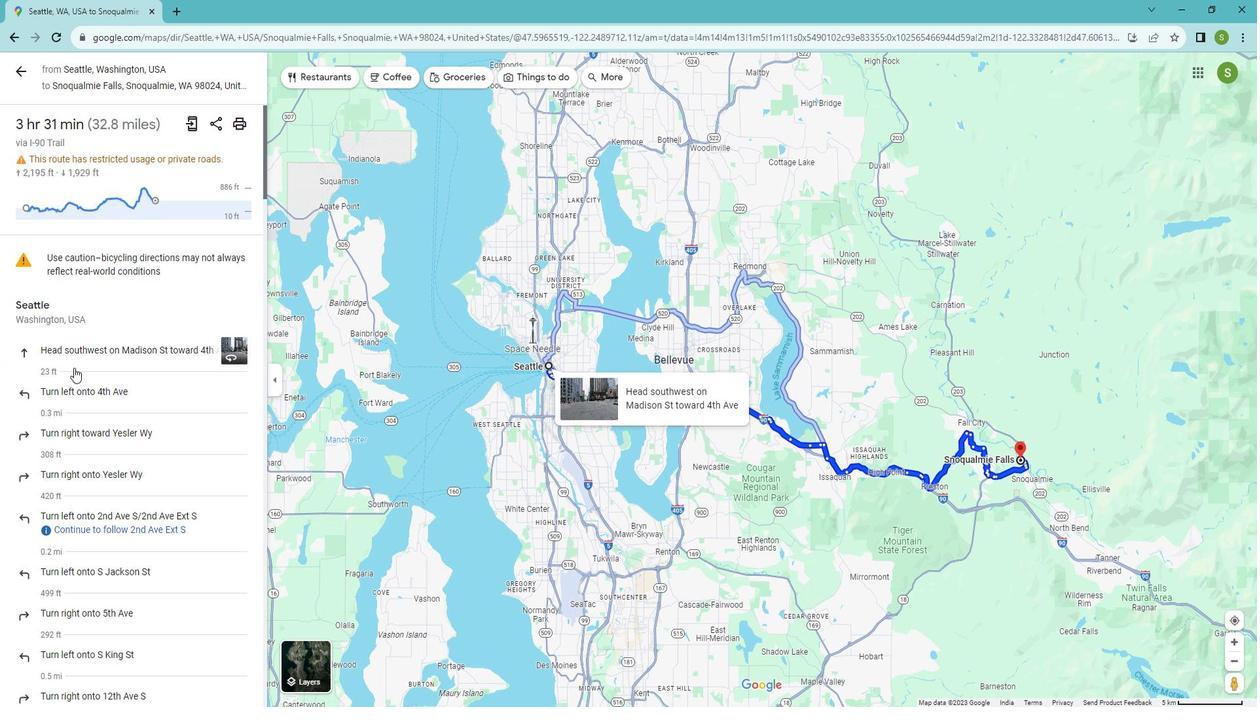 
Action: Mouse scrolled (88, 368) with delta (0, 0)
Screenshot: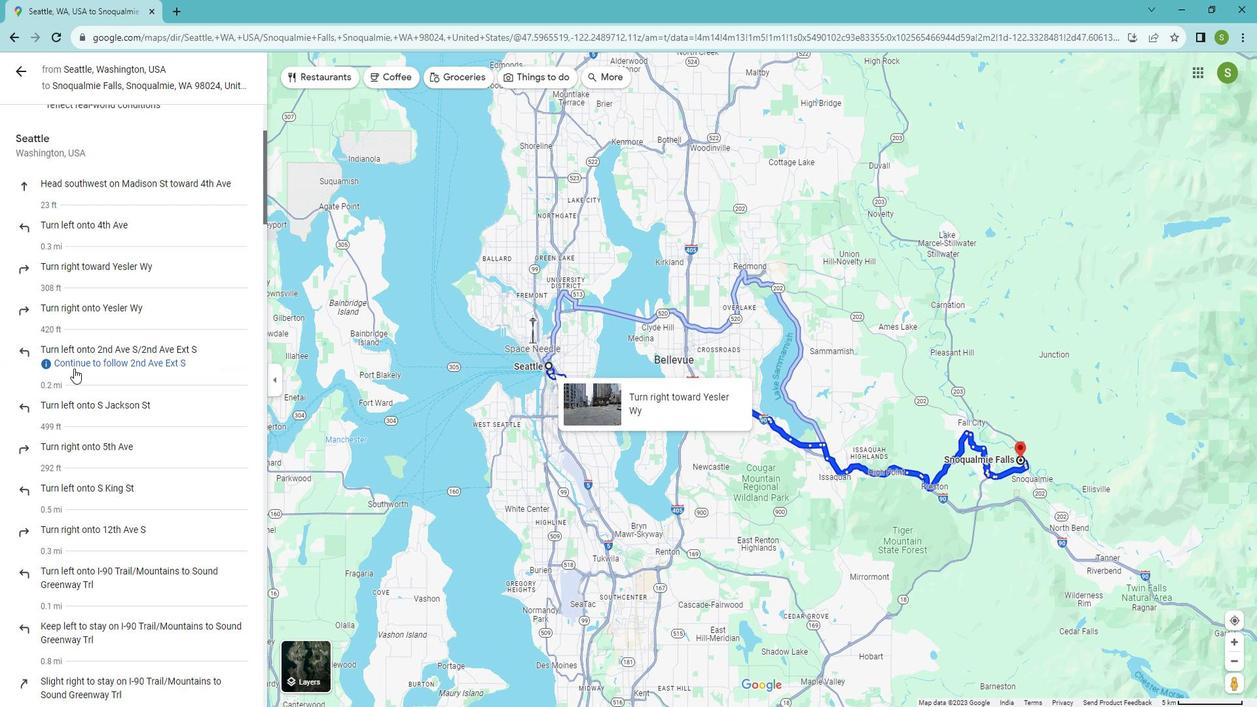 
Action: Mouse moved to (87, 370)
Screenshot: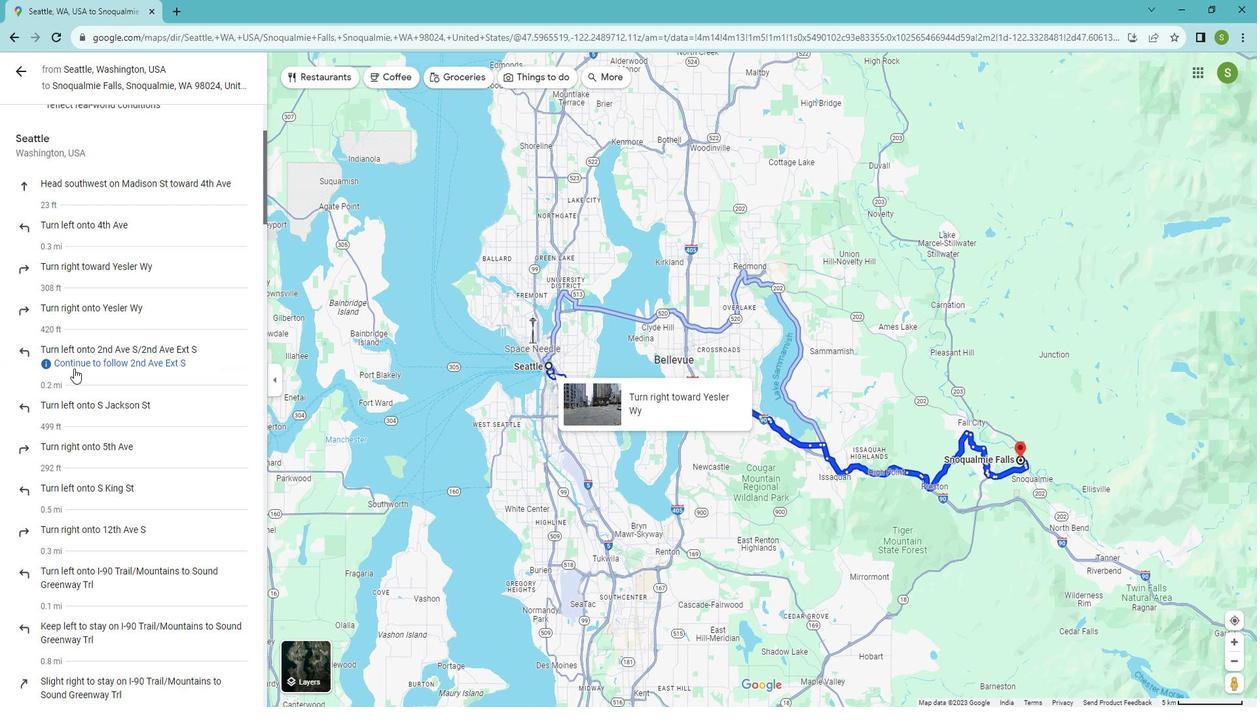 
Action: Mouse scrolled (87, 369) with delta (0, 0)
Screenshot: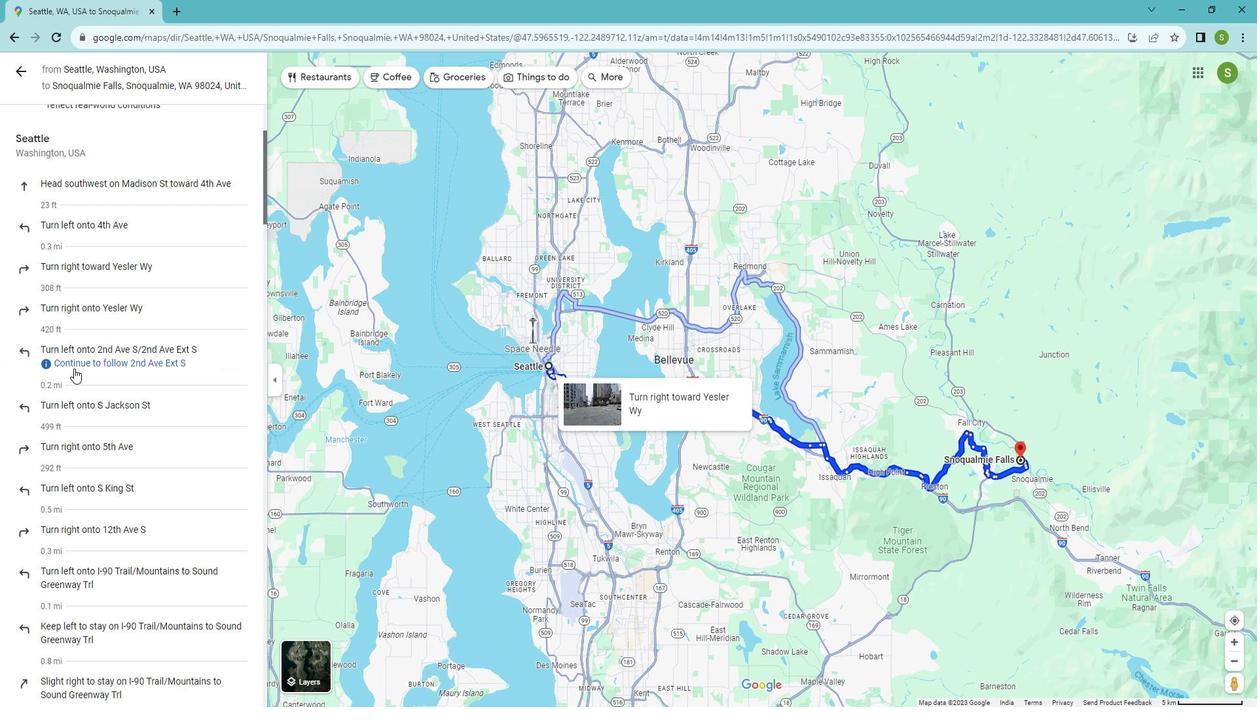 
Action: Mouse scrolled (87, 369) with delta (0, 0)
Screenshot: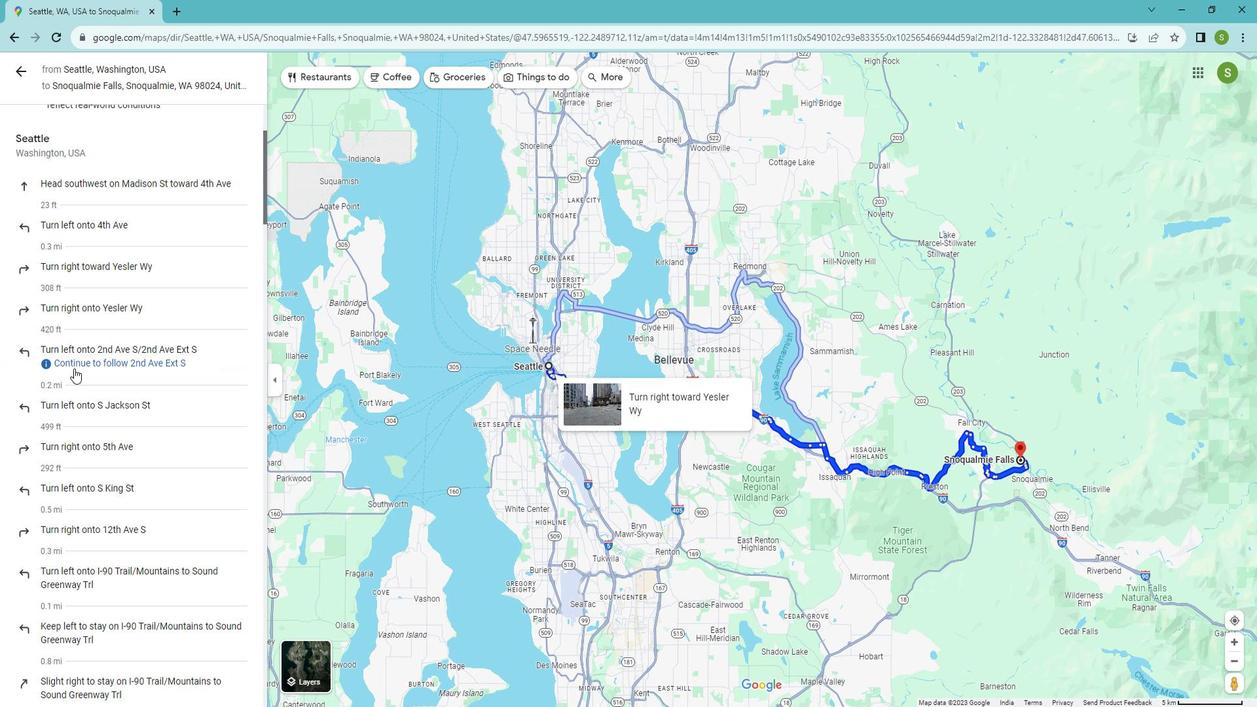 
Action: Mouse scrolled (87, 369) with delta (0, 0)
Screenshot: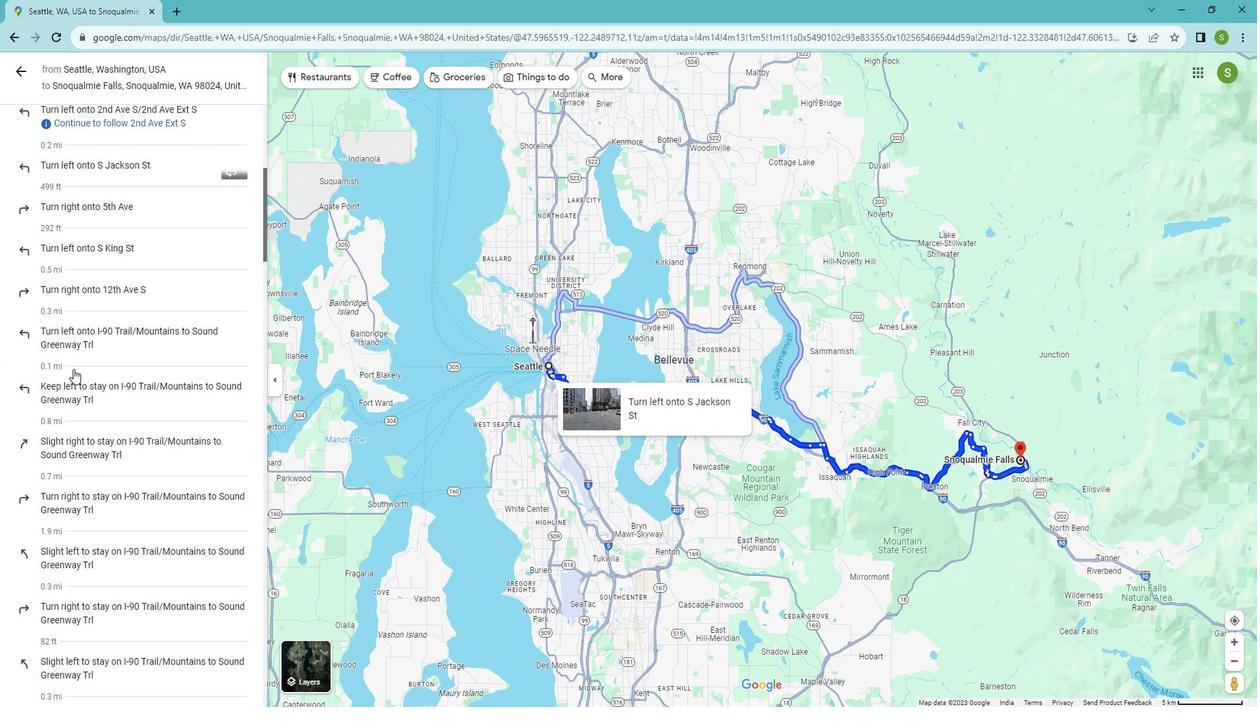 
Action: Mouse scrolled (87, 369) with delta (0, 0)
Screenshot: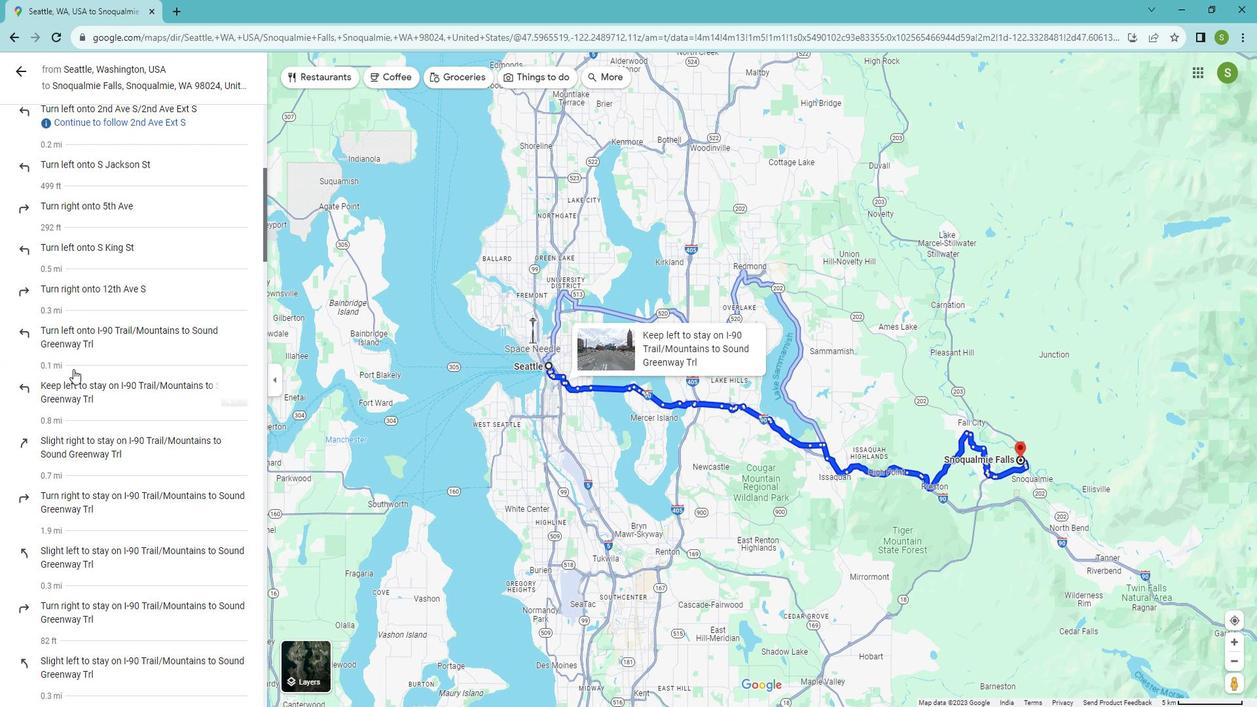 
Action: Mouse scrolled (87, 369) with delta (0, 0)
Screenshot: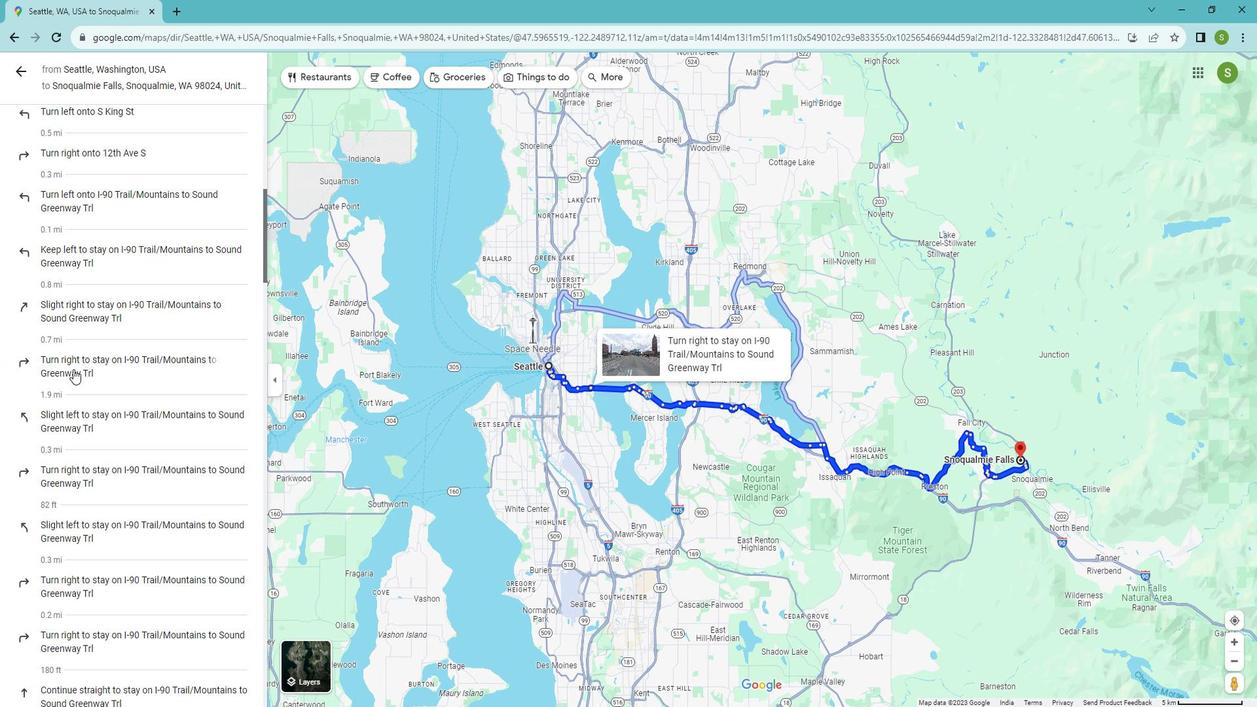 
Action: Mouse scrolled (87, 369) with delta (0, 0)
Screenshot: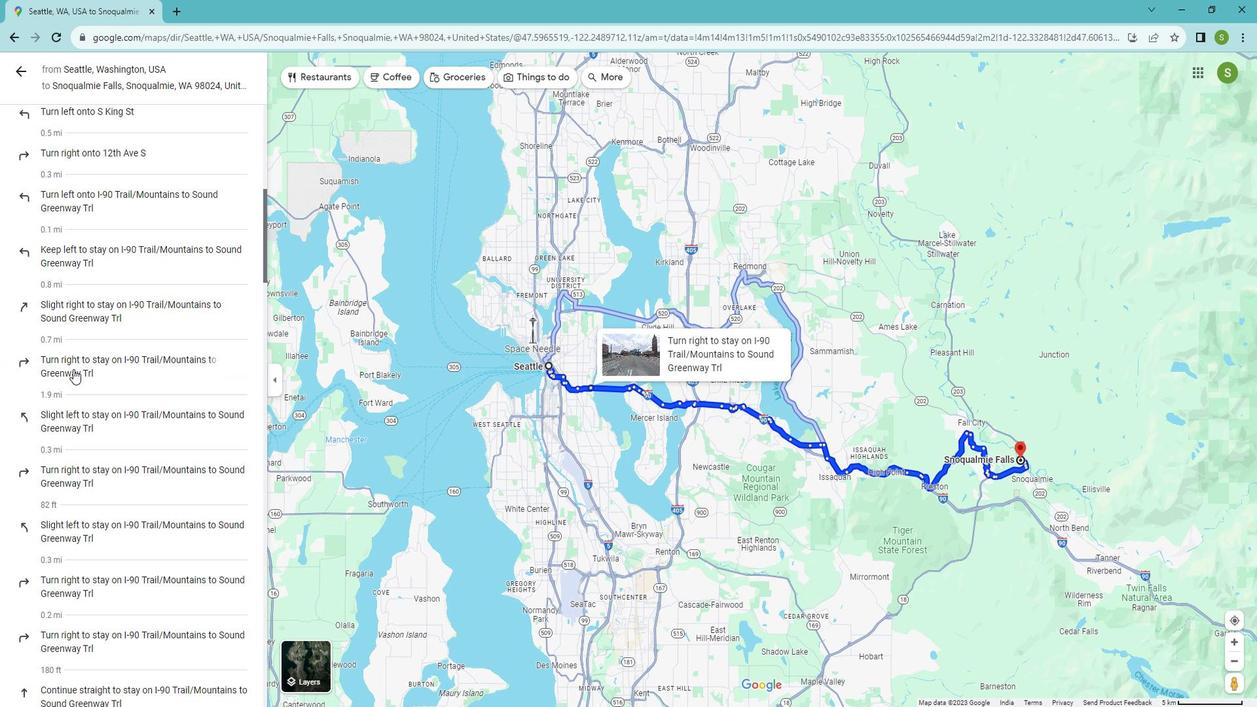 
Action: Mouse scrolled (87, 369) with delta (0, 0)
Screenshot: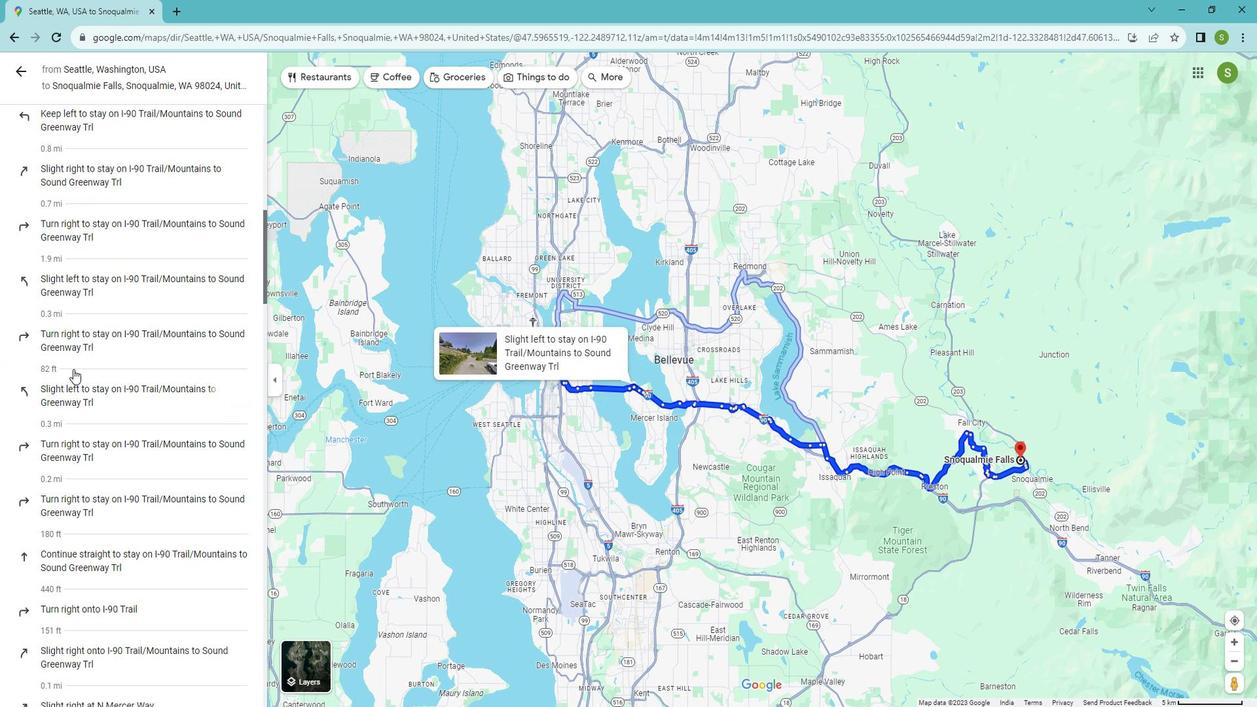 
Action: Mouse scrolled (87, 369) with delta (0, 0)
Screenshot: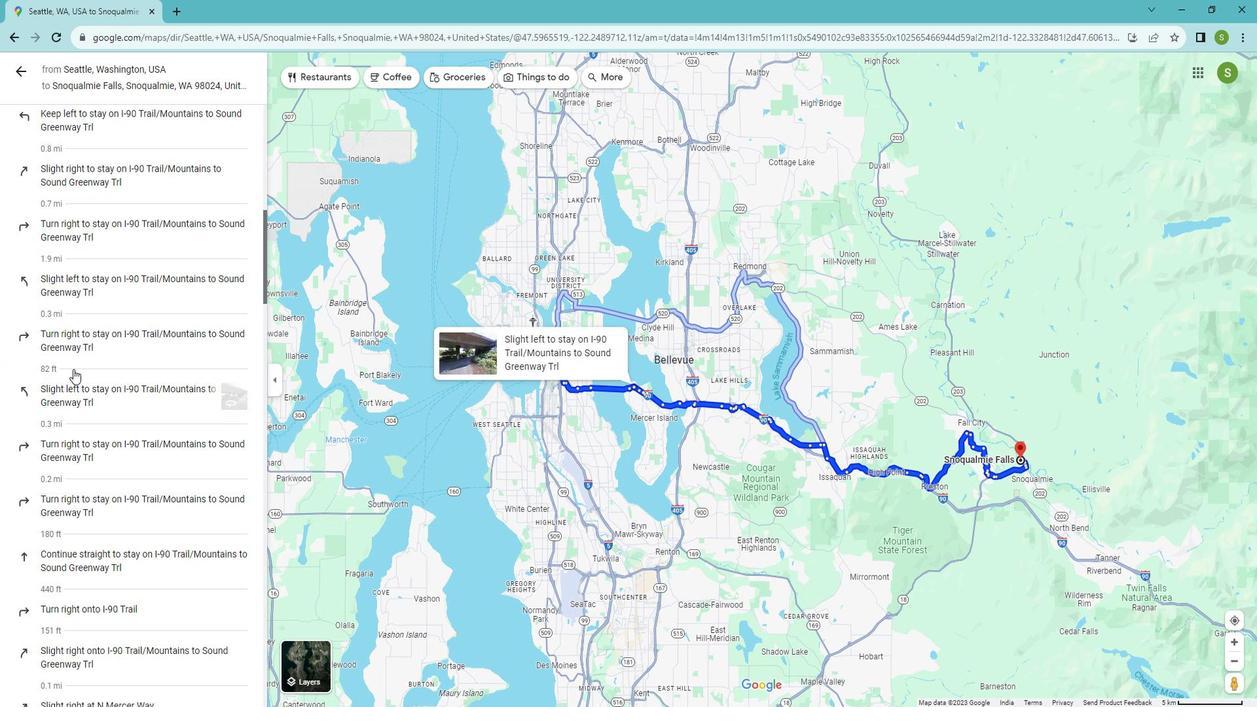 
Action: Mouse scrolled (87, 369) with delta (0, 0)
Screenshot: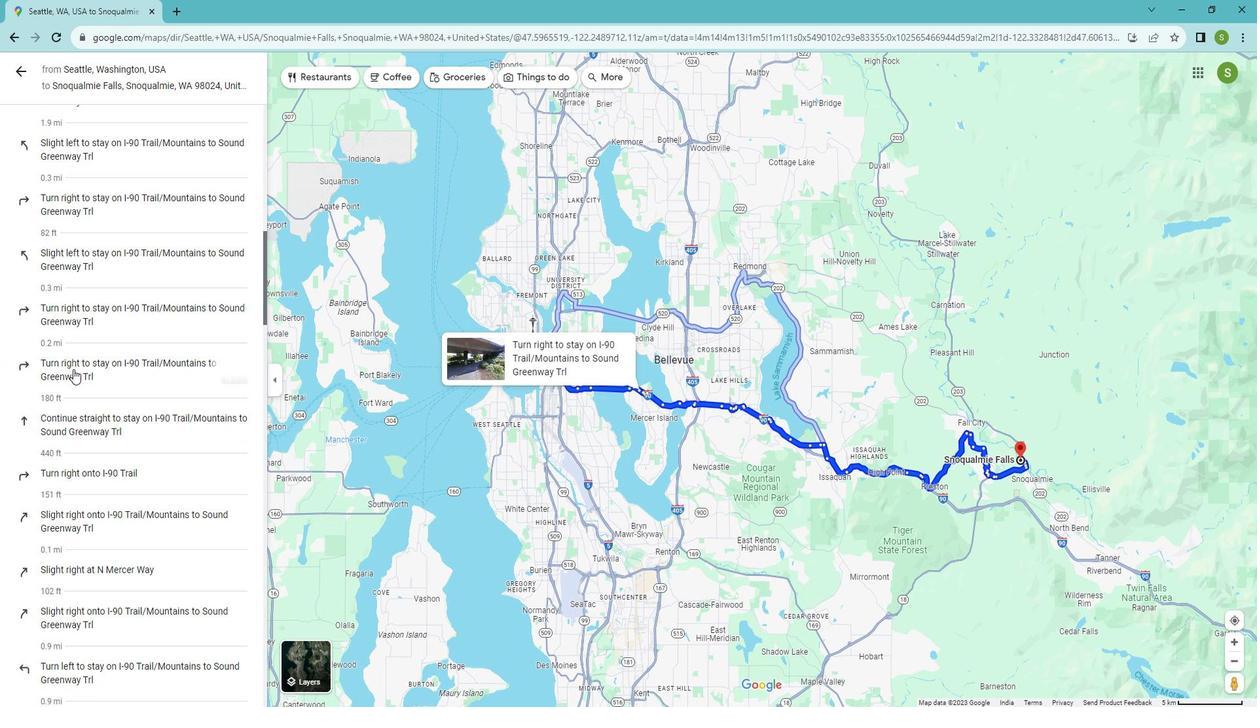 
Action: Mouse scrolled (87, 369) with delta (0, 0)
Screenshot: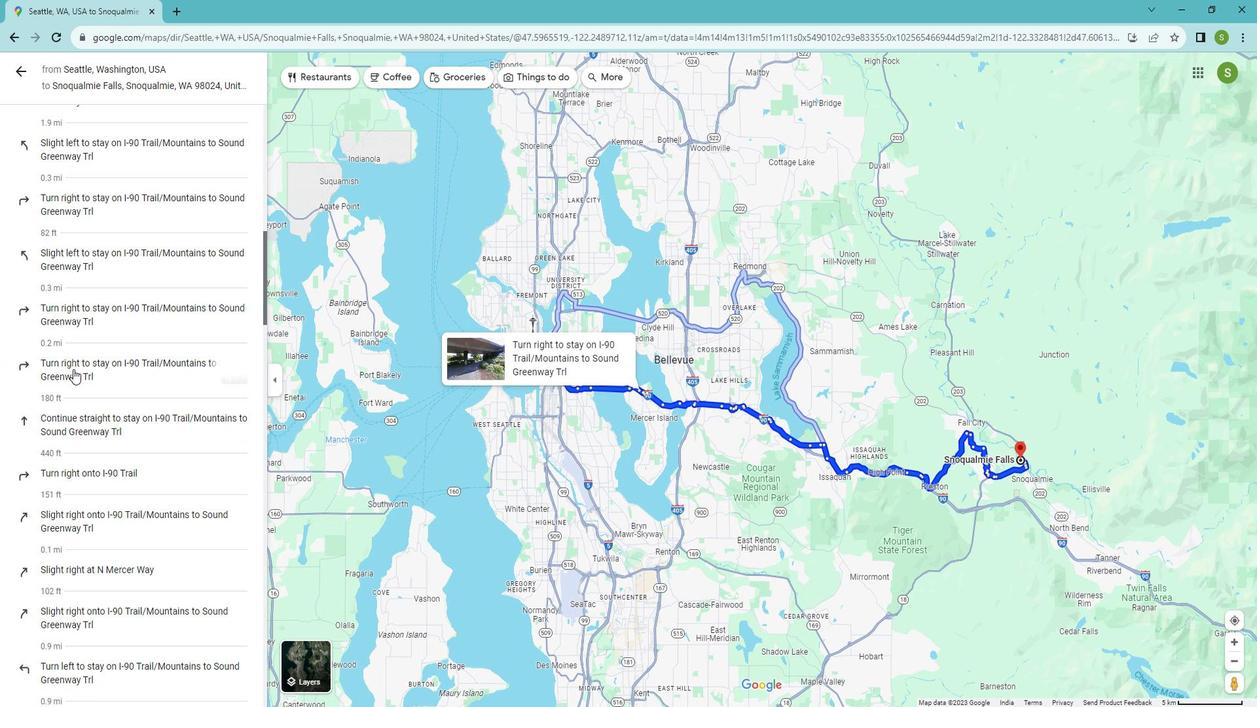 
Action: Mouse scrolled (87, 369) with delta (0, 0)
Screenshot: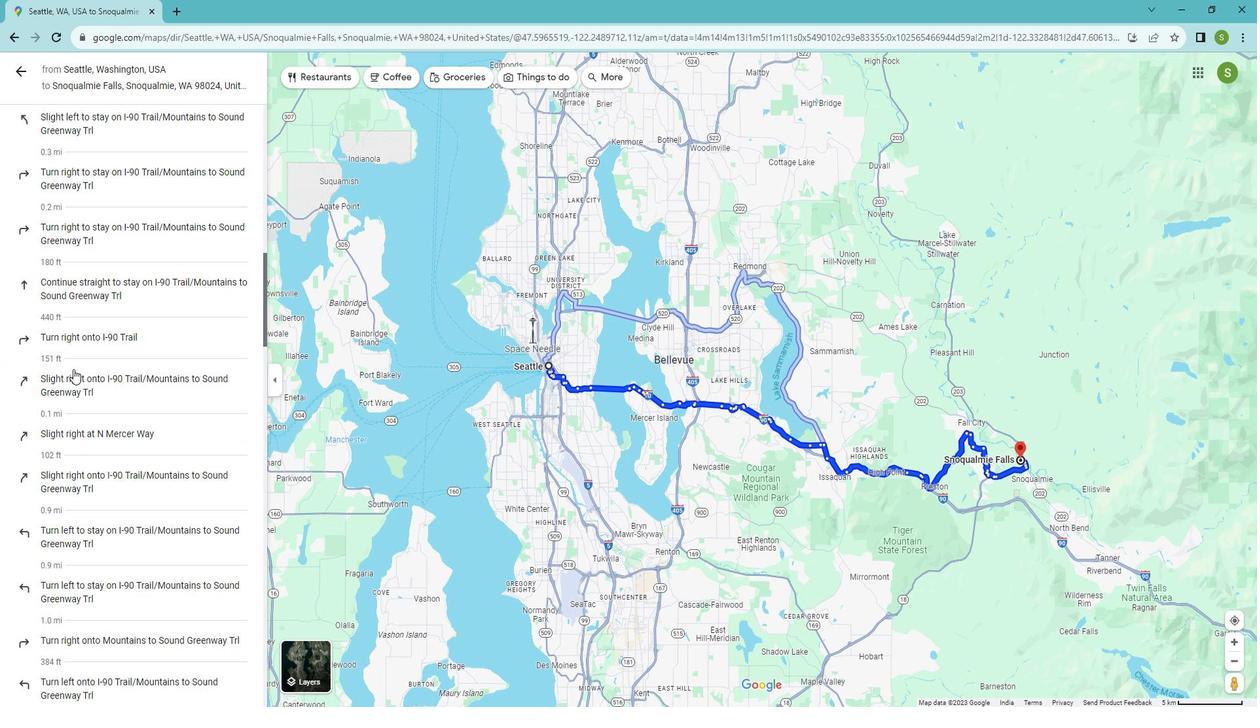 
Action: Mouse scrolled (87, 369) with delta (0, 0)
Screenshot: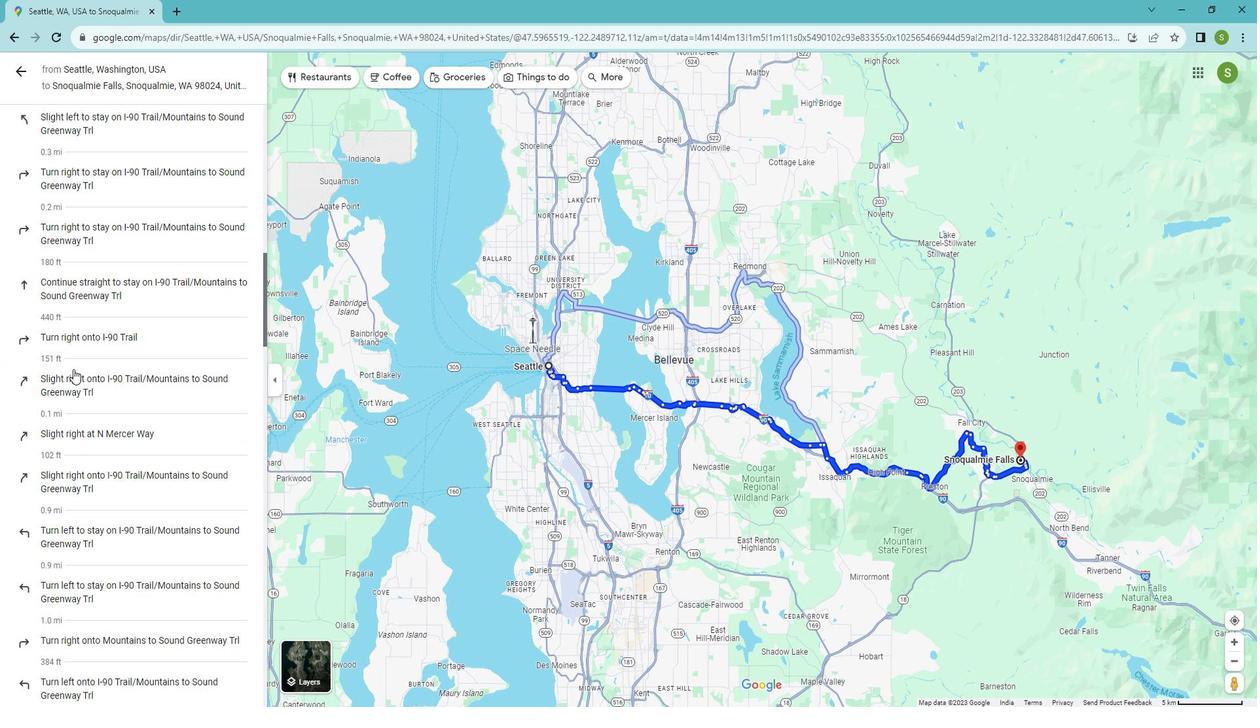 
Action: Mouse scrolled (87, 369) with delta (0, 0)
Screenshot: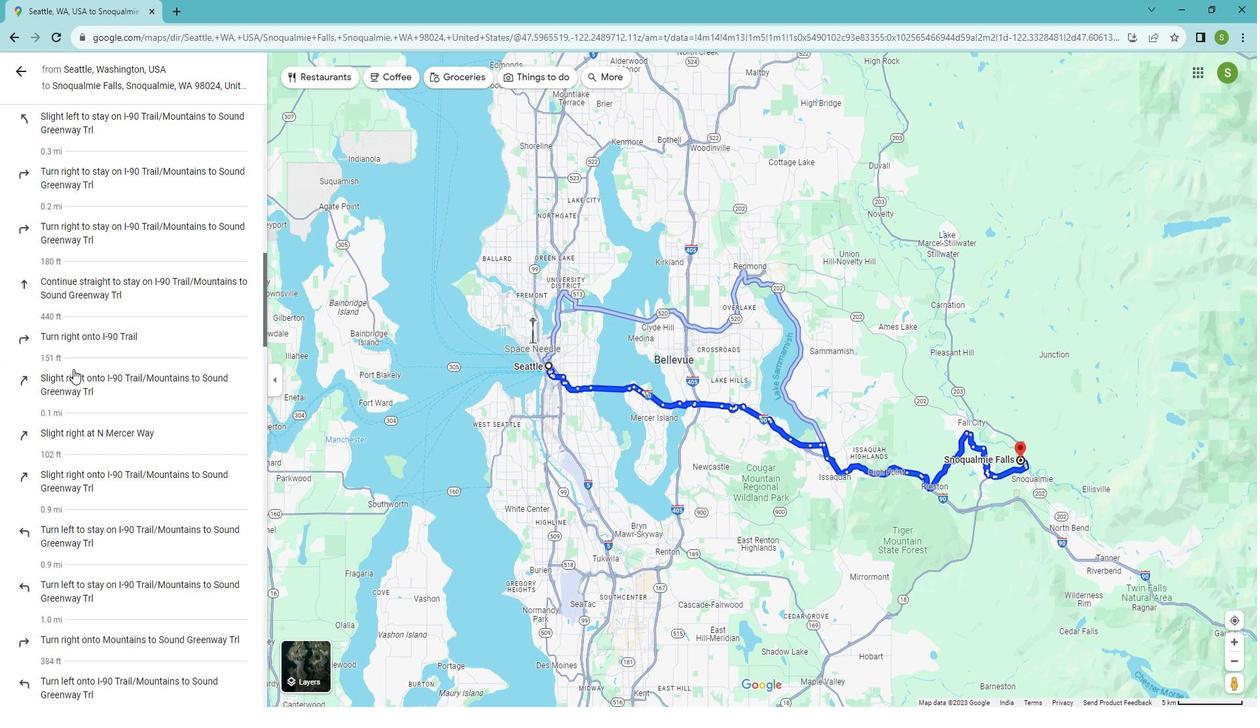 
Action: Mouse scrolled (87, 369) with delta (0, 0)
Screenshot: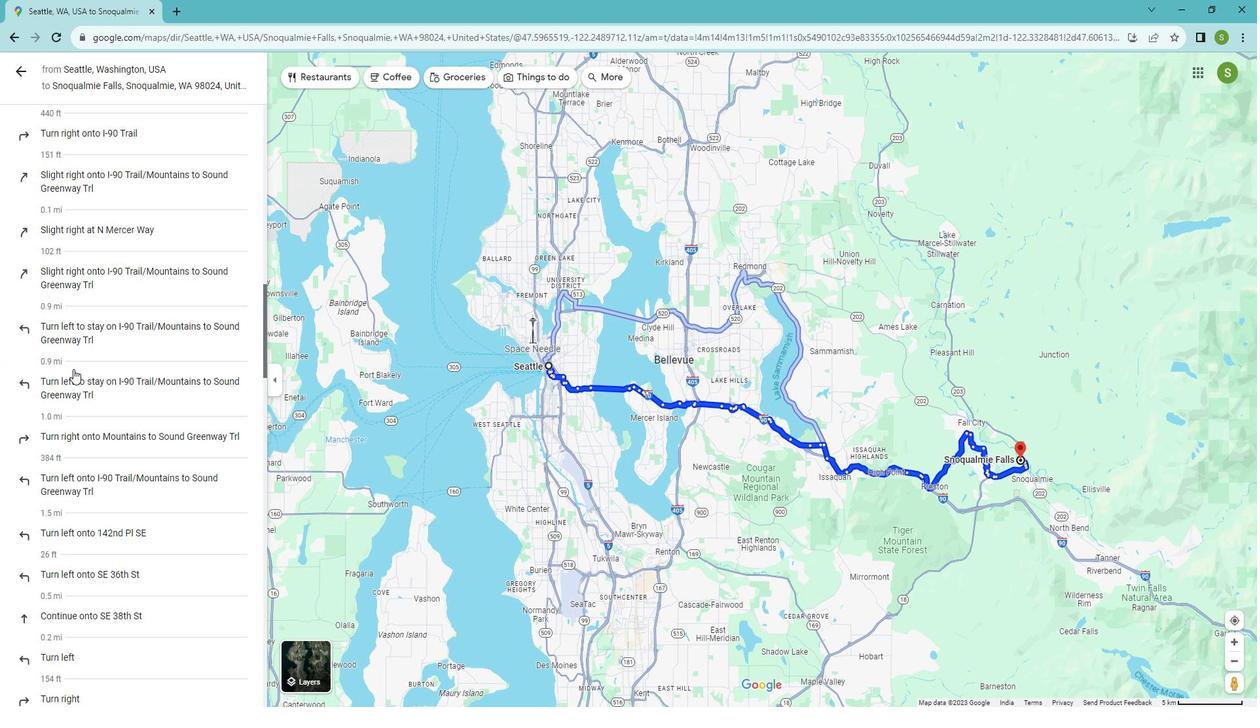 
Action: Mouse scrolled (87, 369) with delta (0, 0)
Screenshot: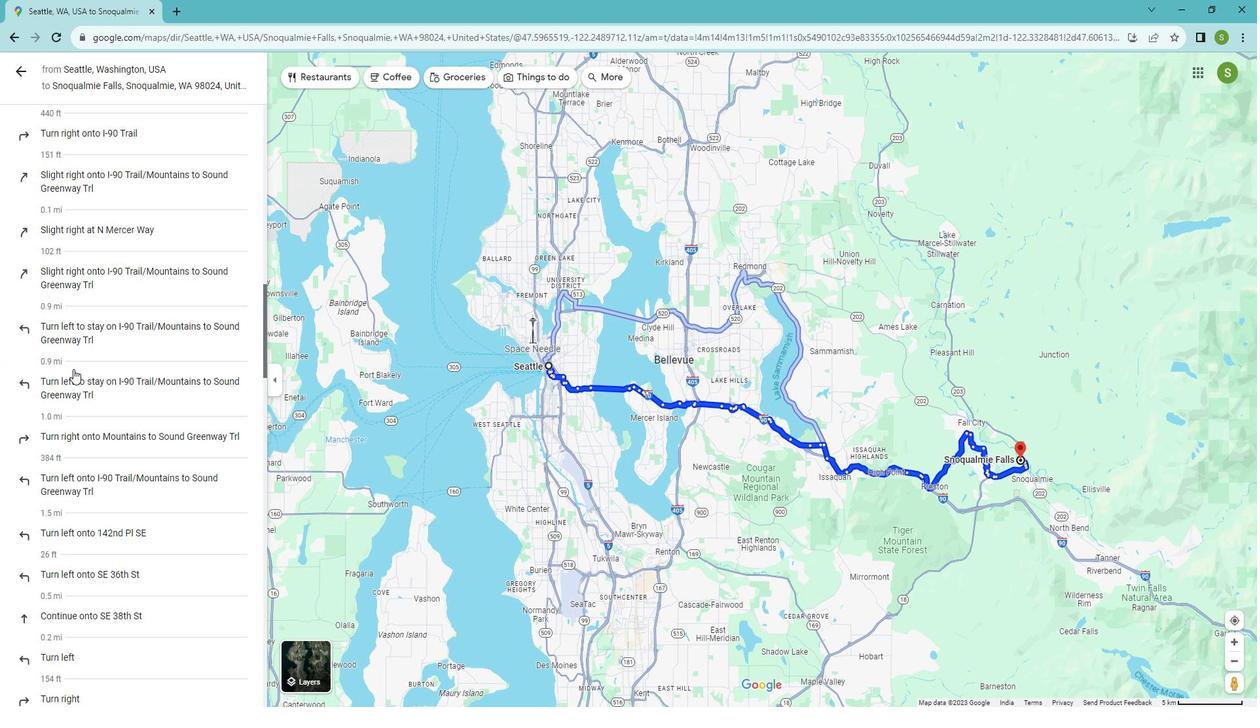 
Action: Mouse scrolled (87, 369) with delta (0, 0)
Screenshot: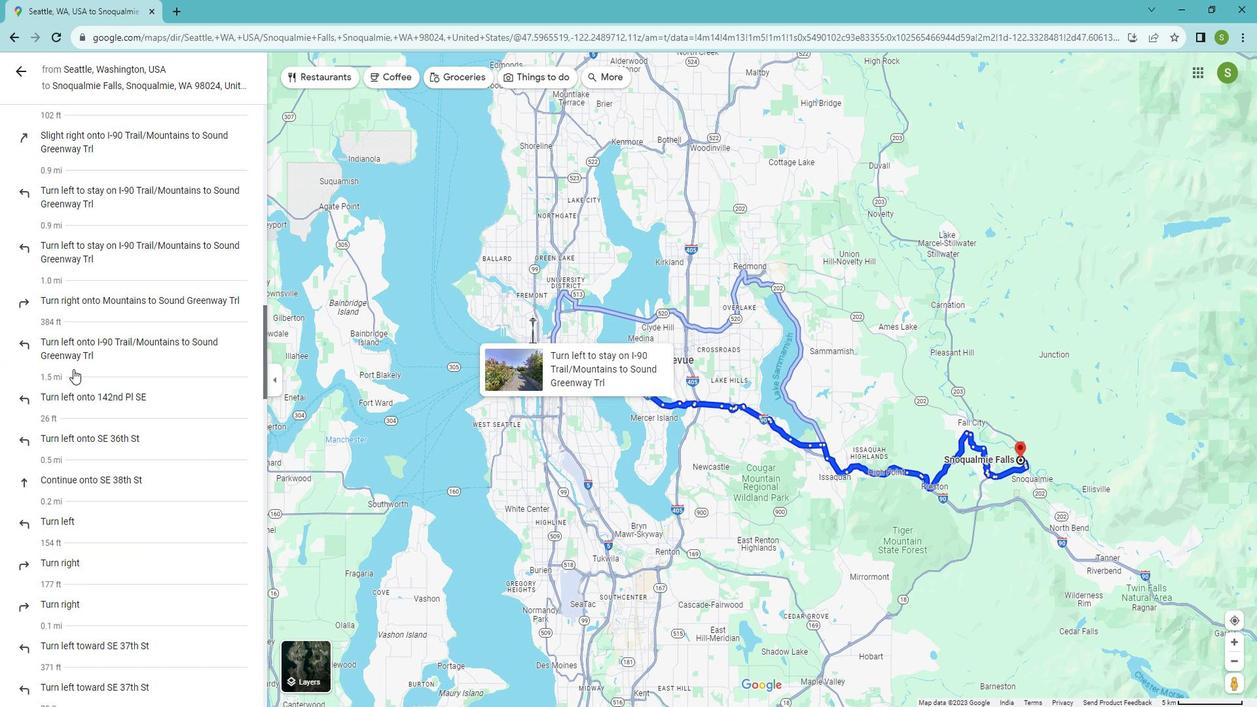 
Action: Mouse scrolled (87, 369) with delta (0, 0)
Screenshot: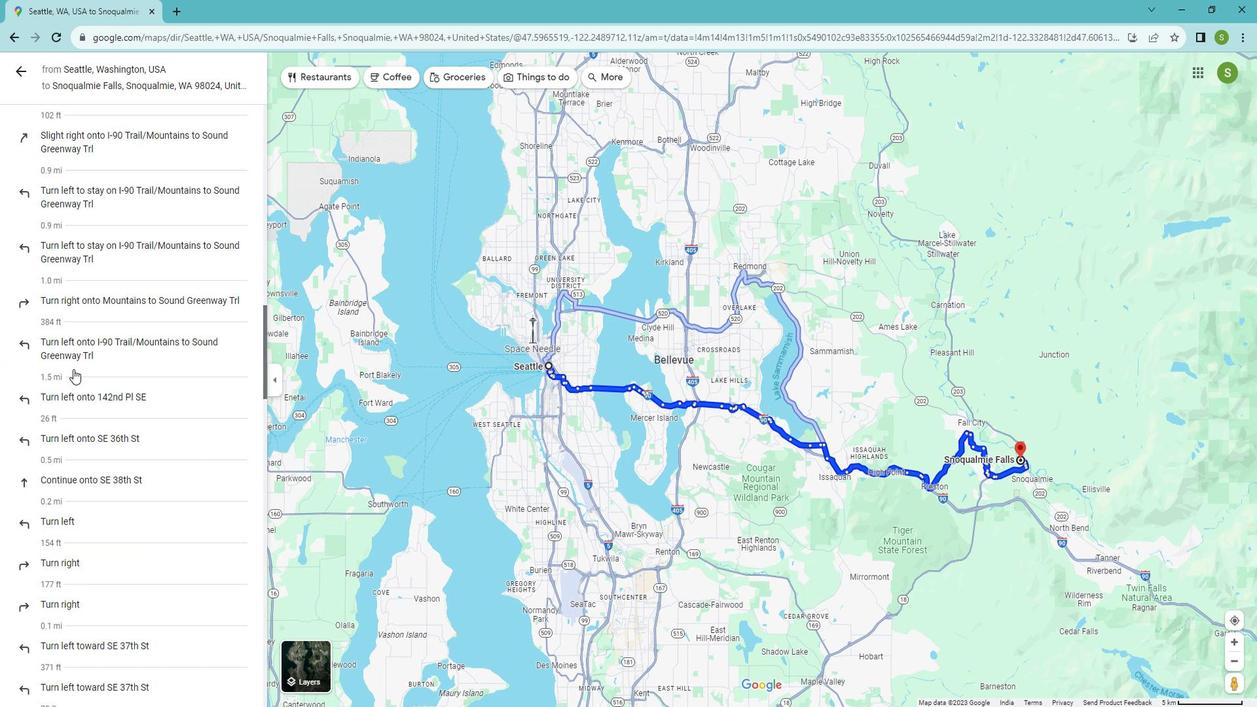 
Action: Mouse scrolled (87, 369) with delta (0, 0)
Screenshot: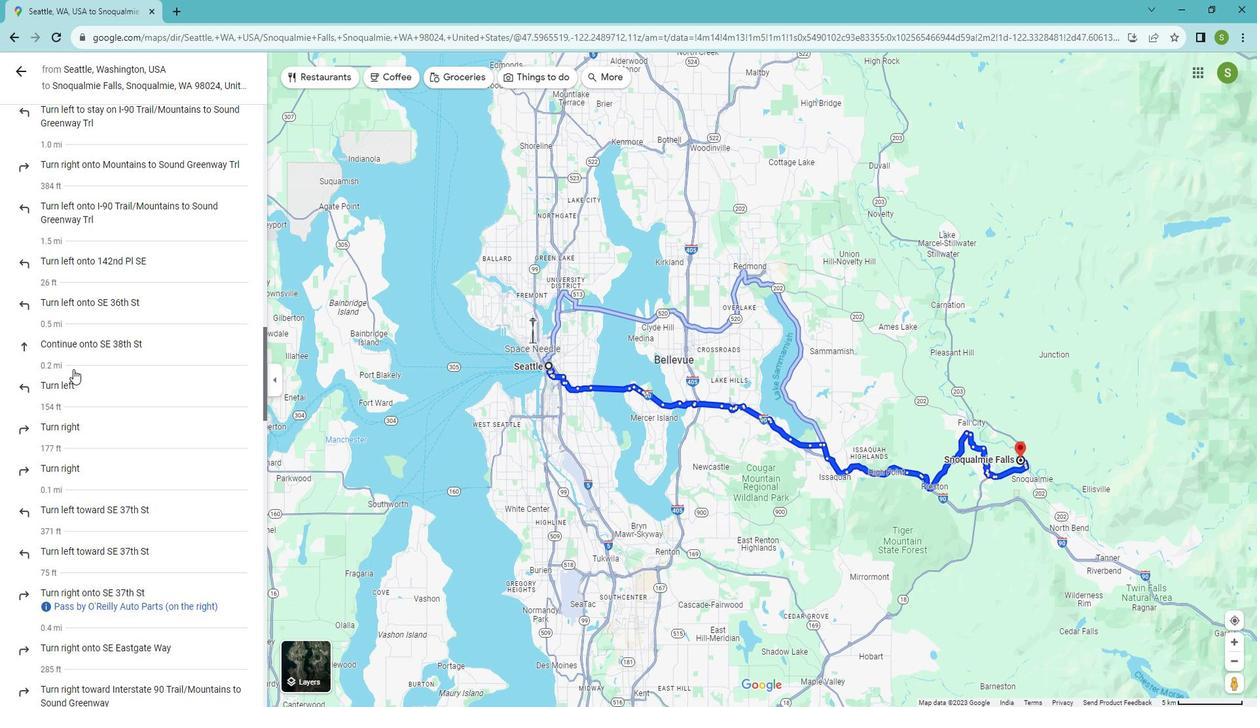 
Action: Mouse scrolled (87, 369) with delta (0, 0)
Screenshot: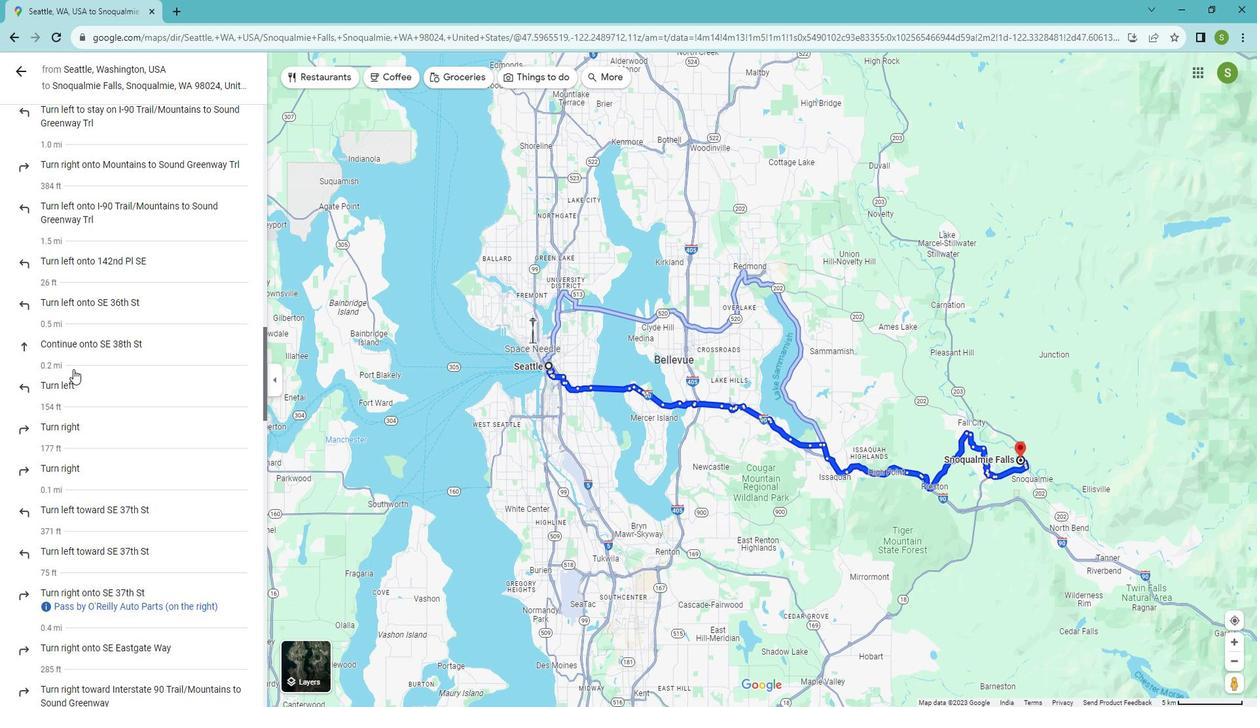 
Action: Mouse scrolled (87, 369) with delta (0, 0)
Screenshot: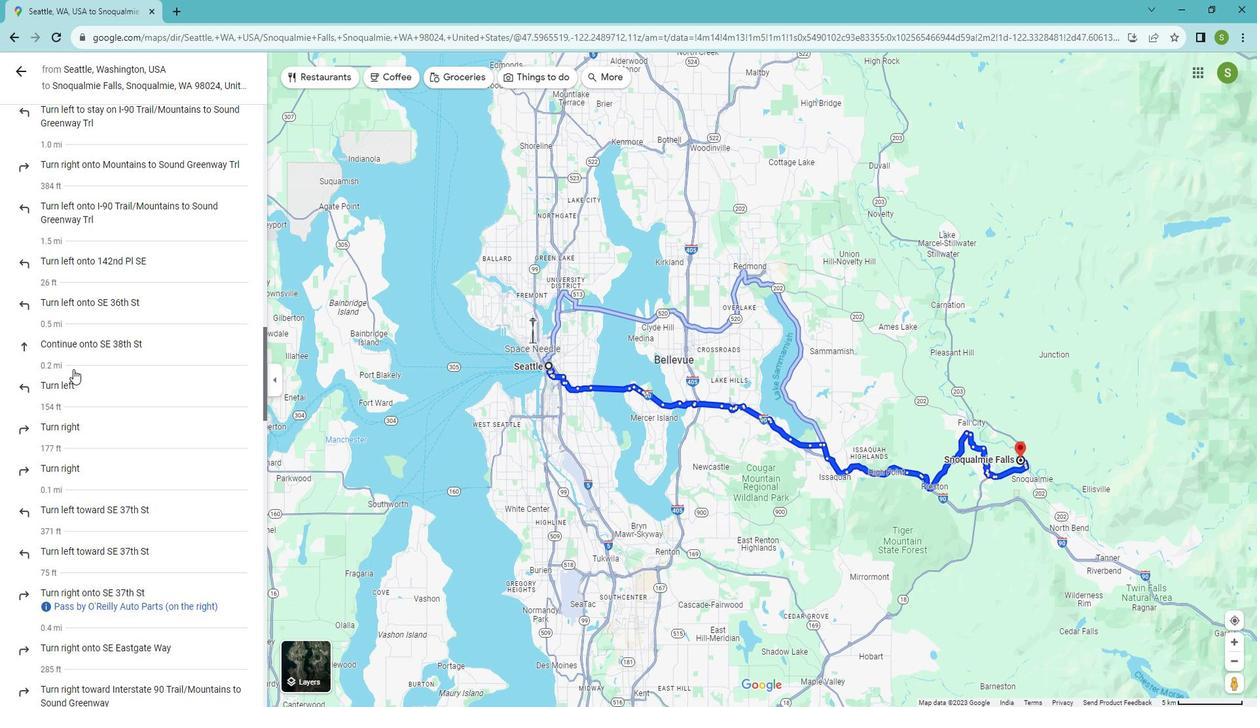 
Action: Mouse scrolled (87, 369) with delta (0, 0)
Screenshot: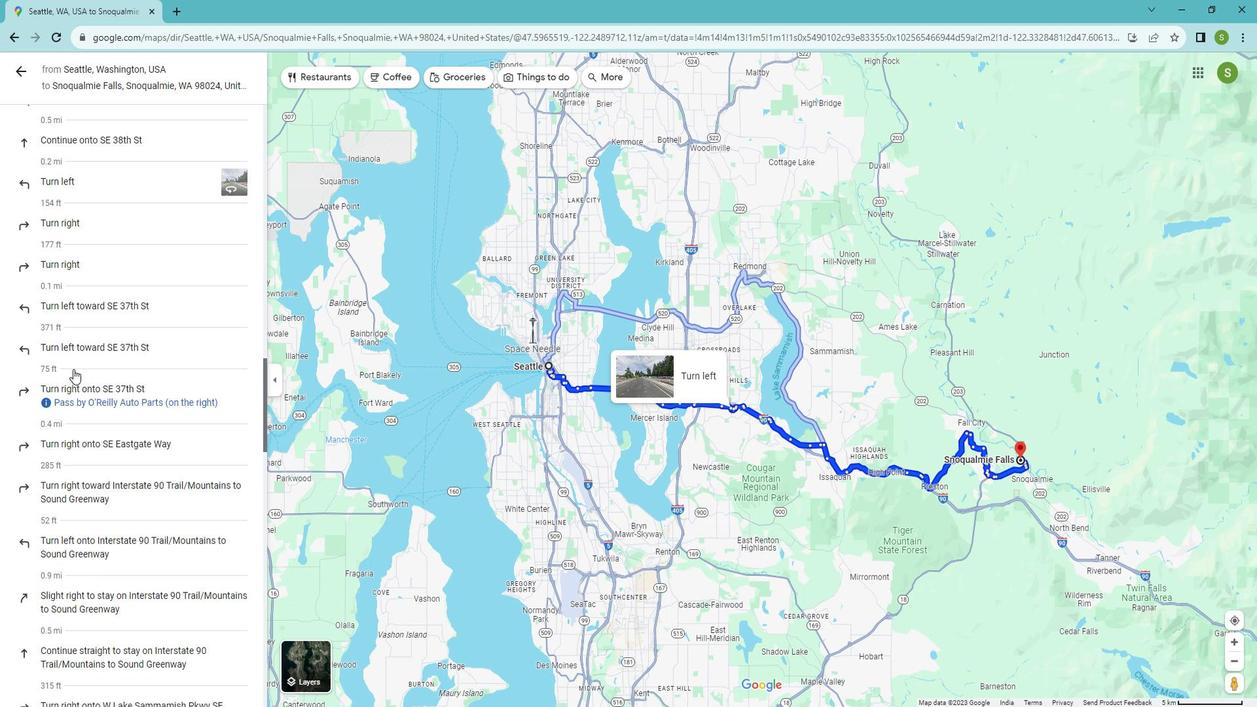 
Action: Mouse scrolled (87, 369) with delta (0, 0)
Screenshot: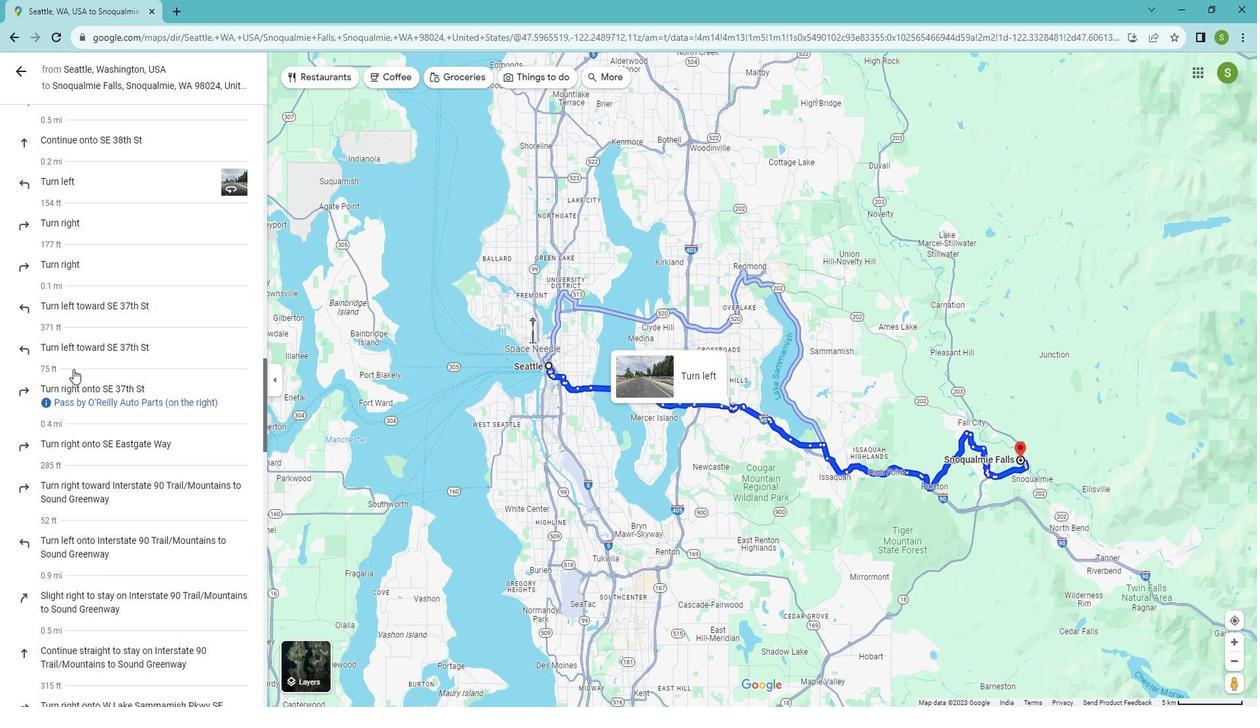 
Action: Mouse scrolled (87, 369) with delta (0, 0)
Screenshot: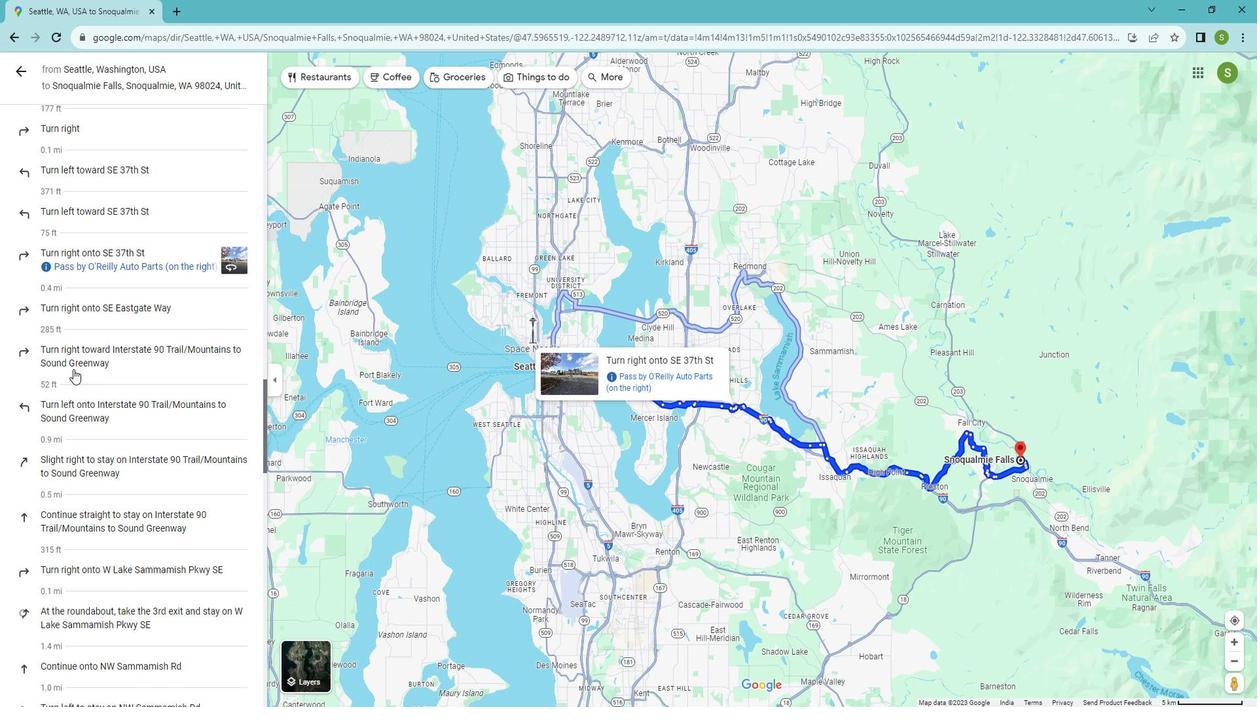 
Action: Mouse scrolled (87, 369) with delta (0, 0)
Screenshot: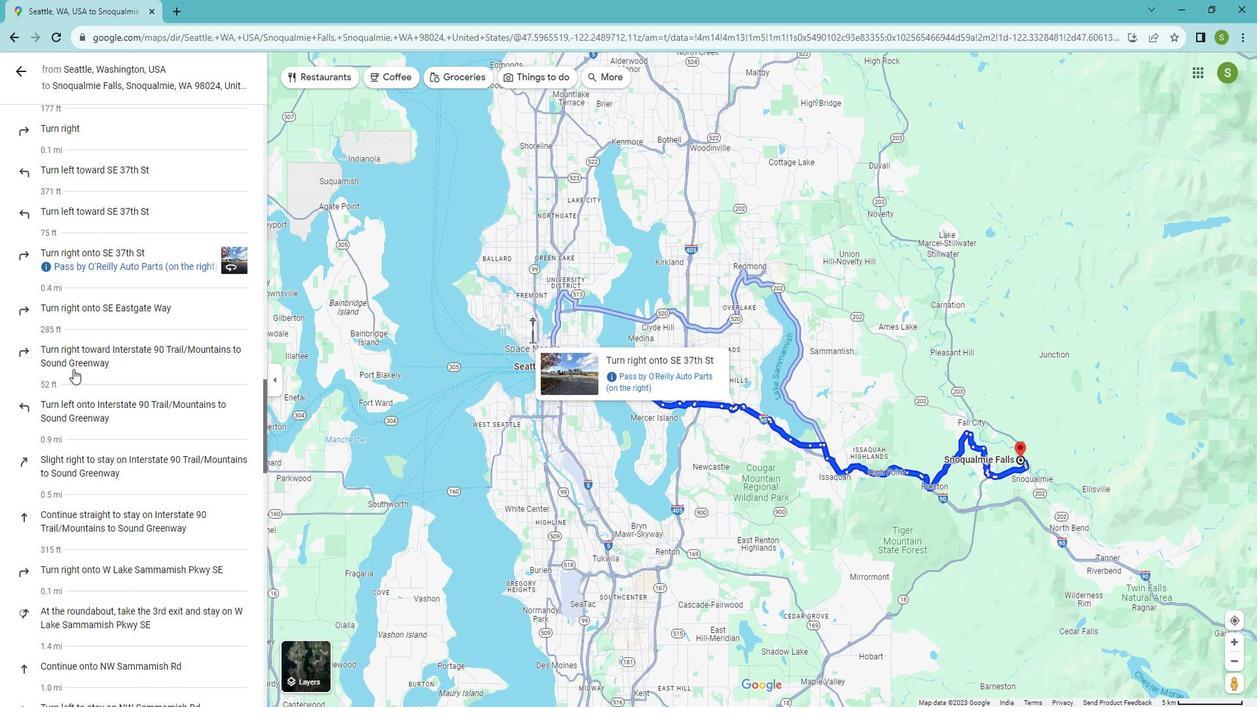 
Action: Mouse scrolled (87, 369) with delta (0, 0)
Screenshot: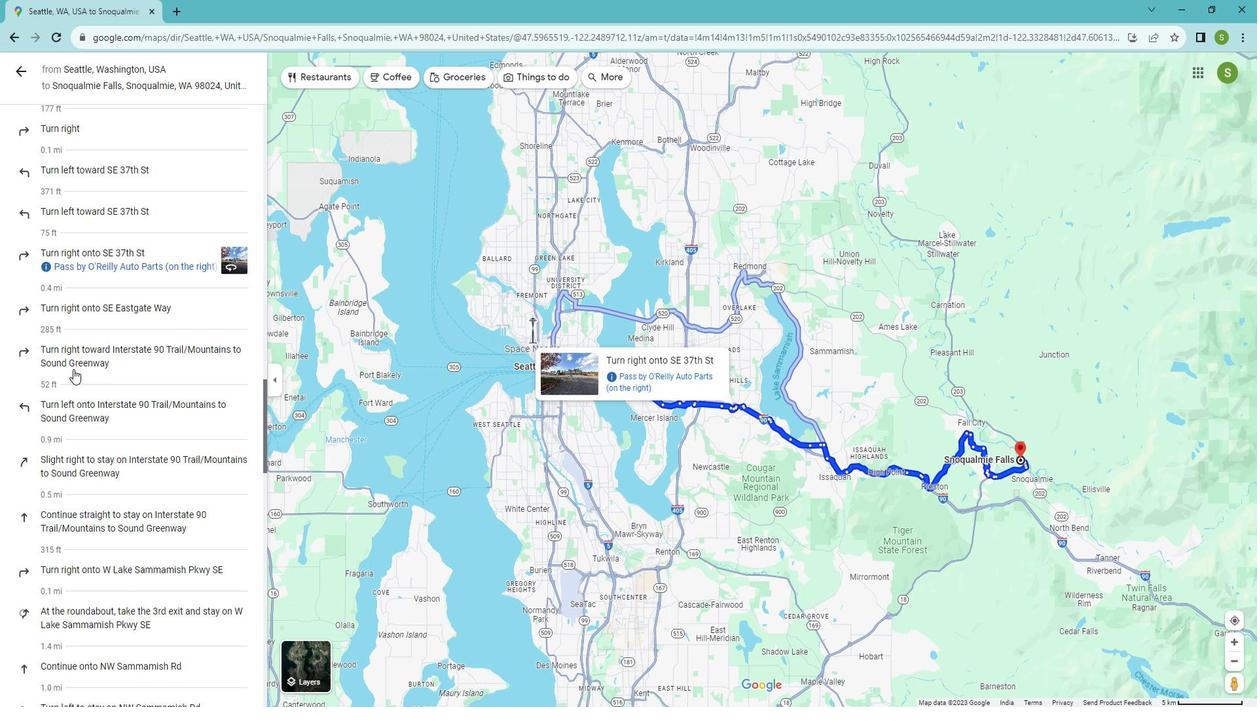 
Action: Mouse scrolled (87, 369) with delta (0, 0)
Screenshot: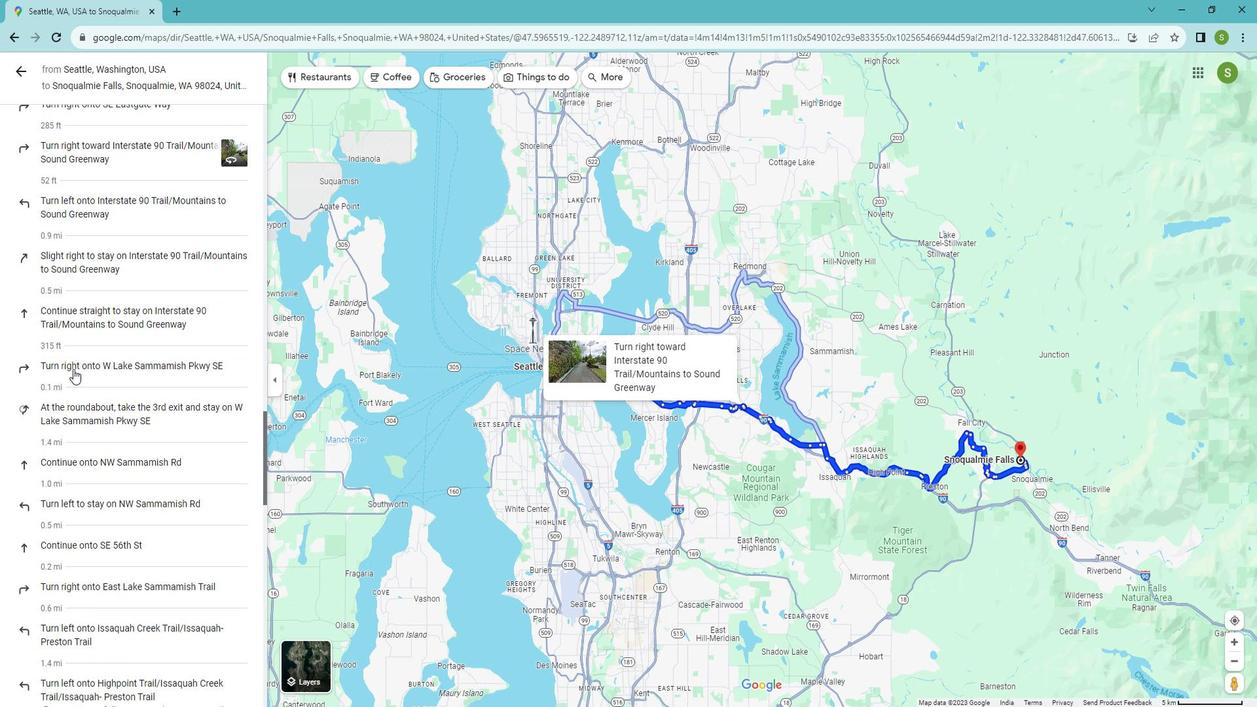 
Action: Mouse scrolled (87, 369) with delta (0, 0)
Screenshot: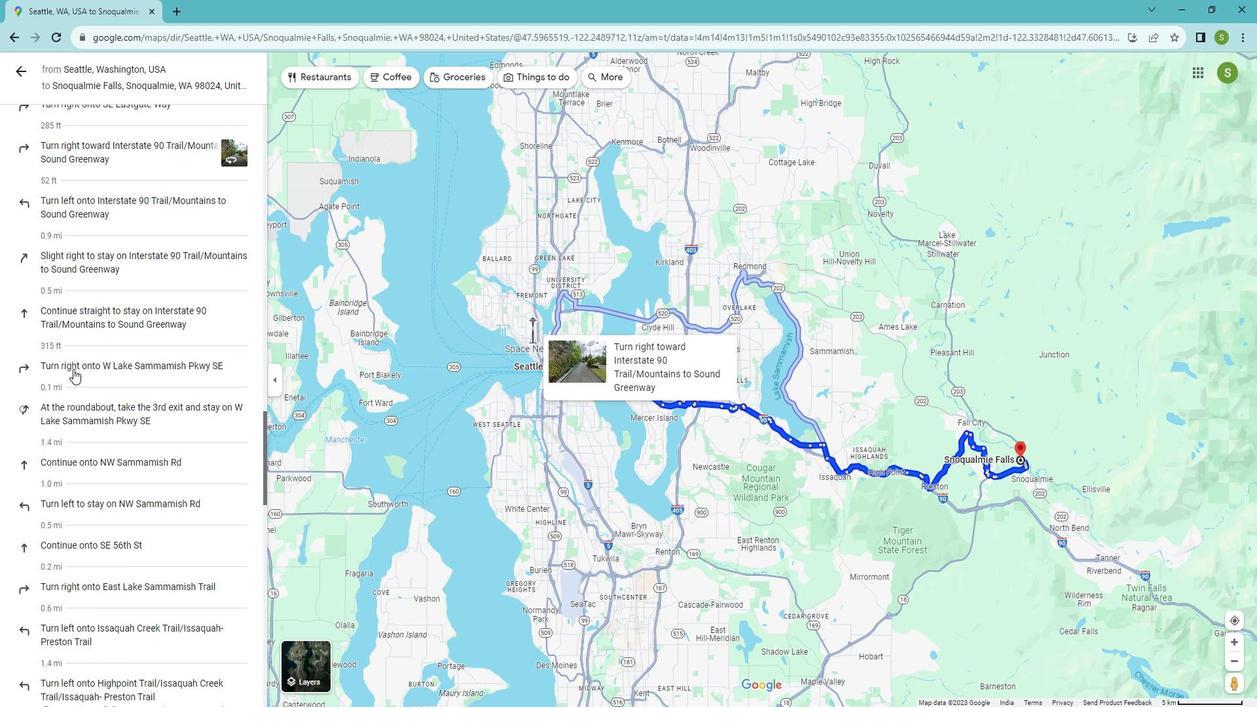 
Action: Mouse scrolled (87, 369) with delta (0, 0)
Screenshot: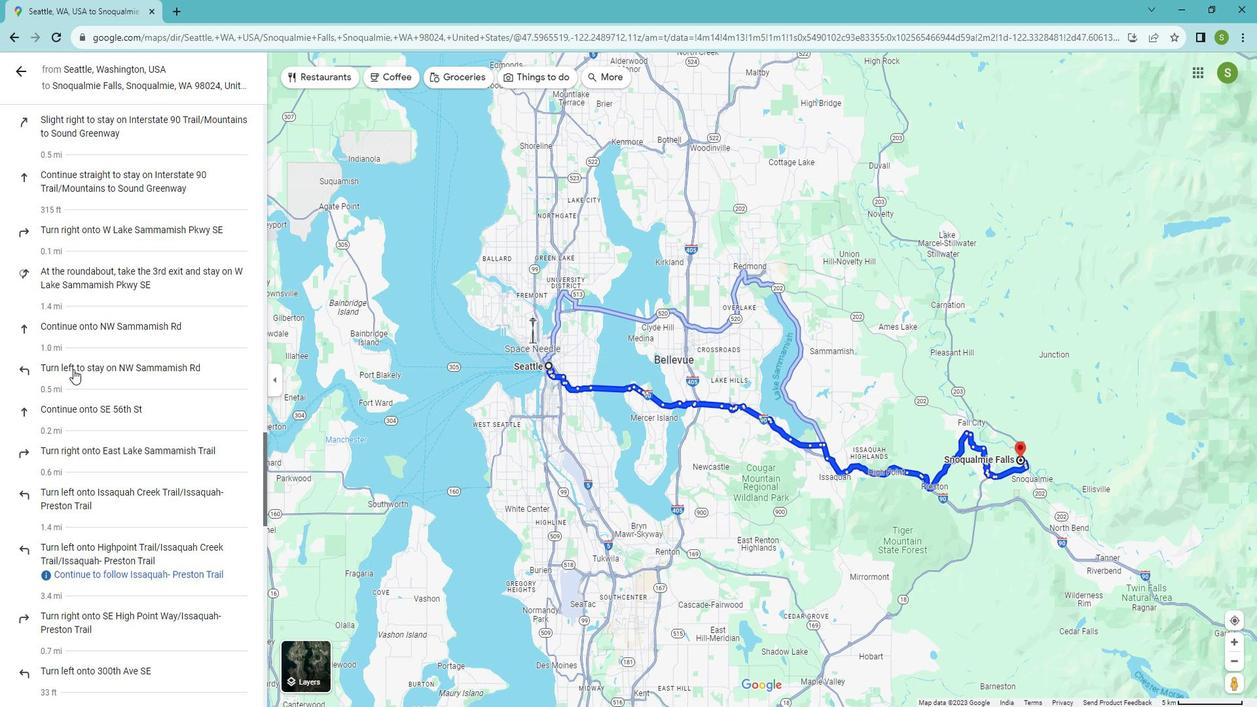 
Action: Mouse scrolled (87, 369) with delta (0, 0)
Screenshot: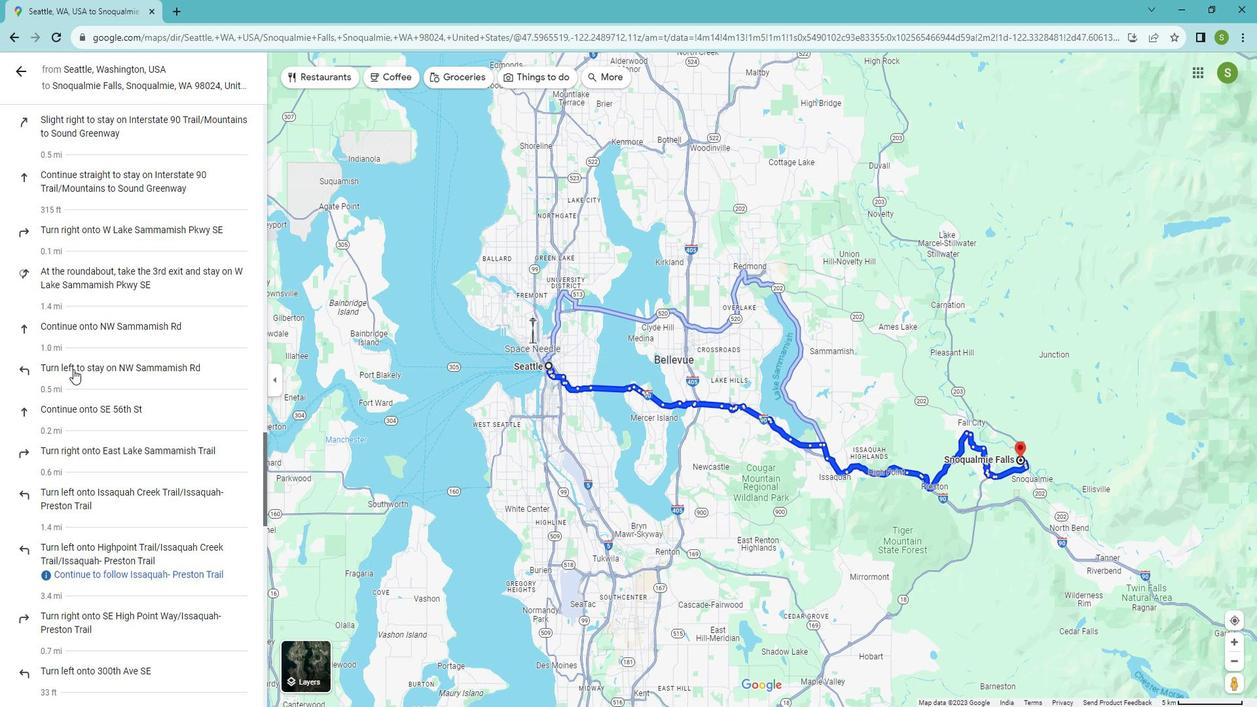 
Action: Mouse scrolled (87, 369) with delta (0, 0)
Screenshot: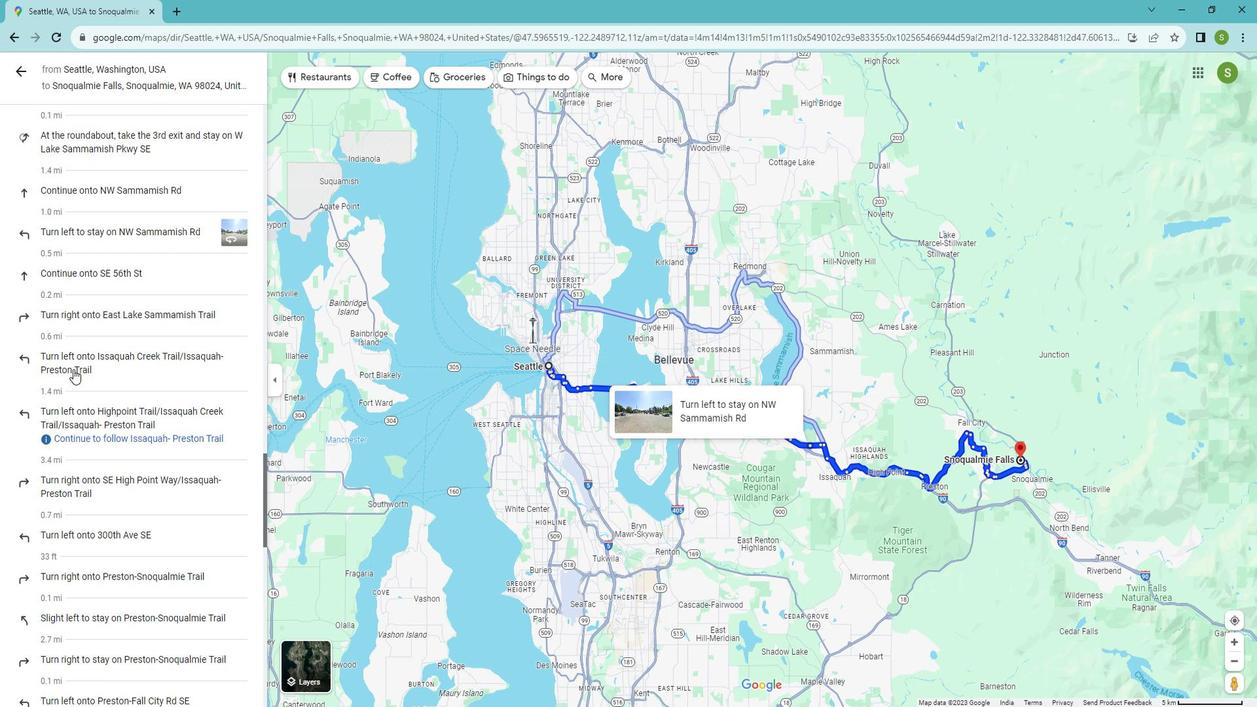 
Action: Mouse scrolled (87, 369) with delta (0, 0)
Screenshot: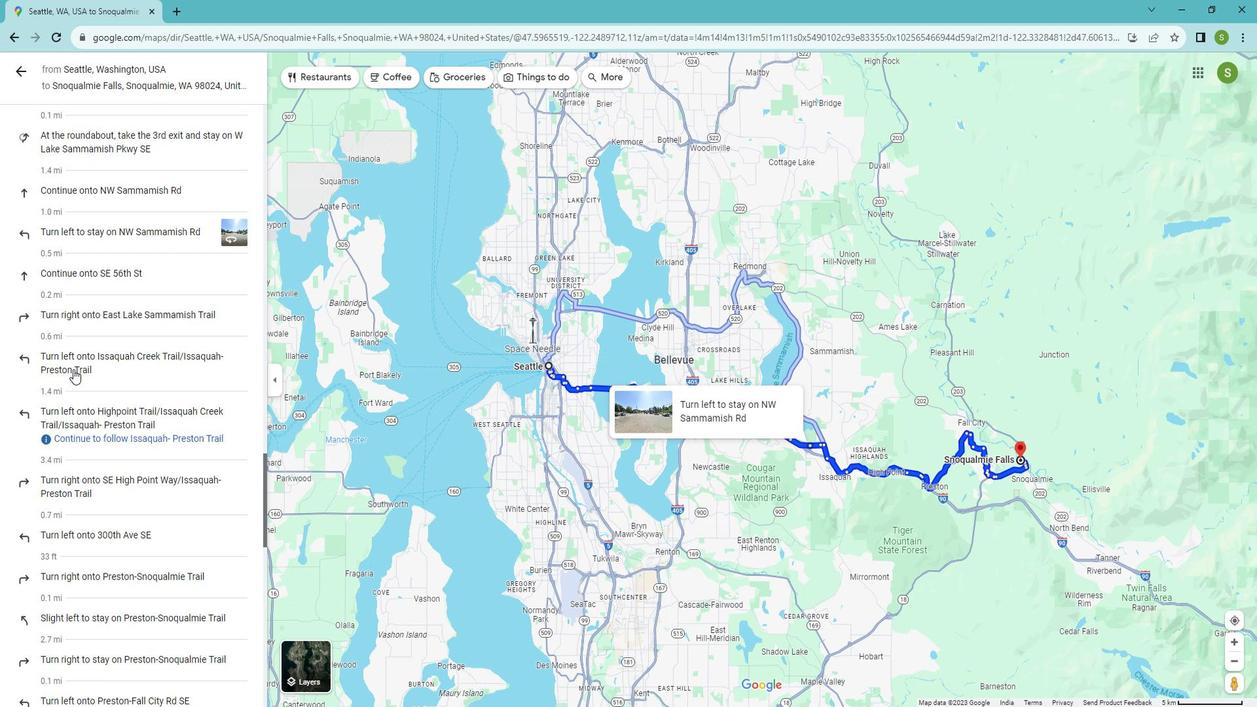 
Action: Mouse scrolled (87, 369) with delta (0, 0)
Screenshot: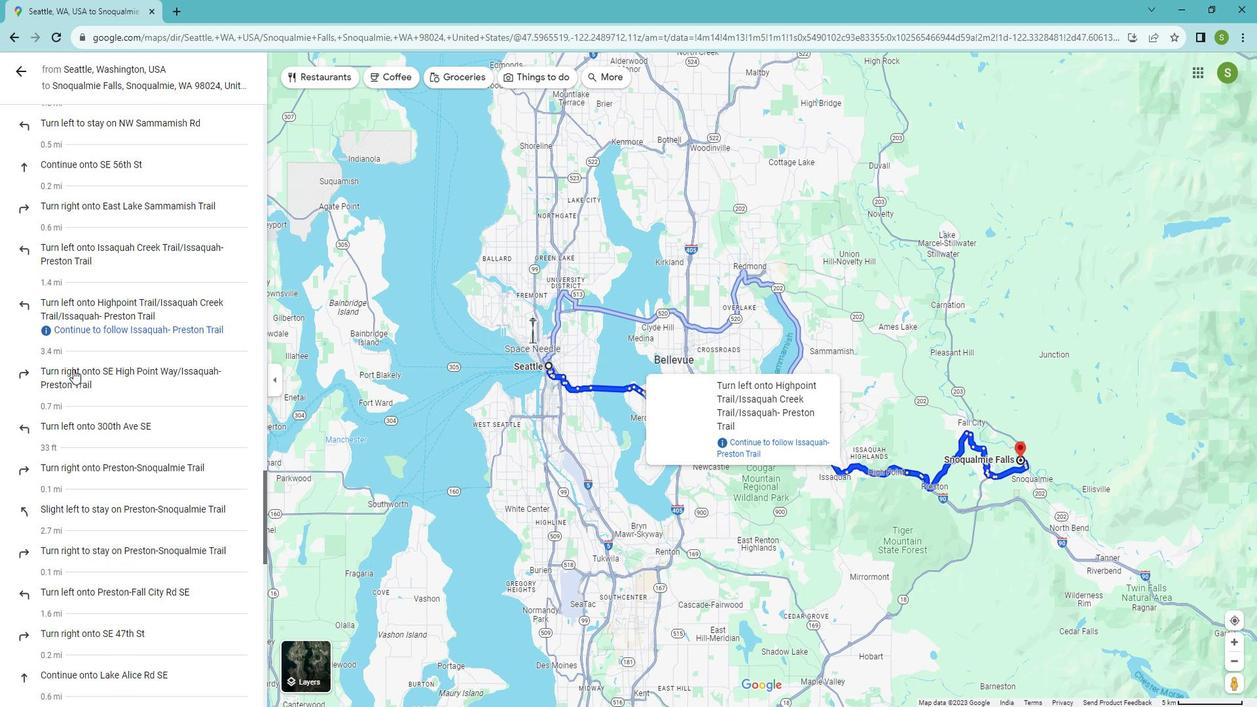 
Action: Mouse scrolled (87, 369) with delta (0, 0)
Screenshot: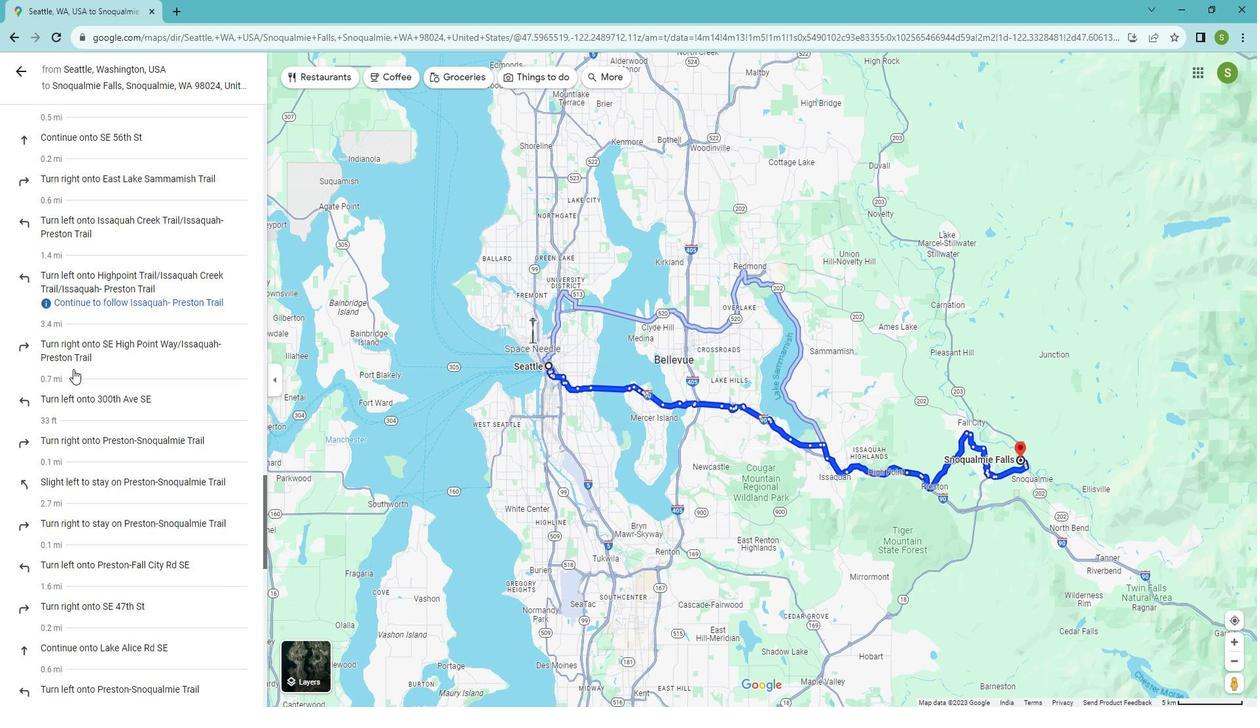 
Action: Mouse scrolled (87, 369) with delta (0, 0)
Screenshot: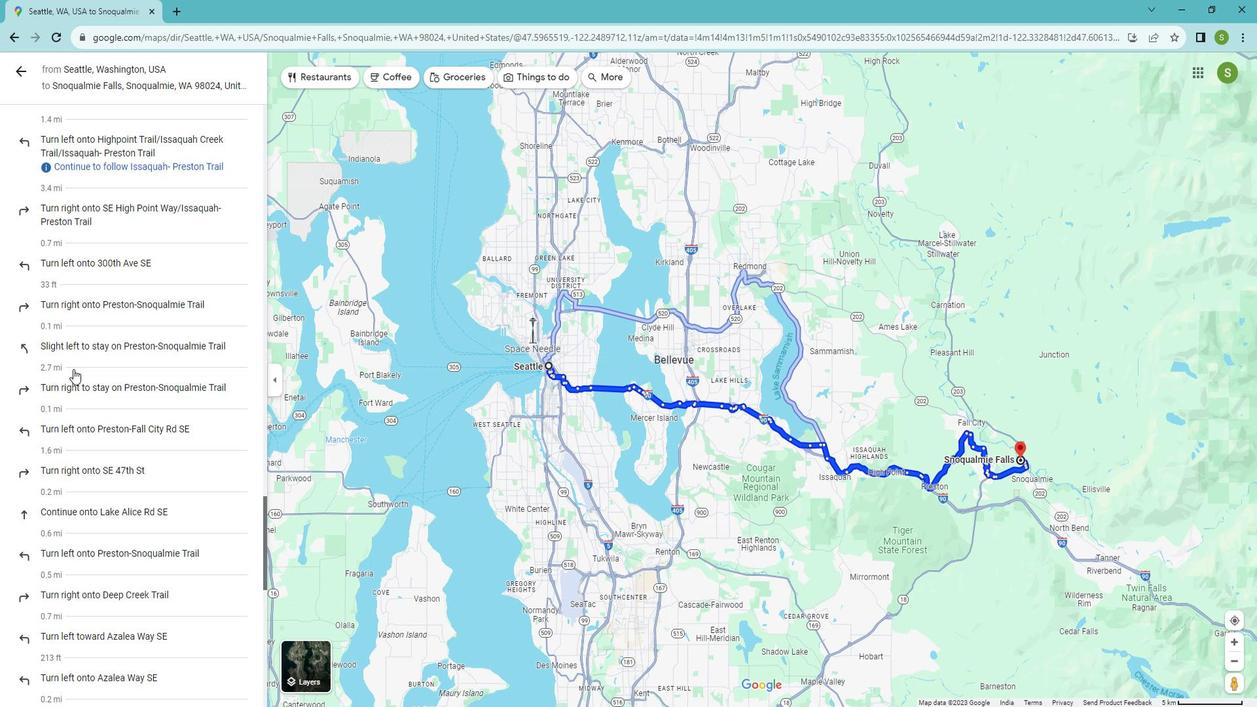 
Action: Mouse scrolled (87, 369) with delta (0, 0)
Screenshot: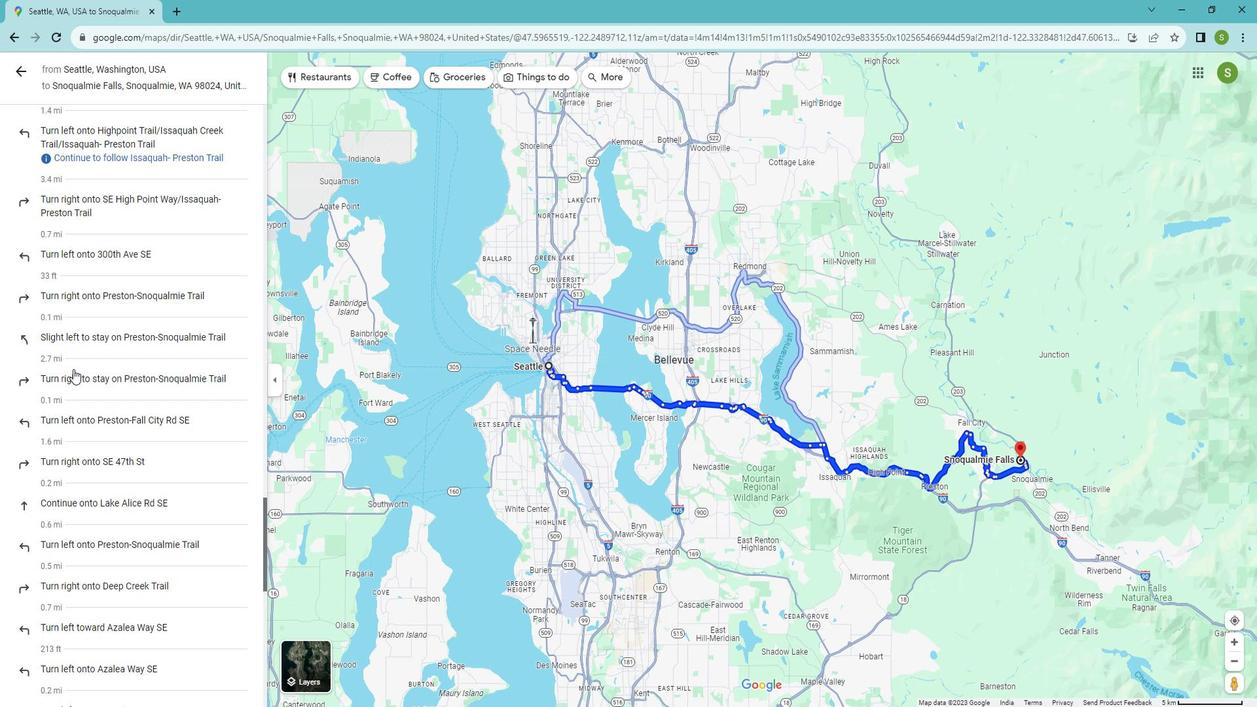 
Action: Mouse scrolled (87, 369) with delta (0, 0)
Screenshot: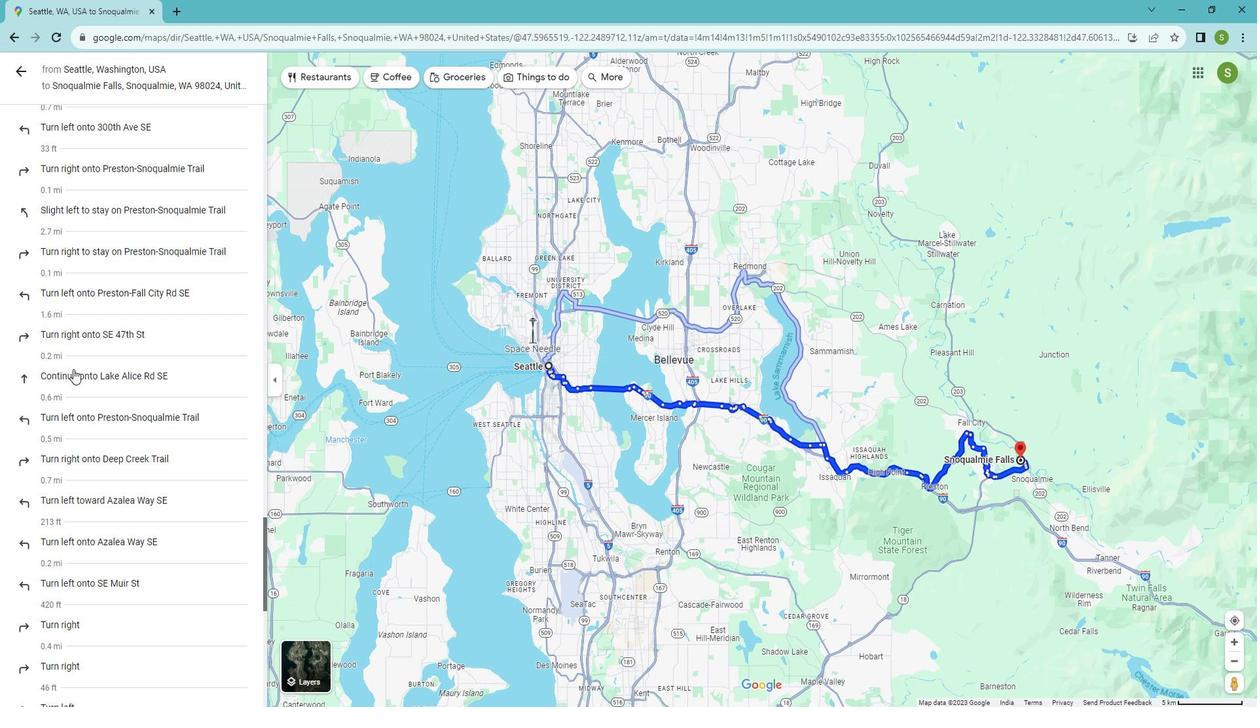 
Action: Mouse scrolled (87, 369) with delta (0, 0)
Screenshot: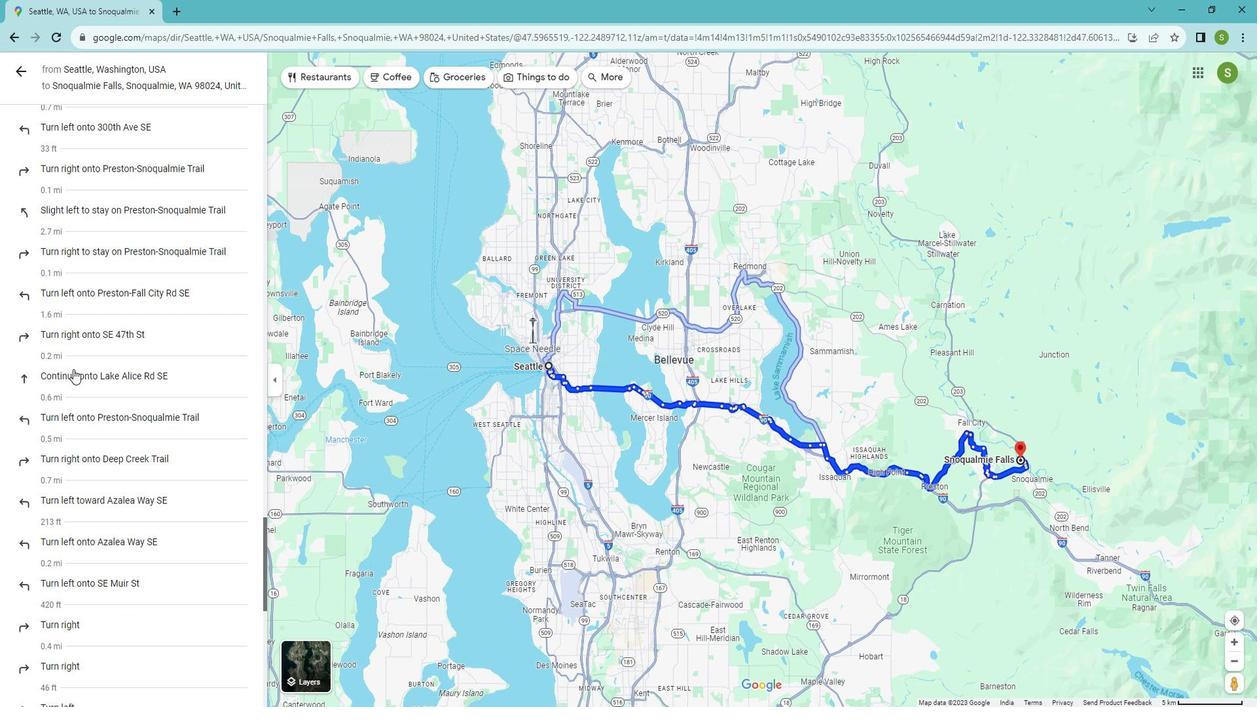 
Action: Mouse scrolled (87, 369) with delta (0, 0)
Screenshot: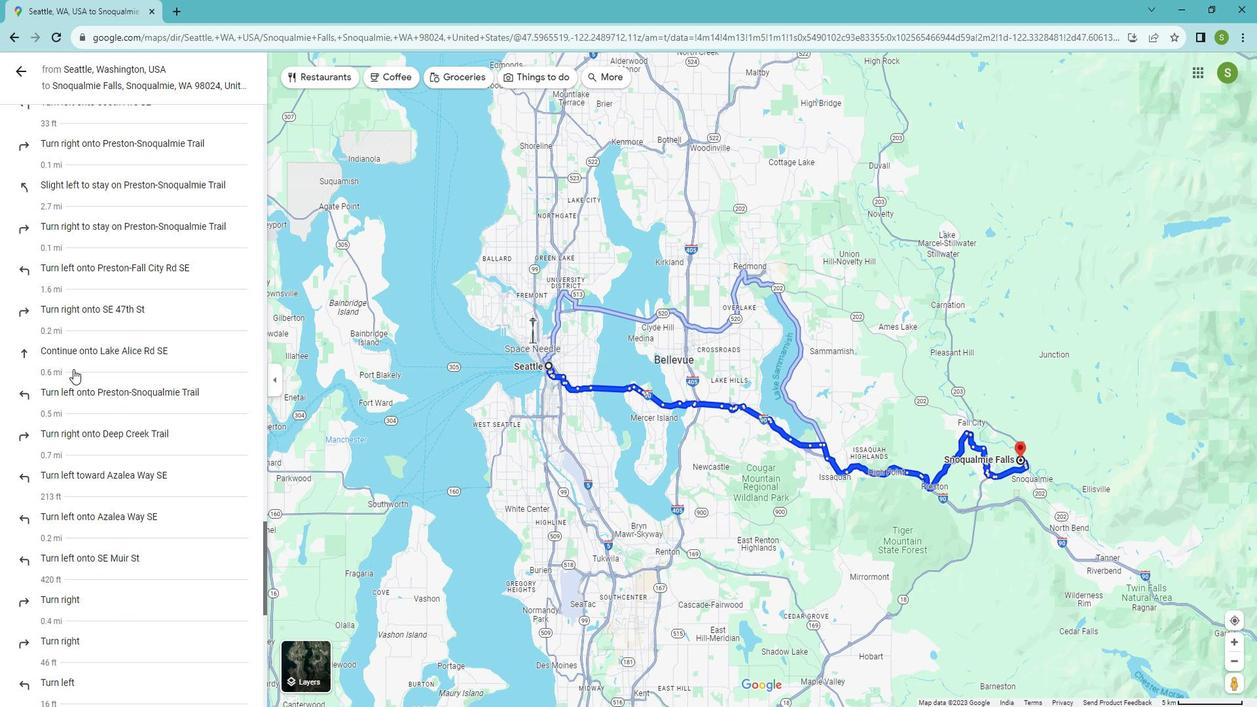 
Action: Mouse scrolled (87, 369) with delta (0, 0)
Screenshot: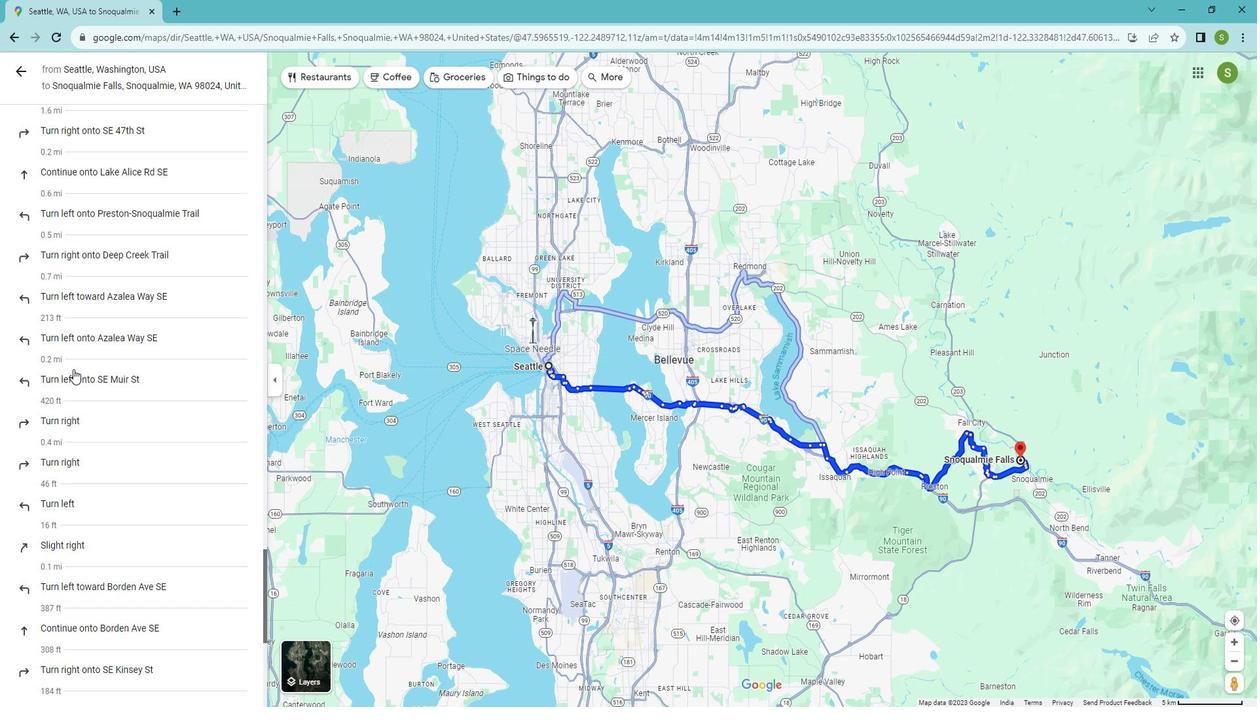 
Action: Mouse scrolled (87, 369) with delta (0, 0)
Screenshot: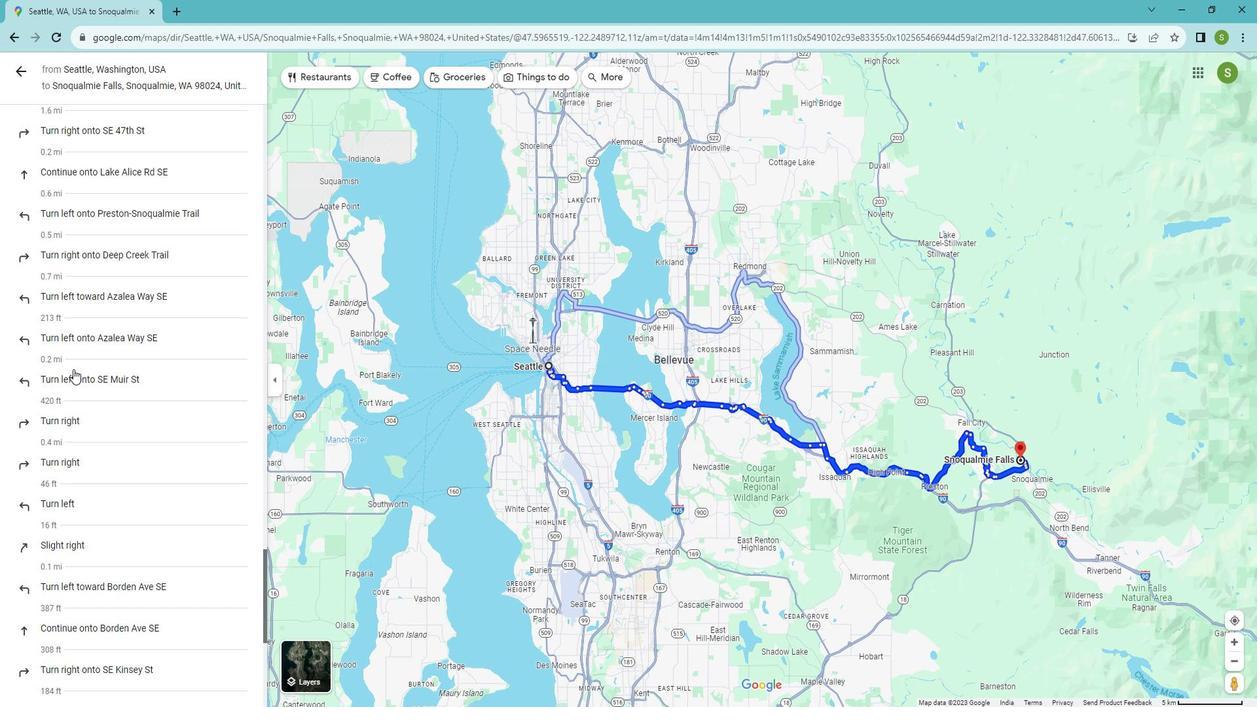 
Action: Mouse scrolled (87, 369) with delta (0, 0)
Screenshot: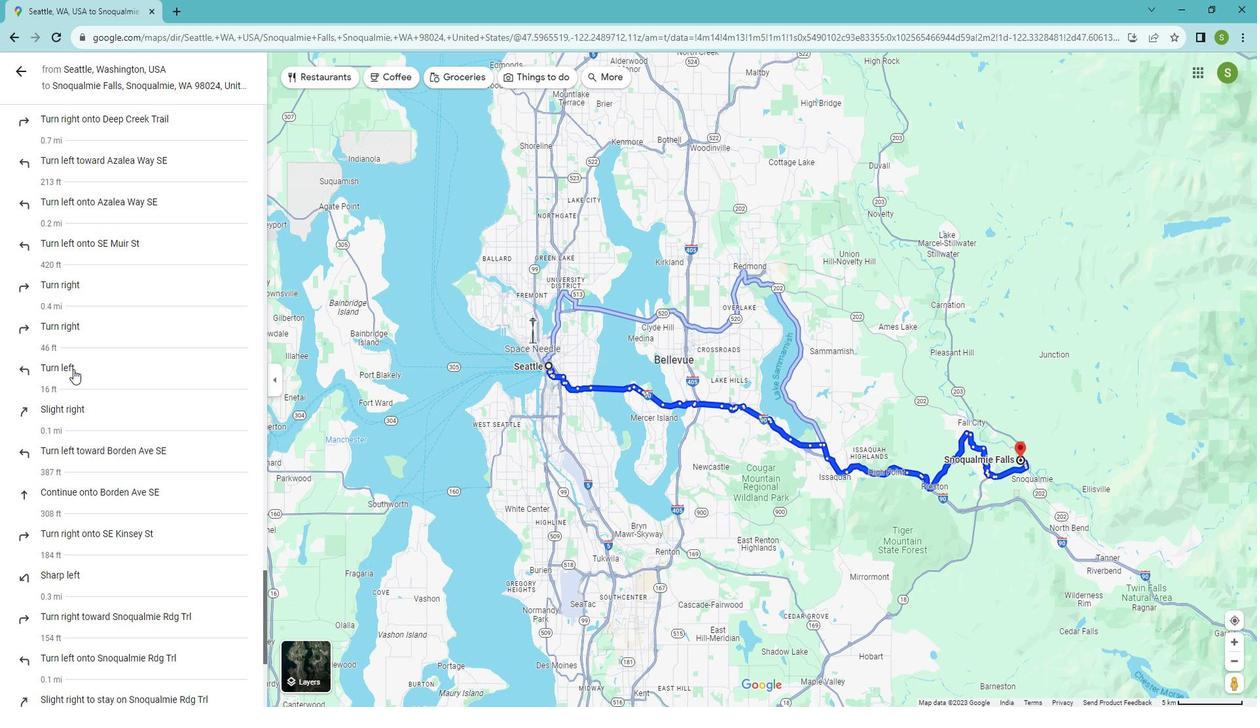 
Action: Mouse scrolled (87, 369) with delta (0, 0)
Screenshot: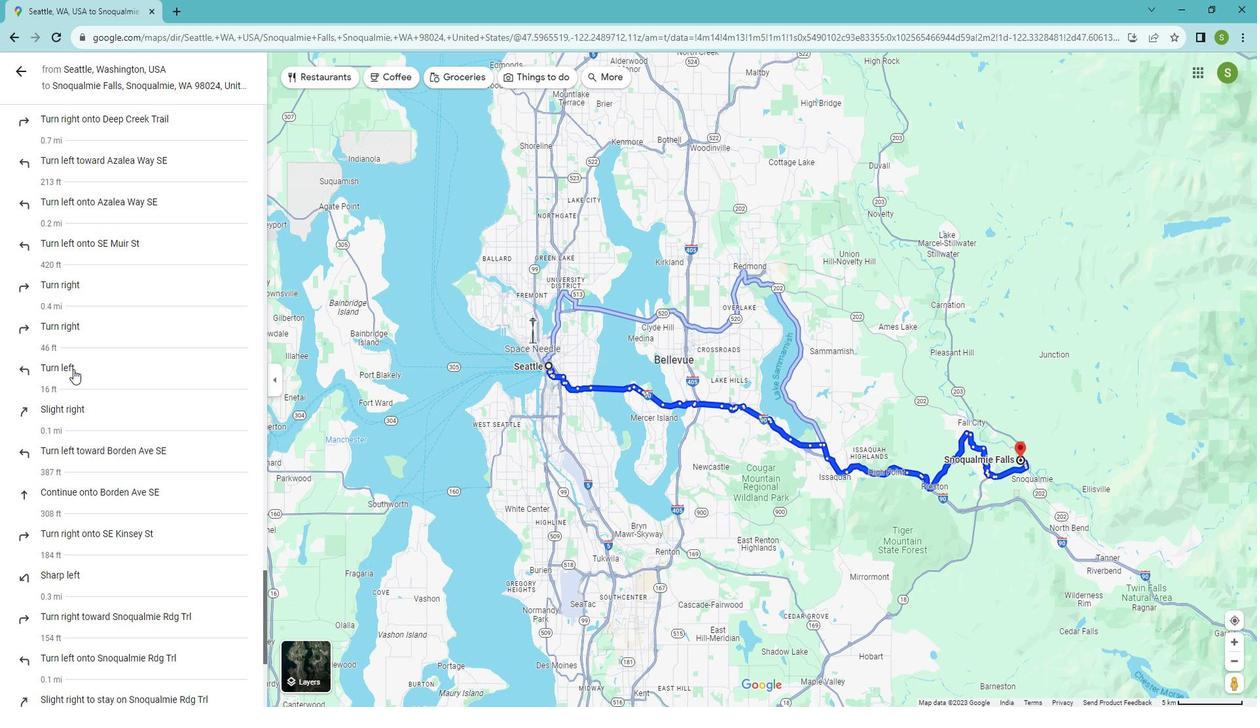 
Action: Mouse scrolled (87, 369) with delta (0, 0)
Screenshot: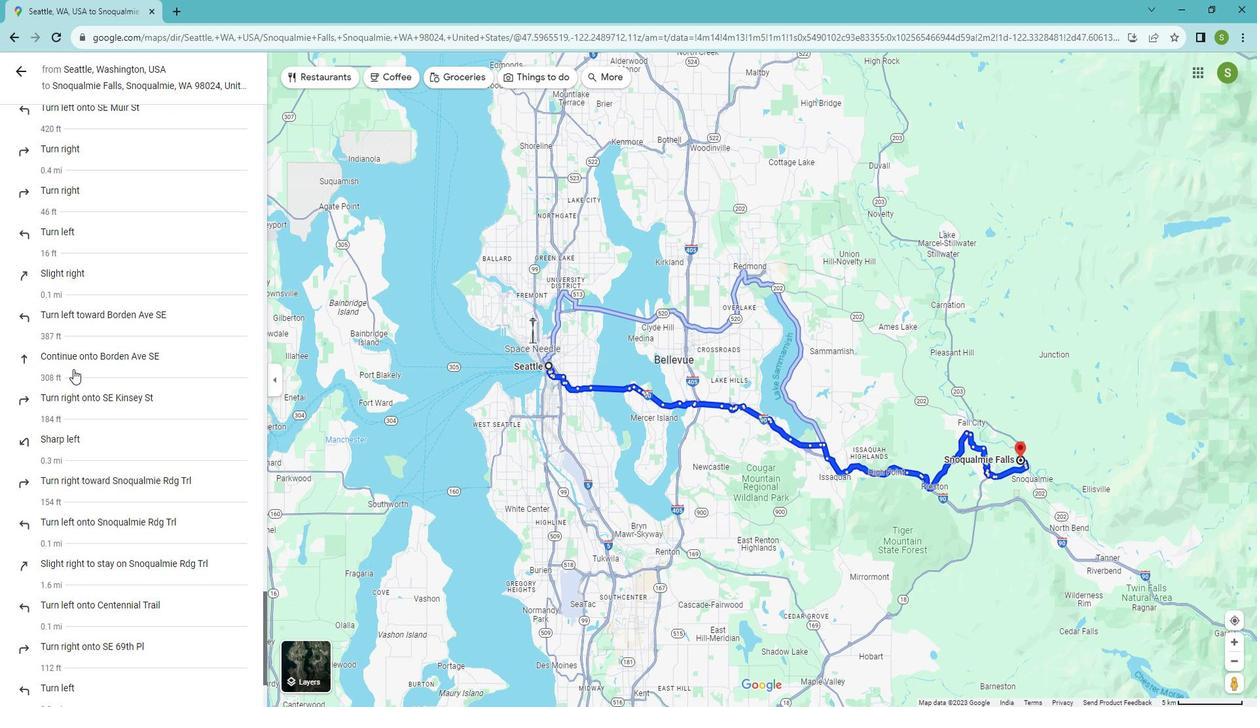 
Action: Mouse scrolled (87, 369) with delta (0, 0)
Screenshot: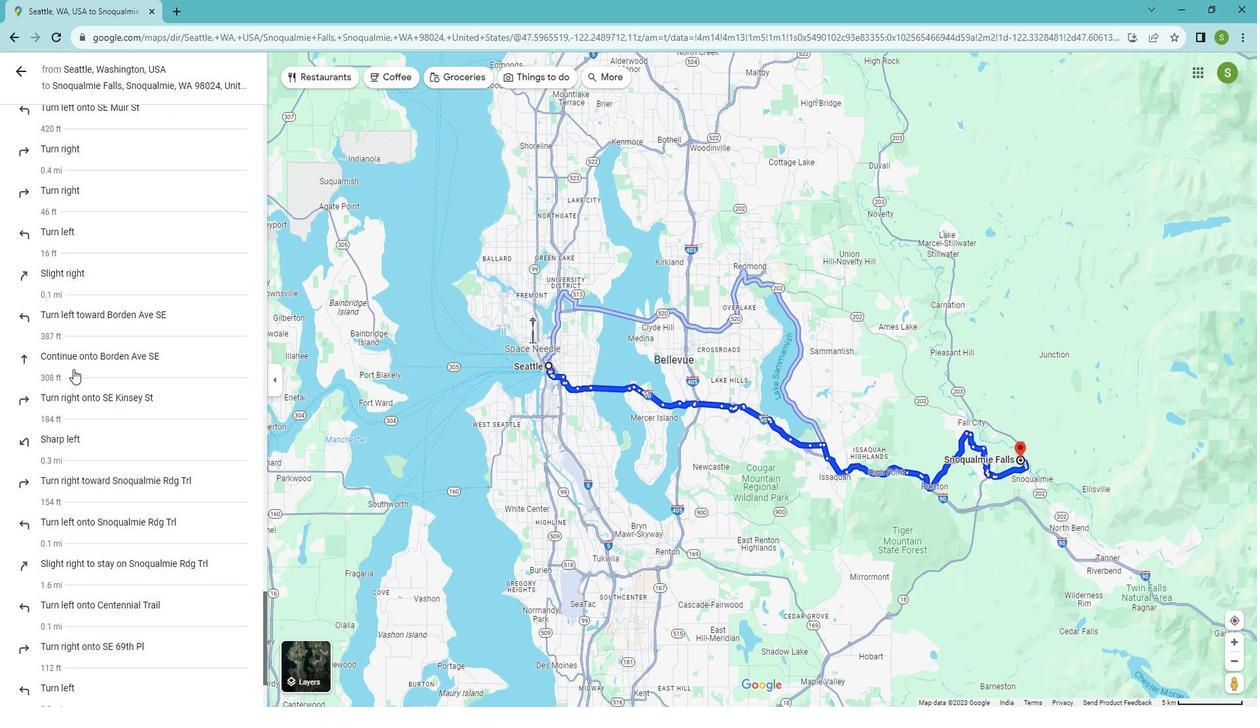 
Action: Mouse scrolled (87, 369) with delta (0, 0)
Screenshot: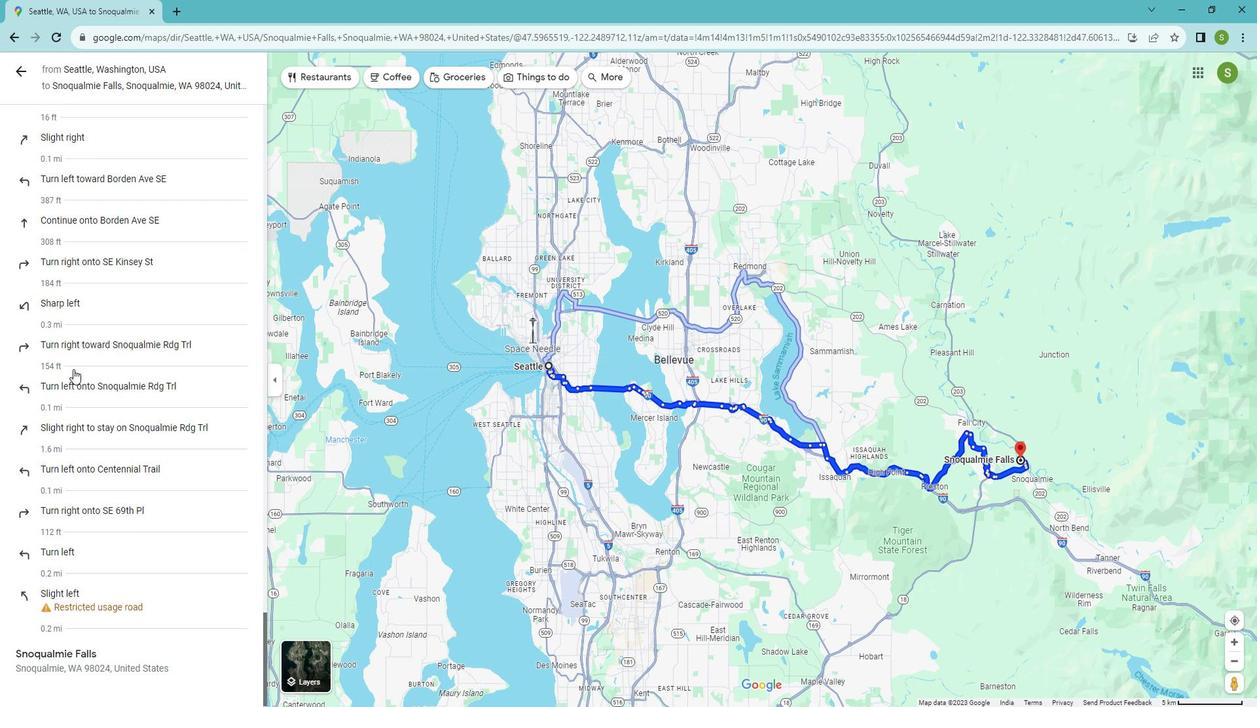 
Action: Mouse scrolled (87, 369) with delta (0, 0)
Screenshot: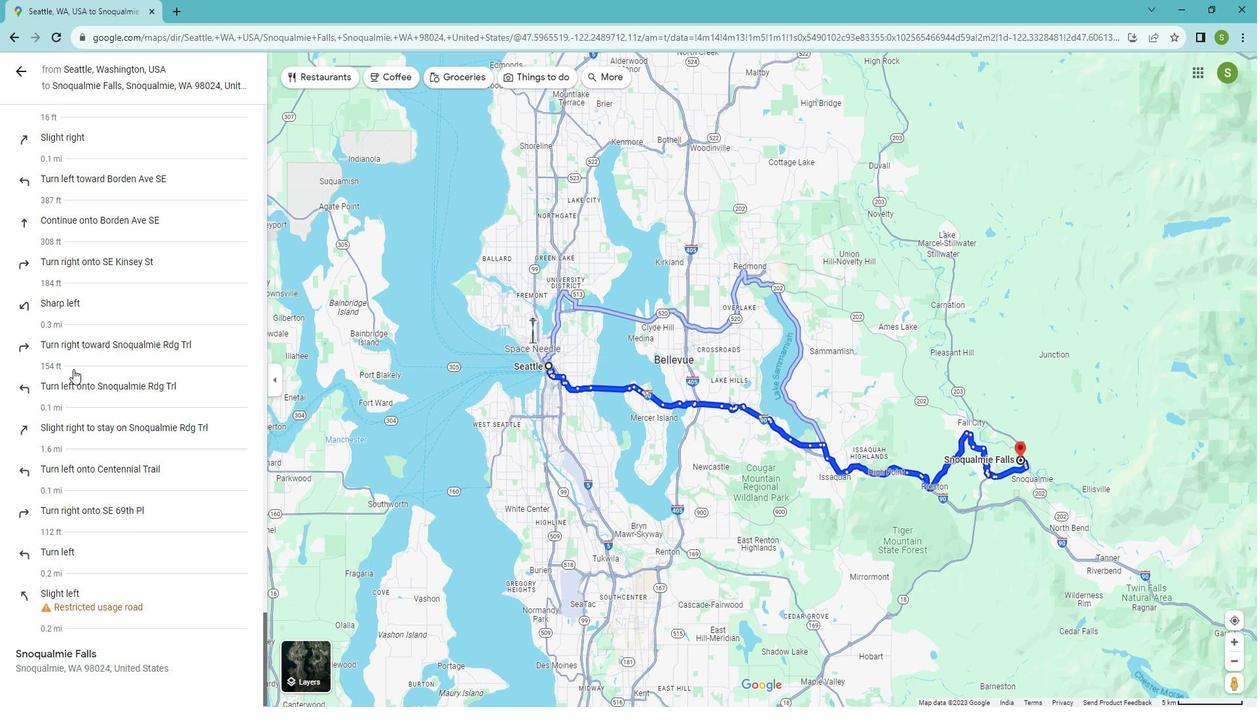 
Action: Mouse moved to (32, 80)
Screenshot: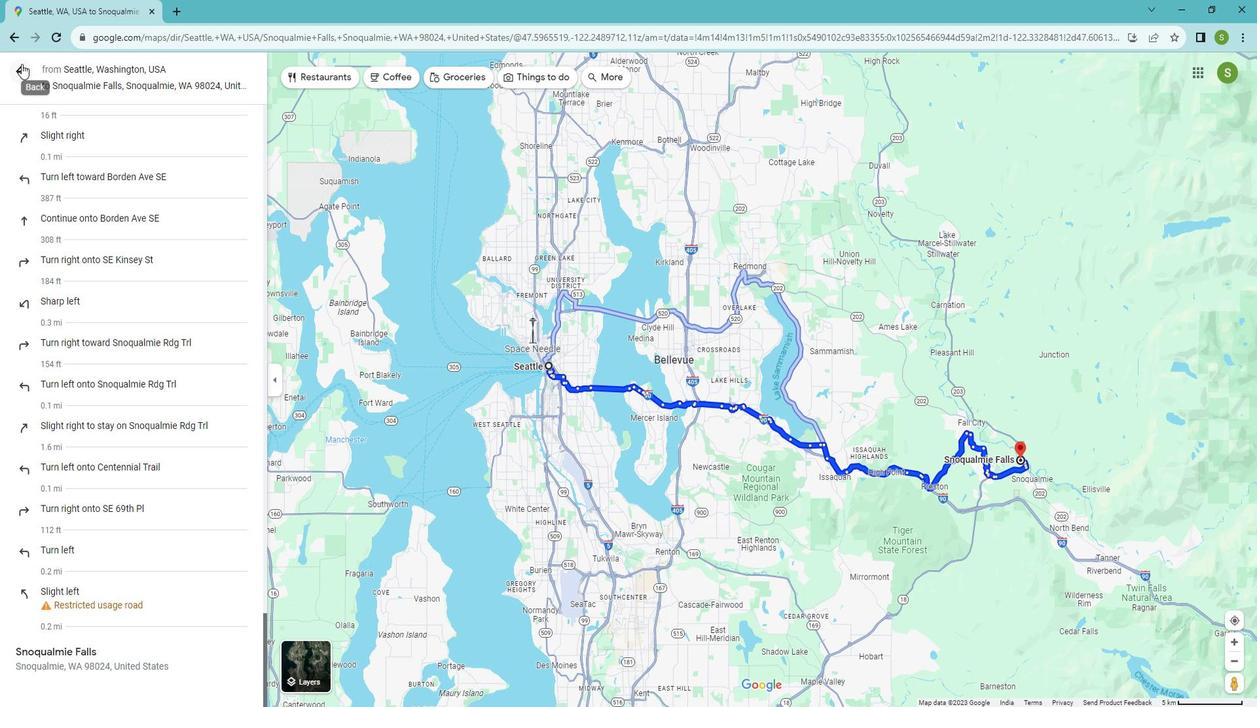 
Action: Mouse pressed left at (32, 80)
Screenshot: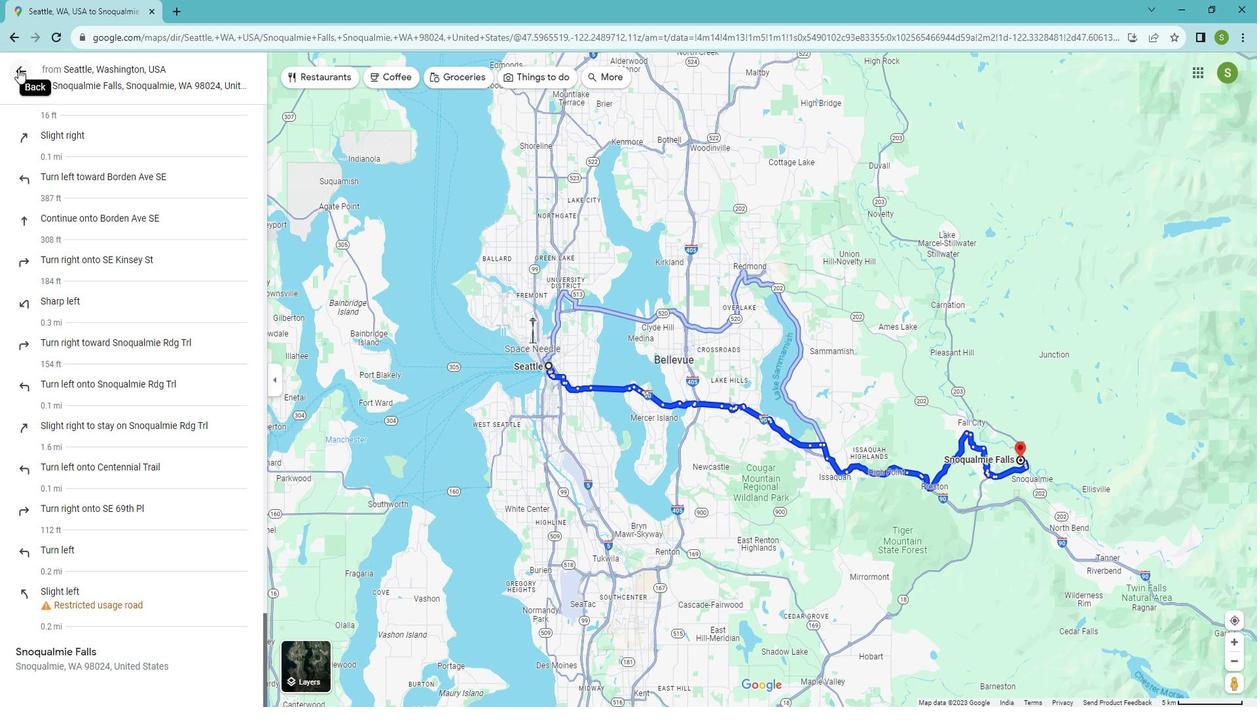 
Action: Mouse moved to (565, 314)
Screenshot: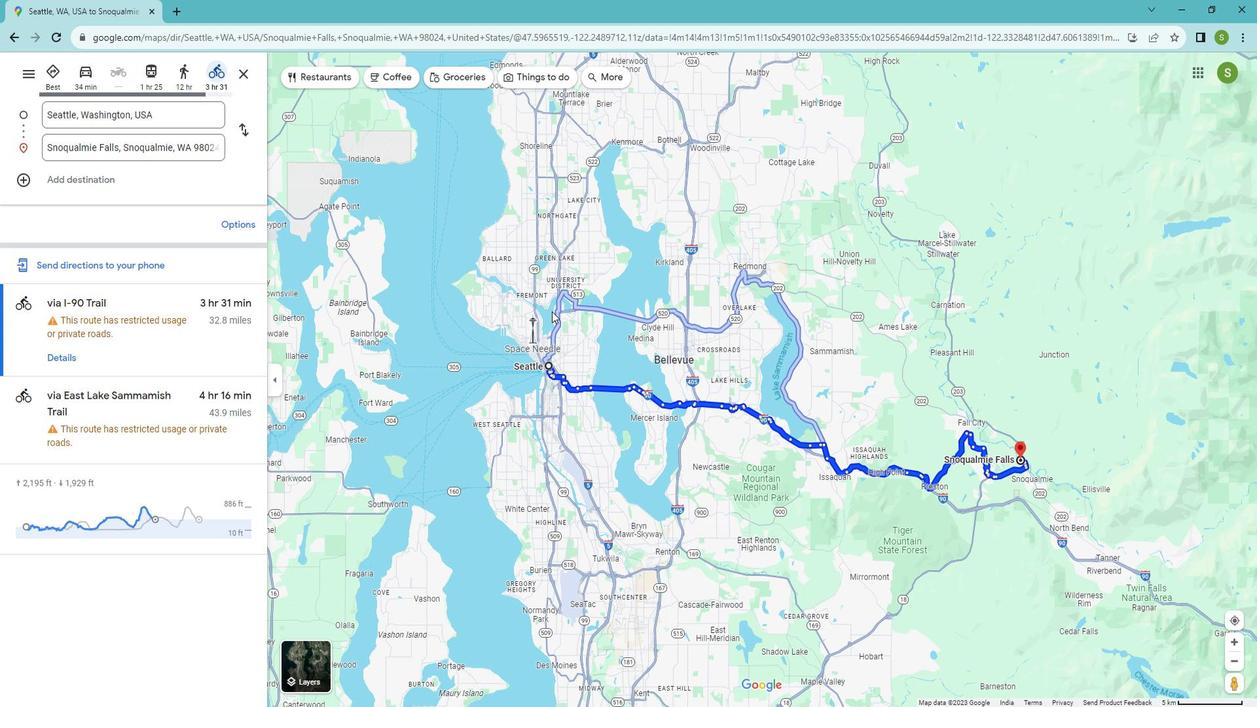 
